 Task: Personal: Travel Itinerary Template.
Action: Mouse scrolled (598, 245) with delta (32, 137)
Screenshot: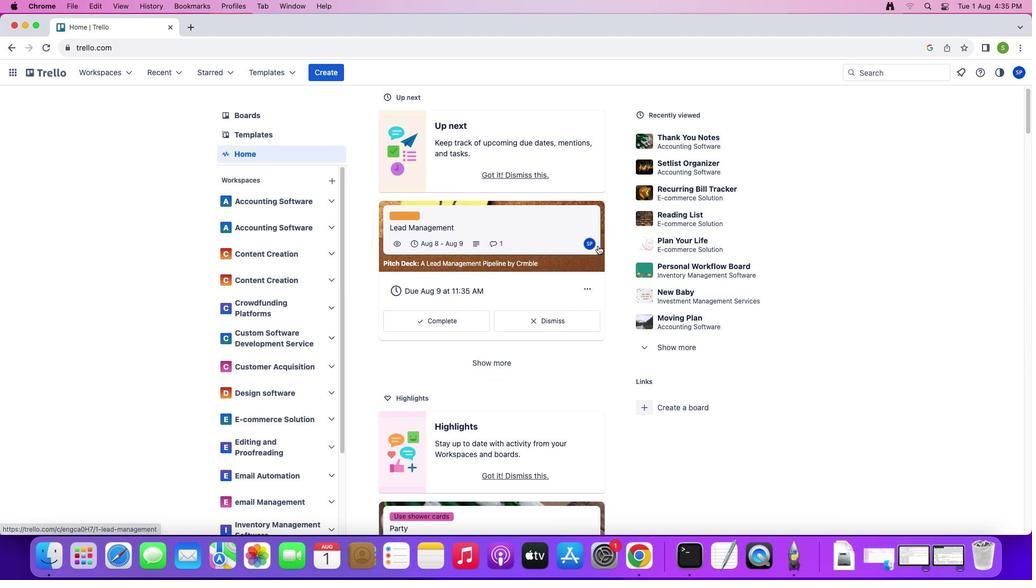 
Action: Mouse scrolled (598, 245) with delta (32, 137)
Screenshot: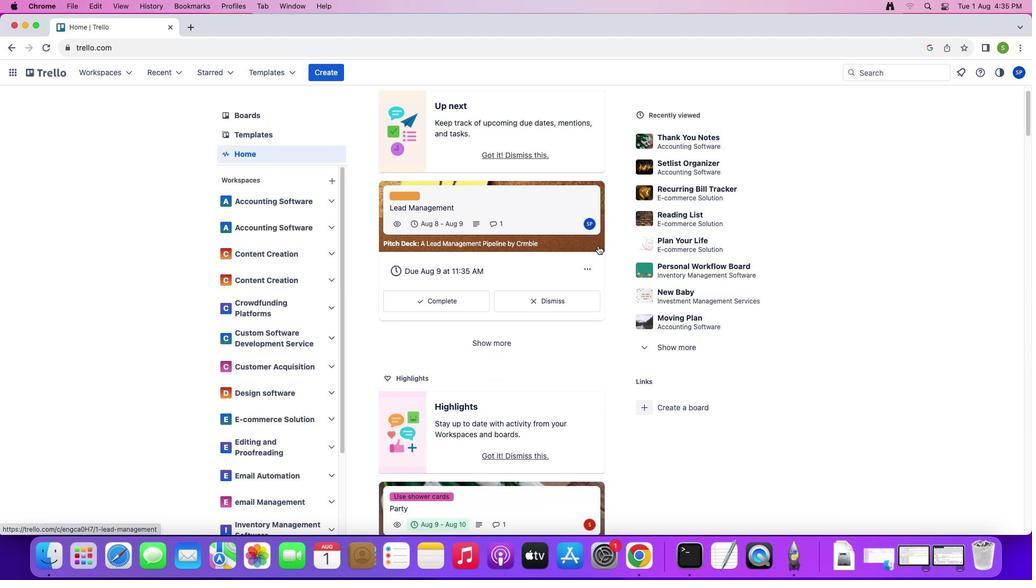 
Action: Mouse scrolled (598, 245) with delta (32, 137)
Screenshot: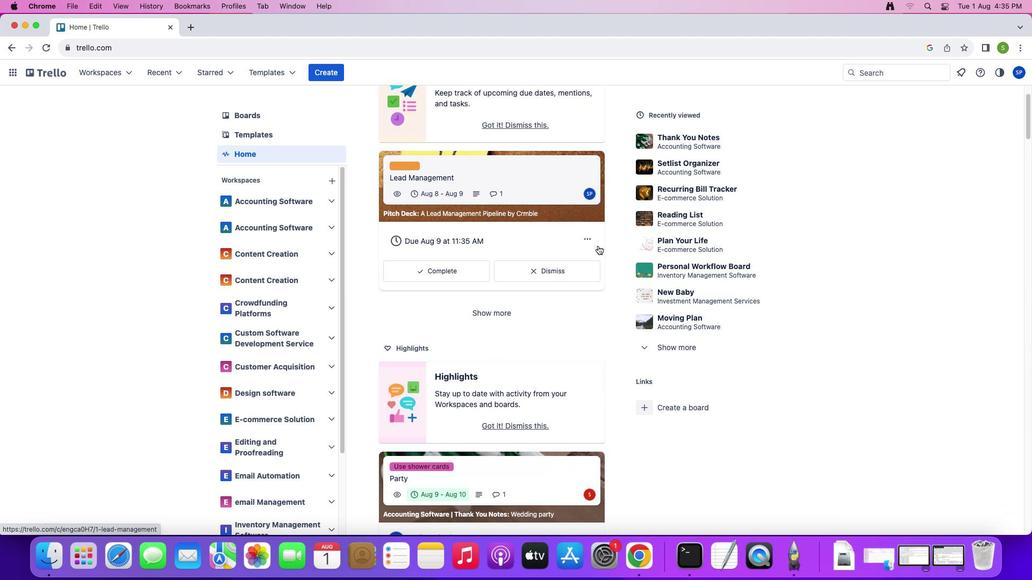 
Action: Mouse scrolled (598, 245) with delta (32, 138)
Screenshot: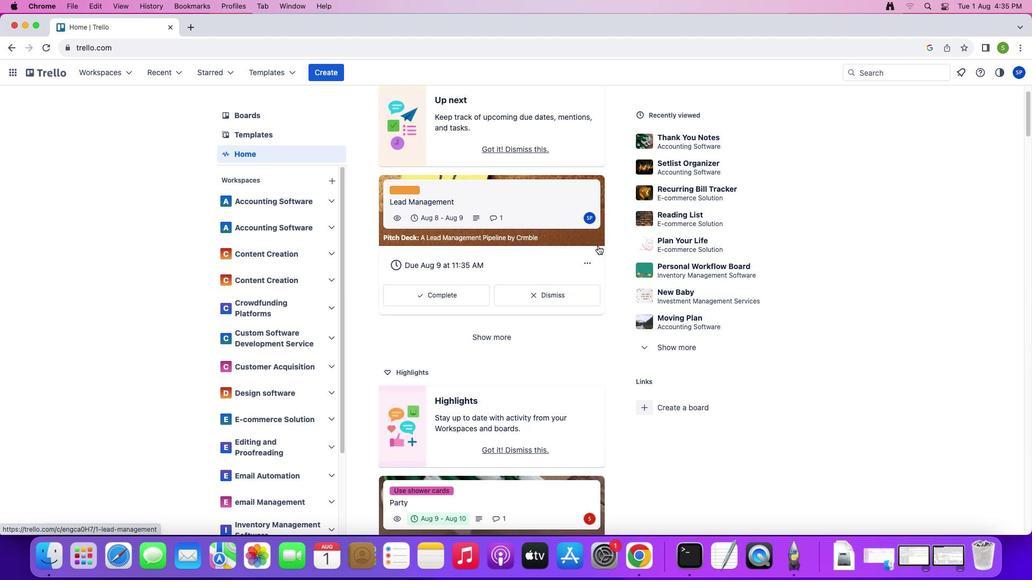 
Action: Mouse scrolled (598, 245) with delta (32, 138)
Screenshot: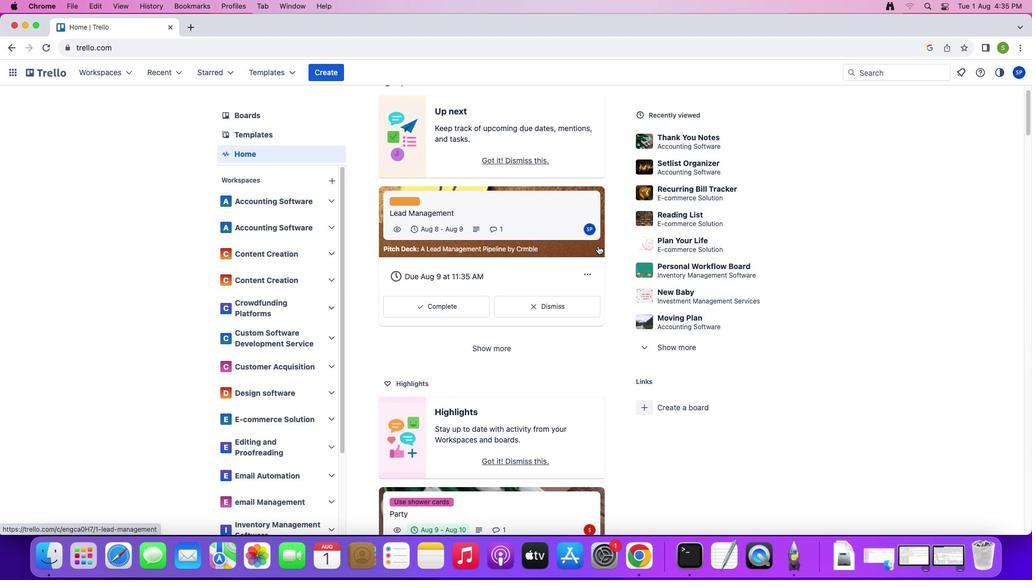 
Action: Mouse scrolled (598, 245) with delta (32, 138)
Screenshot: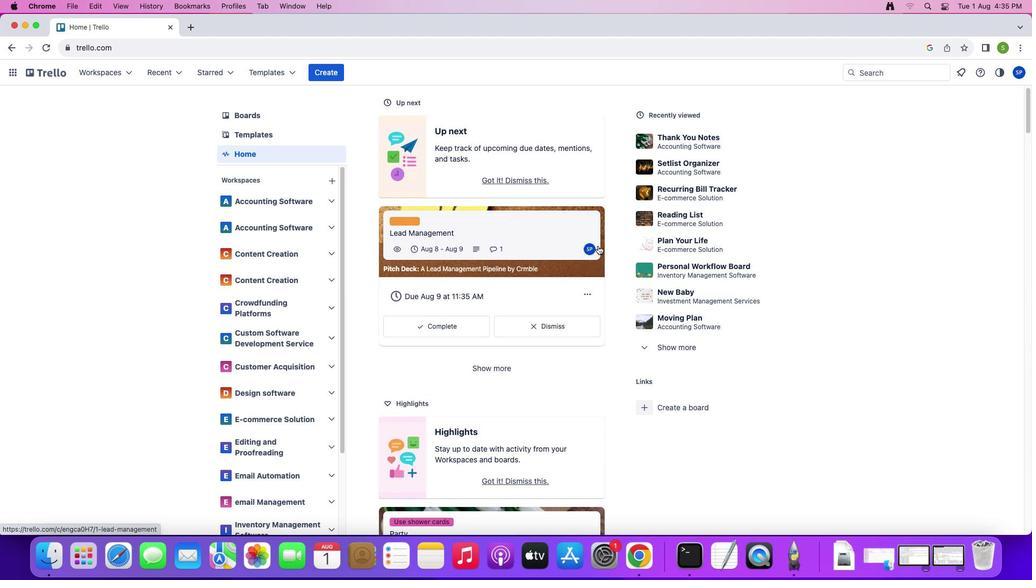 
Action: Mouse scrolled (598, 245) with delta (32, 138)
Screenshot: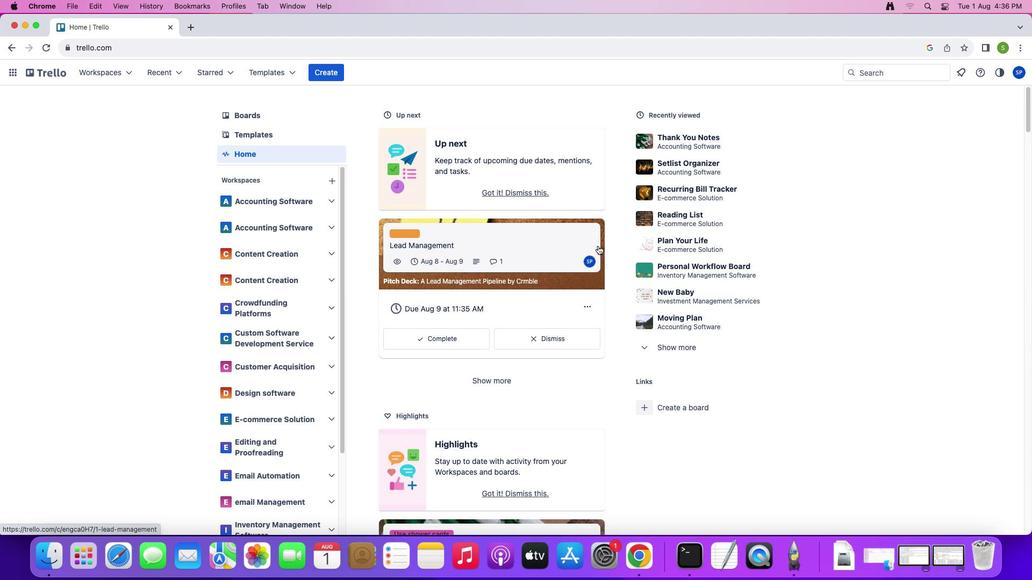
Action: Mouse scrolled (598, 245) with delta (32, 138)
Screenshot: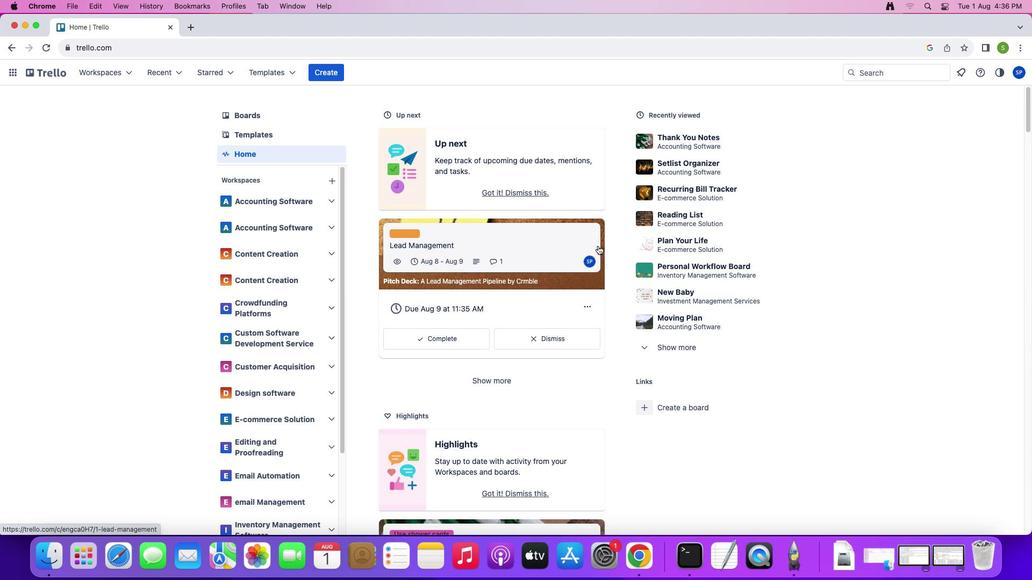 
Action: Mouse moved to (276, 197)
Screenshot: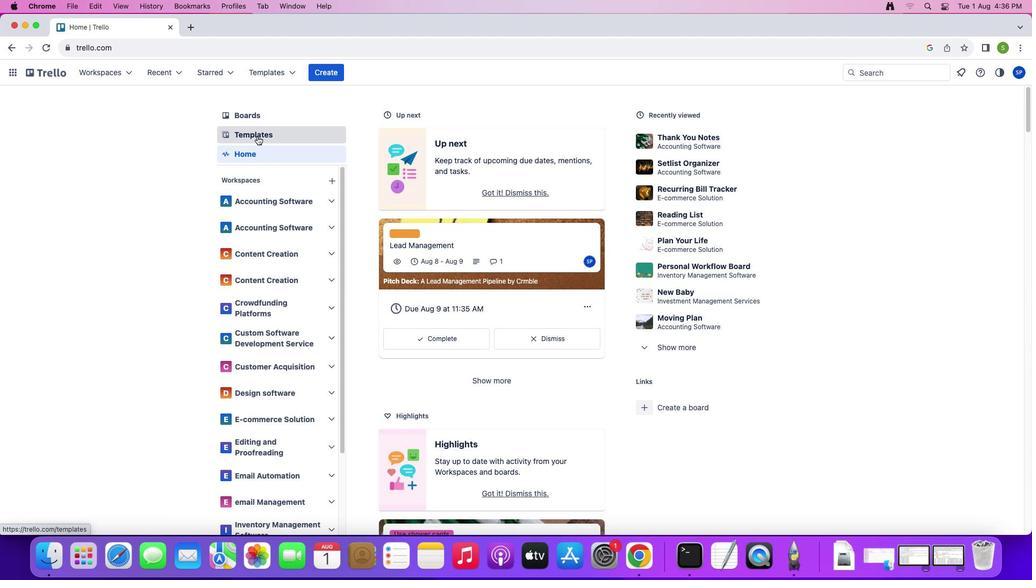 
Action: Mouse pressed left at (276, 197)
Screenshot: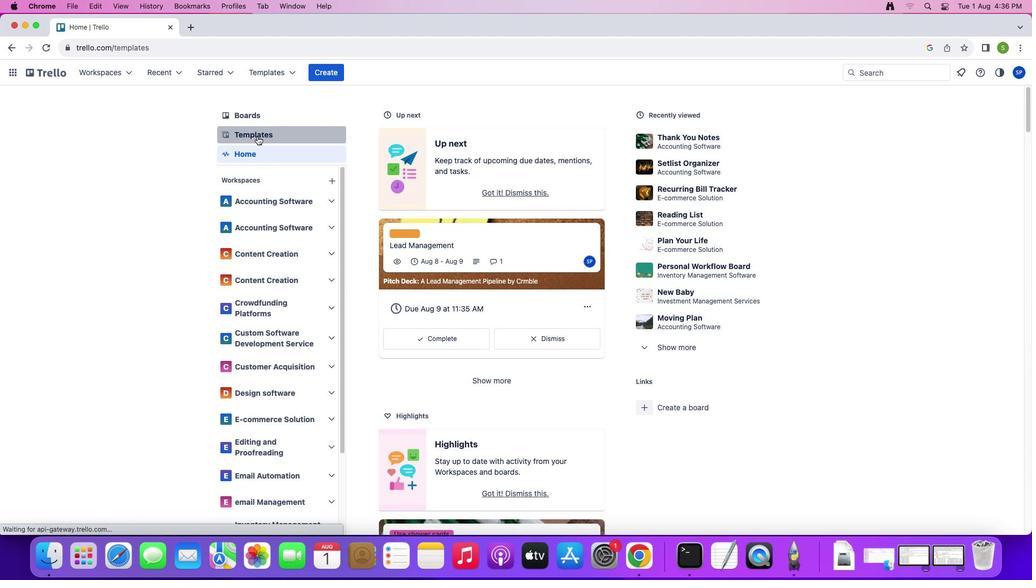 
Action: Mouse moved to (283, 261)
Screenshot: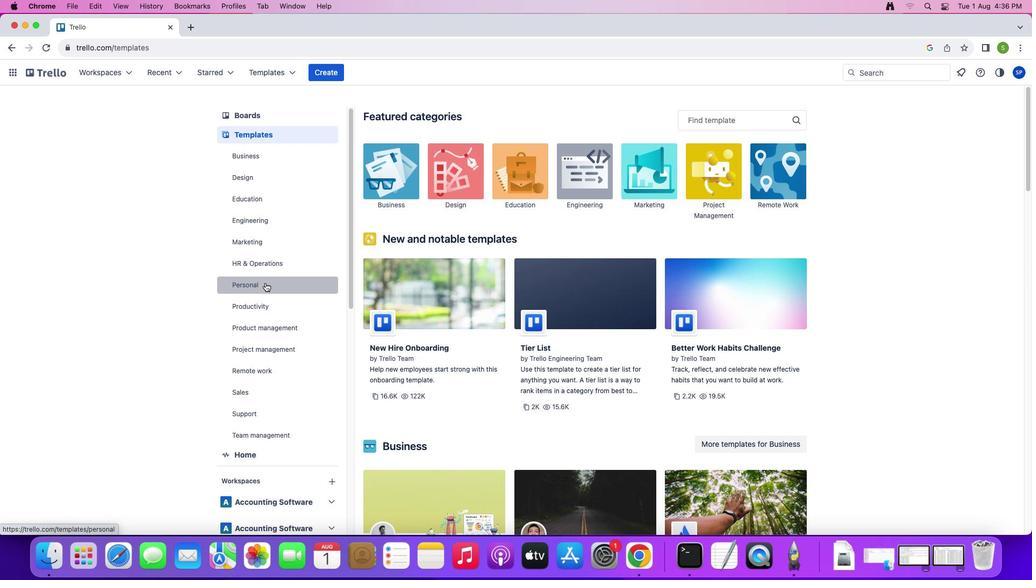 
Action: Mouse pressed left at (283, 261)
Screenshot: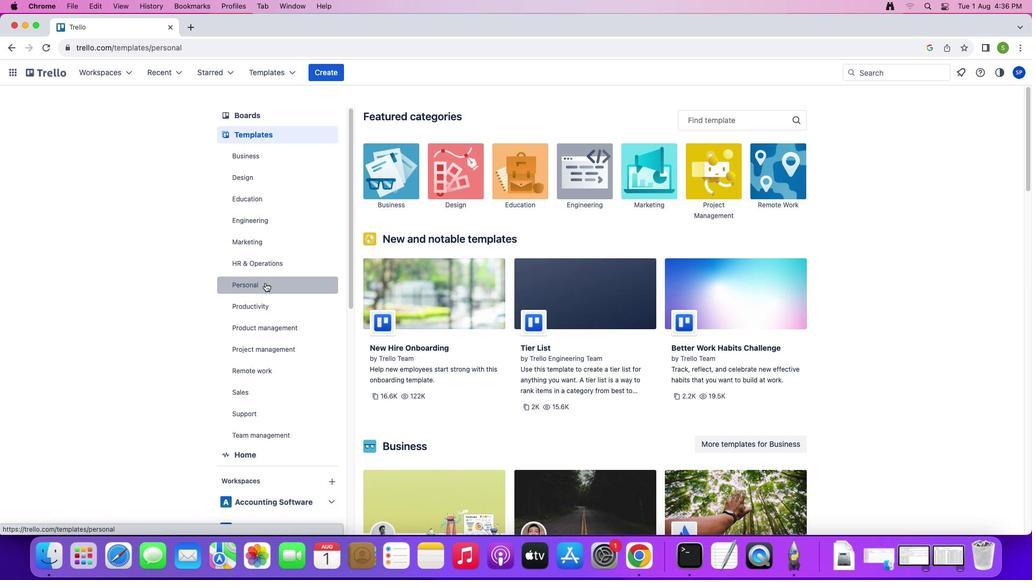 
Action: Mouse moved to (712, 188)
Screenshot: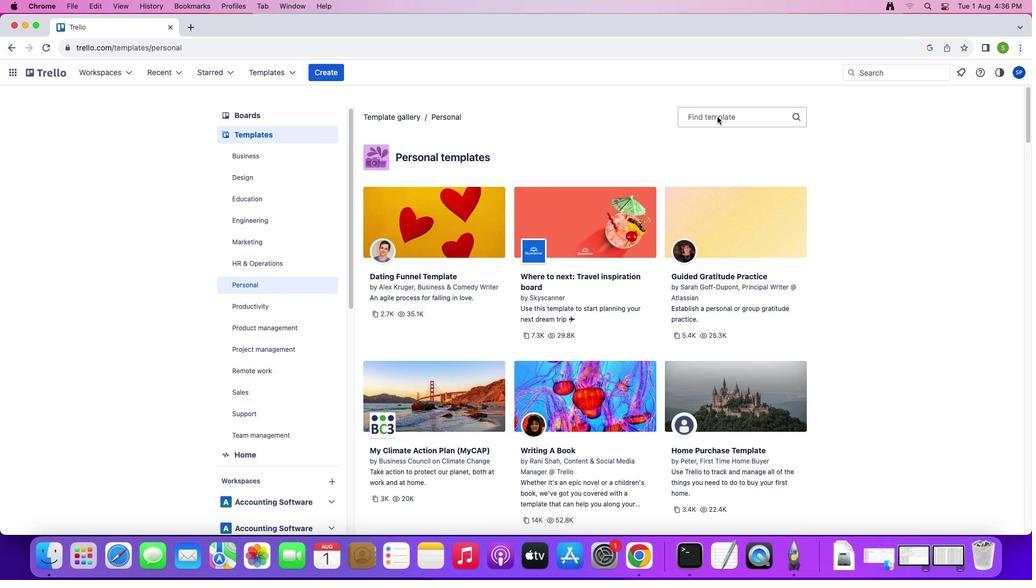 
Action: Mouse pressed left at (712, 188)
Screenshot: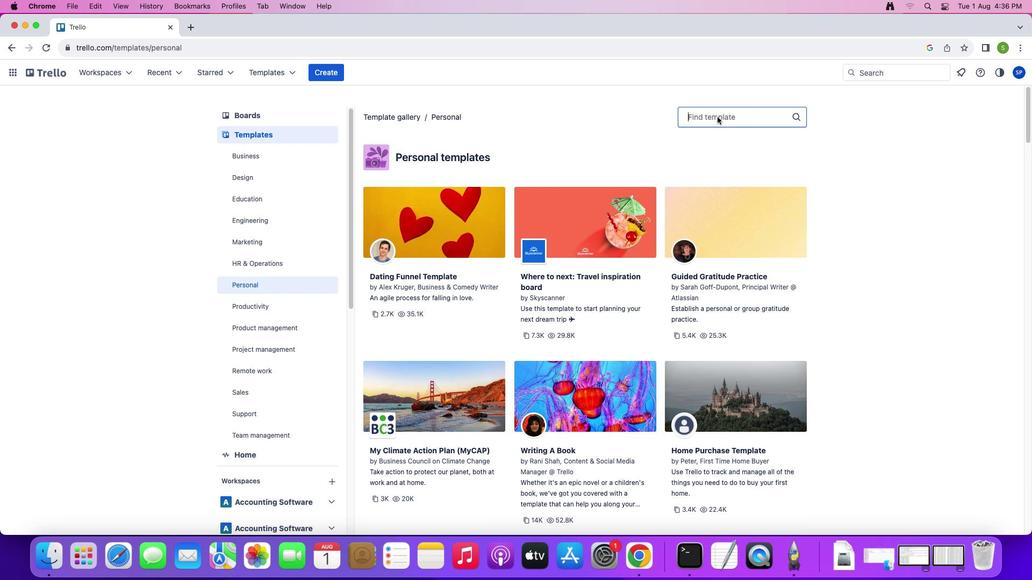 
Action: Mouse moved to (712, 188)
Screenshot: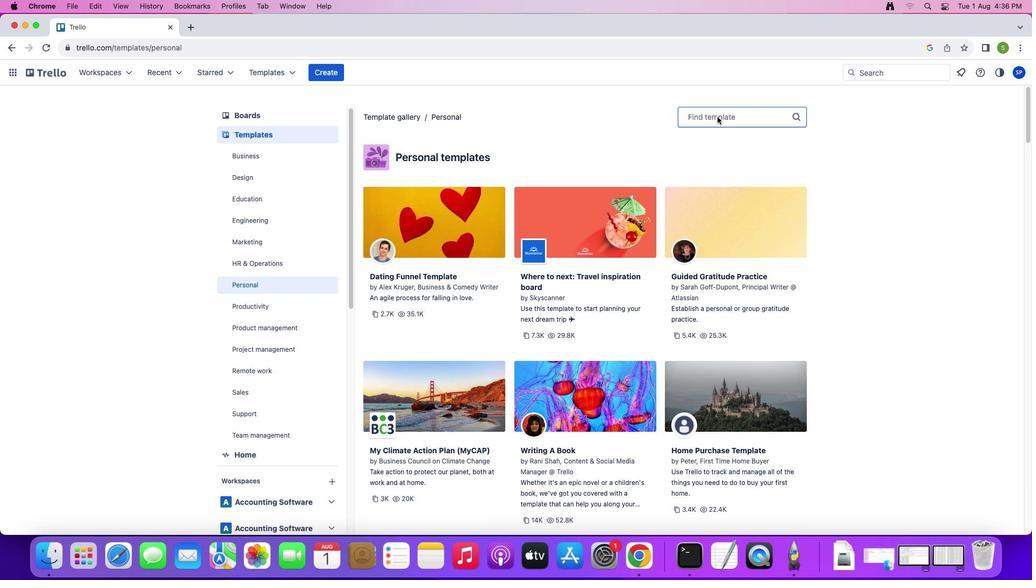 
Action: Key pressed 'T'Key.caps_lock'r''a''v''e''l'Key.spaceKey.shift'I''t''i''n''e''r''a''r''y'Key.spaceKey.shift'T''e''m''p''l''a''t''e'
Screenshot: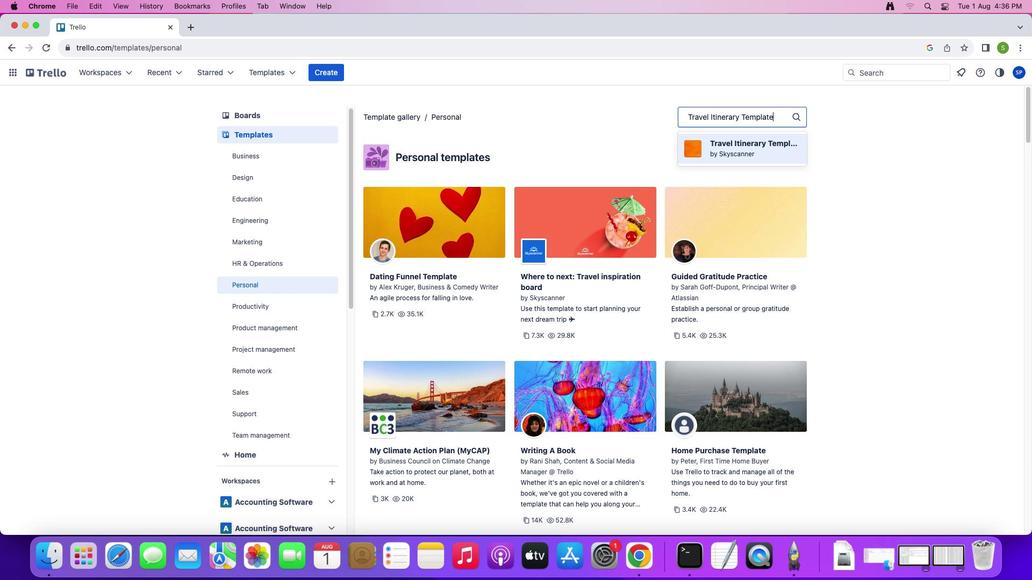 
Action: Mouse moved to (721, 201)
Screenshot: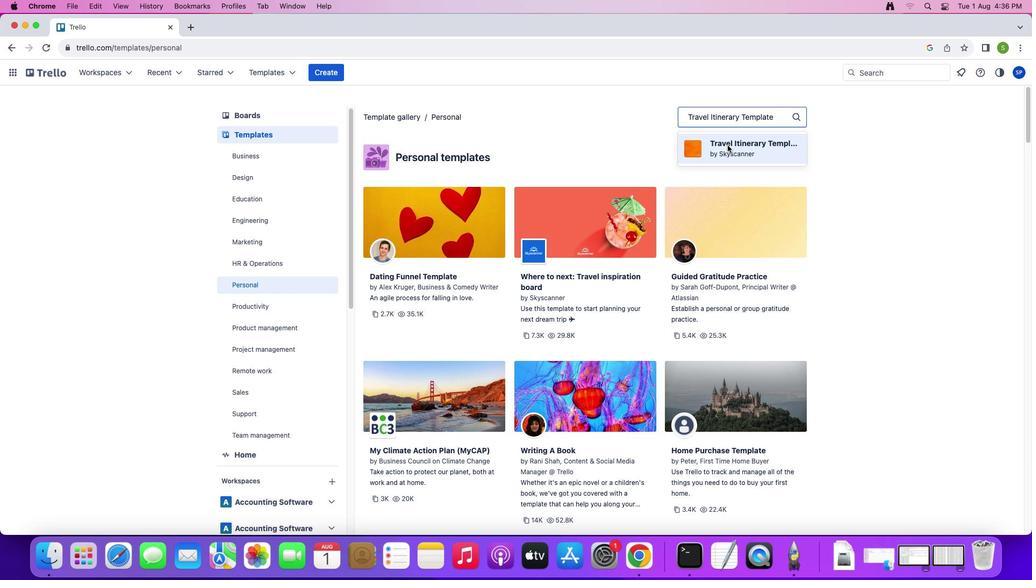 
Action: Mouse pressed left at (721, 201)
Screenshot: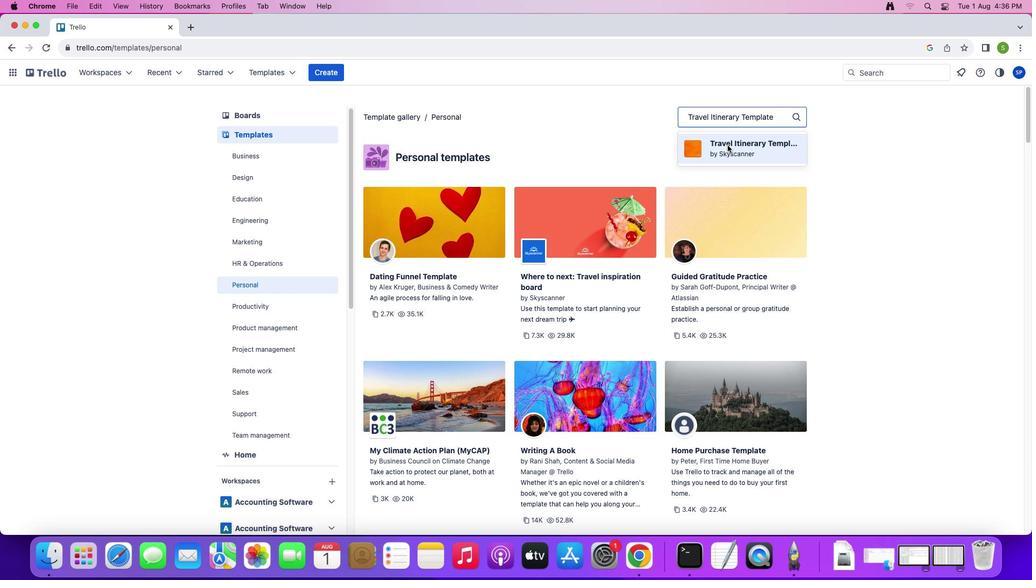 
Action: Mouse moved to (766, 206)
Screenshot: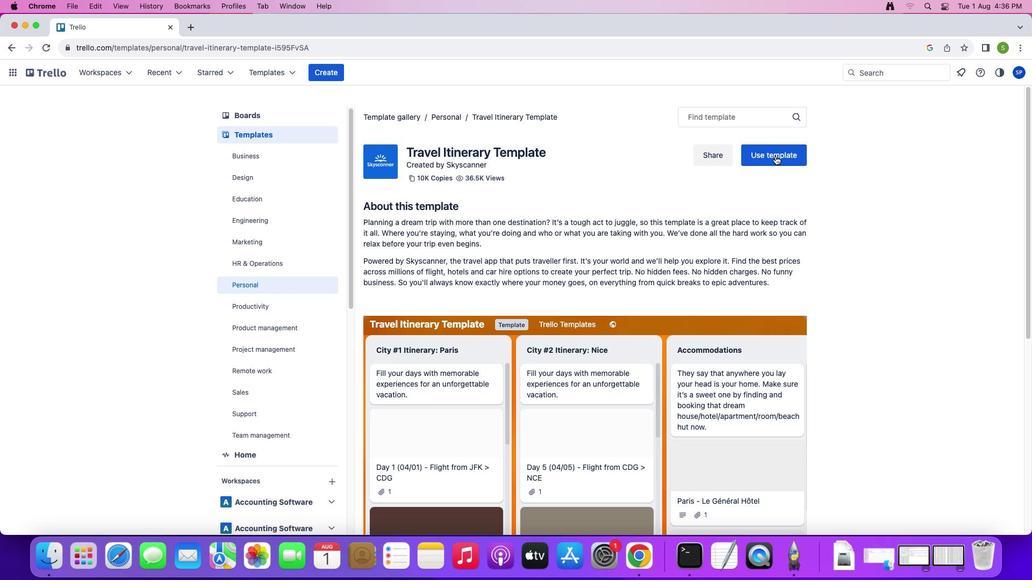 
Action: Mouse pressed left at (766, 206)
Screenshot: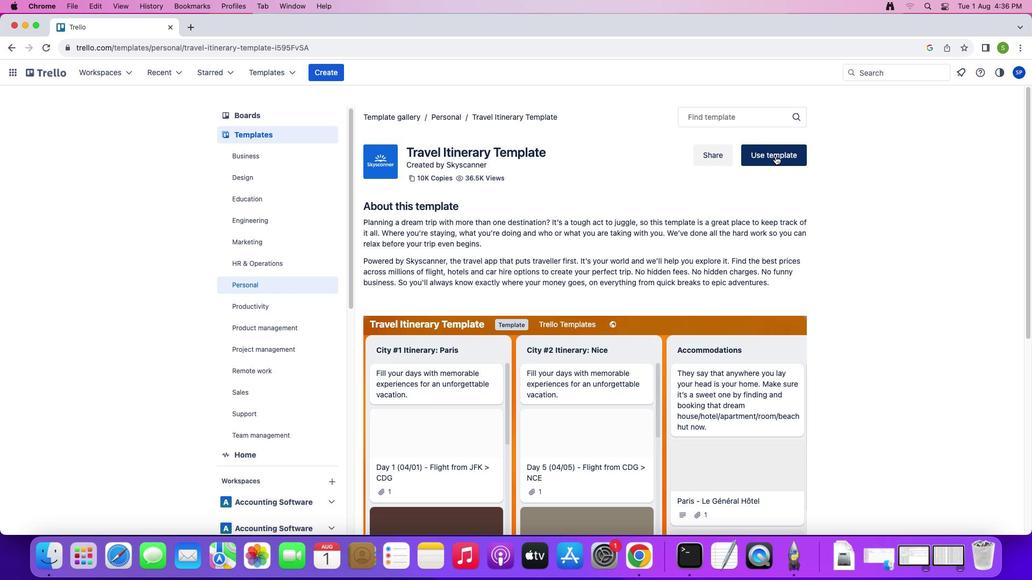 
Action: Mouse moved to (764, 311)
Screenshot: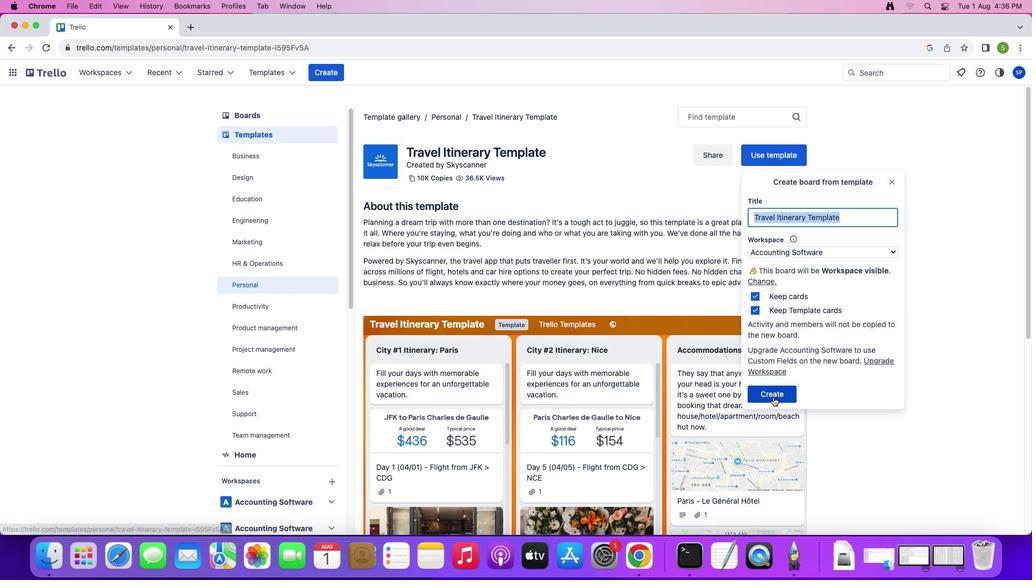 
Action: Mouse pressed left at (764, 311)
Screenshot: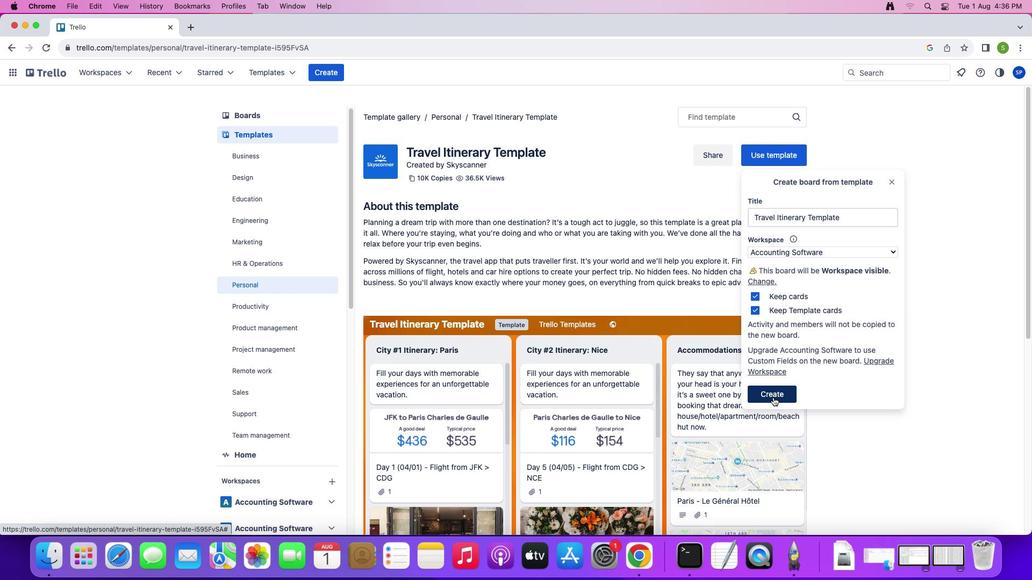 
Action: Mouse moved to (520, 368)
Screenshot: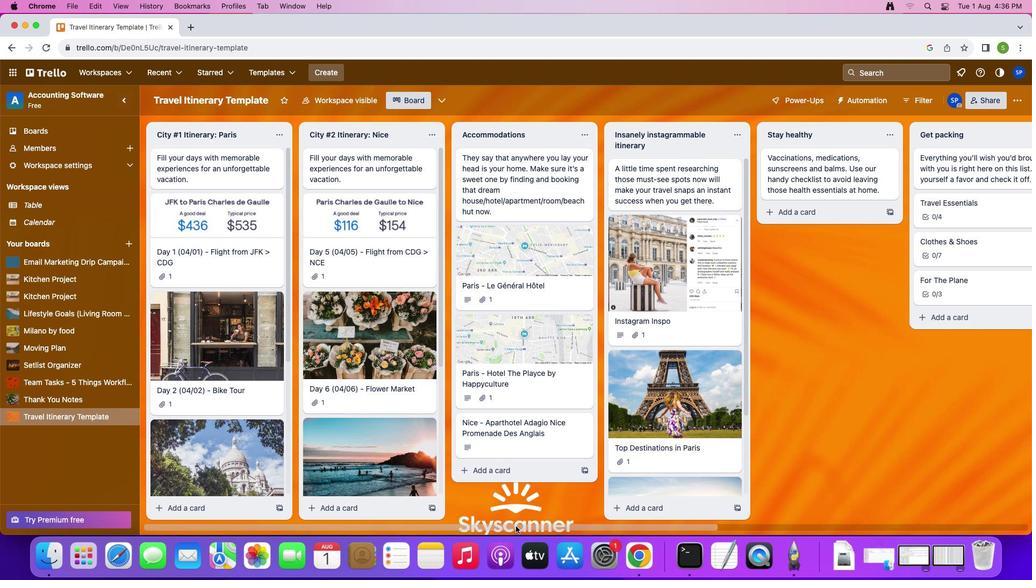 
Action: Mouse pressed left at (520, 368)
Screenshot: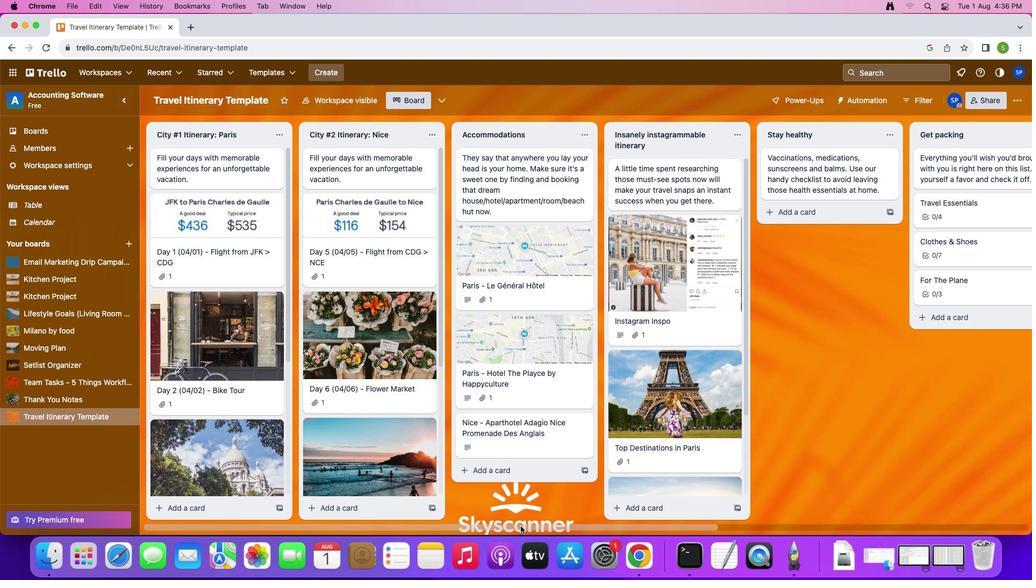 
Action: Mouse moved to (930, 197)
Screenshot: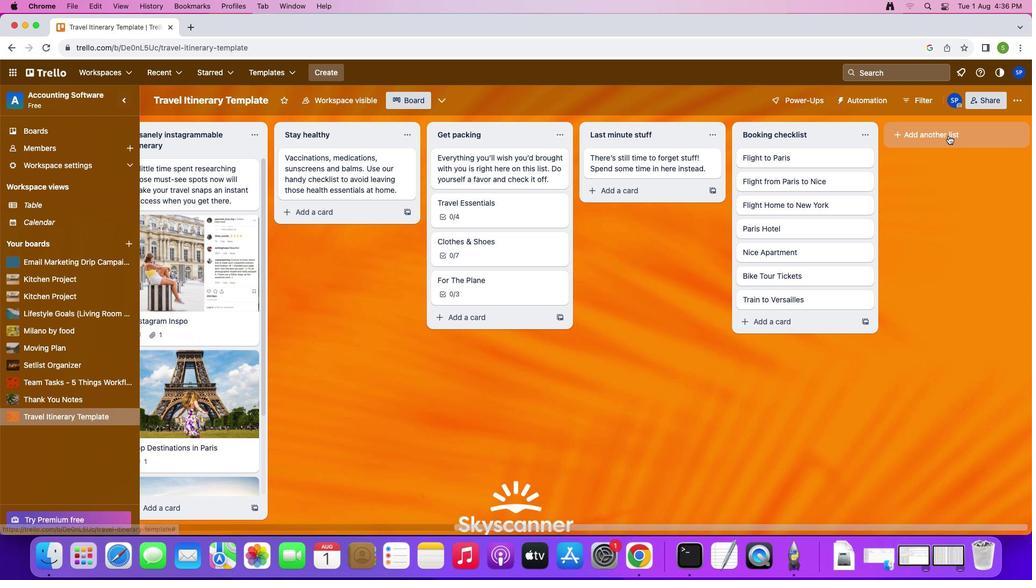 
Action: Mouse pressed left at (930, 197)
Screenshot: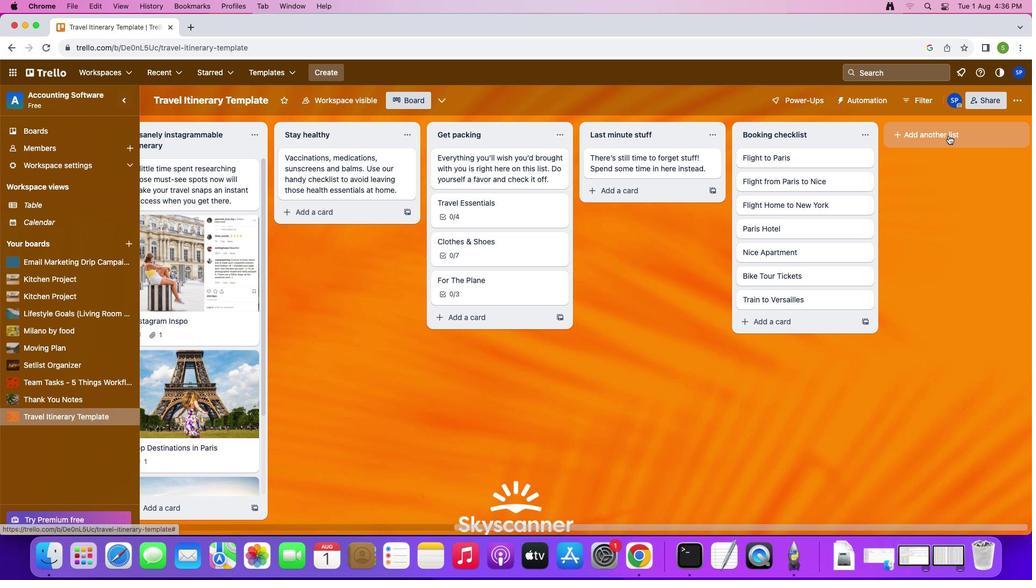 
Action: Mouse moved to (936, 203)
Screenshot: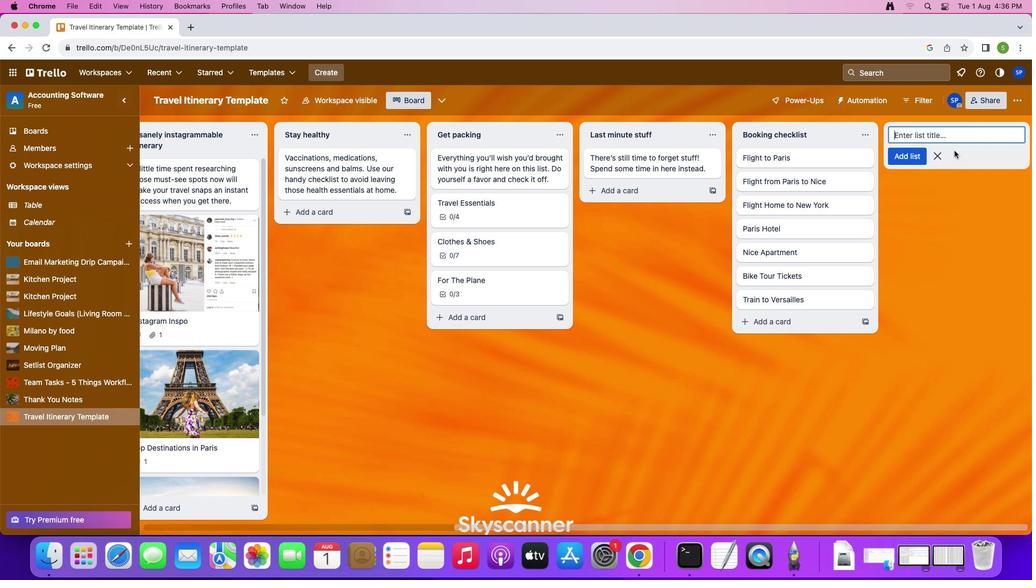 
Action: Key pressed Key.shift'W''h''e''r''e'Key.space't''o'Key.space'n''e''x''t'Key.shift_r':'Key.spaceKey.shift'T''r''a''v''e''l'Key.space'i''n''s''p''i''r''a''t''i''o''n'Key.space'b''o''a''r''d'Key.enter'4'Key.spaceKey.shift'L''s'Key.spaceKey.shift'E''x''e''r''c''i''s''e'Key.enterKey.shift'D''i''s''c''o''v''e''r'Key.space't''h''e'Key.space'b''e''s''t'Key.space'o''f'Key.space'n''e''w'Key.space'y''o''r''k'Key.space'c''i''t''y'Key.space'i''n'Key.space'4''8'Key.space'h''o''u''r''s'Key.enter
Screenshot: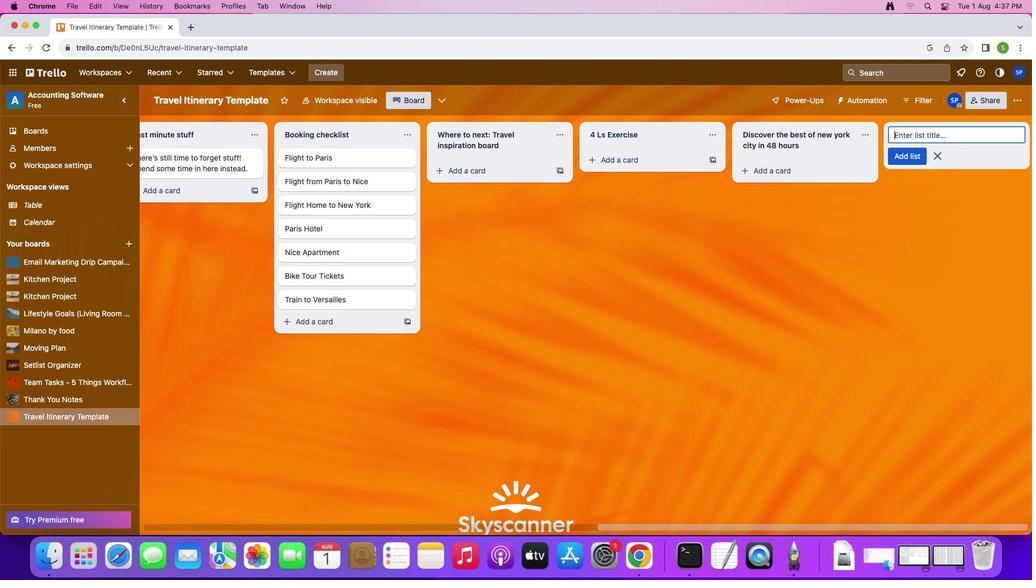 
Action: Mouse moved to (519, 215)
Screenshot: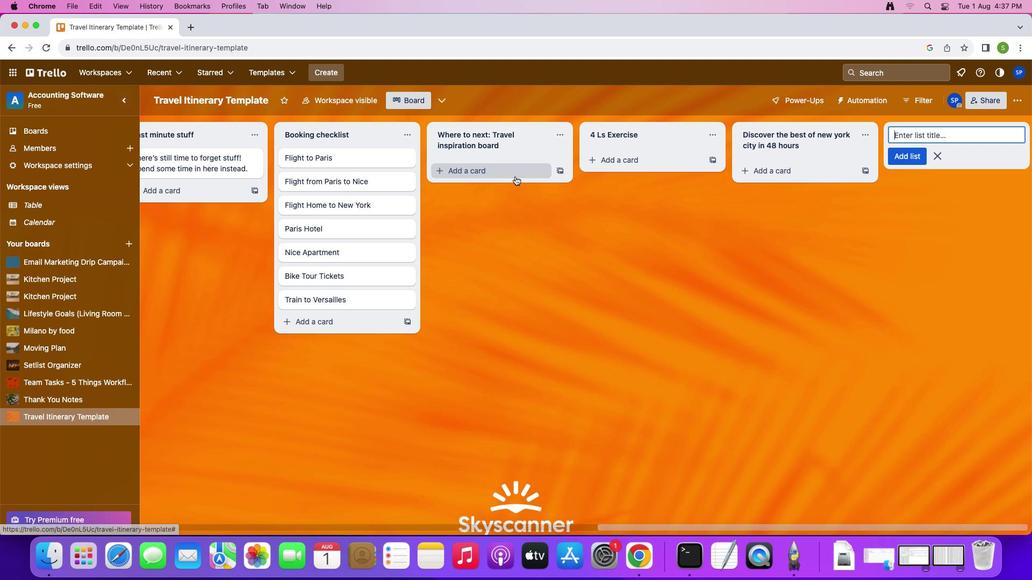 
Action: Mouse pressed left at (519, 215)
Screenshot: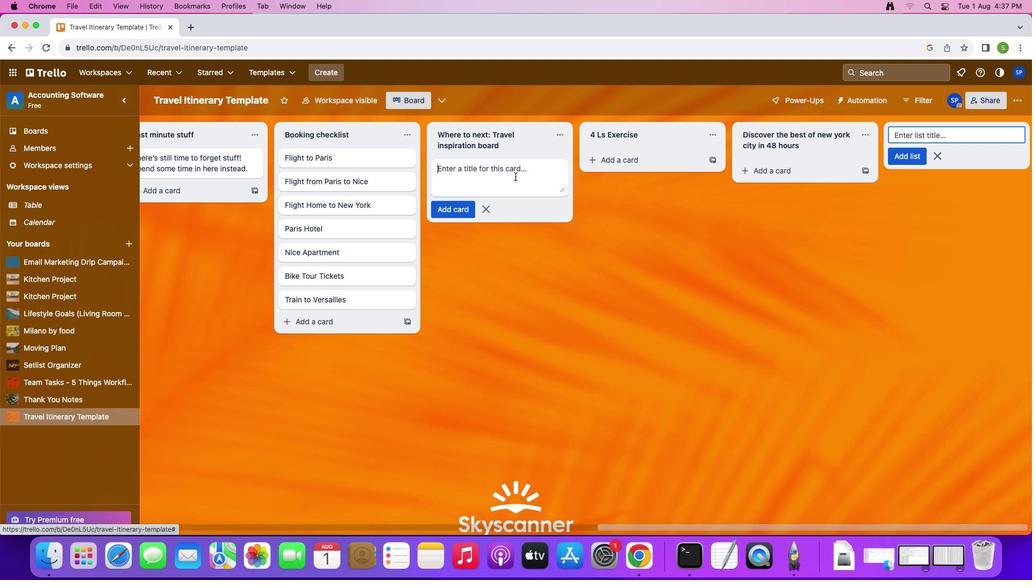 
Action: Mouse moved to (519, 215)
Screenshot: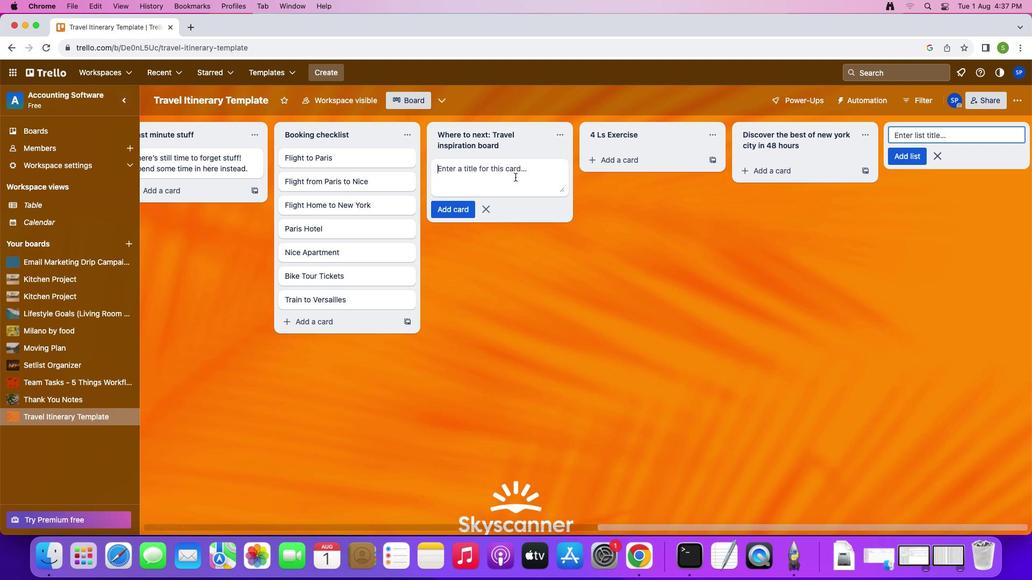 
Action: Key pressed Key.shift'I''n''s''p''i''r''a''t''i''o''n'Key.spaceKey.shift'B''o''a''r''d'Key.enter
Screenshot: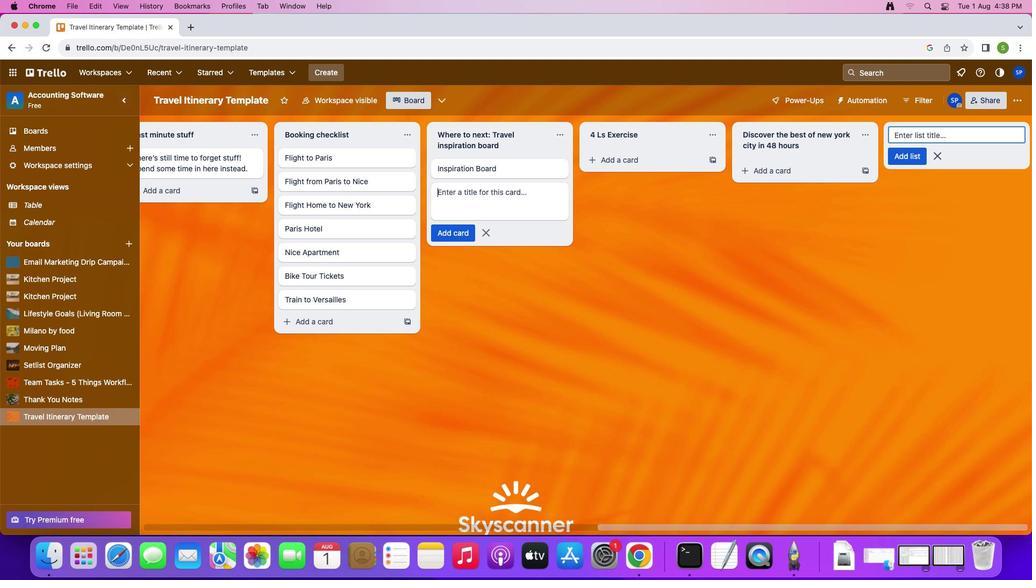 
Action: Mouse moved to (631, 209)
Screenshot: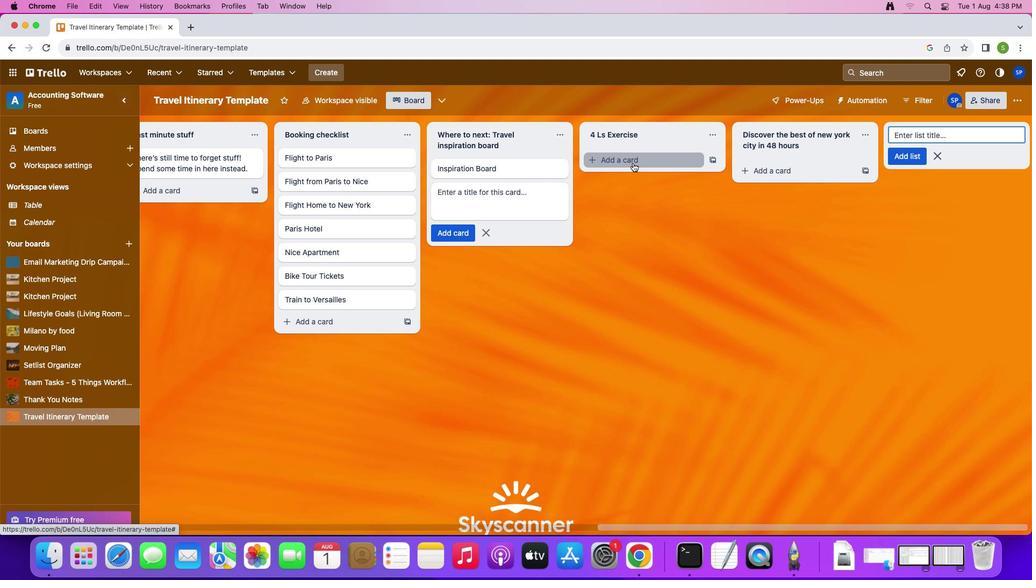 
Action: Mouse pressed left at (631, 209)
Screenshot: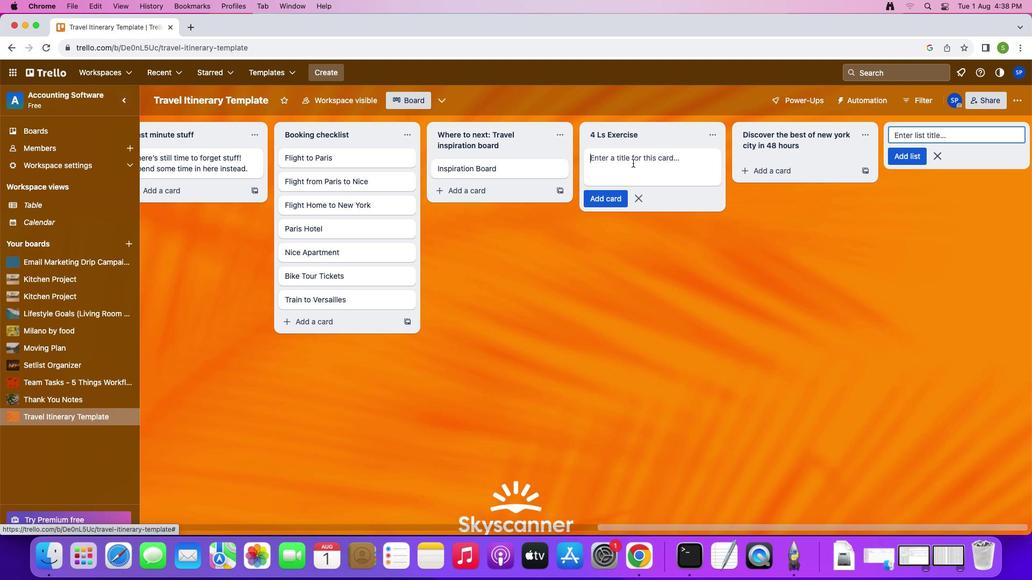 
Action: Key pressed Key.shift'E''x''e''r''c''i''s''e'Key.enter
Screenshot: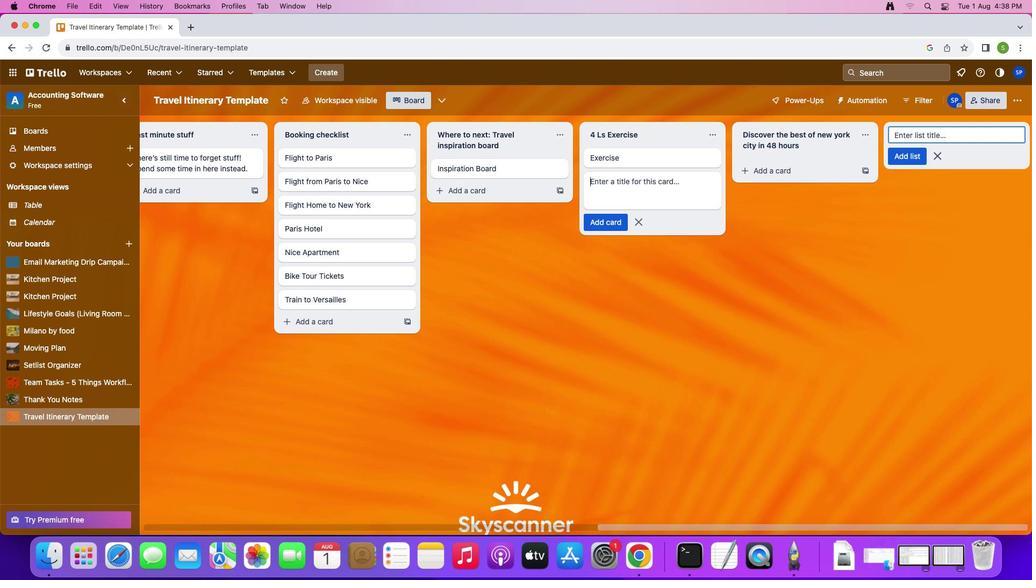
Action: Mouse moved to (749, 210)
Screenshot: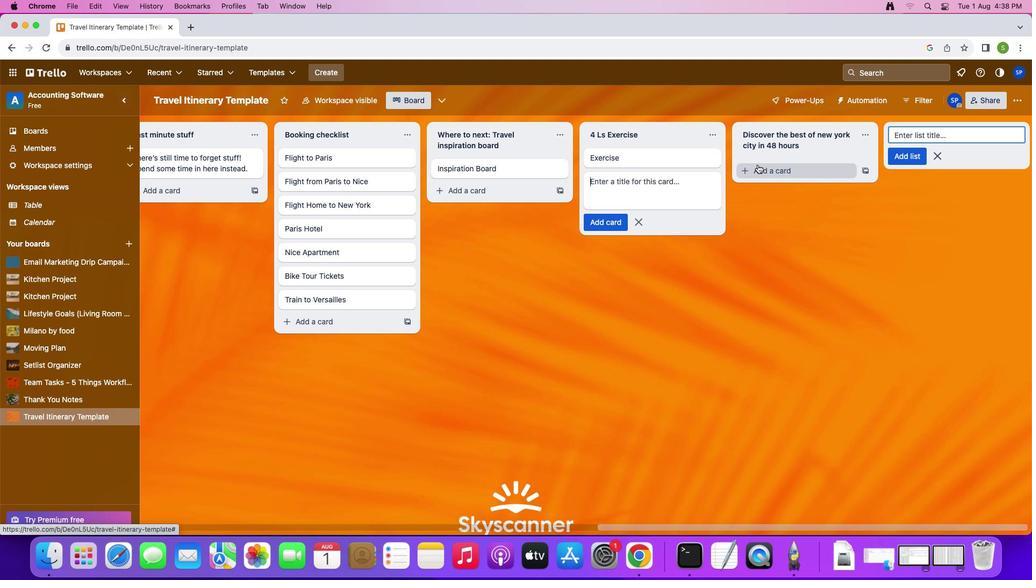 
Action: Mouse pressed left at (749, 210)
Screenshot: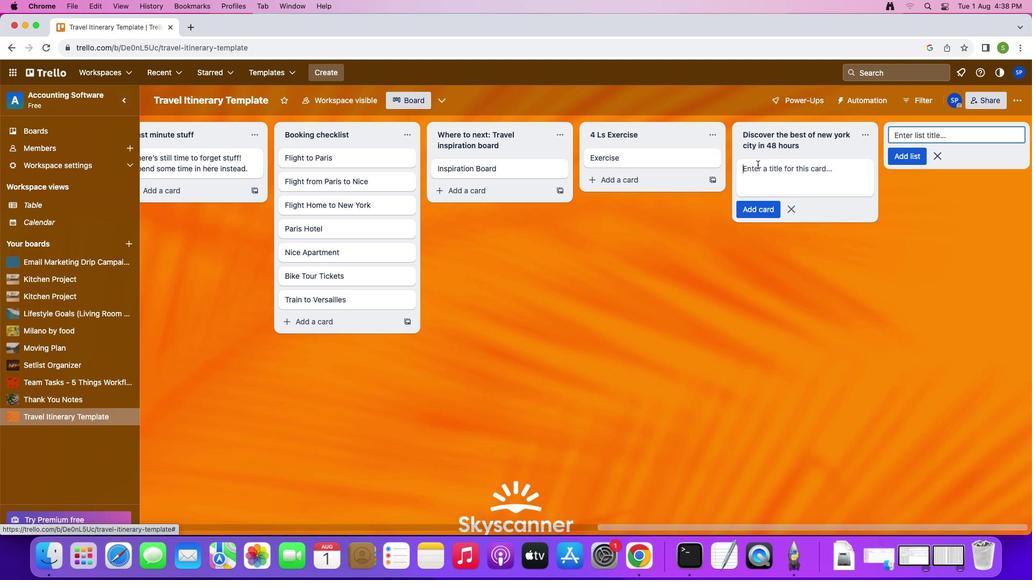 
Action: Key pressed Key.shift'N''e''w'Key.spaceKey.shift'Y''o''r''k'Key.enter
Screenshot: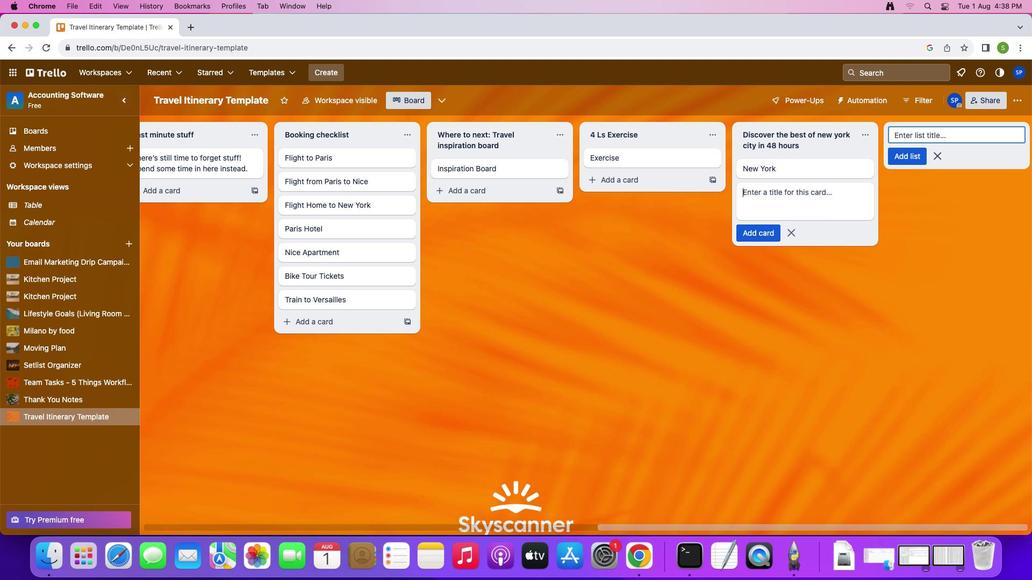 
Action: Mouse moved to (530, 208)
Screenshot: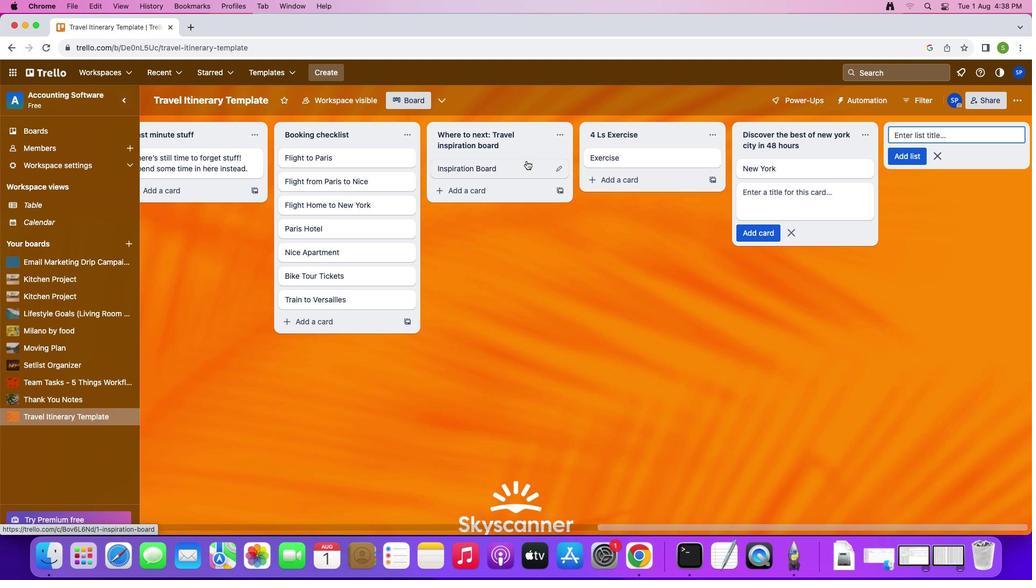 
Action: Mouse pressed left at (530, 208)
Screenshot: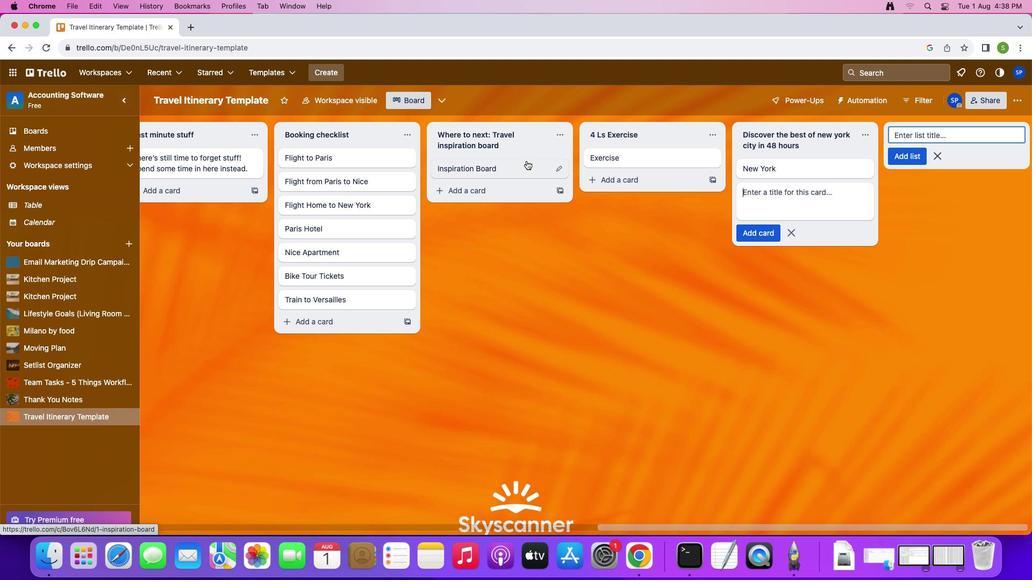 
Action: Mouse moved to (927, 205)
Screenshot: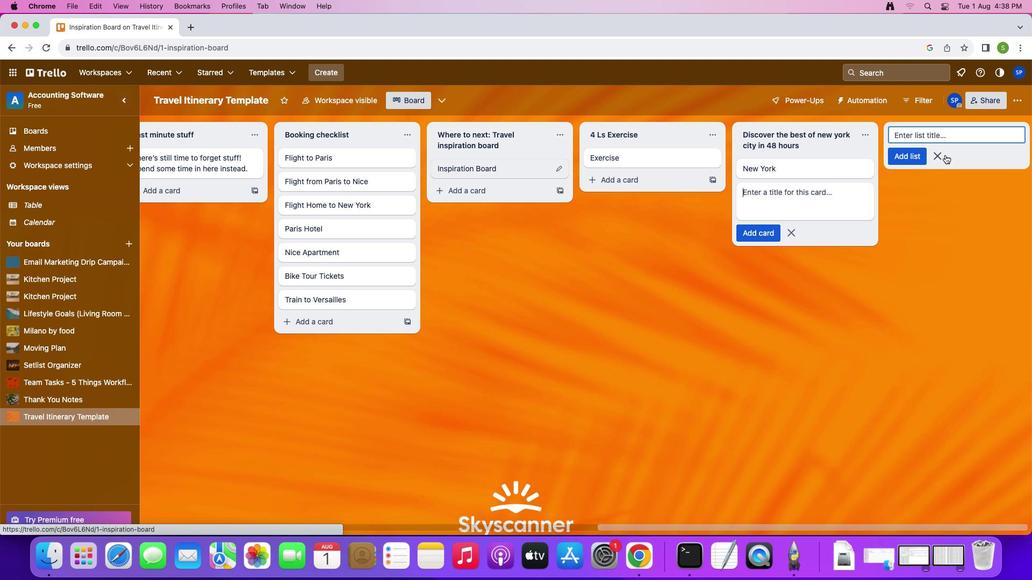 
Action: Mouse pressed left at (927, 205)
Screenshot: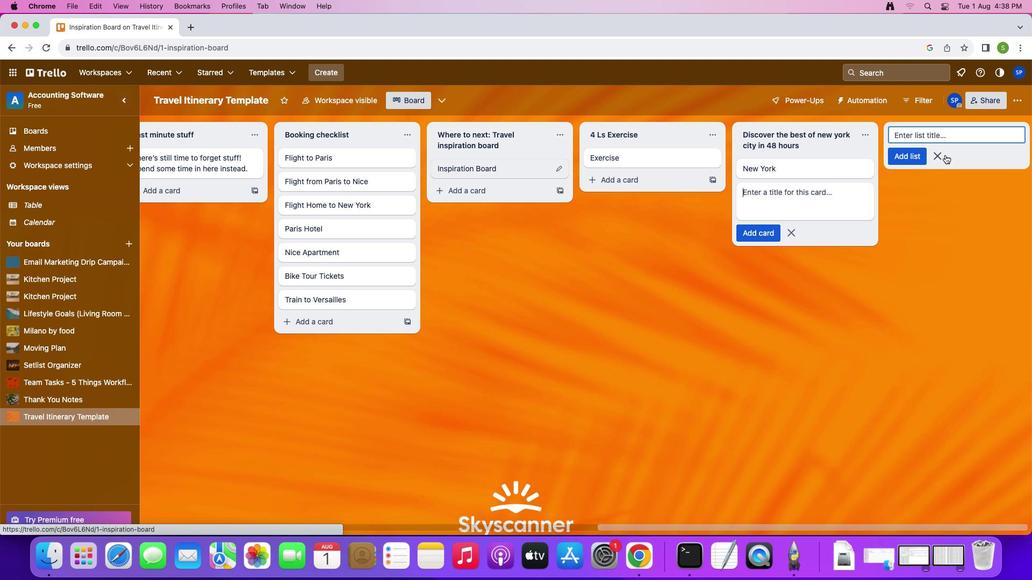 
Action: Mouse moved to (675, 204)
Screenshot: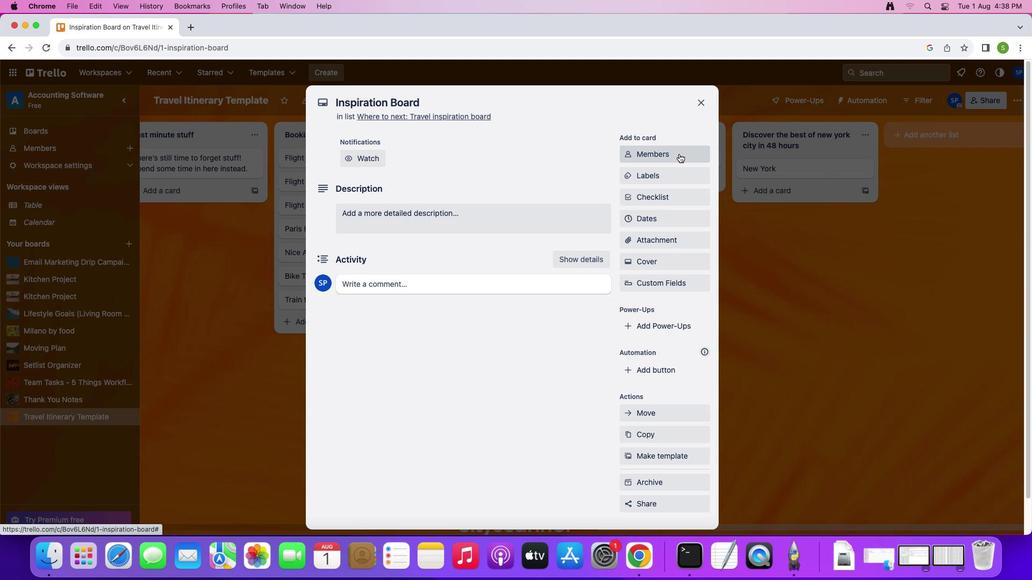 
Action: Mouse pressed left at (675, 204)
Screenshot: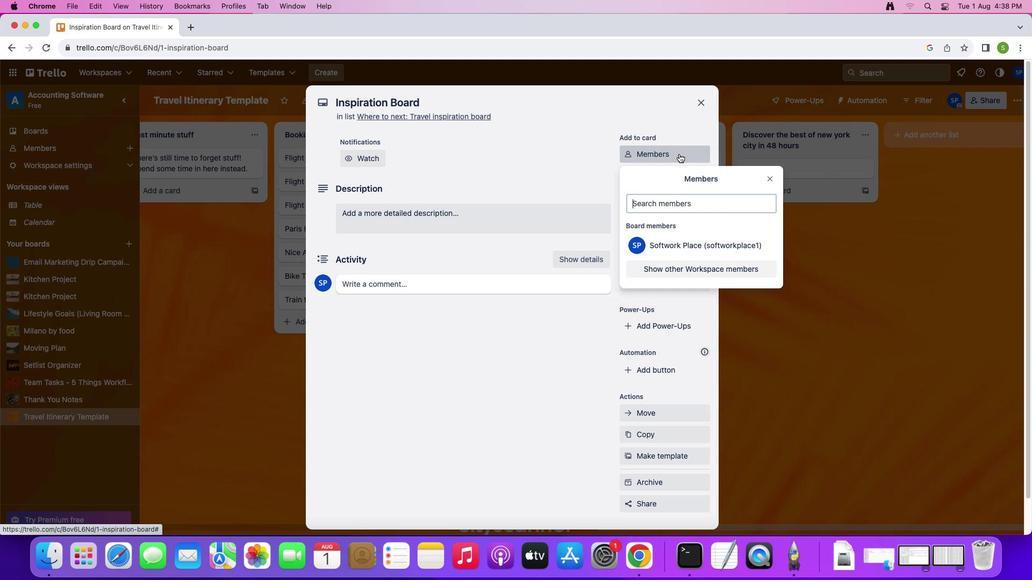 
Action: Mouse moved to (673, 223)
Screenshot: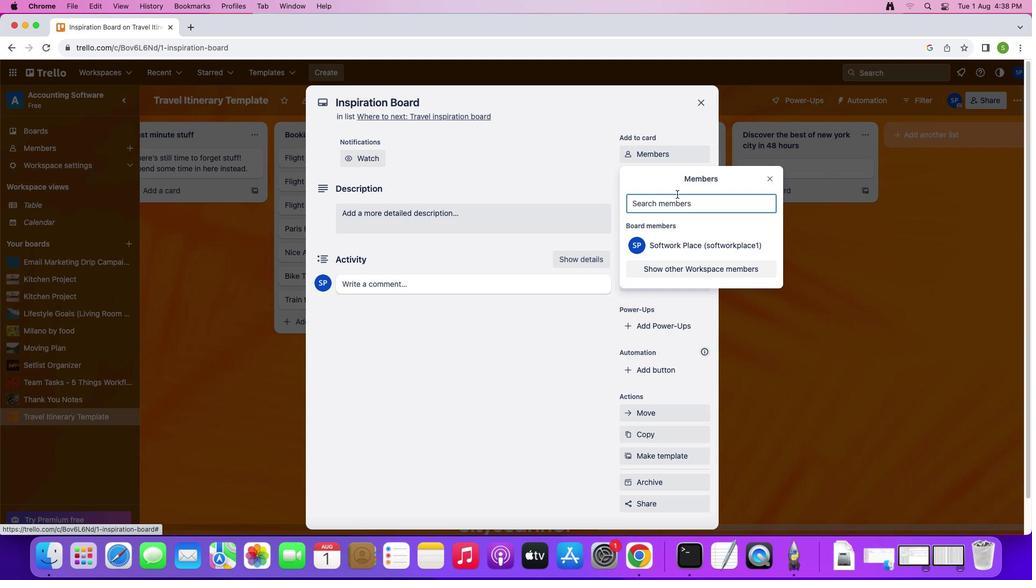 
Action: Key pressed 's''o''f''t''a''g''e''.''2'Key.shift'@''s''o''f''t''a''g''e''.''n''e''t'
Screenshot: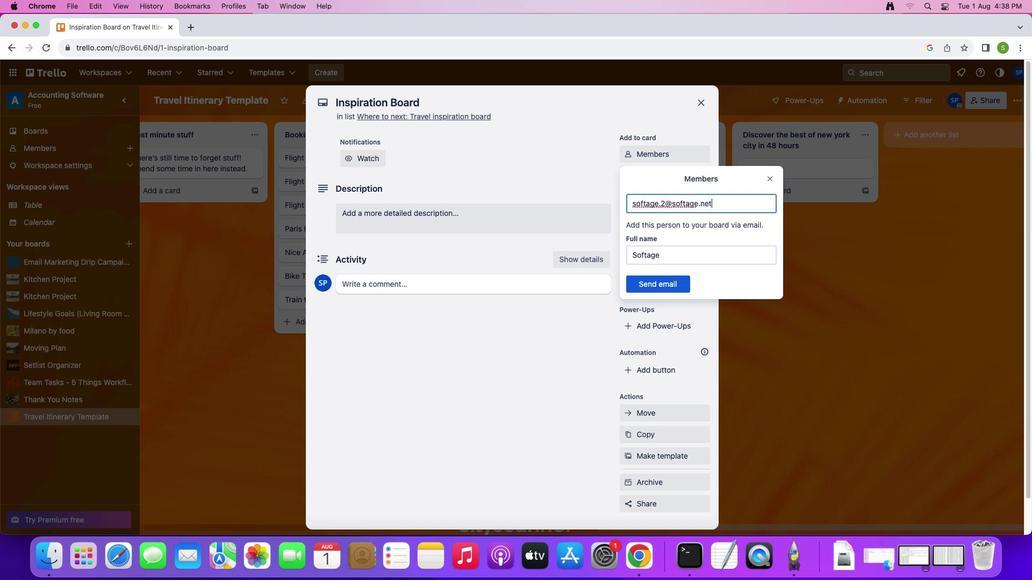 
Action: Mouse moved to (641, 262)
Screenshot: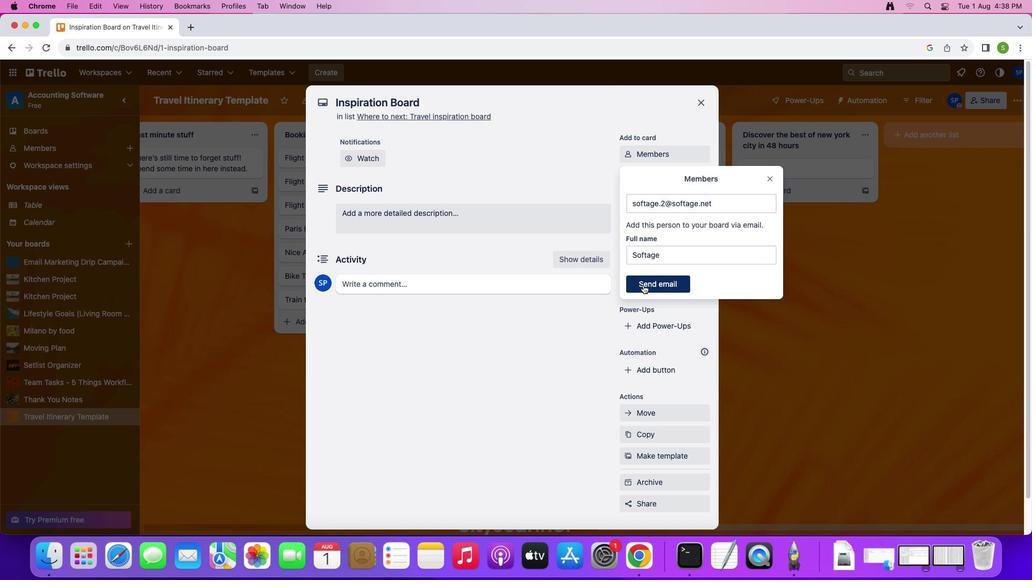 
Action: Mouse pressed left at (641, 262)
Screenshot: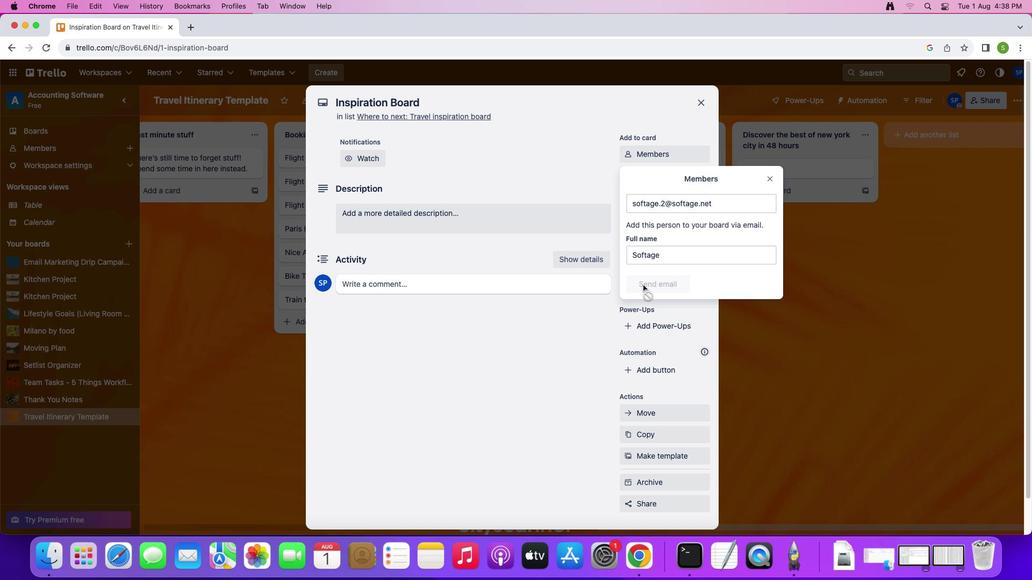 
Action: Mouse moved to (656, 232)
Screenshot: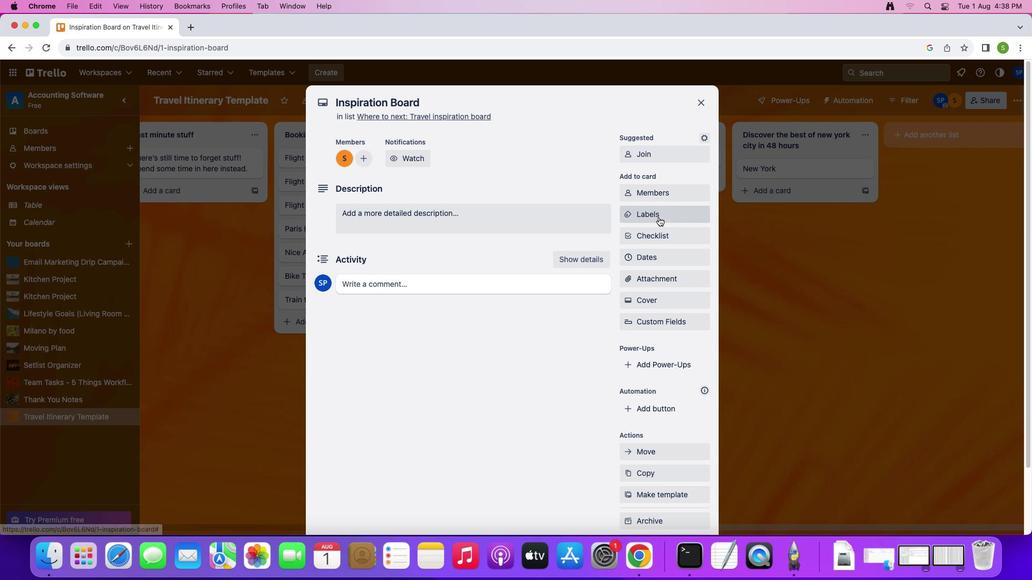 
Action: Mouse pressed left at (656, 232)
Screenshot: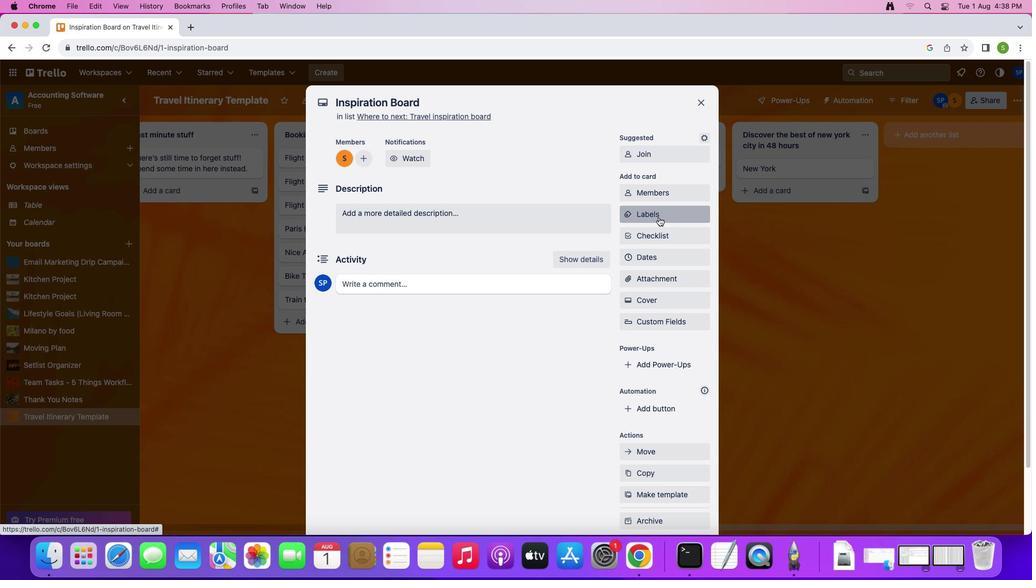 
Action: Mouse moved to (683, 304)
Screenshot: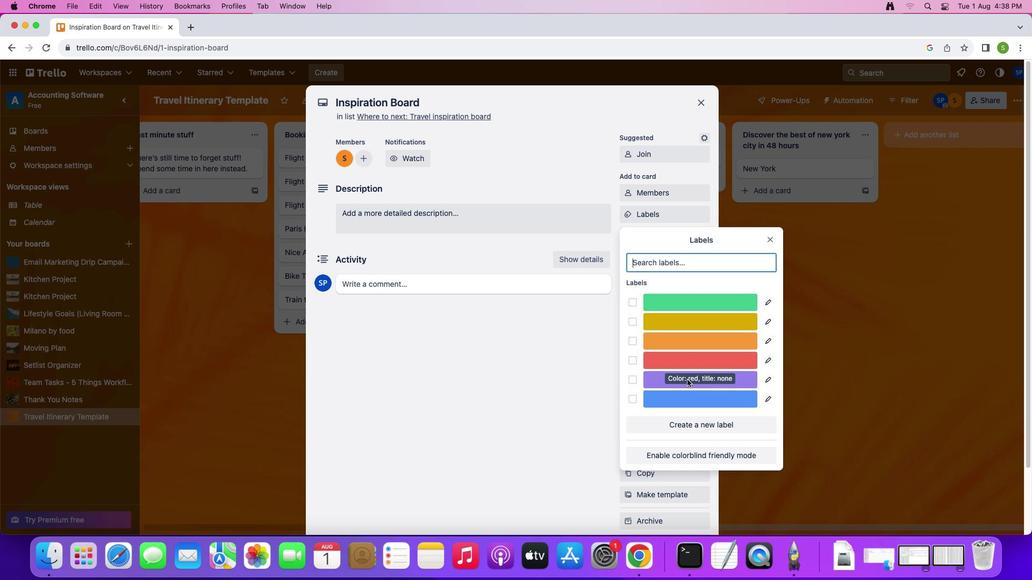 
Action: Mouse pressed left at (683, 304)
Screenshot: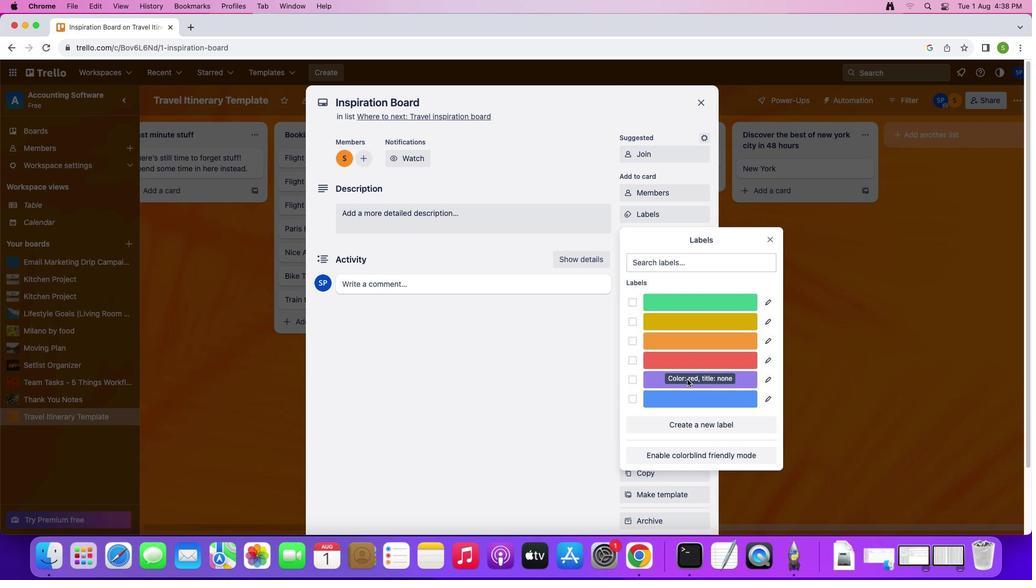 
Action: Mouse moved to (654, 305)
Screenshot: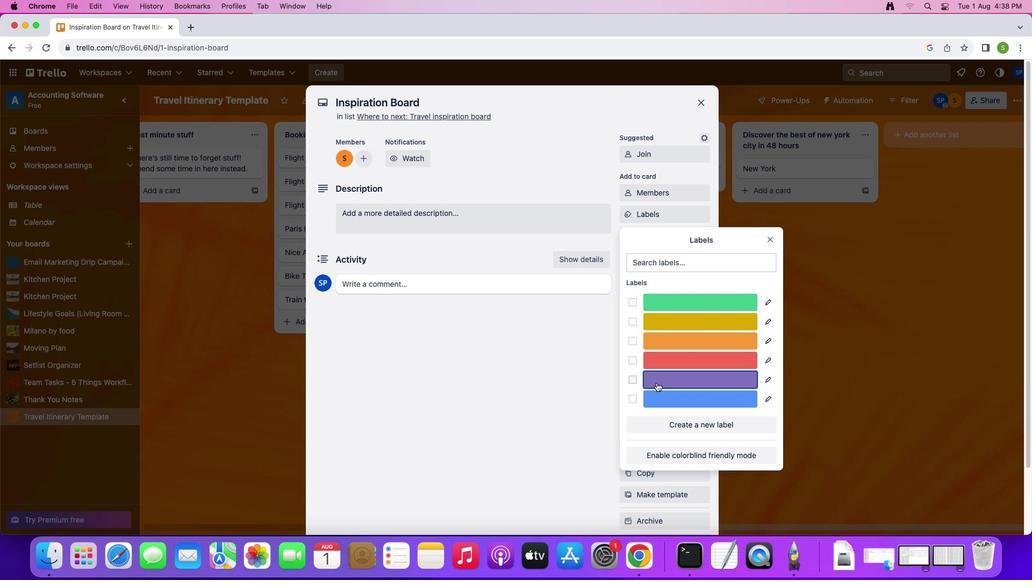 
Action: Mouse pressed left at (654, 305)
Screenshot: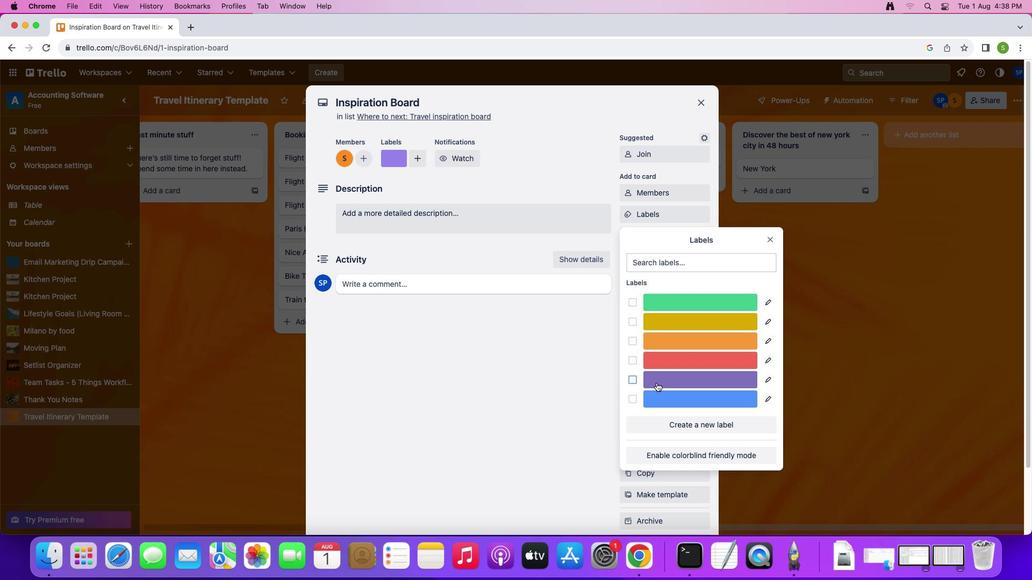 
Action: Mouse moved to (764, 242)
Screenshot: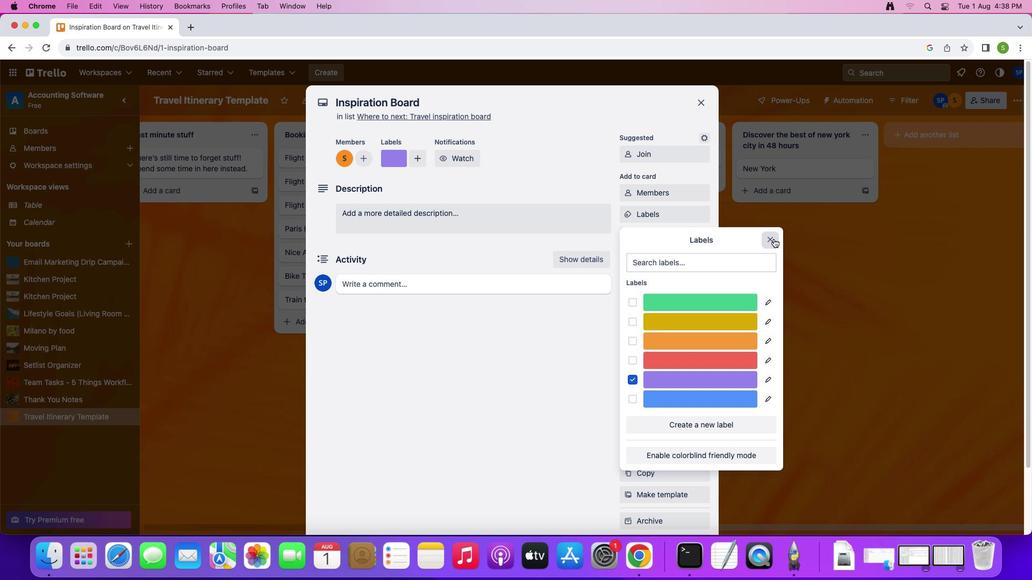
Action: Mouse pressed left at (764, 242)
Screenshot: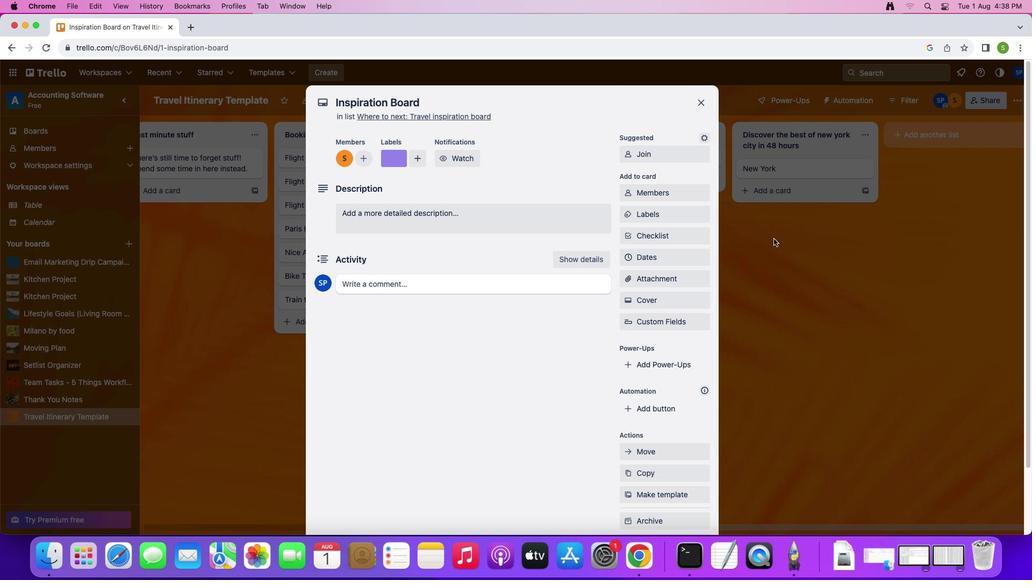
Action: Mouse moved to (665, 242)
Screenshot: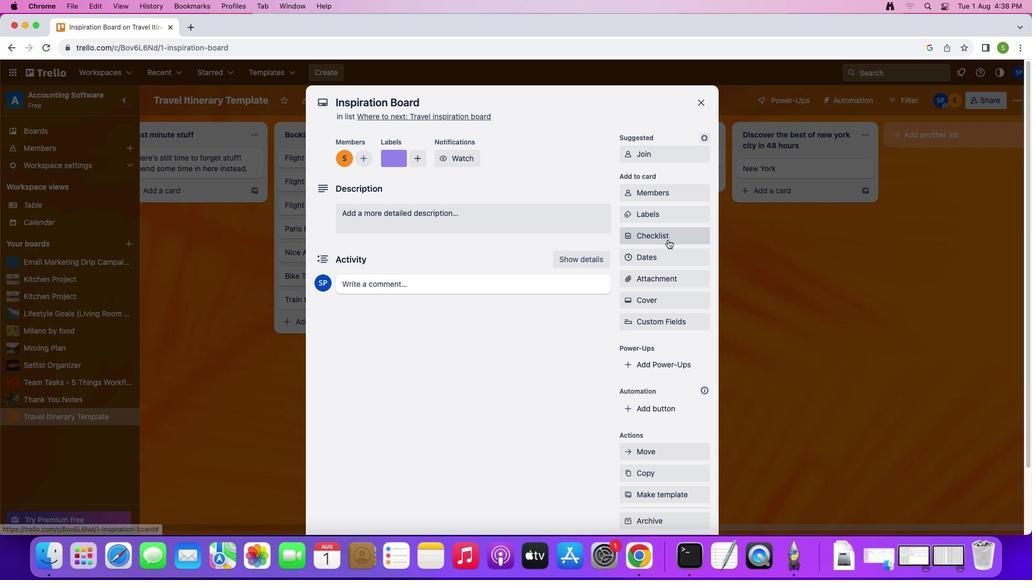 
Action: Mouse pressed left at (665, 242)
Screenshot: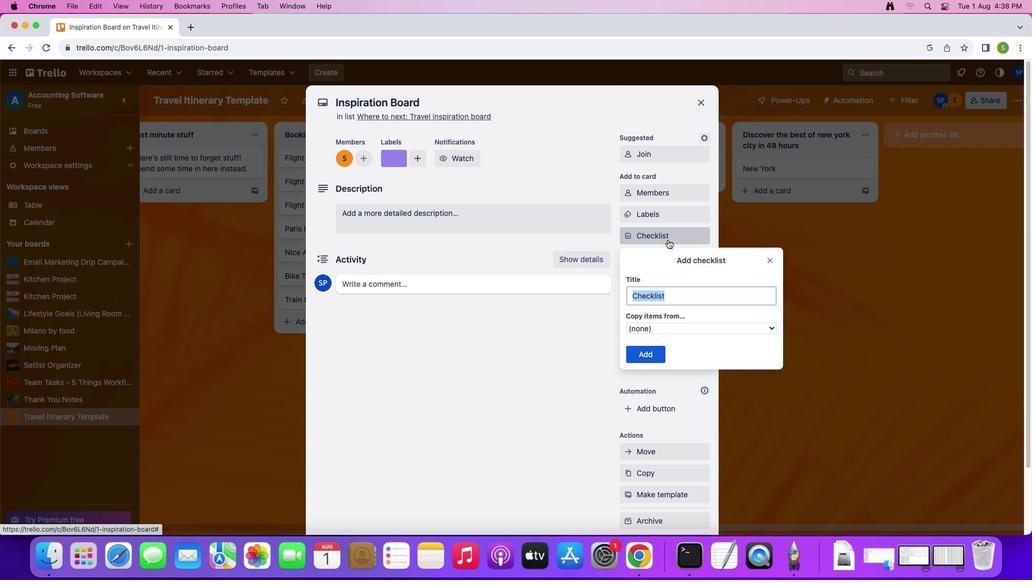 
Action: Mouse moved to (701, 260)
Screenshot: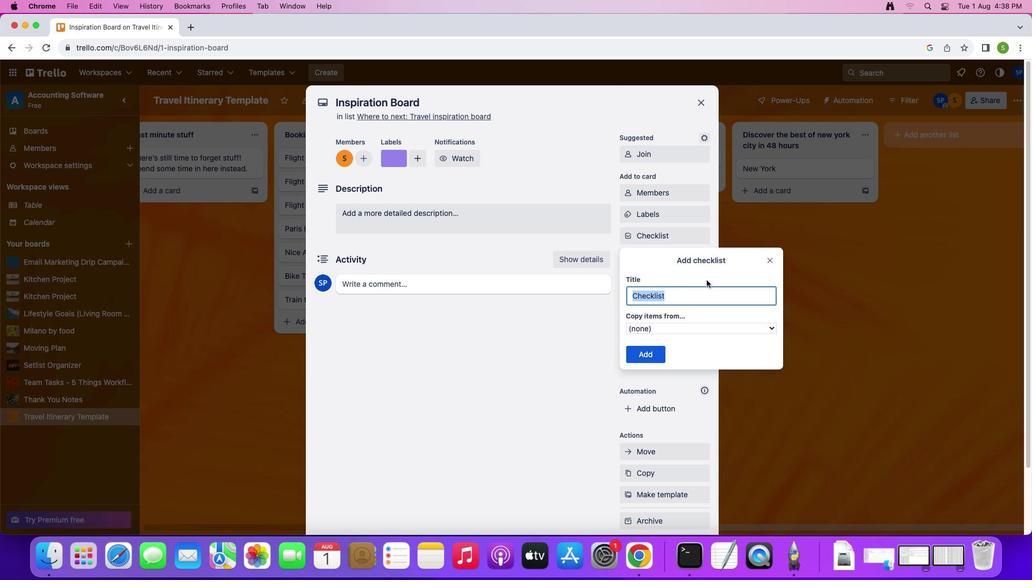 
Action: Key pressed Key.shift'N''e''w'Key.spaceKey.shift'Y''r''o'Key.backspaceKey.backspace'o''r''k'
Screenshot: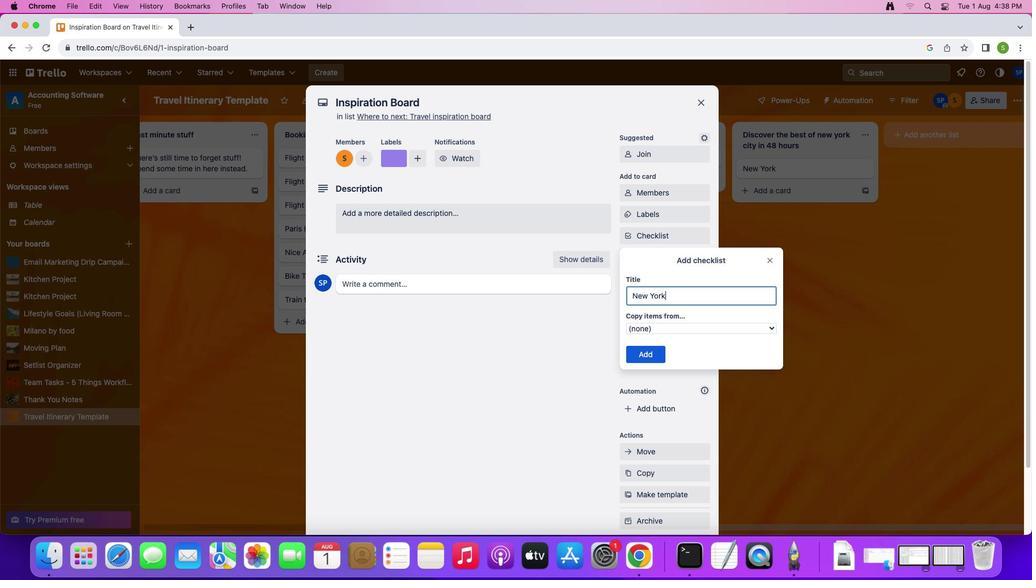 
Action: Mouse moved to (648, 291)
Screenshot: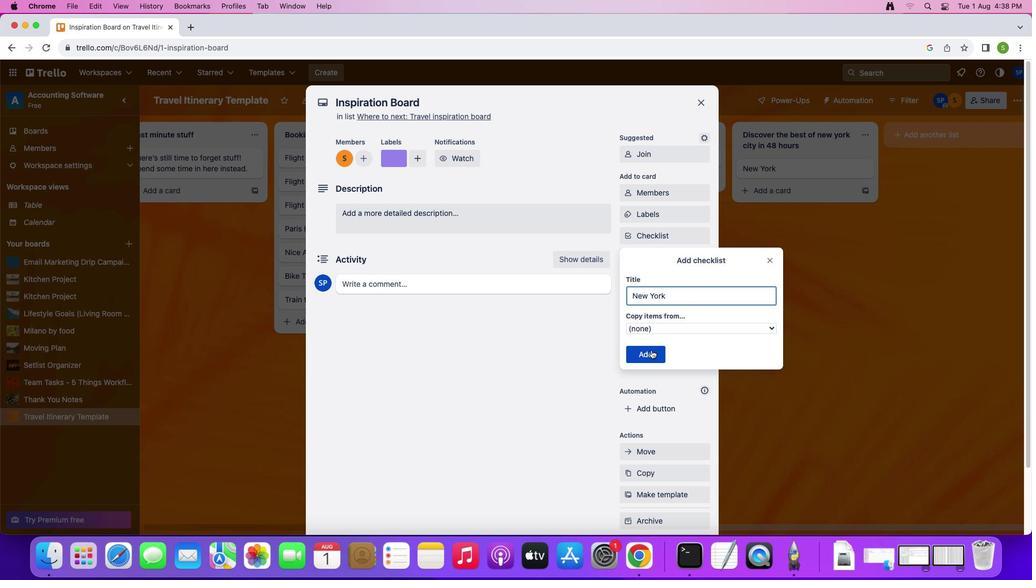 
Action: Mouse pressed left at (648, 291)
Screenshot: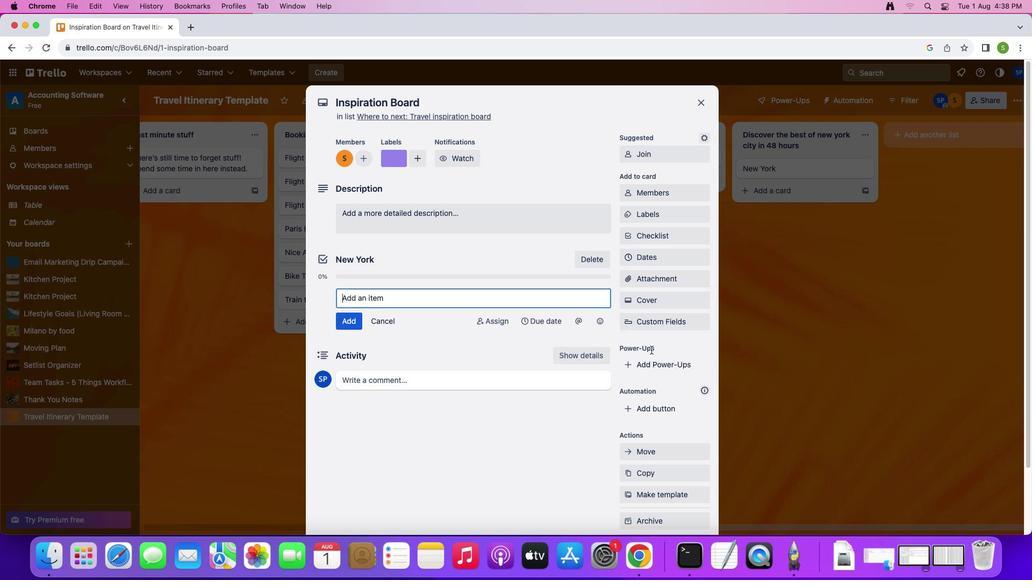 
Action: Mouse moved to (661, 250)
Screenshot: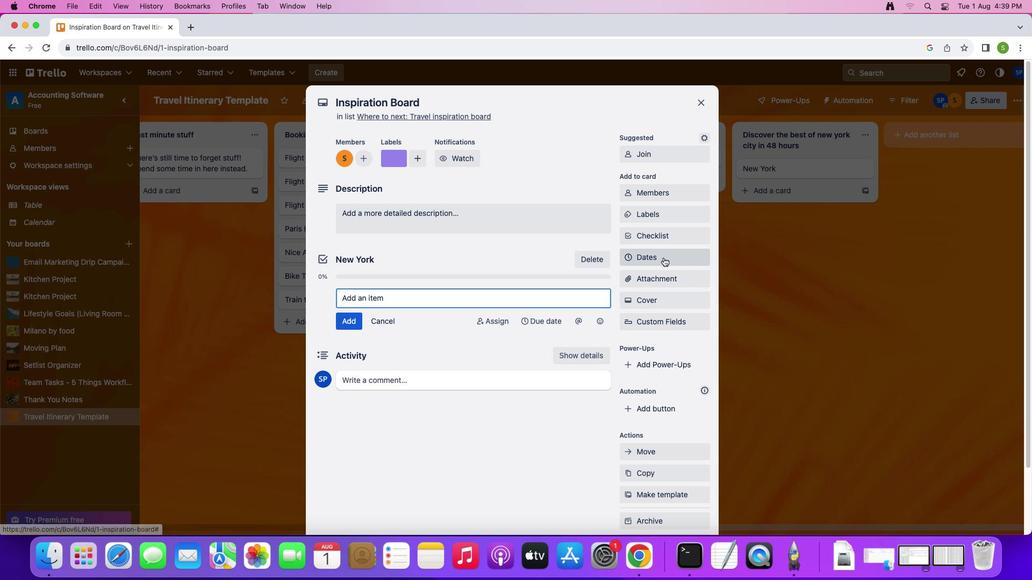 
Action: Mouse pressed left at (661, 250)
Screenshot: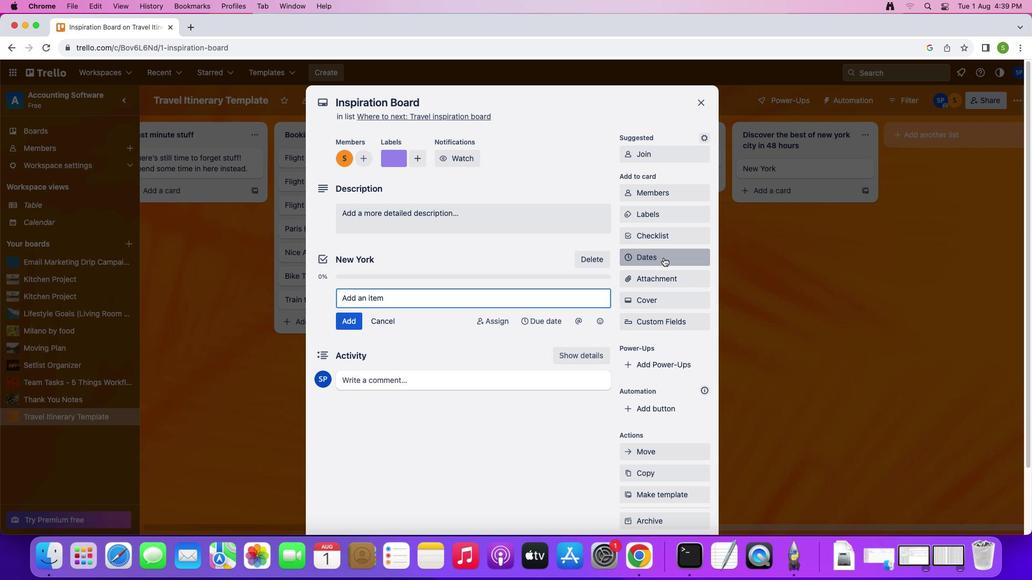 
Action: Mouse moved to (692, 233)
Screenshot: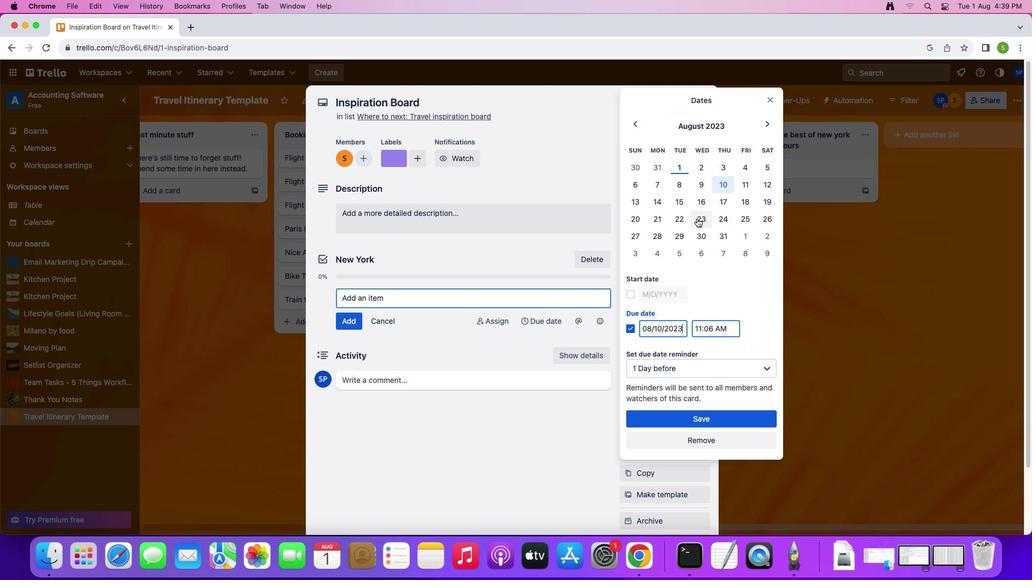 
Action: Mouse pressed left at (692, 233)
Screenshot: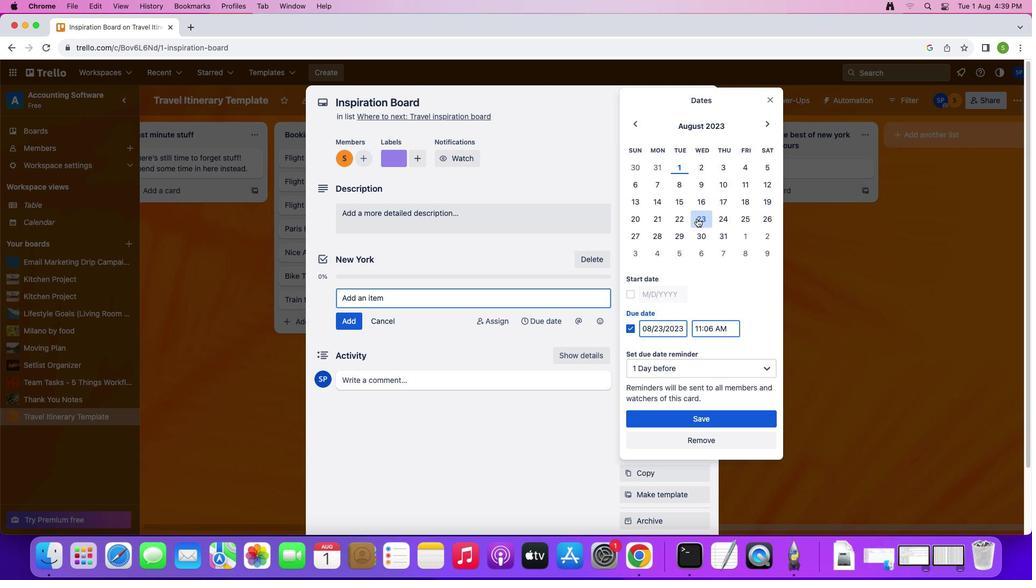 
Action: Mouse moved to (630, 266)
Screenshot: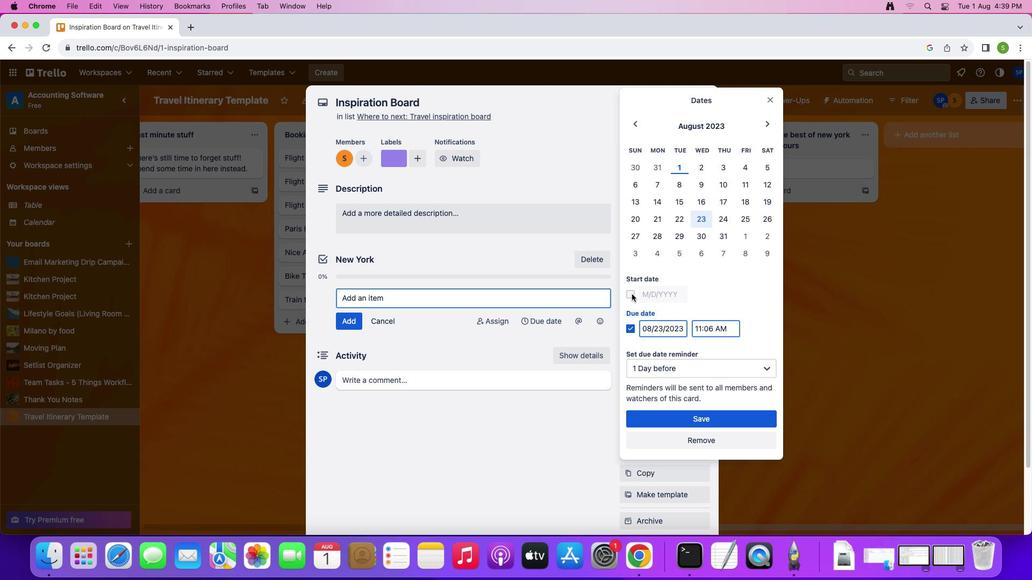 
Action: Mouse pressed left at (630, 266)
Screenshot: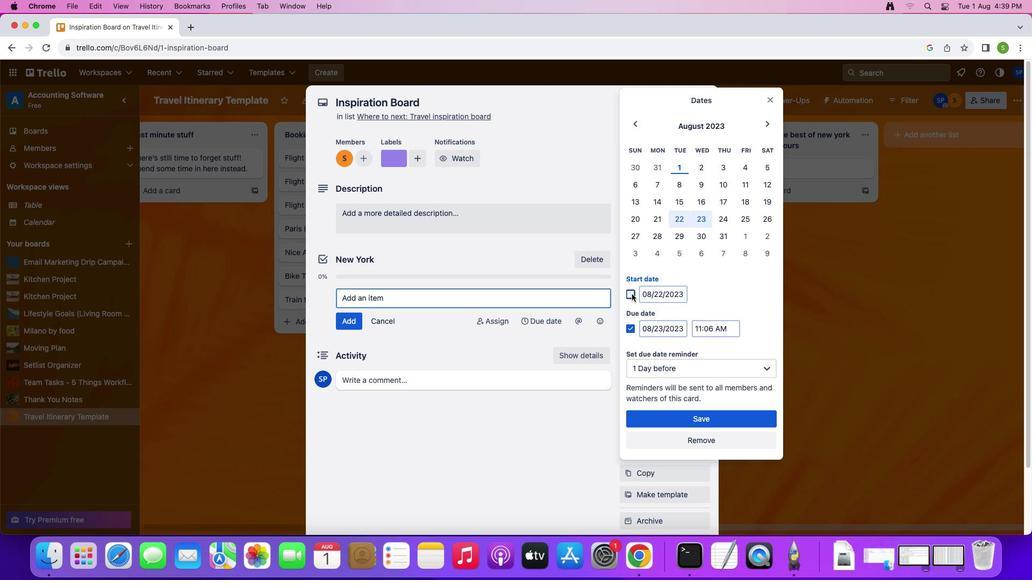 
Action: Mouse moved to (683, 319)
Screenshot: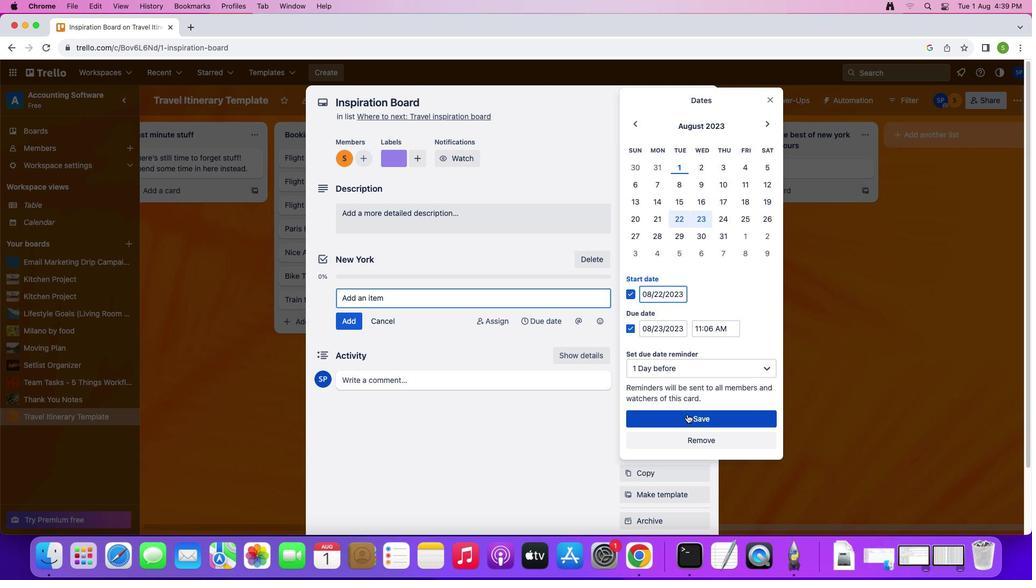 
Action: Mouse pressed left at (683, 319)
Screenshot: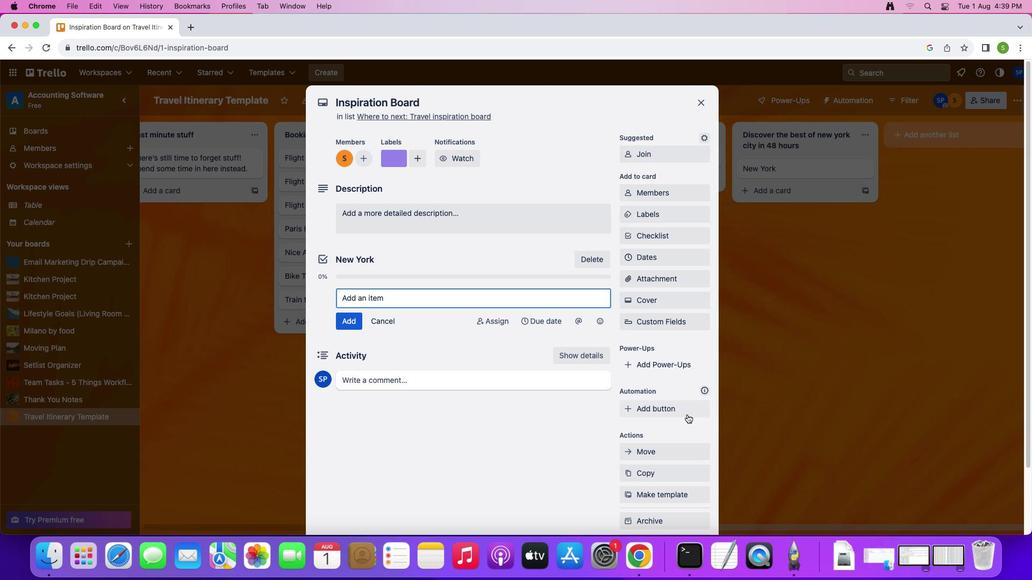 
Action: Mouse moved to (660, 269)
Screenshot: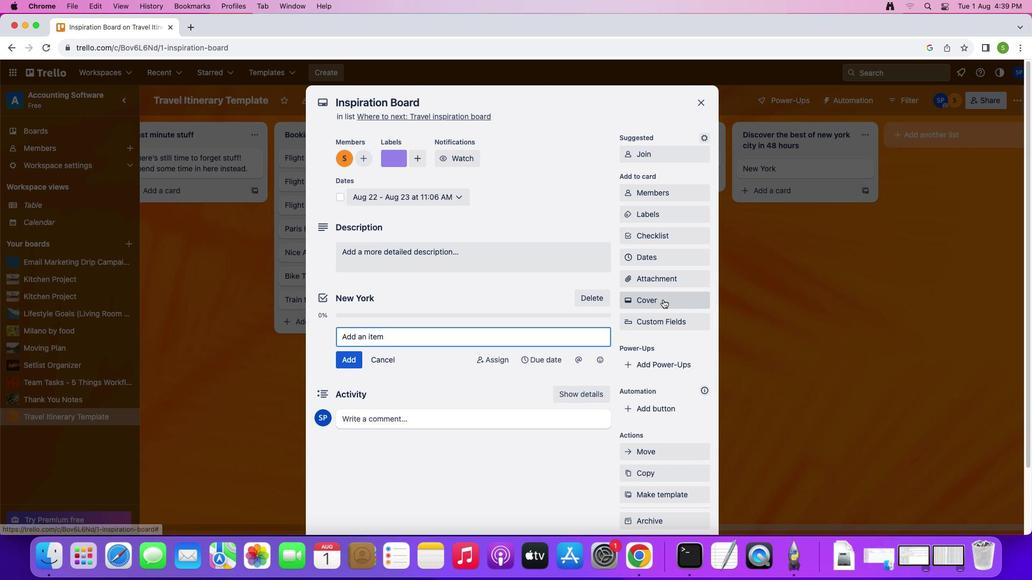 
Action: Mouse pressed left at (660, 269)
Screenshot: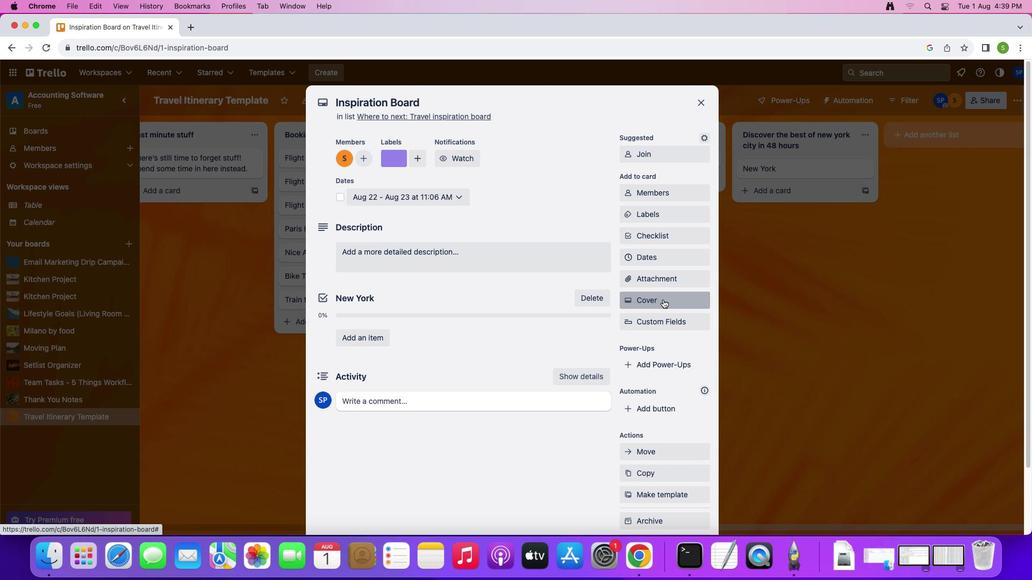 
Action: Mouse moved to (696, 280)
Screenshot: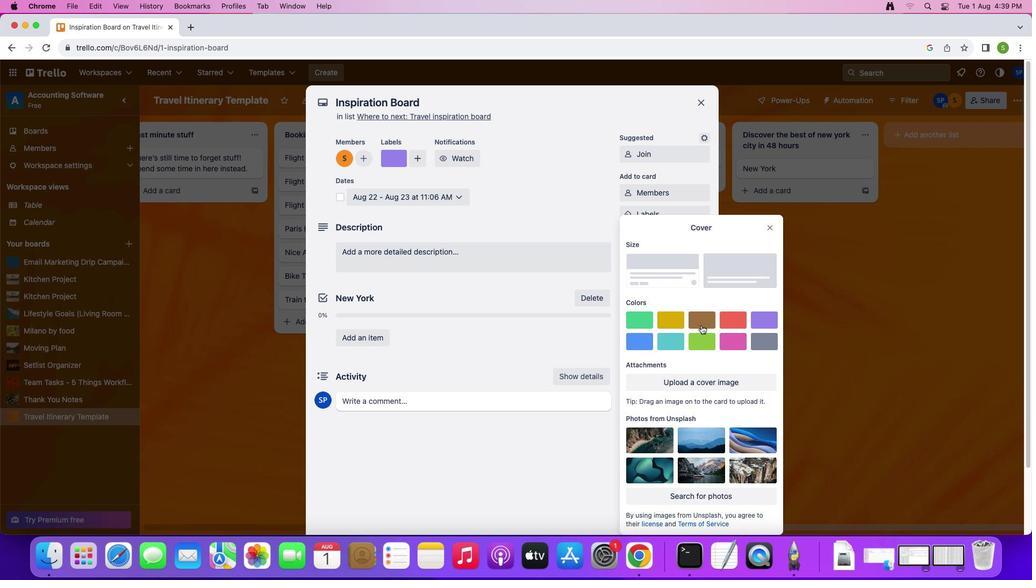 
Action: Mouse pressed left at (696, 280)
Screenshot: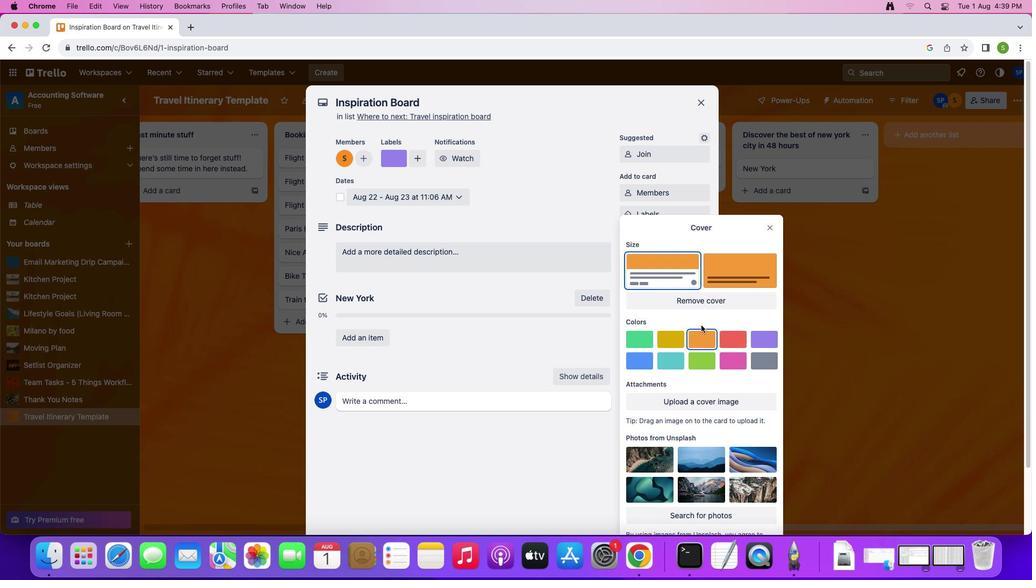 
Action: Mouse moved to (763, 230)
Screenshot: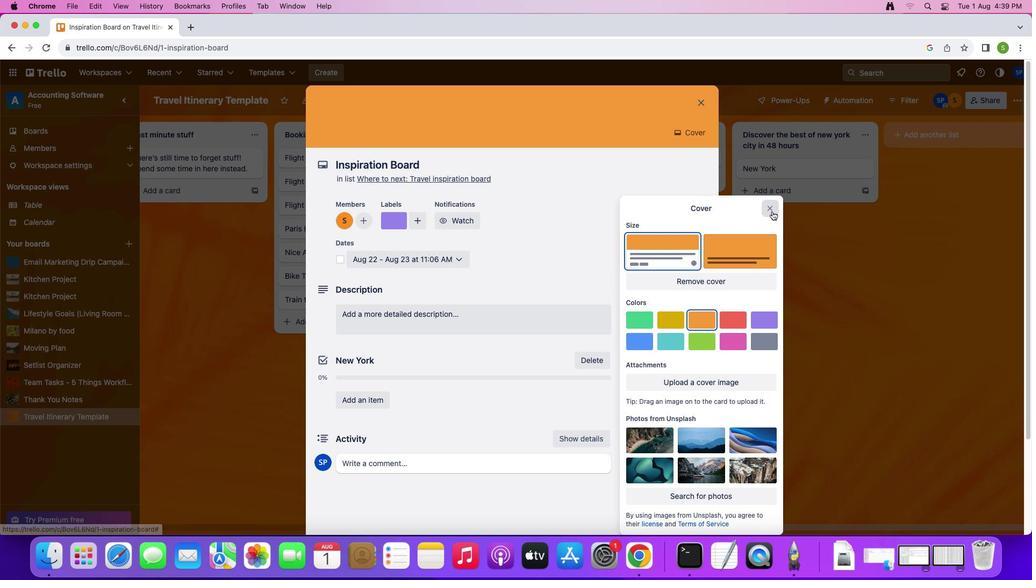 
Action: Mouse pressed left at (763, 230)
Screenshot: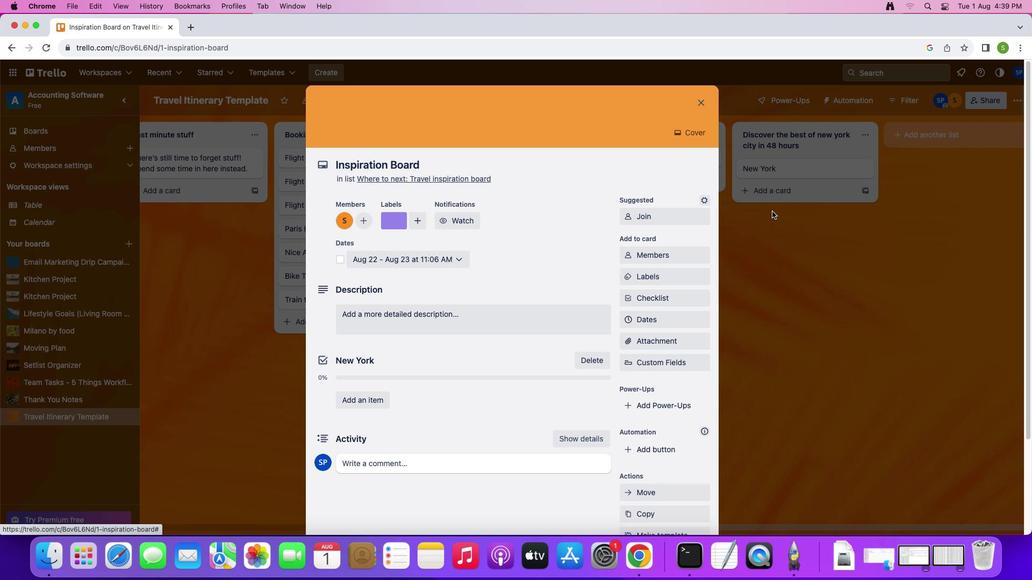 
Action: Mouse moved to (359, 251)
Screenshot: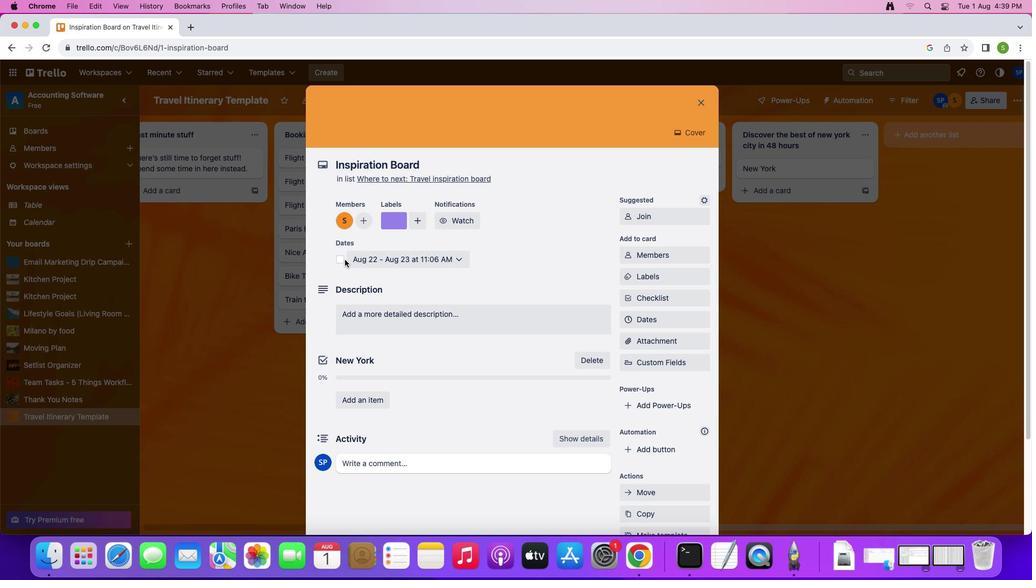 
Action: Mouse pressed left at (359, 251)
Screenshot: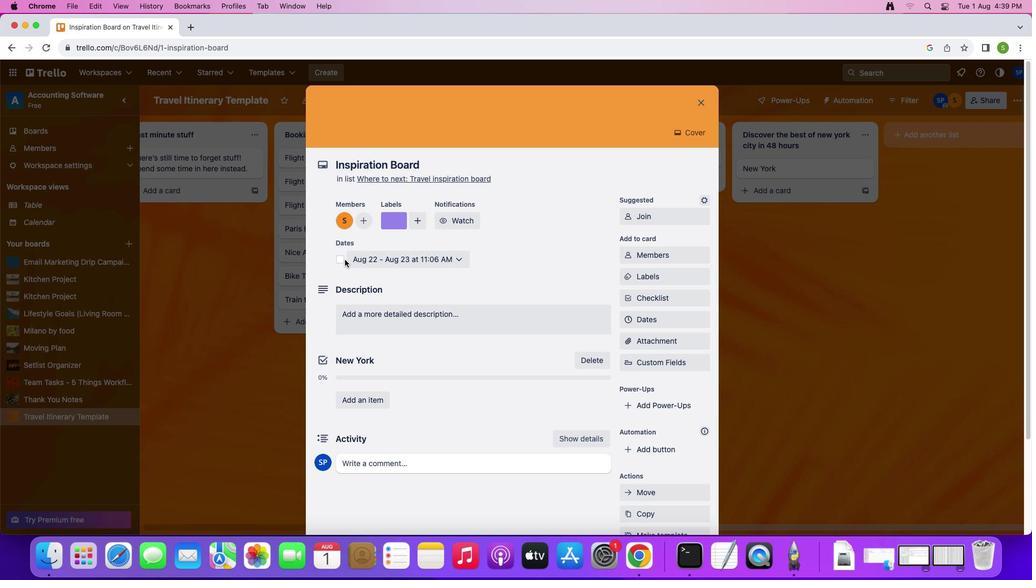 
Action: Mouse moved to (353, 251)
Screenshot: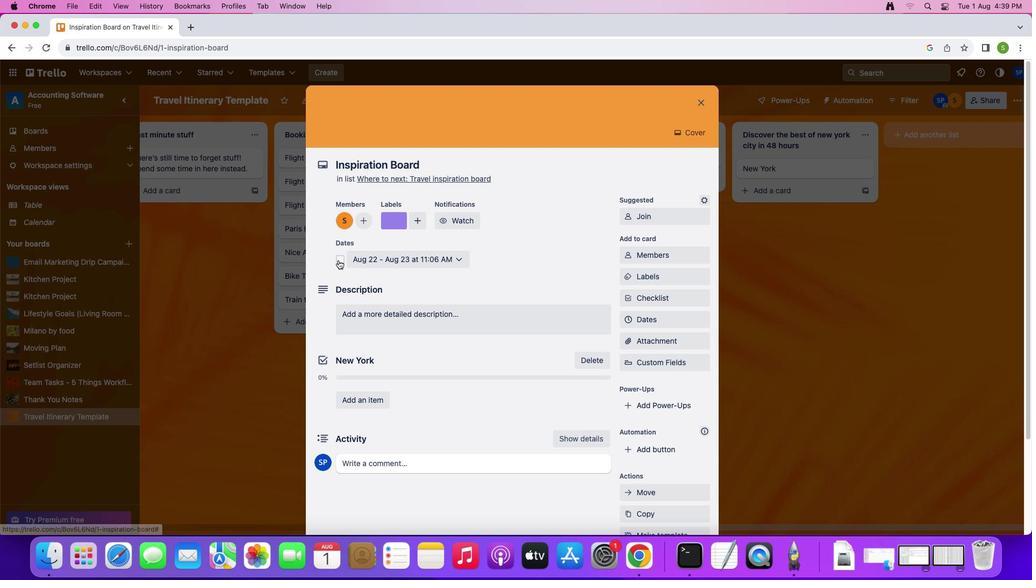 
Action: Mouse pressed left at (353, 251)
Screenshot: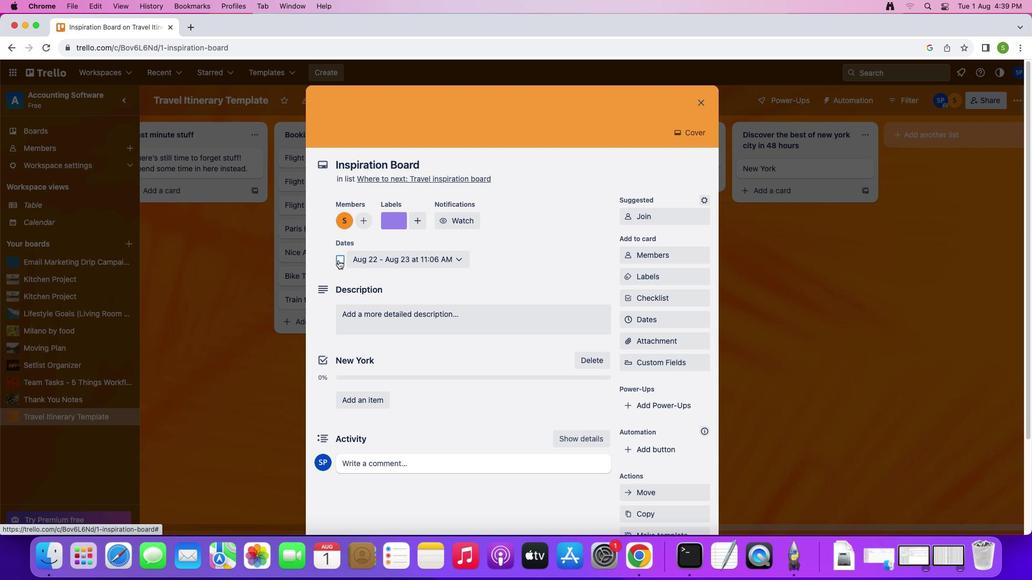 
Action: Mouse moved to (475, 234)
Screenshot: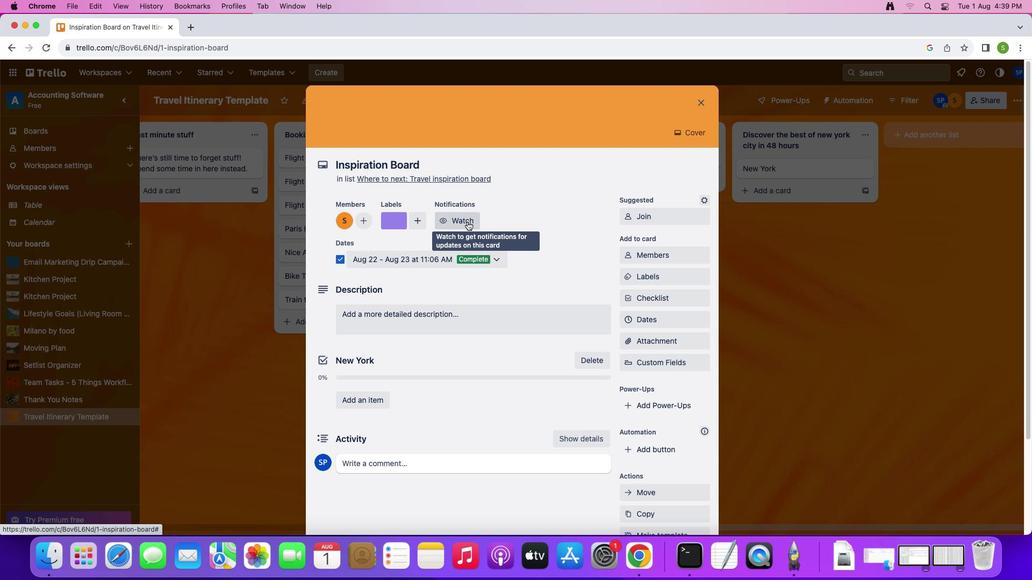 
Action: Mouse pressed left at (475, 234)
Screenshot: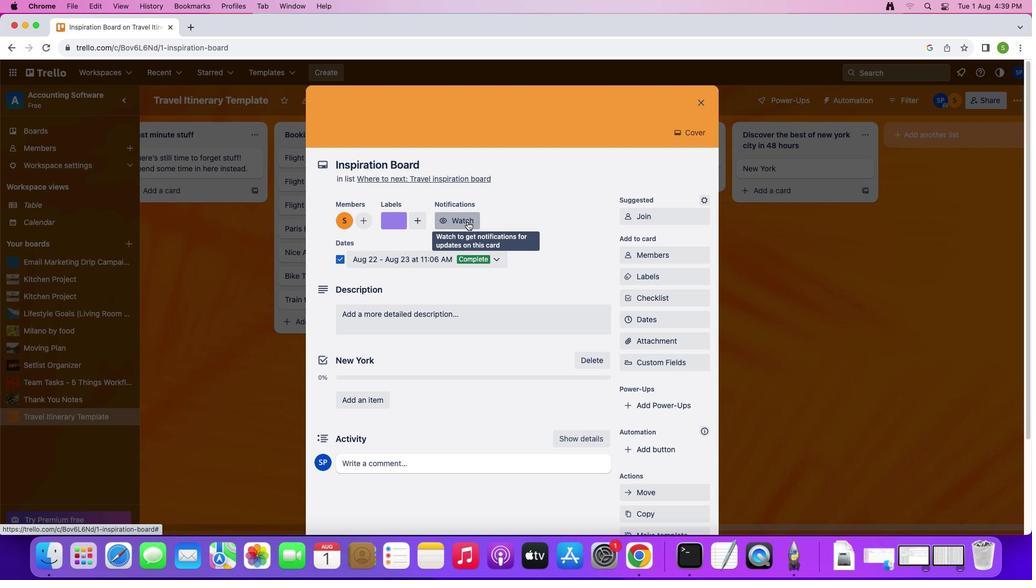 
Action: Mouse moved to (448, 276)
Screenshot: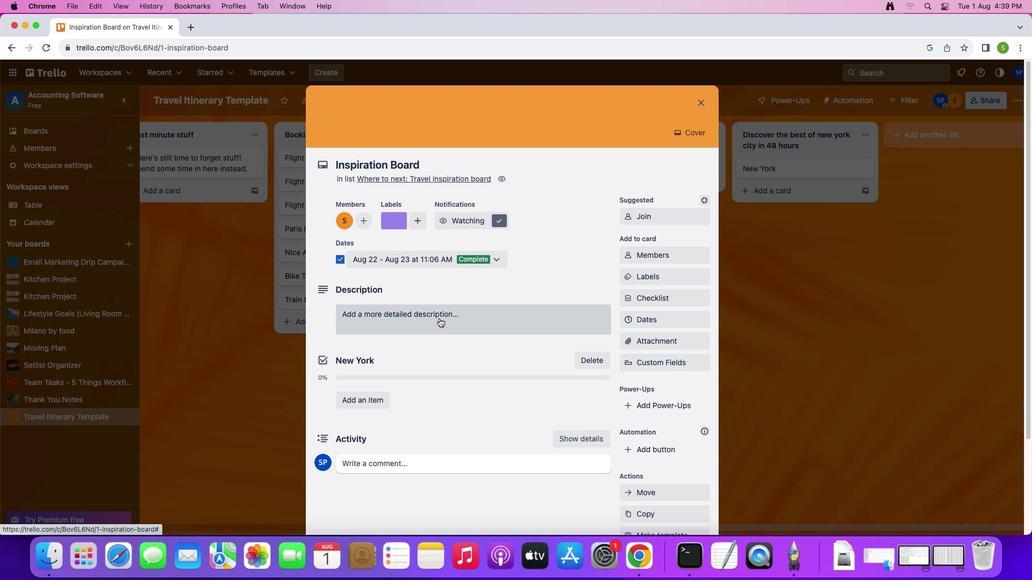 
Action: Mouse pressed left at (448, 276)
Screenshot: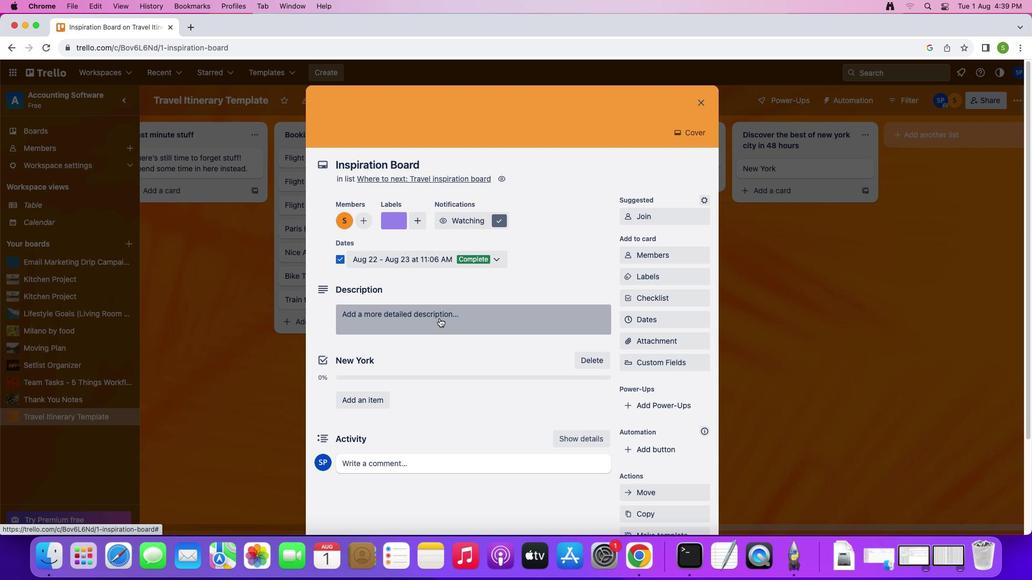 
Action: Mouse moved to (498, 297)
Screenshot: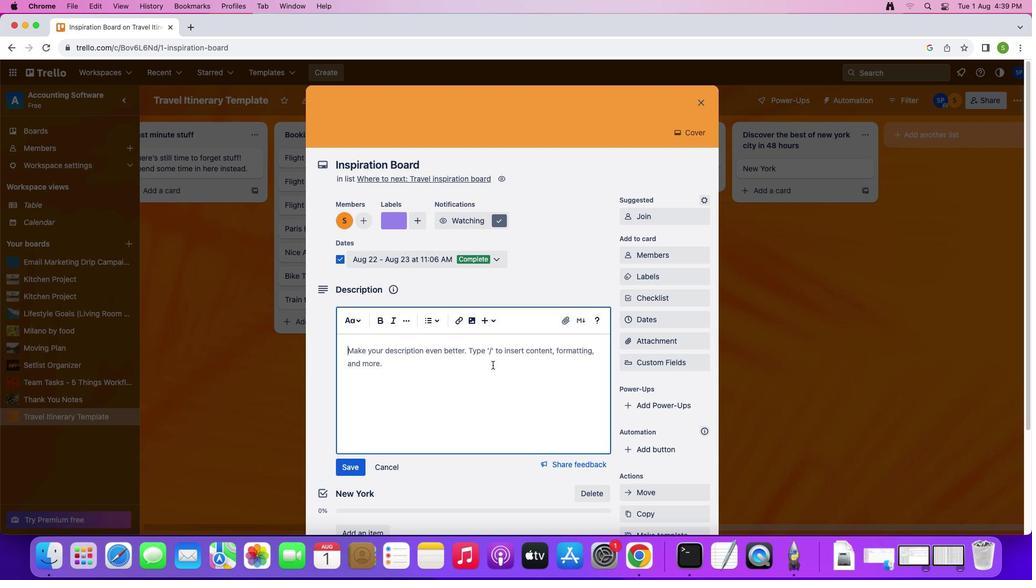 
Action: Key pressed Key.shift'U''s''e'Key.space't''h''i''s'Key.space't''e''m''p''l''a''t''e'Key.space't''o'Key.space's''t''a''r''t'Key.space'p''l''a''n''n''i''n''g'Key.space'y''o''u''r'Key.space'n''e''x''t'Key.space'd''r''e''a''m'Key.space't''r''i''p'
Screenshot: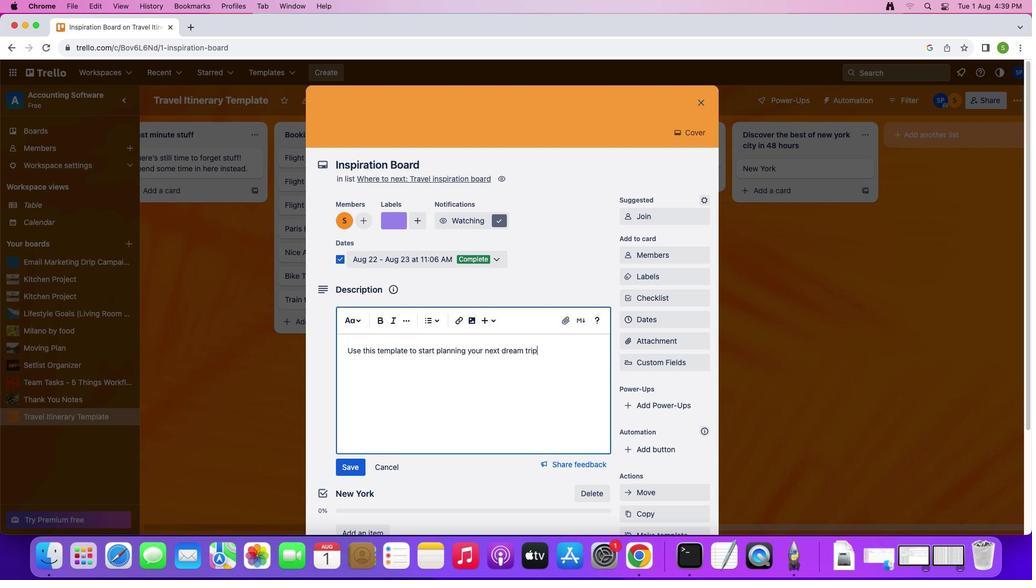 
Action: Mouse moved to (367, 341)
Screenshot: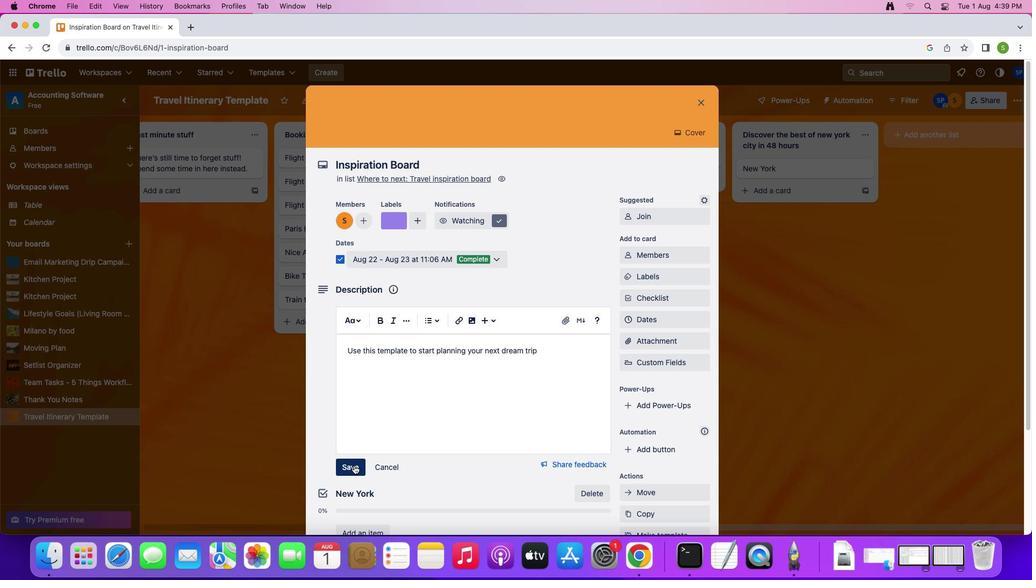 
Action: Mouse pressed left at (367, 341)
Screenshot: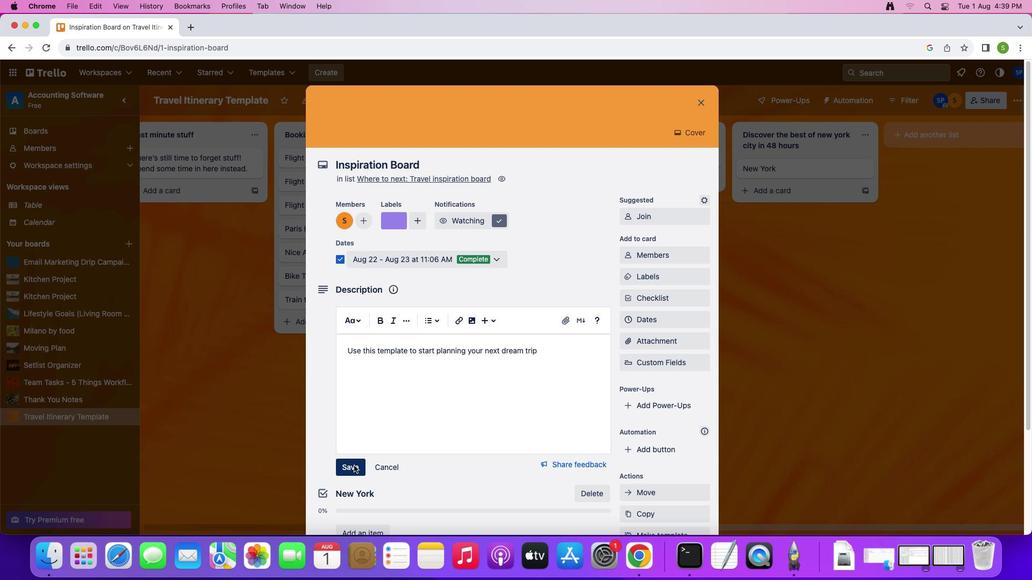 
Action: Mouse moved to (412, 331)
Screenshot: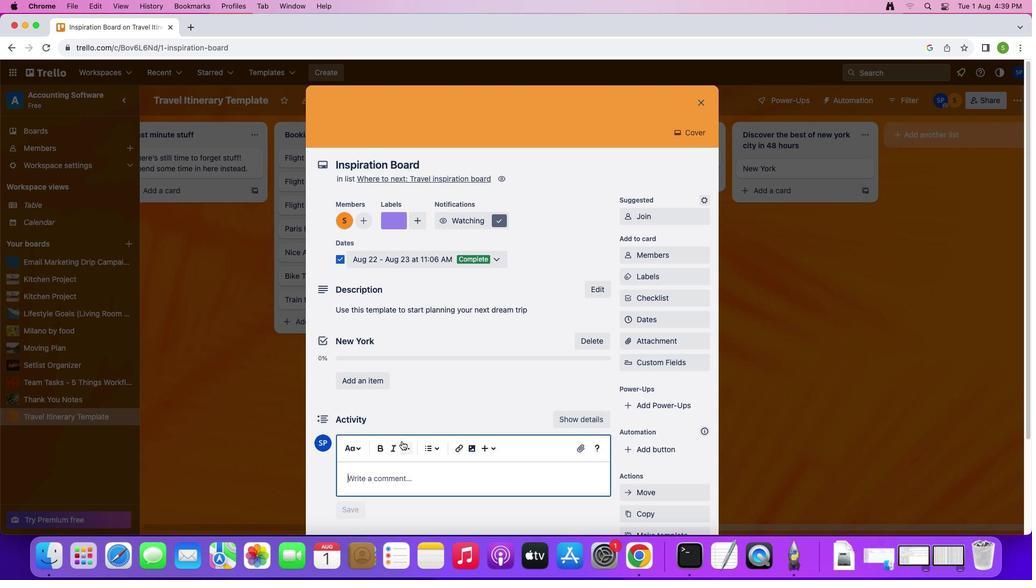 
Action: Mouse pressed left at (412, 331)
Screenshot: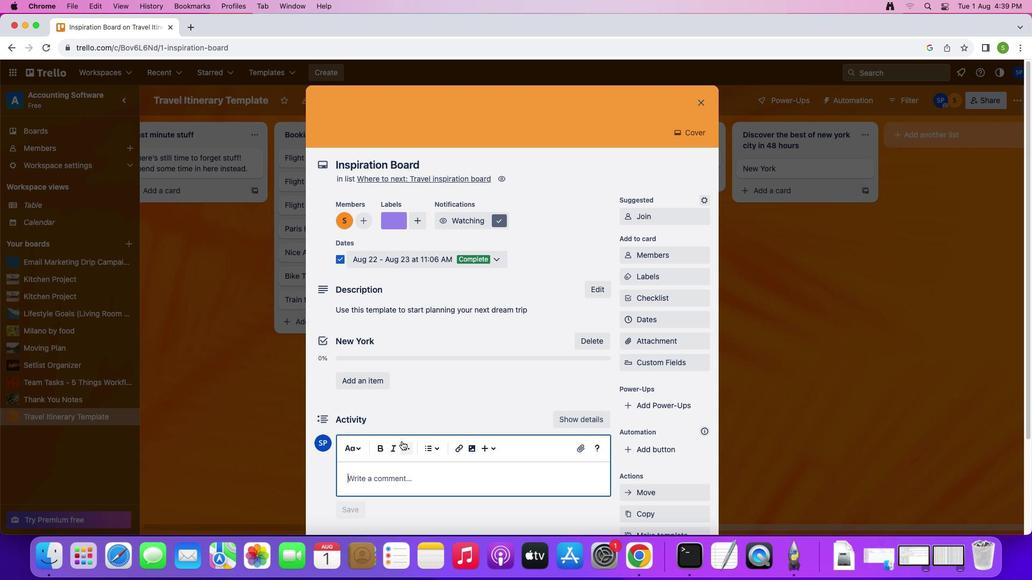 
Action: Mouse moved to (534, 314)
Screenshot: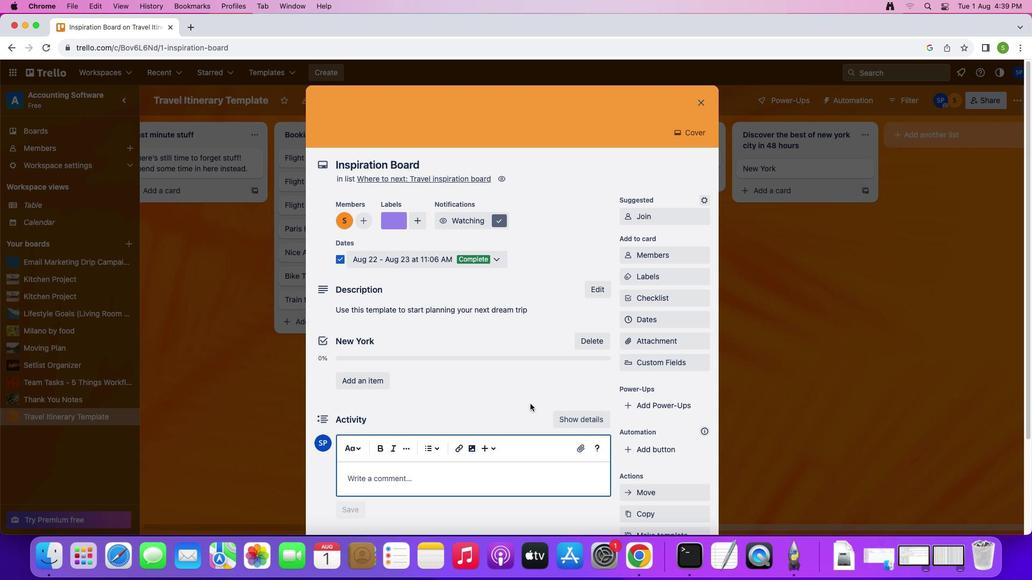 
Action: Key pressed Key.shift'T''r''i''p'
Screenshot: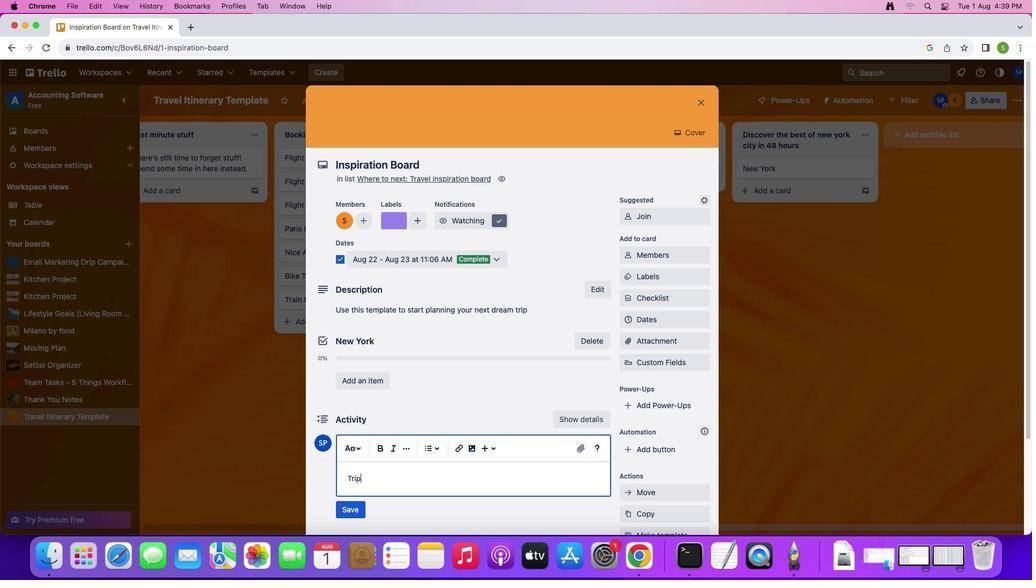 
Action: Mouse moved to (375, 361)
Screenshot: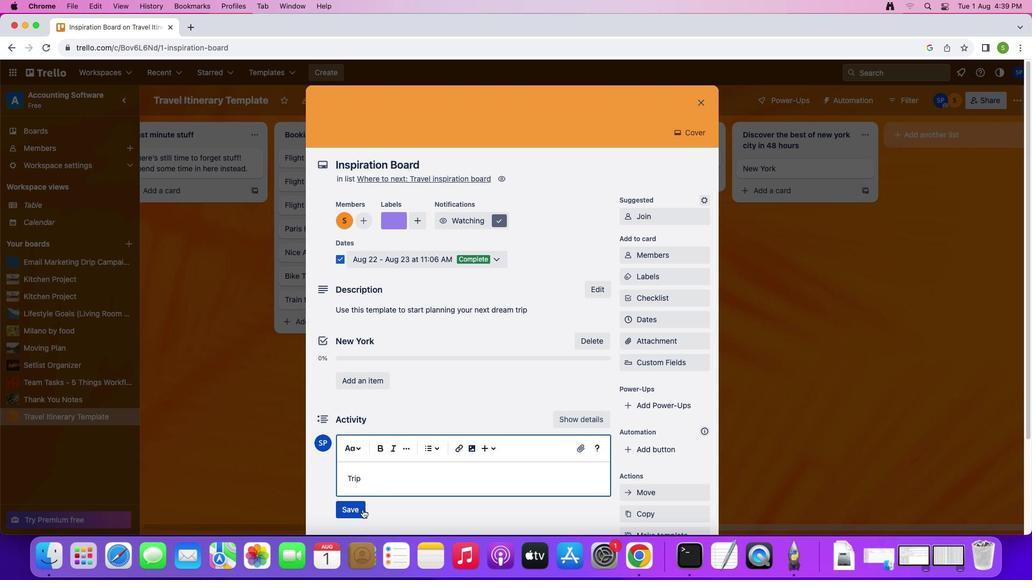 
Action: Mouse pressed left at (375, 361)
Screenshot: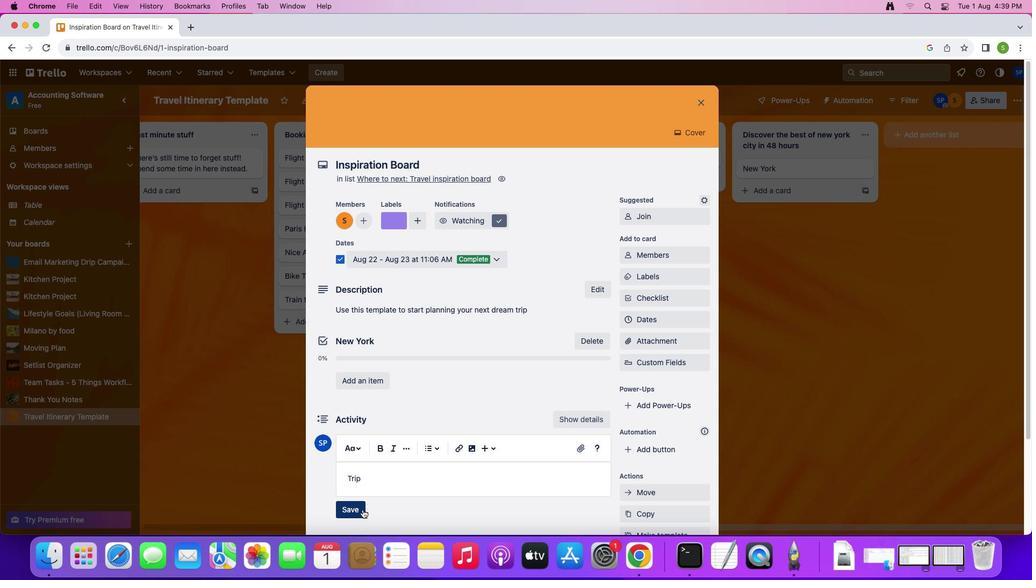 
Action: Mouse moved to (695, 183)
Screenshot: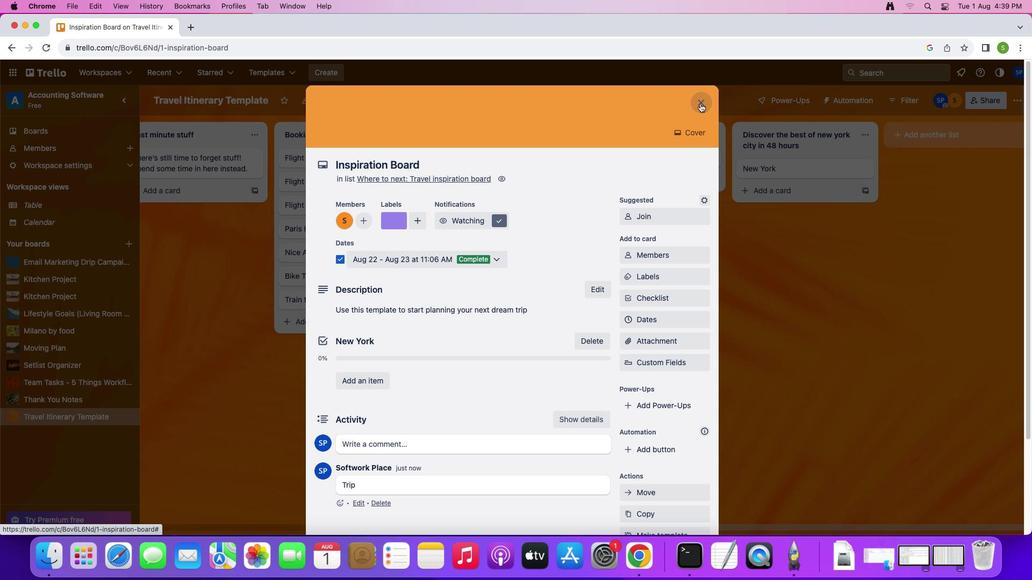 
Action: Mouse pressed left at (695, 183)
Screenshot: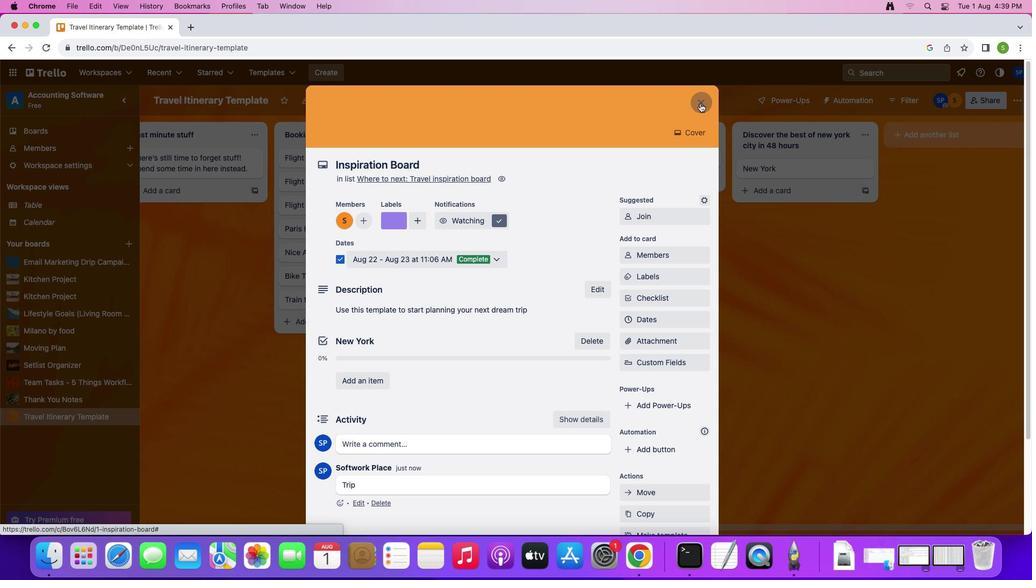 
Action: Mouse moved to (647, 206)
Screenshot: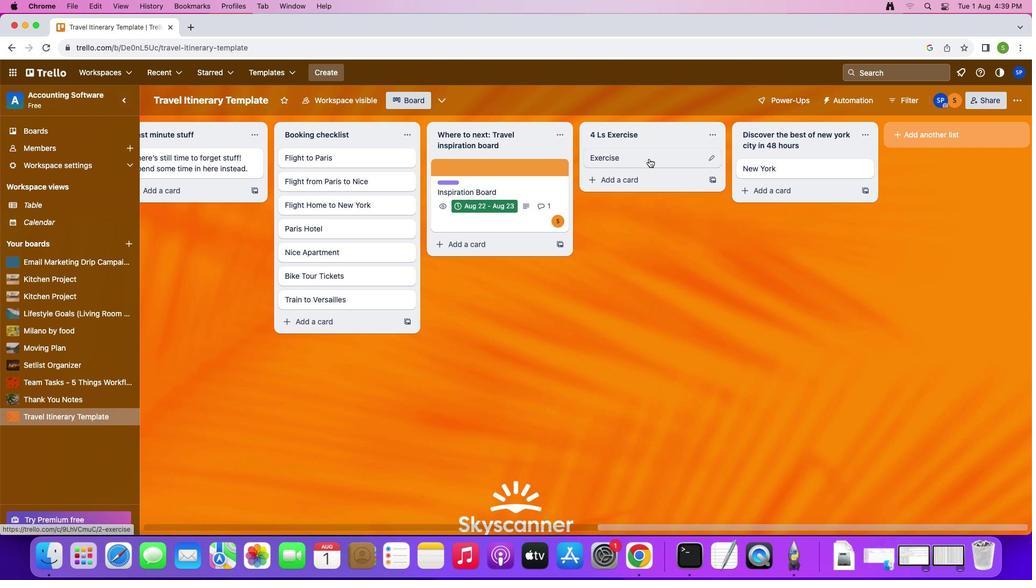 
Action: Mouse pressed left at (647, 206)
Screenshot: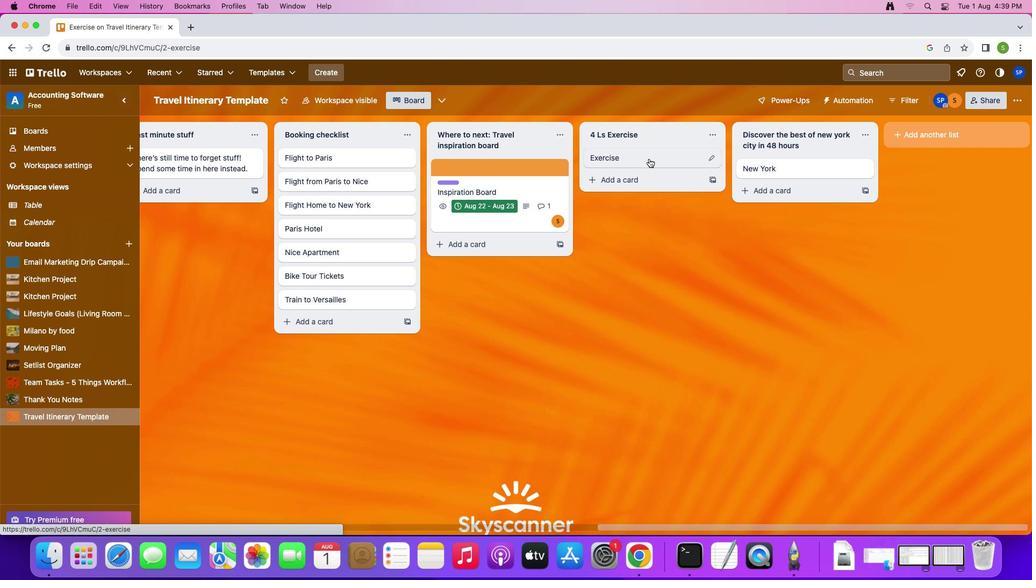 
Action: Mouse moved to (649, 222)
Screenshot: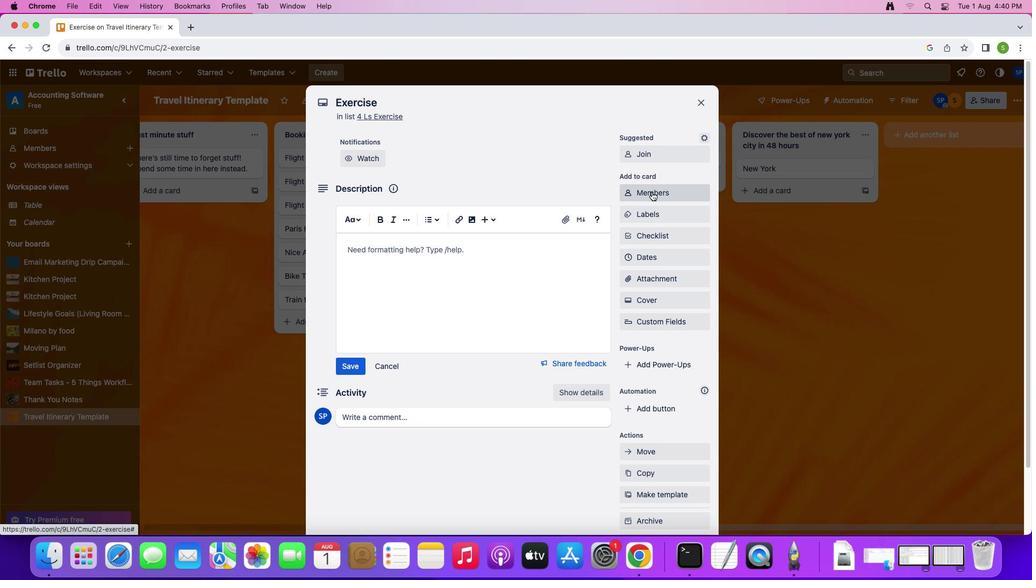 
Action: Mouse pressed left at (649, 222)
Screenshot: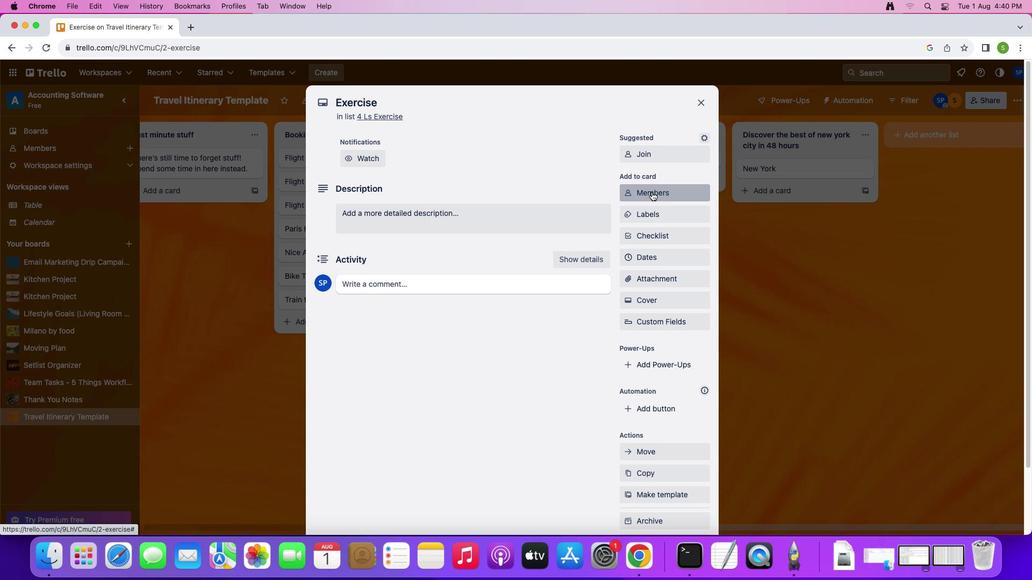 
Action: Mouse moved to (684, 220)
Screenshot: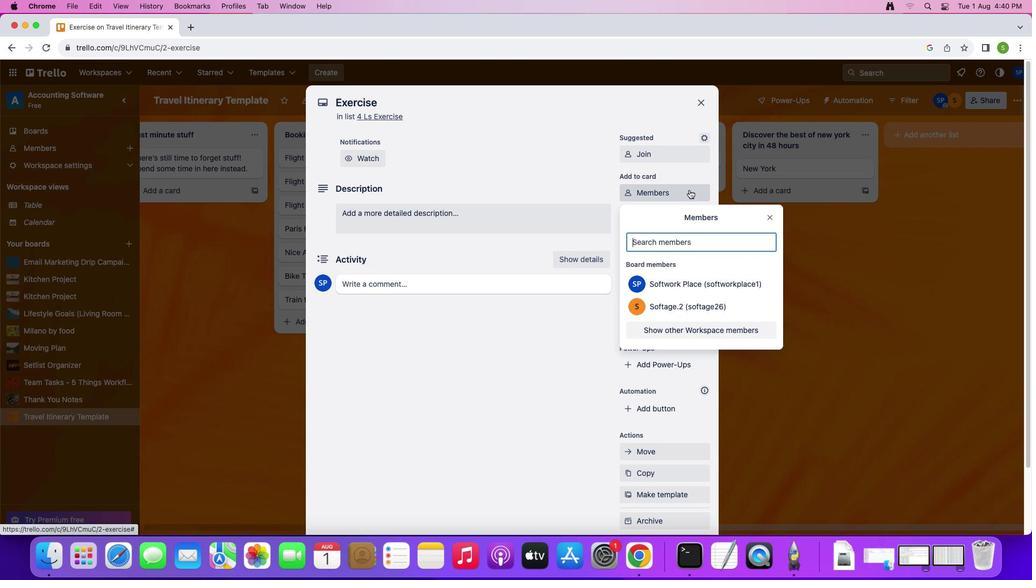 
Action: Key pressed 's''o''f''t''a''g''e''.''3'Key.shift'@''s''o''f''t''a''g''e''.''n''e''t'
Screenshot: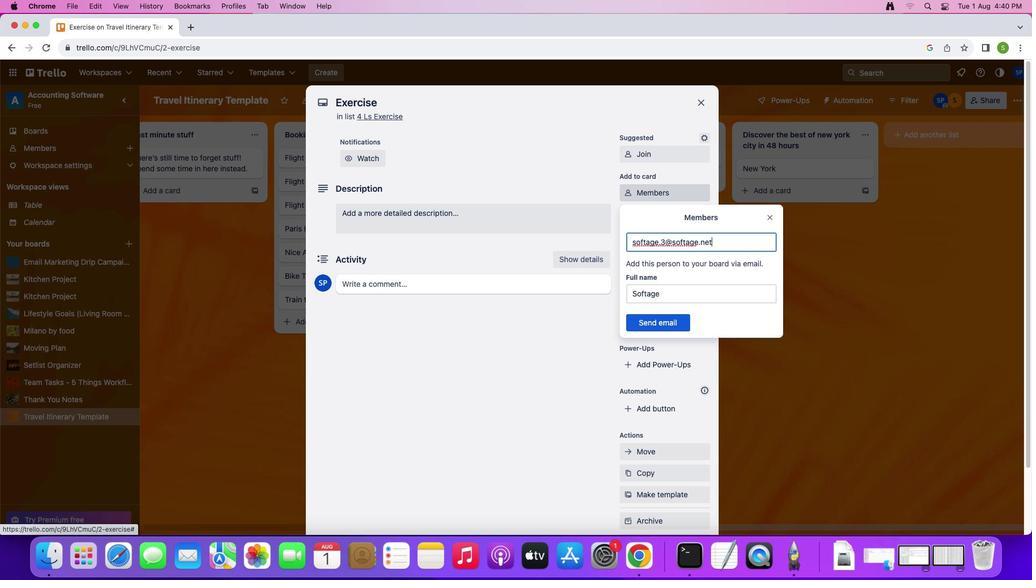 
Action: Mouse moved to (641, 279)
Screenshot: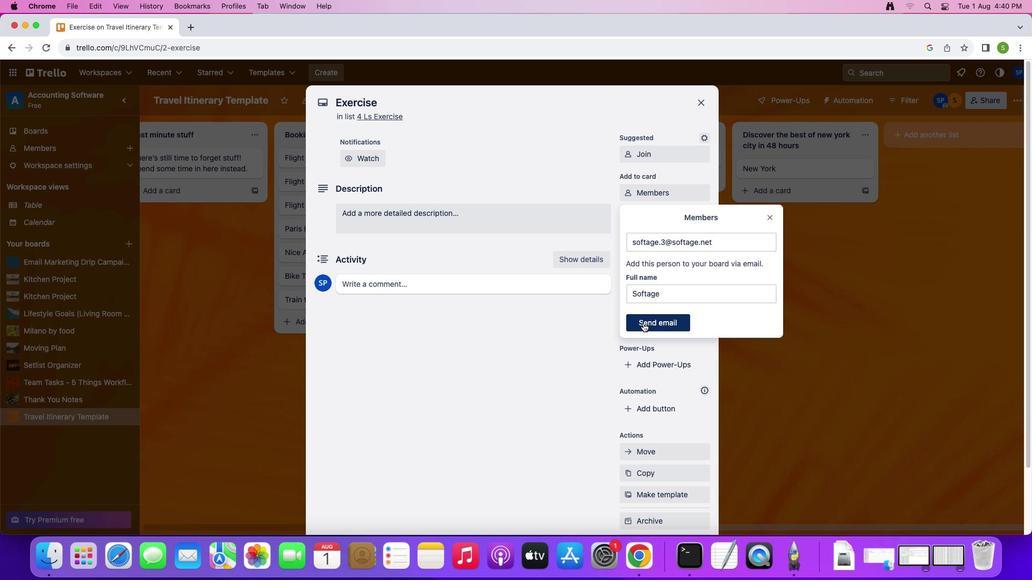 
Action: Mouse pressed left at (641, 279)
Screenshot: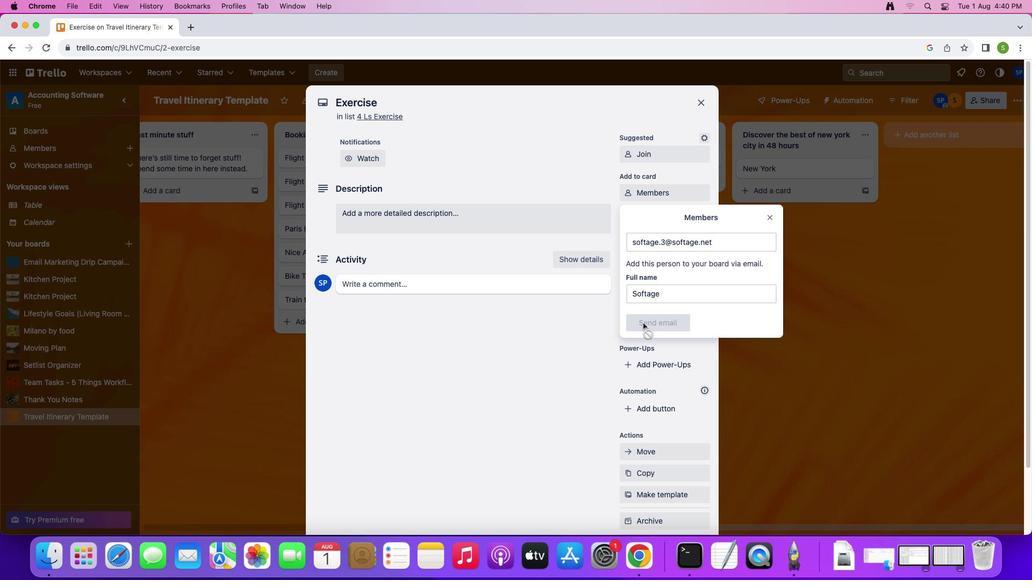 
Action: Mouse moved to (668, 232)
Screenshot: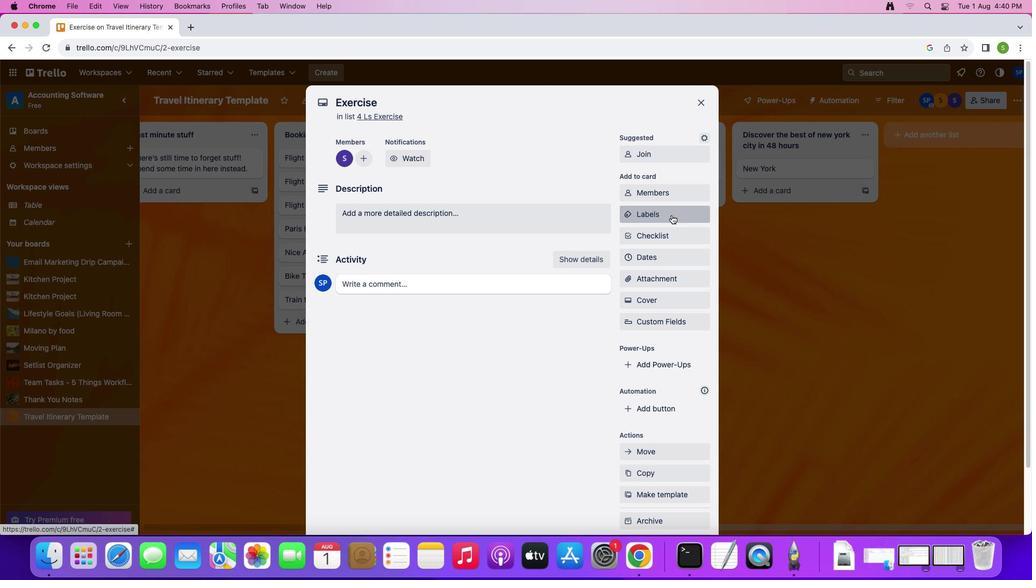 
Action: Mouse pressed left at (668, 232)
Screenshot: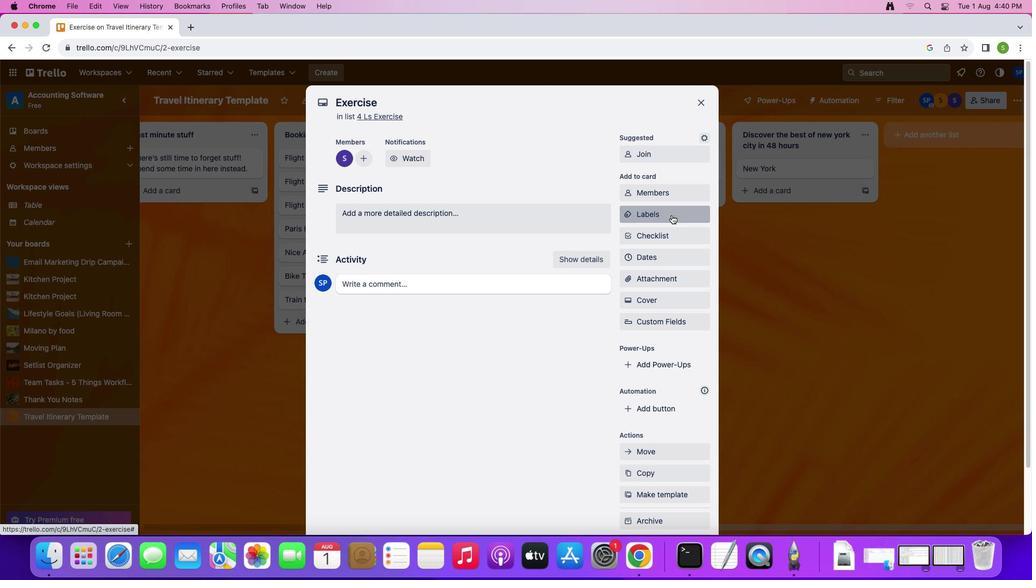 
Action: Mouse moved to (696, 272)
Screenshot: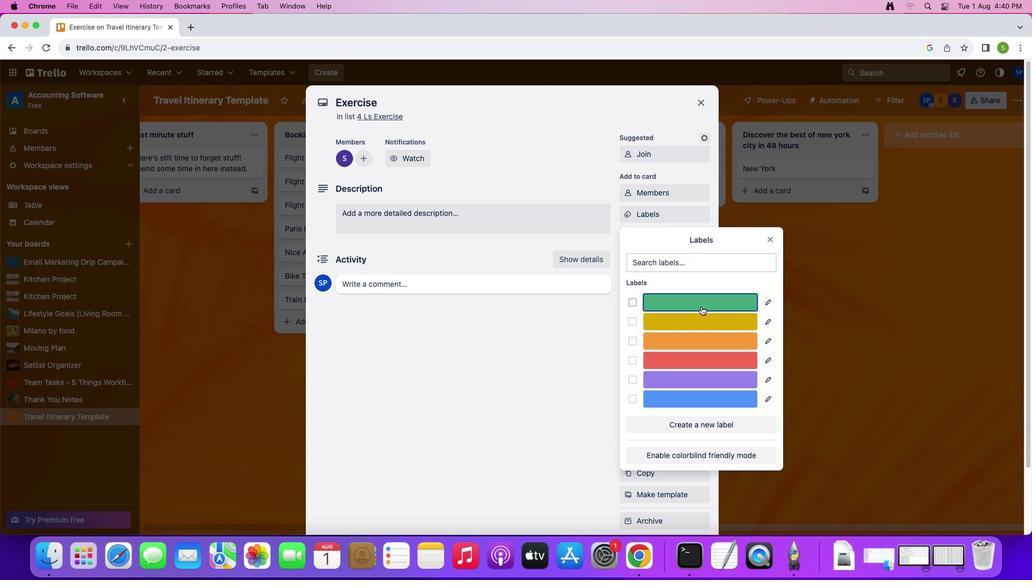 
Action: Mouse pressed left at (696, 272)
Screenshot: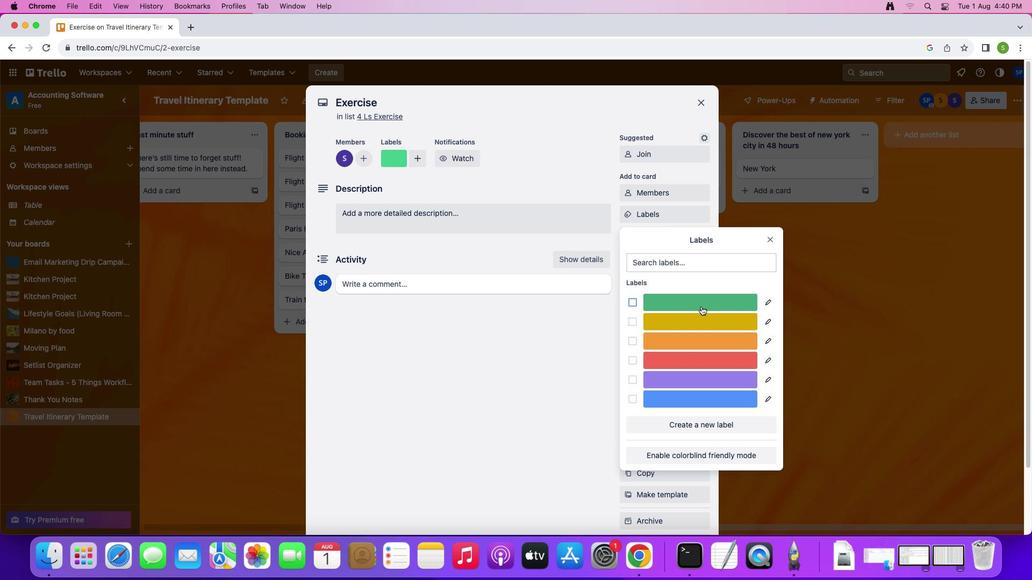 
Action: Mouse moved to (761, 240)
Screenshot: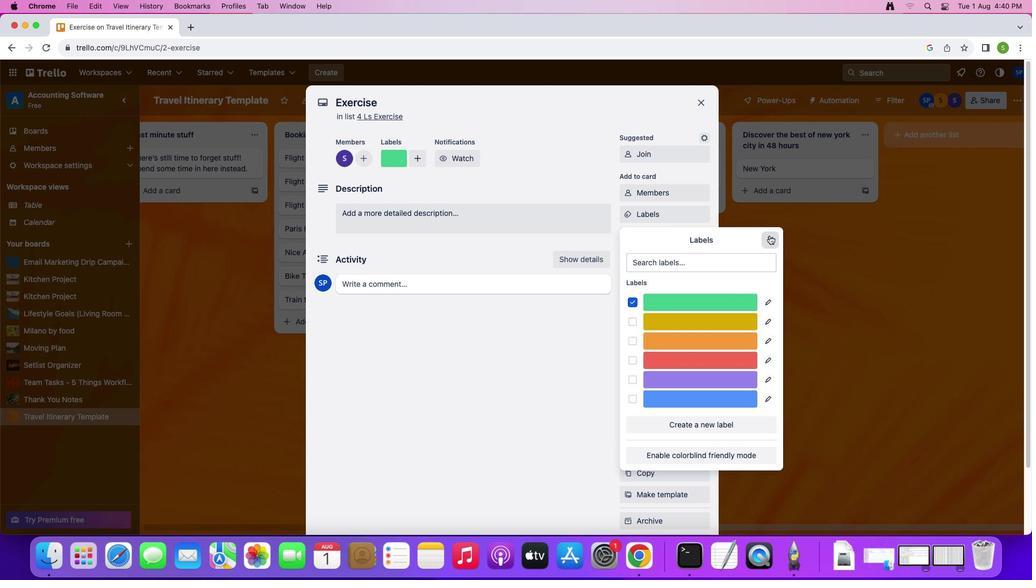 
Action: Mouse pressed left at (761, 240)
Screenshot: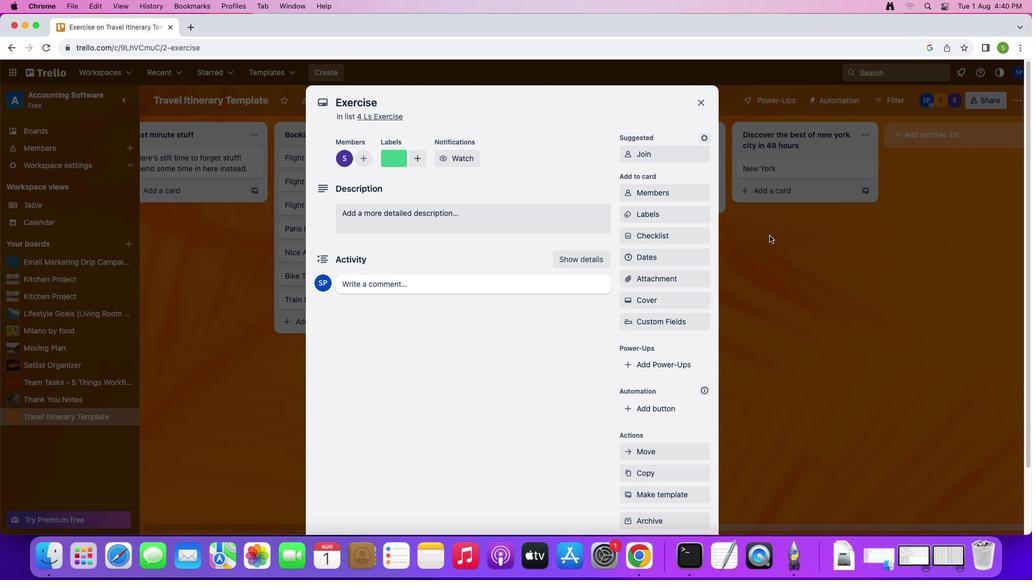 
Action: Mouse moved to (668, 242)
Screenshot: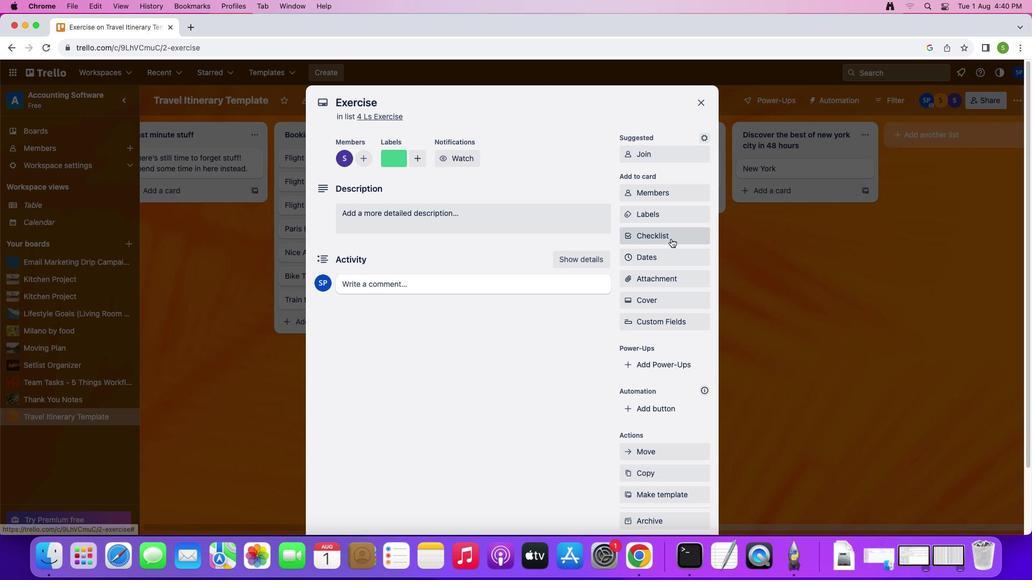 
Action: Mouse pressed left at (668, 242)
Screenshot: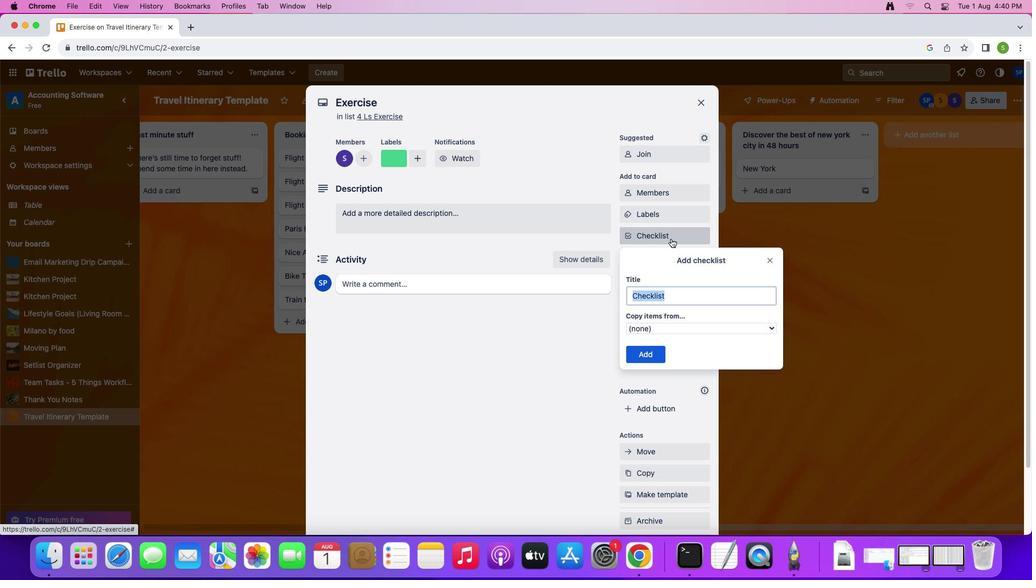 
Action: Mouse moved to (700, 257)
Screenshot: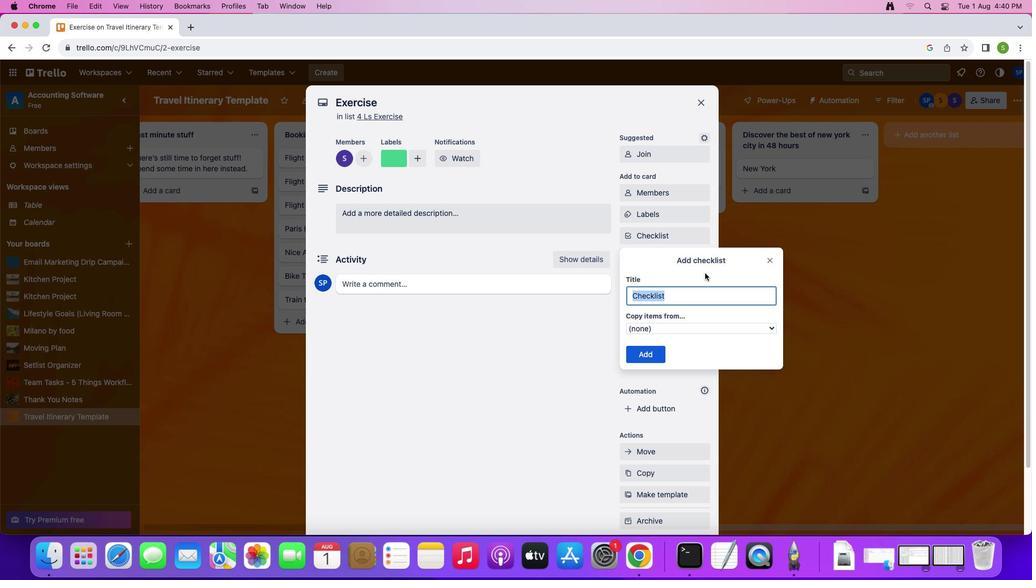 
Action: Key pressed Key.shift'L''e''a''d''e''r'
Screenshot: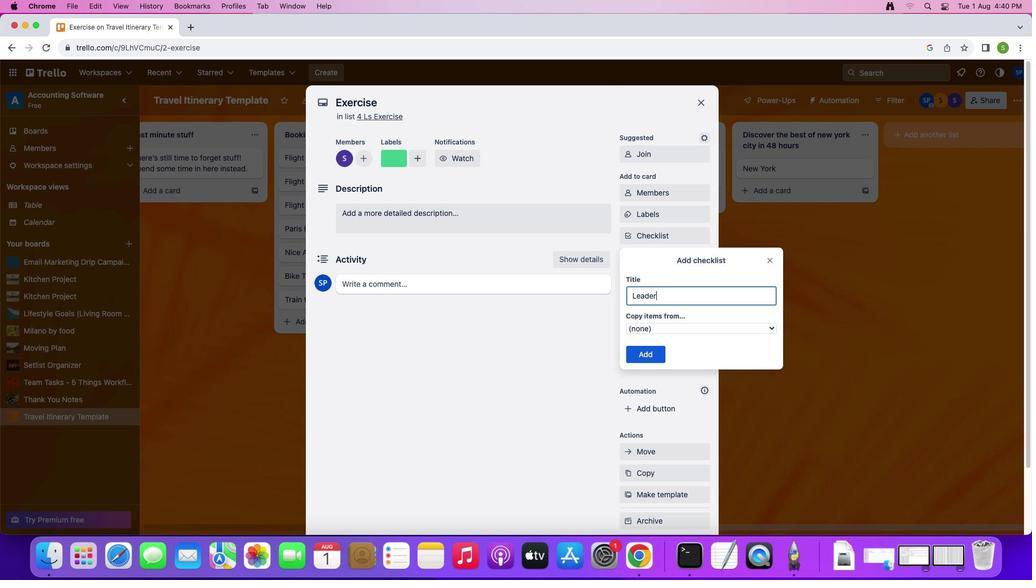 
Action: Mouse moved to (650, 289)
Screenshot: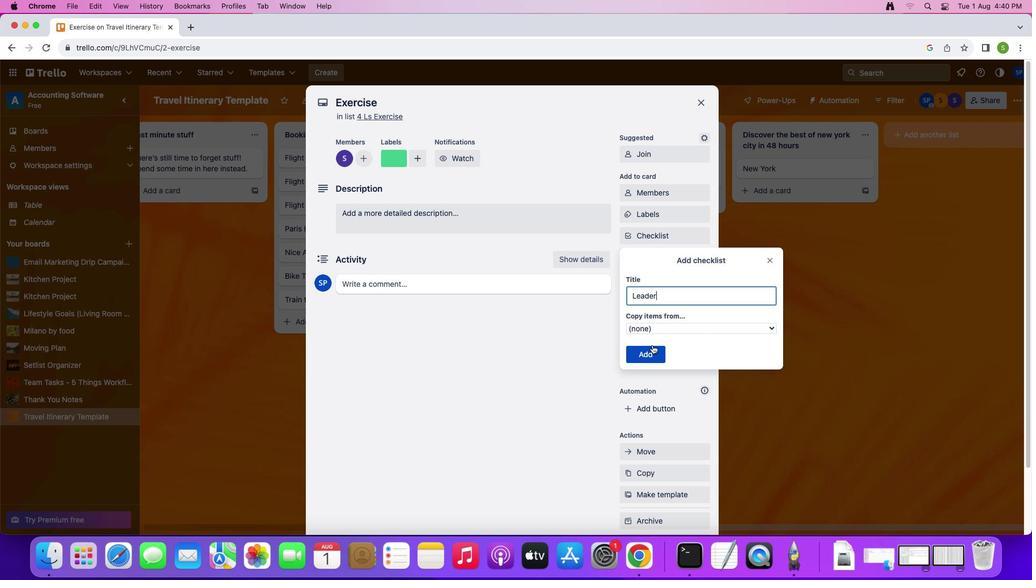 
Action: Mouse pressed left at (650, 289)
Screenshot: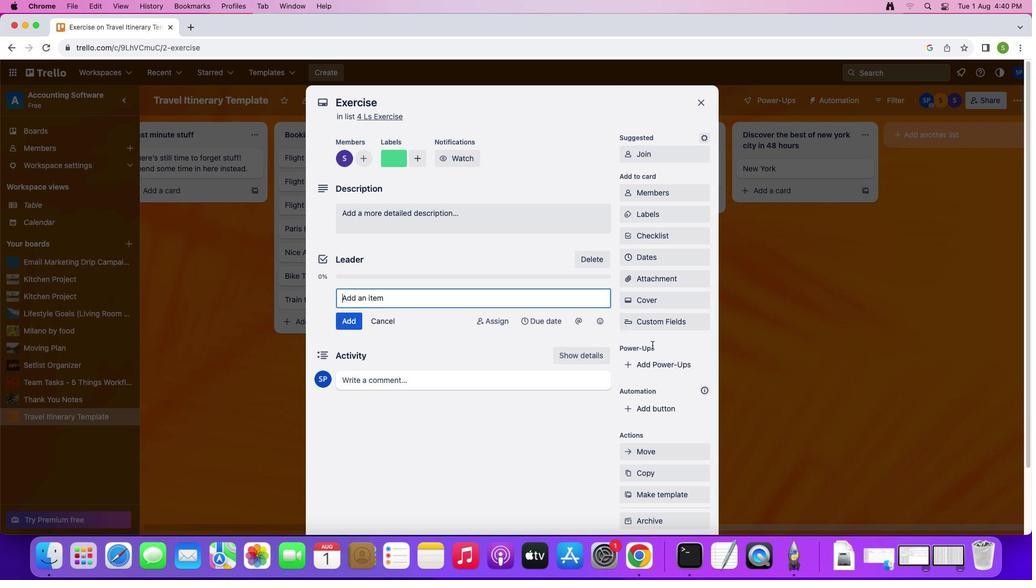 
Action: Mouse moved to (660, 250)
Screenshot: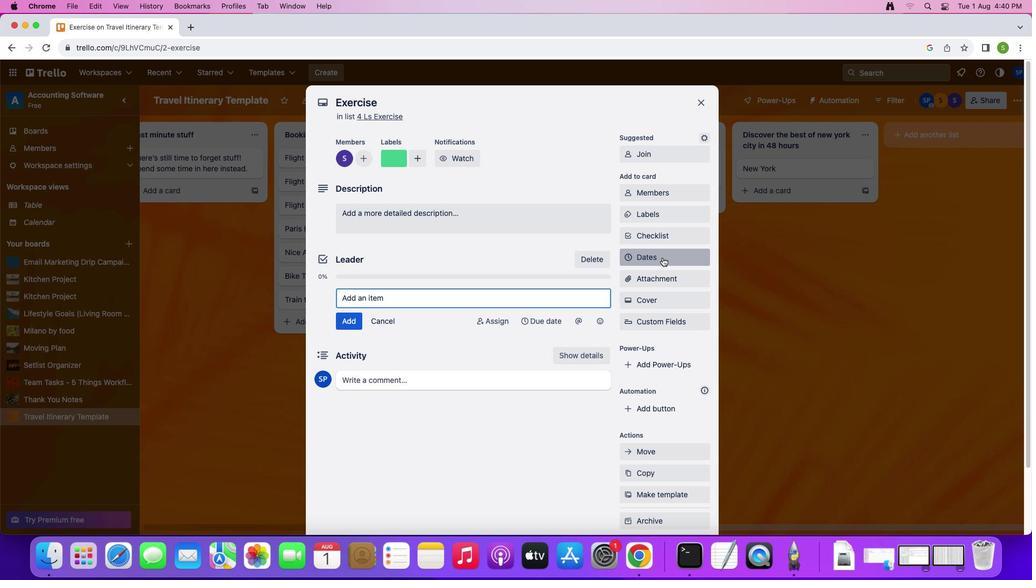 
Action: Mouse pressed left at (660, 250)
Screenshot: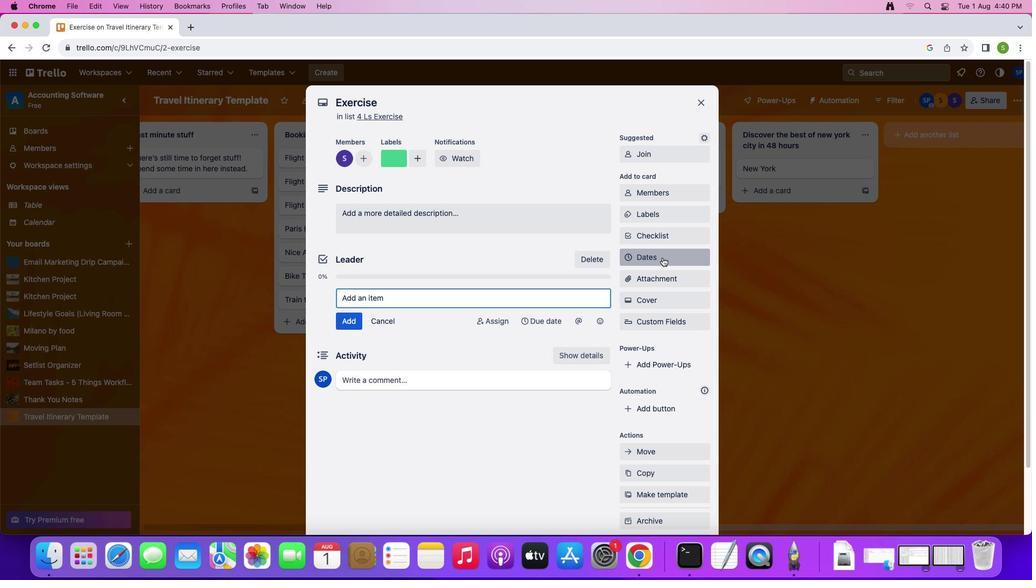 
Action: Mouse moved to (737, 223)
Screenshot: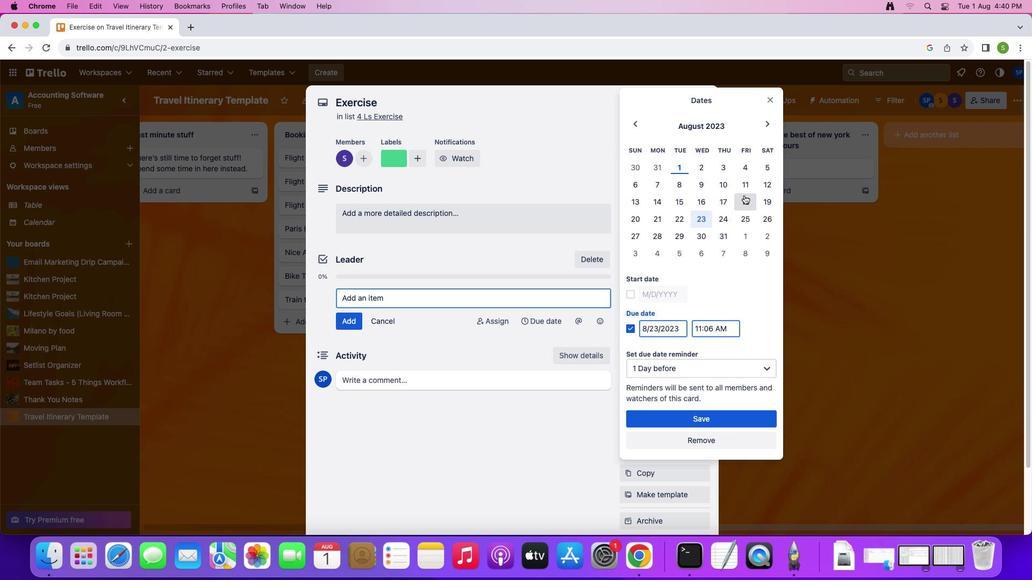 
Action: Mouse pressed left at (737, 223)
Screenshot: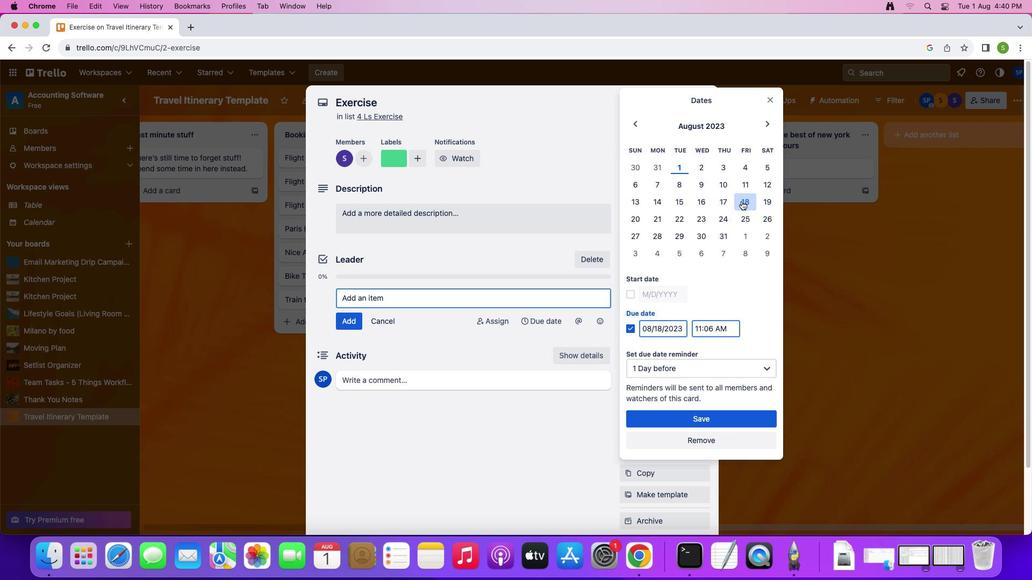 
Action: Mouse moved to (628, 266)
Screenshot: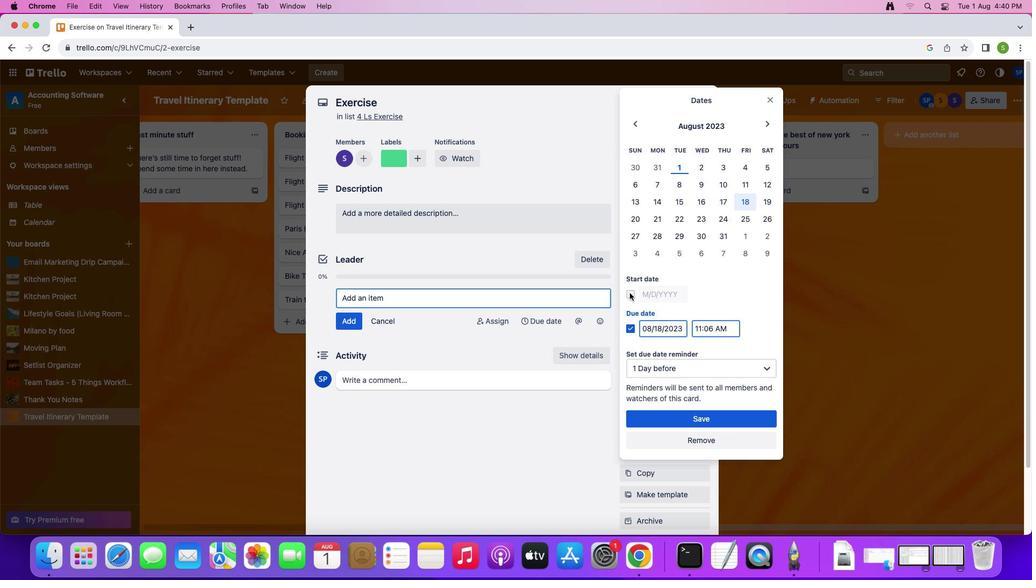 
Action: Mouse pressed left at (628, 266)
Screenshot: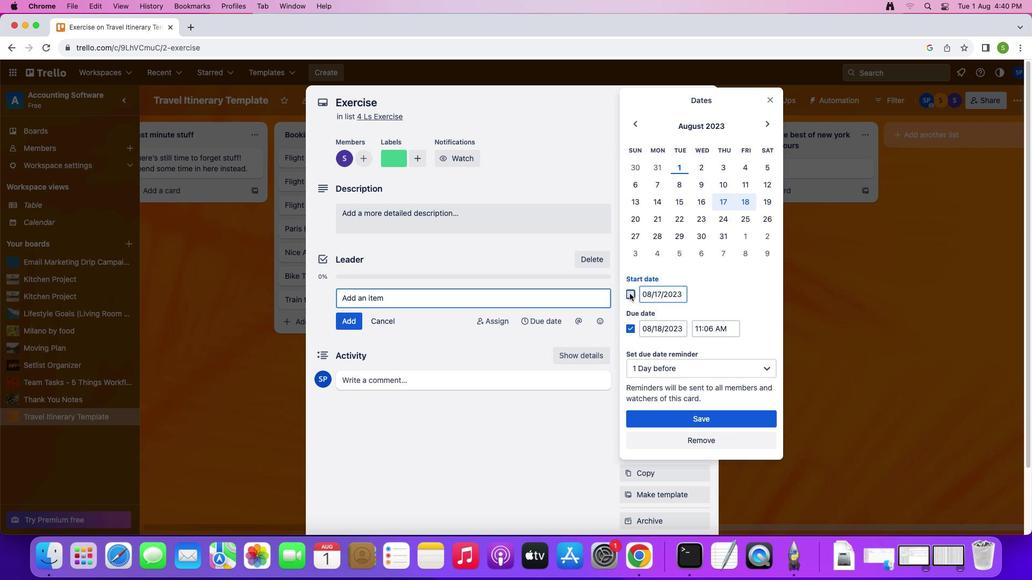 
Action: Mouse moved to (684, 323)
Screenshot: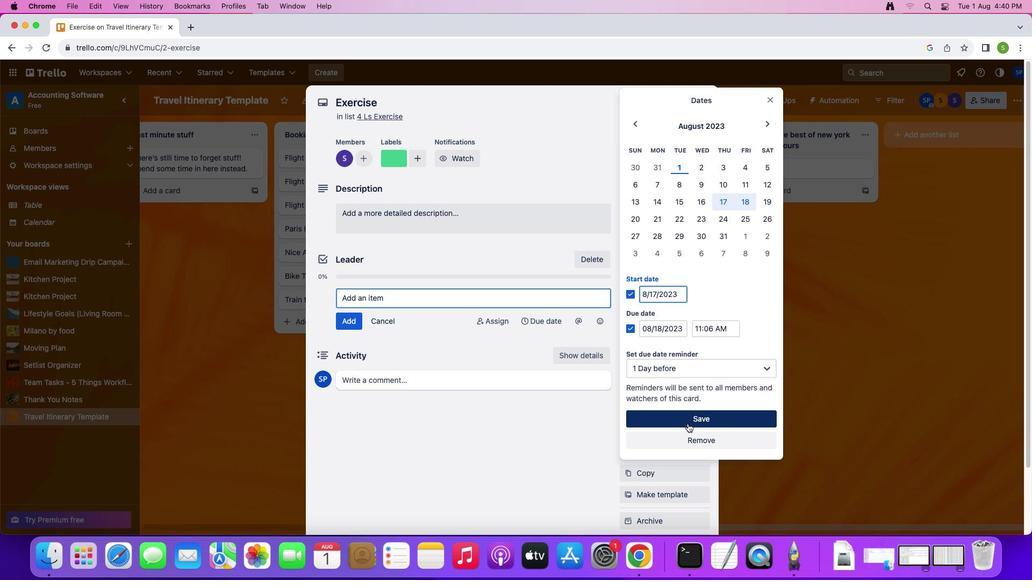 
Action: Mouse pressed left at (684, 323)
Screenshot: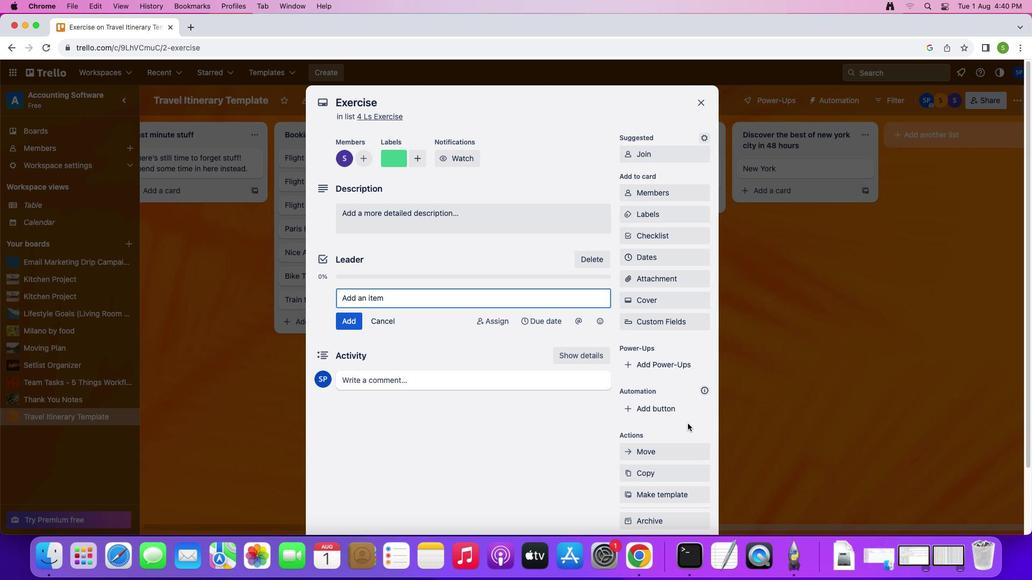 
Action: Mouse moved to (659, 267)
Screenshot: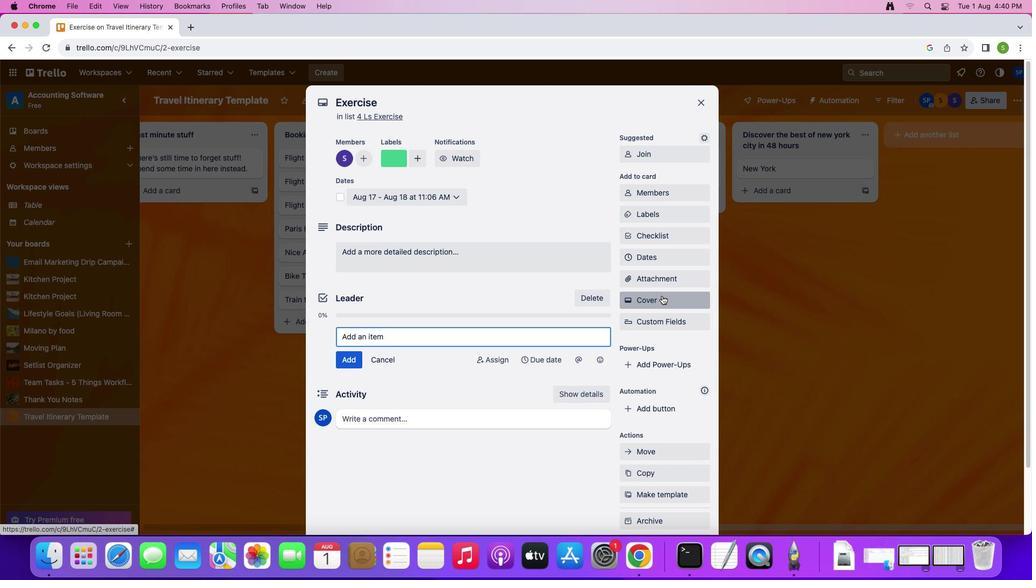 
Action: Mouse pressed left at (659, 267)
Screenshot: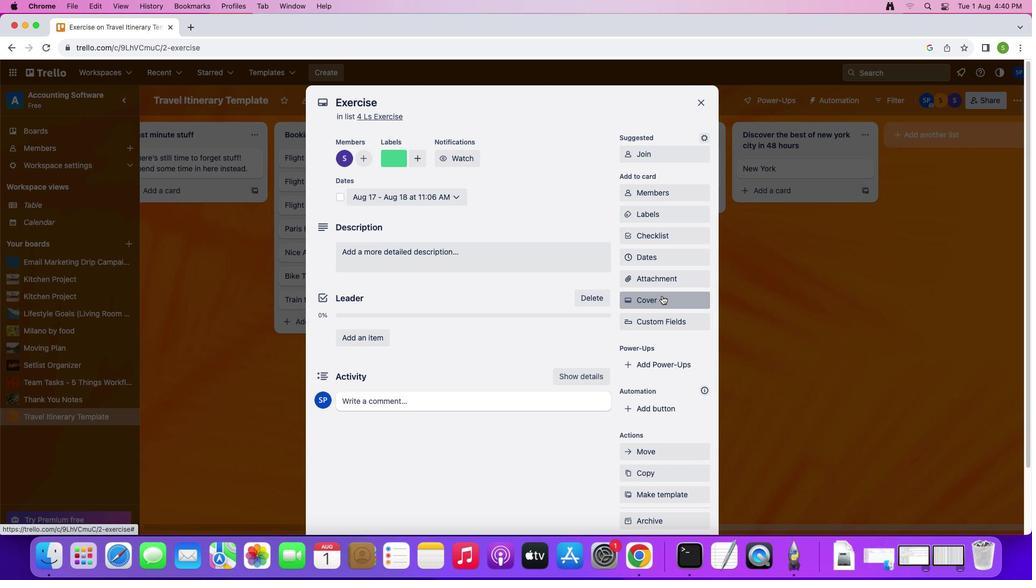 
Action: Mouse moved to (708, 277)
Screenshot: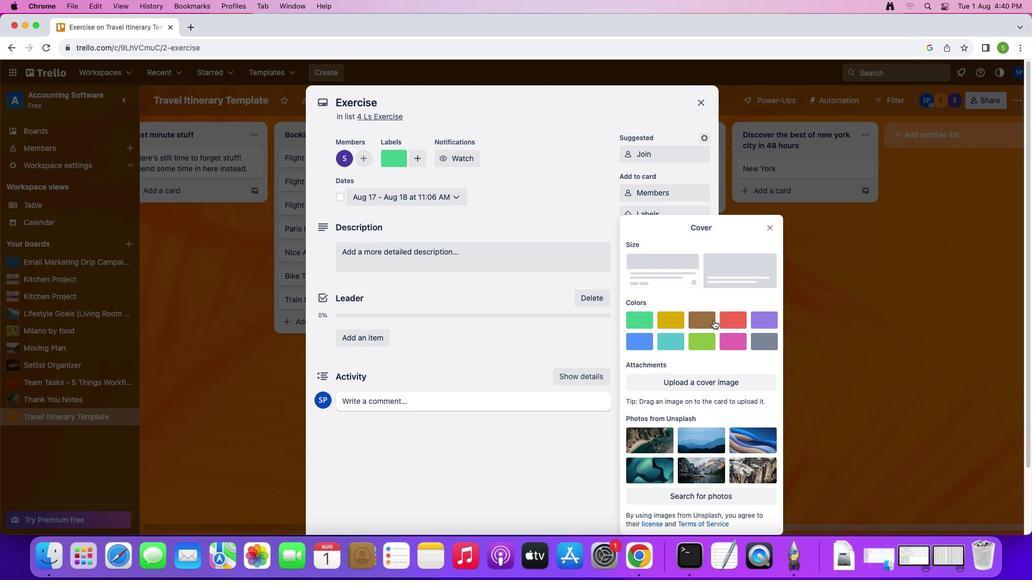 
Action: Mouse pressed left at (708, 277)
Screenshot: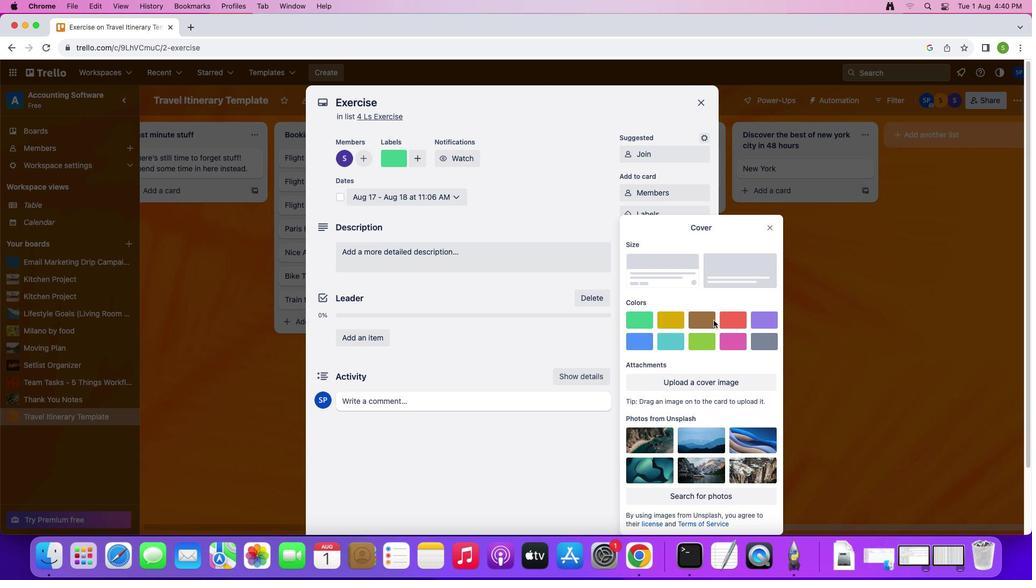 
Action: Mouse moved to (736, 280)
Screenshot: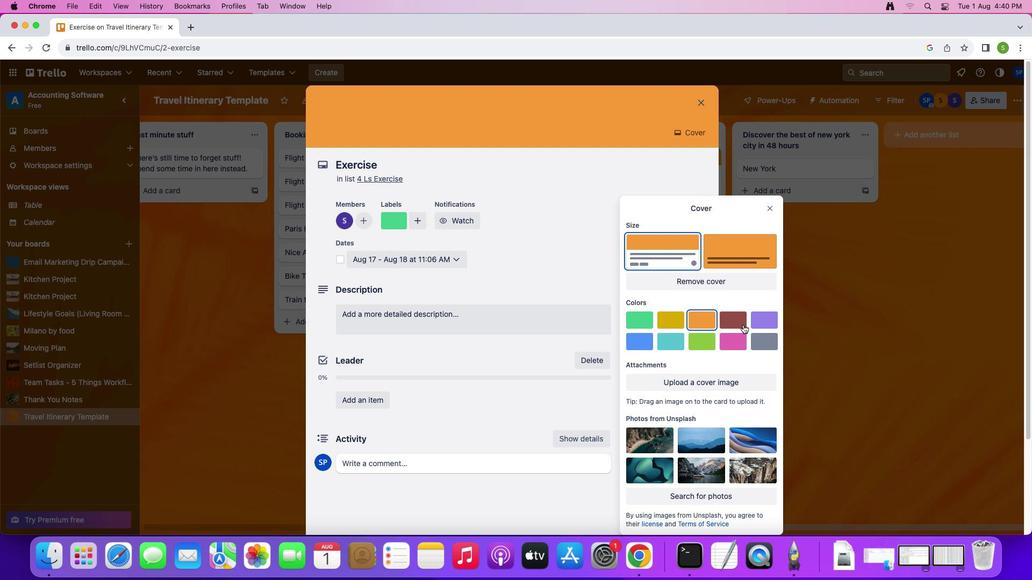 
Action: Mouse pressed left at (736, 280)
Screenshot: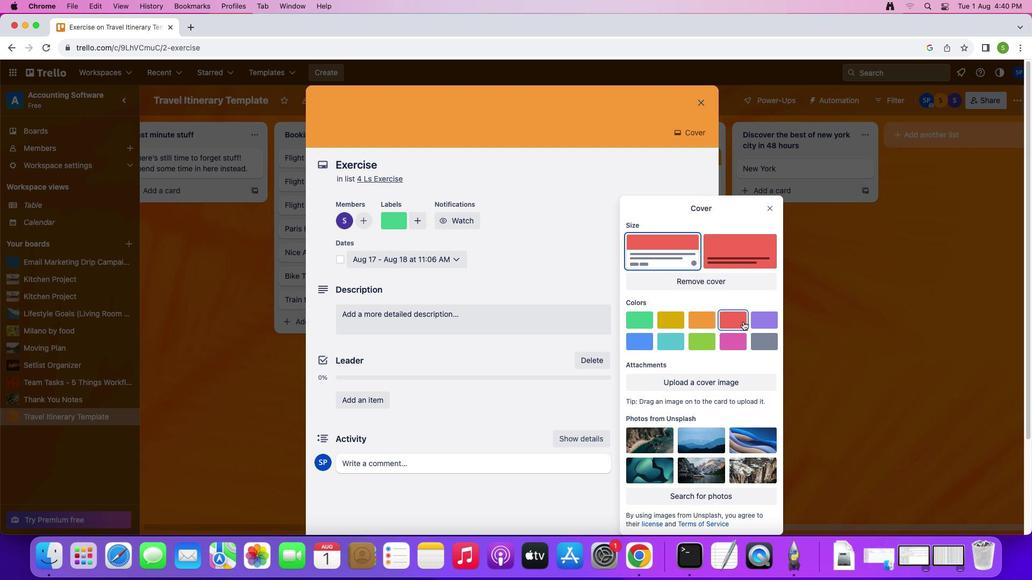 
Action: Mouse moved to (766, 229)
Screenshot: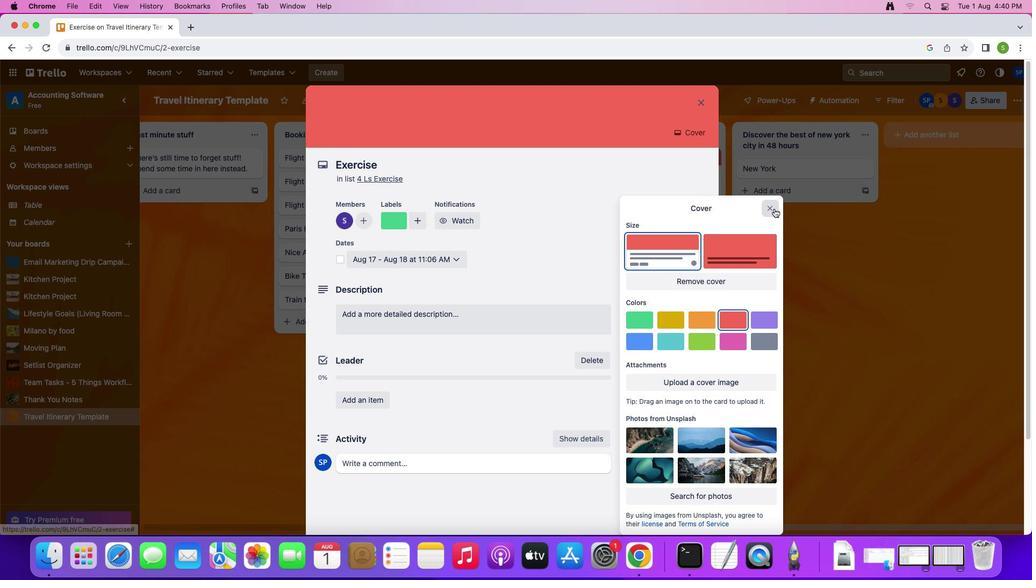 
Action: Mouse pressed left at (766, 229)
Screenshot: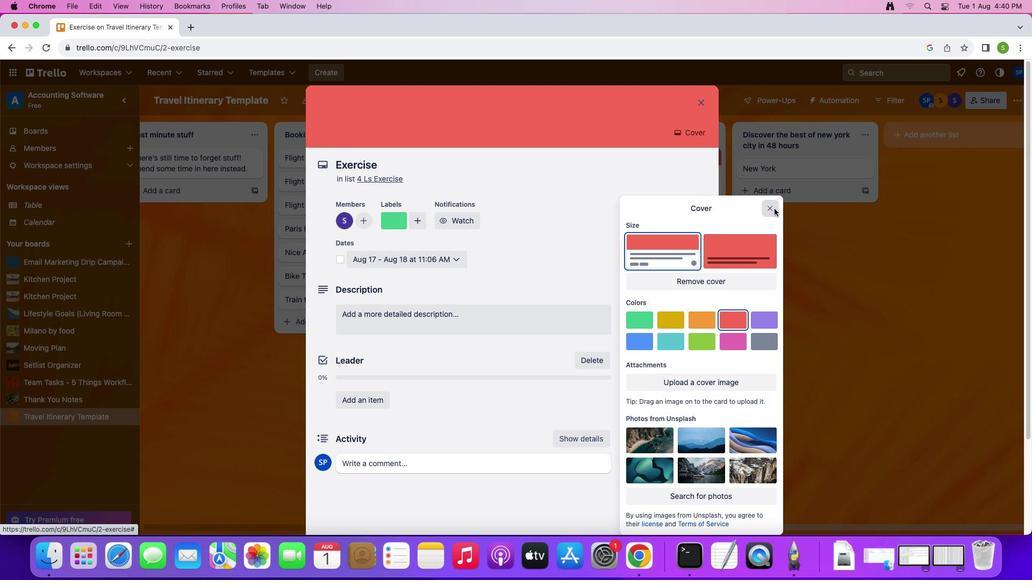 
Action: Mouse moved to (350, 250)
Screenshot: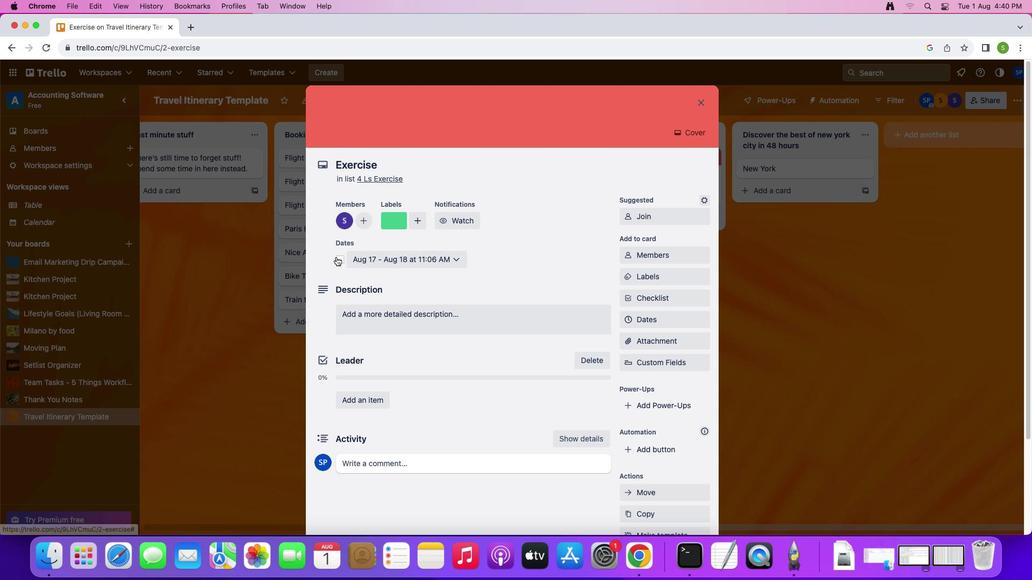 
Action: Mouse pressed left at (350, 250)
Screenshot: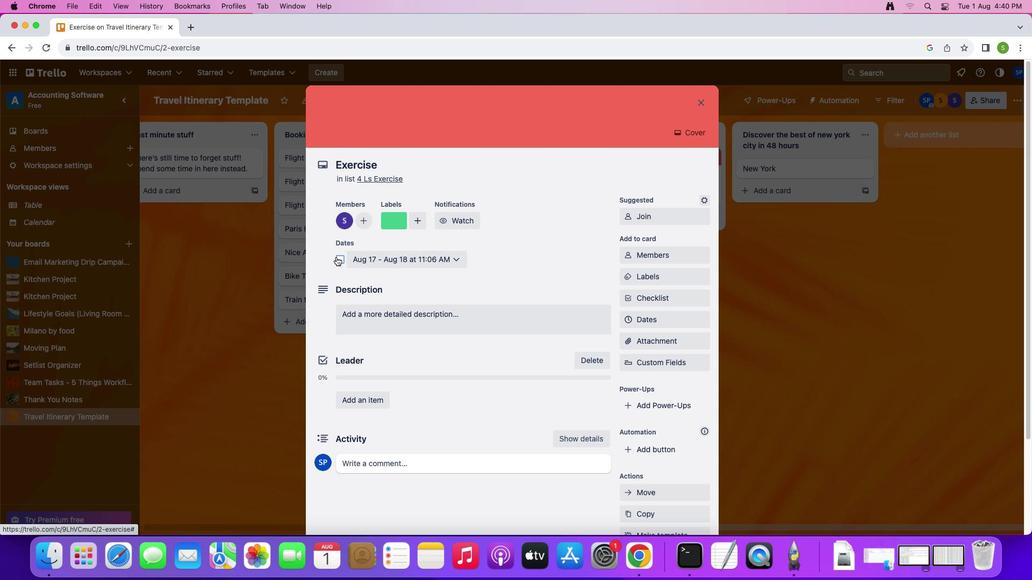 
Action: Mouse moved to (452, 234)
Screenshot: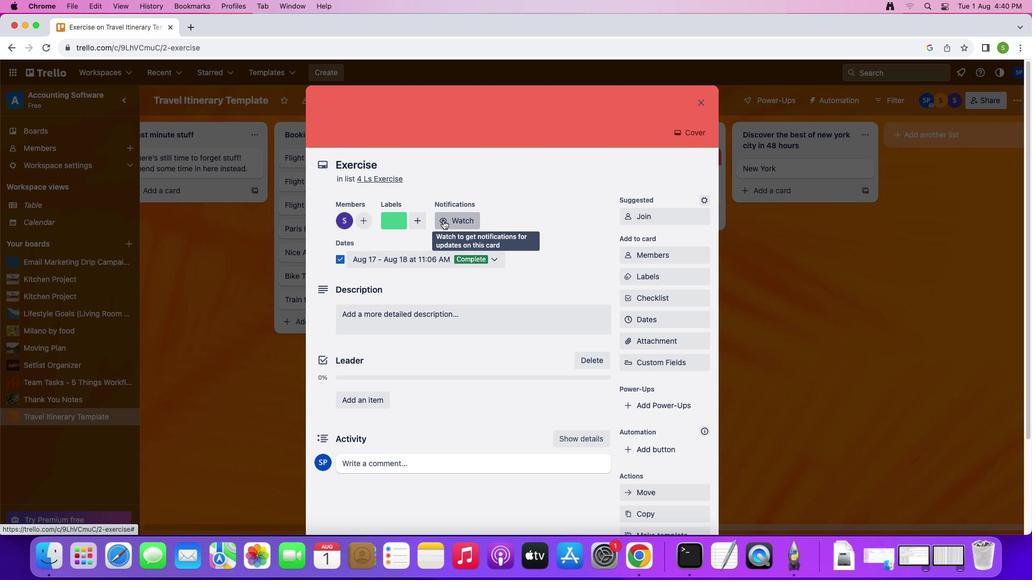 
Action: Mouse pressed left at (452, 234)
Screenshot: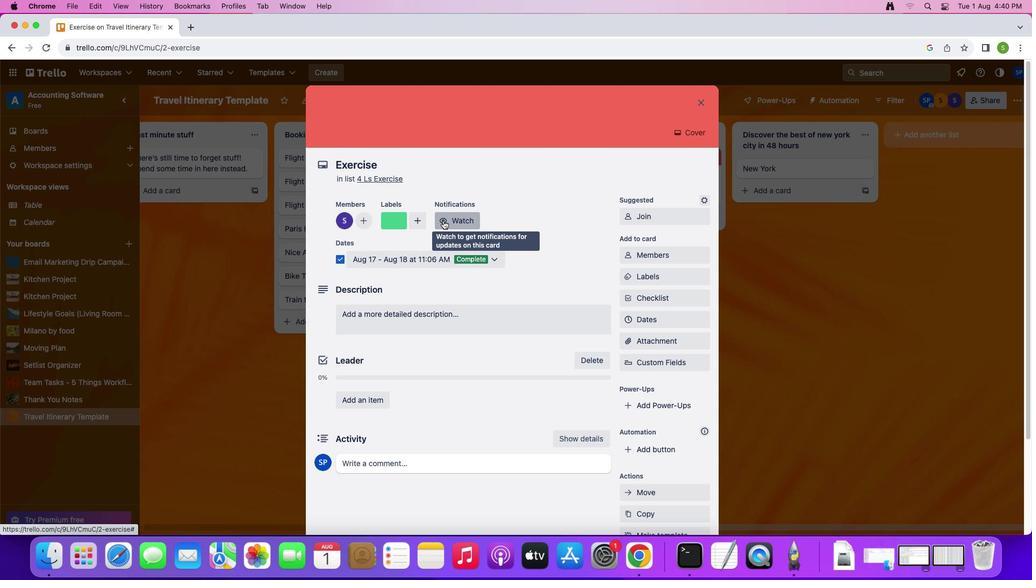 
Action: Mouse moved to (389, 277)
Screenshot: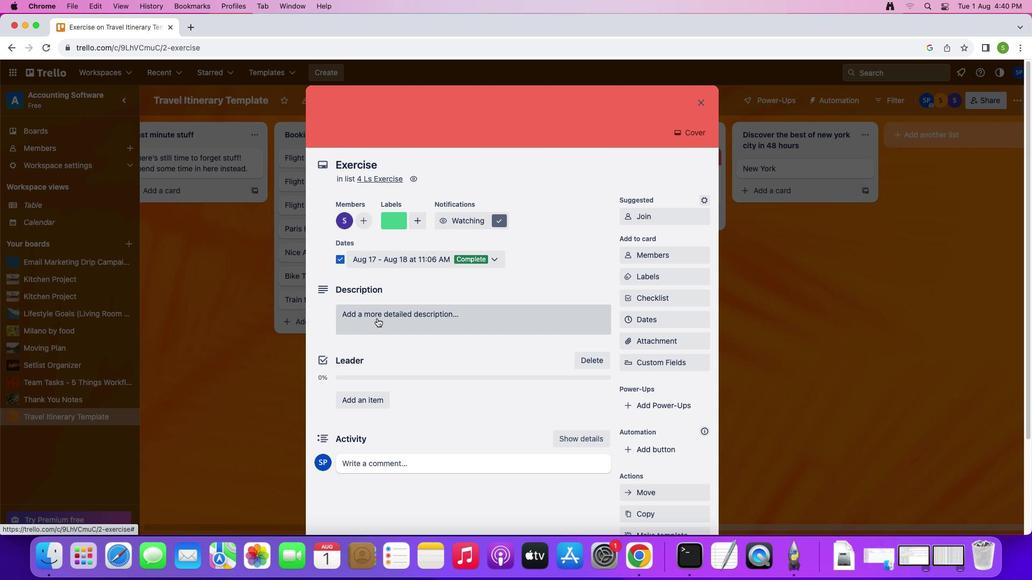 
Action: Mouse pressed left at (389, 277)
Screenshot: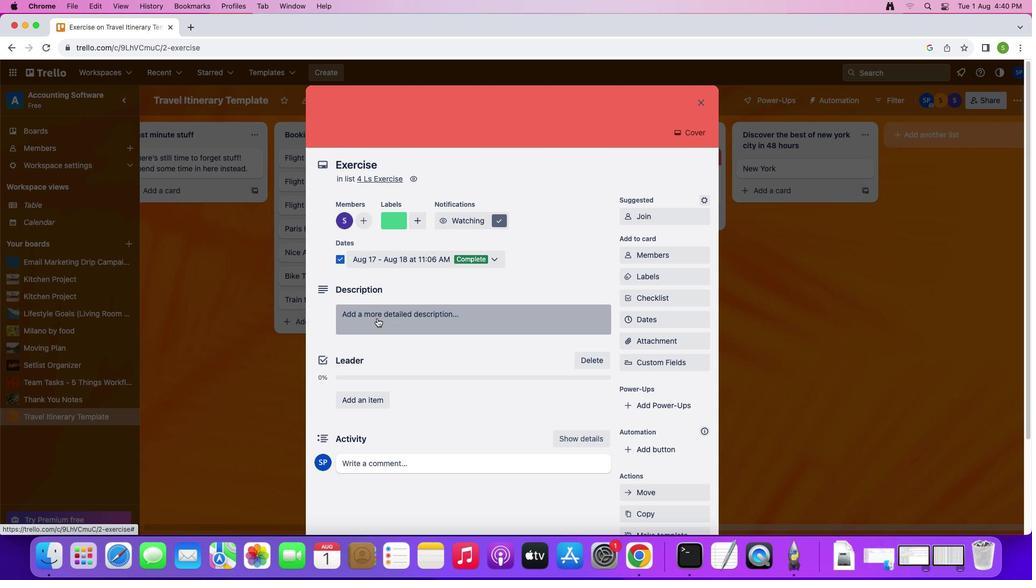 
Action: Mouse moved to (518, 290)
Screenshot: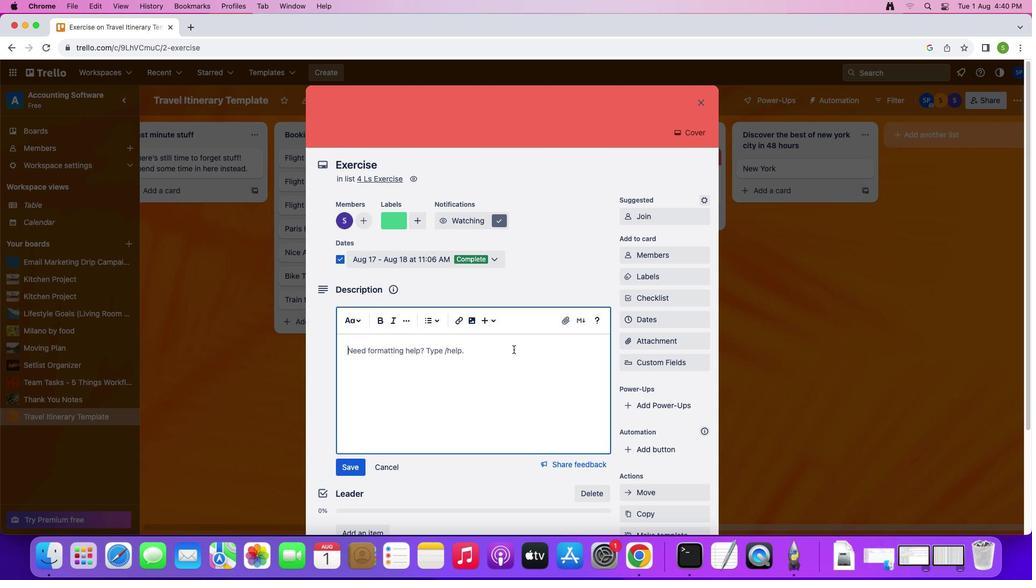 
Action: Key pressed Key.shift'H''o''w'Key.space'd''o'Key.space'y''o''u'Key.space'b''e'Key.space't''h''e'Key.space'b''e''s''t'Key.space'v''e''r''s''i''o''n'Key.space'o''f'Key.space'y''o''u'Key.shift_r'?'Key.spaceKey.shift'T''h''e'Key.space'4'Key.spaceKey.shift'L'"'"'s'Key.space'e''x''e''r''c''i''s''e'Key.space'i''s'Key.space'd''e''s''i''g''n''e''d'Key.space'f''o''r'Key.space'y''o''u'Key.space'a''s'Key.space'a'Key.space'l''e''a''d''e''r''/''r''o''l''e'Key.space'm''o''d''e''l''.'
Screenshot: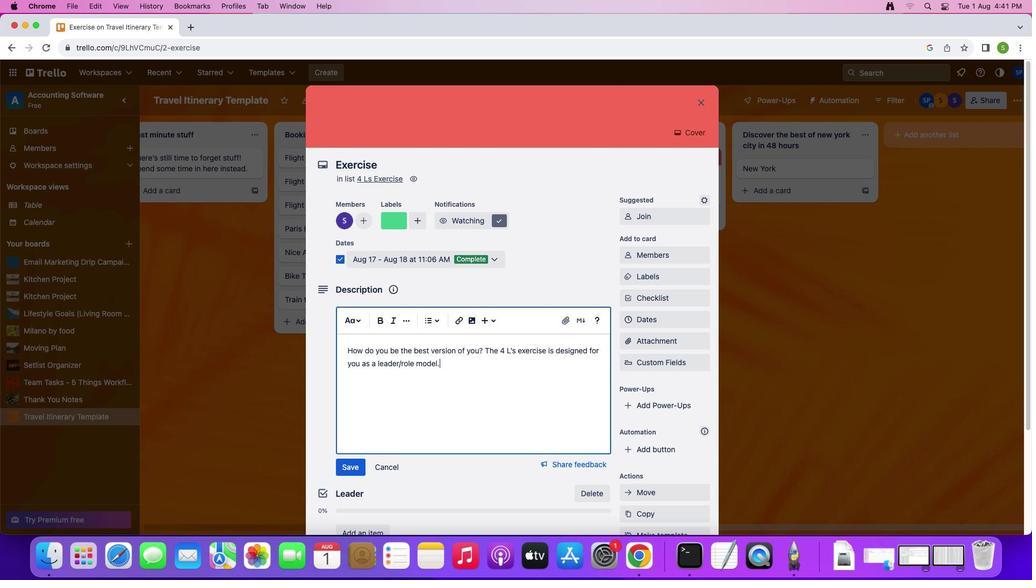 
Action: Mouse moved to (365, 341)
Screenshot: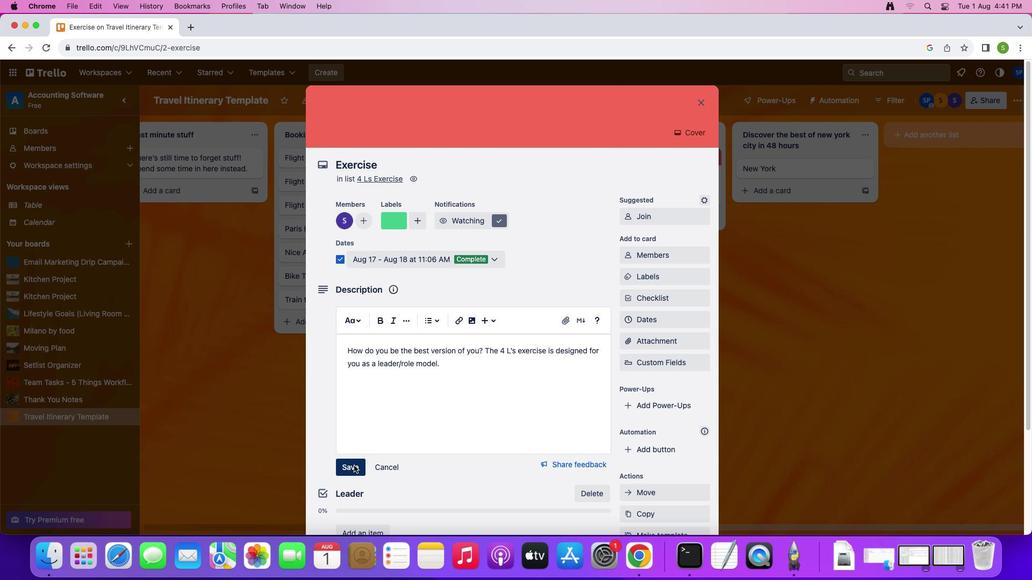 
Action: Mouse pressed left at (365, 341)
Screenshot: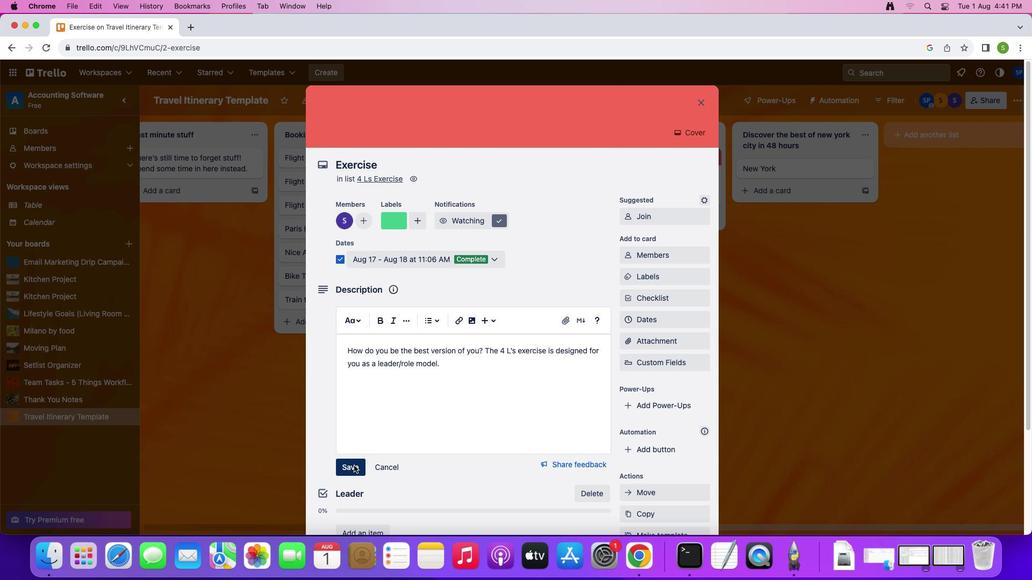 
Action: Mouse moved to (492, 311)
Screenshot: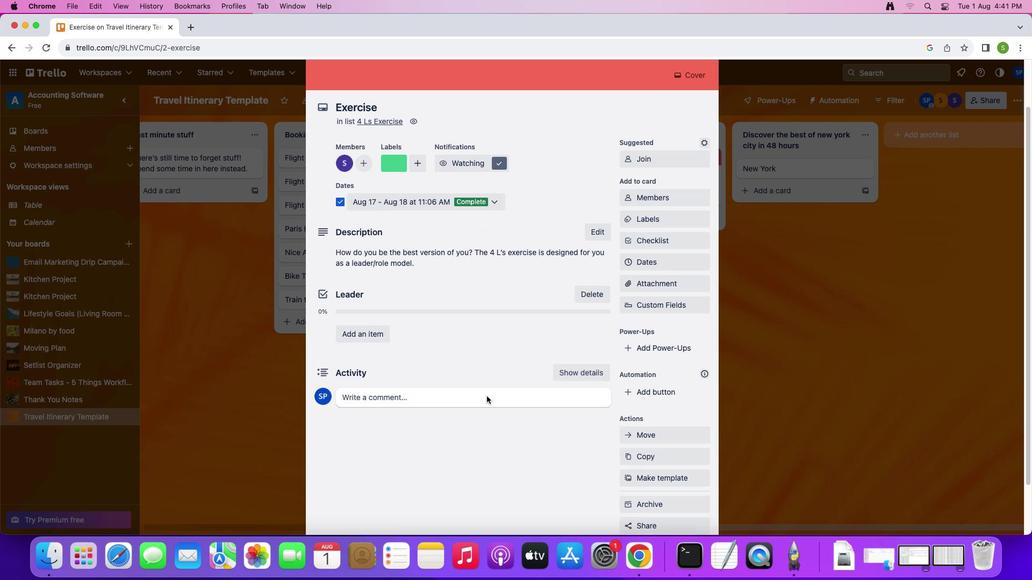 
Action: Mouse scrolled (492, 311) with delta (32, 137)
Screenshot: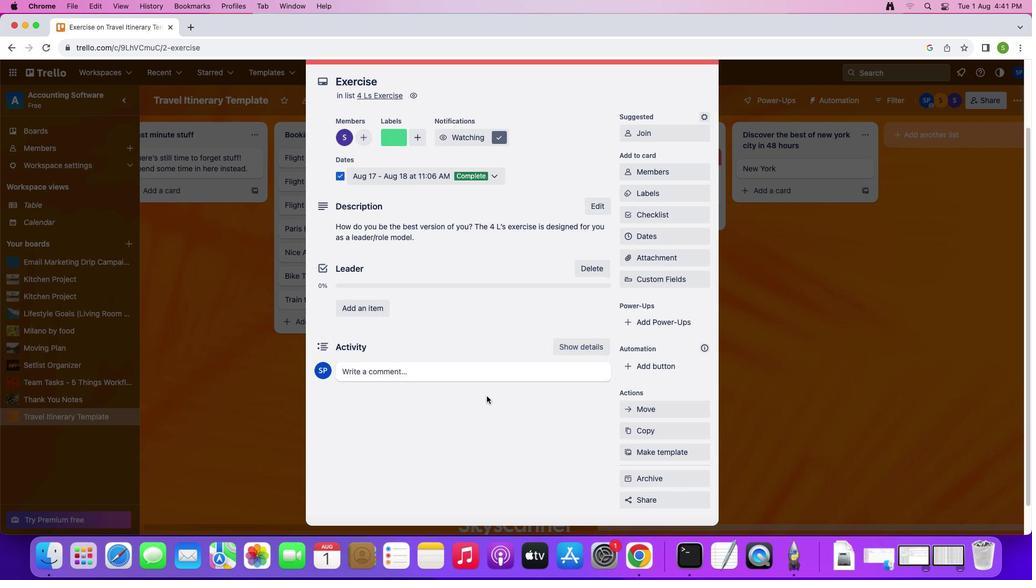 
Action: Mouse scrolled (492, 311) with delta (32, 137)
Screenshot: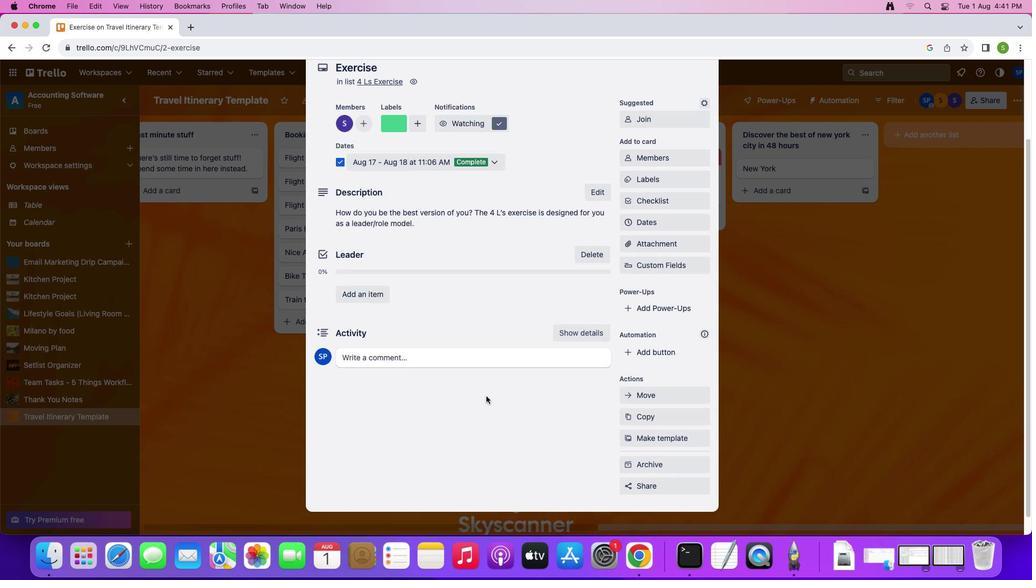 
Action: Mouse scrolled (492, 311) with delta (32, 137)
Screenshot: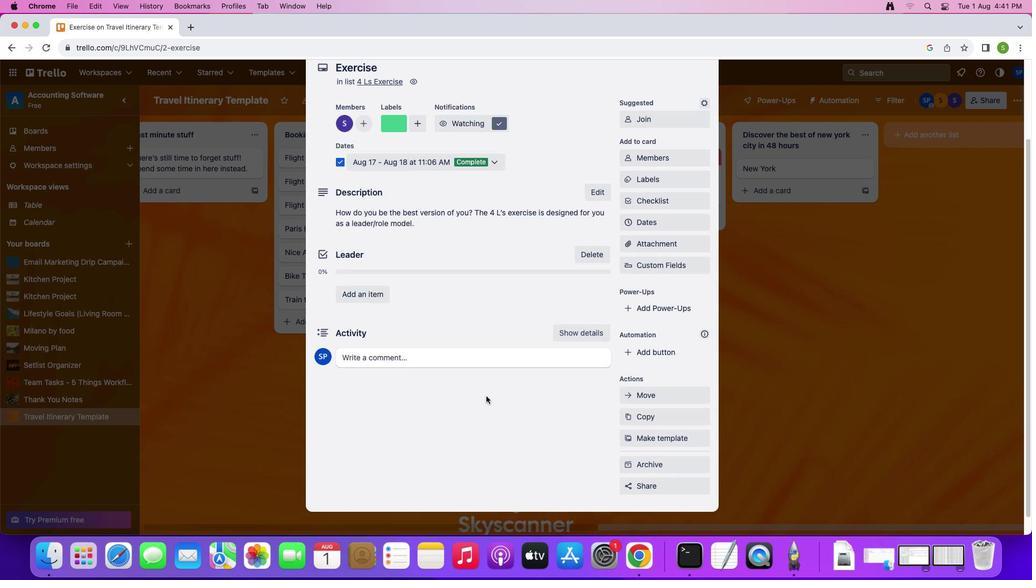 
Action: Mouse moved to (453, 295)
Screenshot: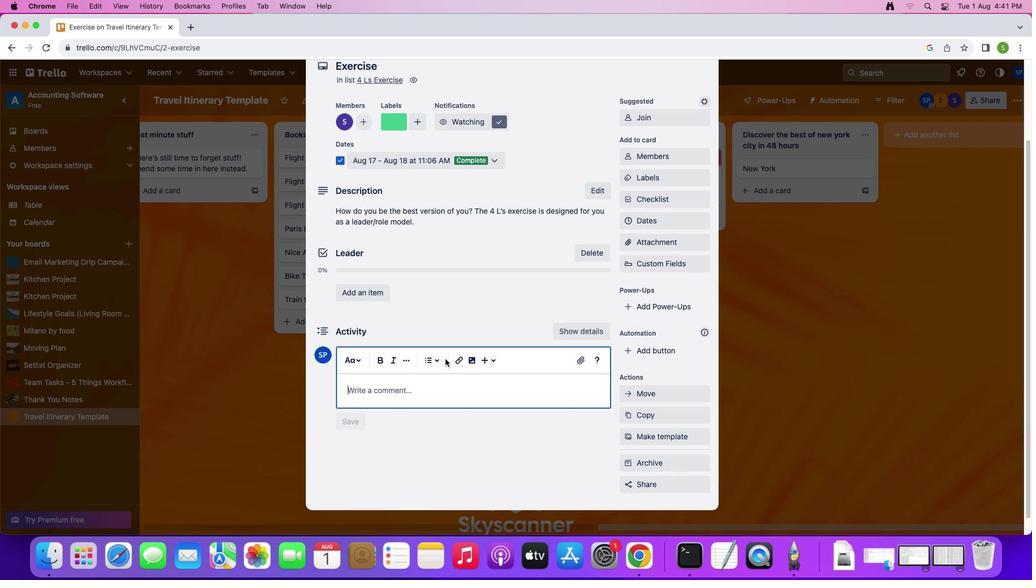 
Action: Mouse pressed left at (453, 295)
Screenshot: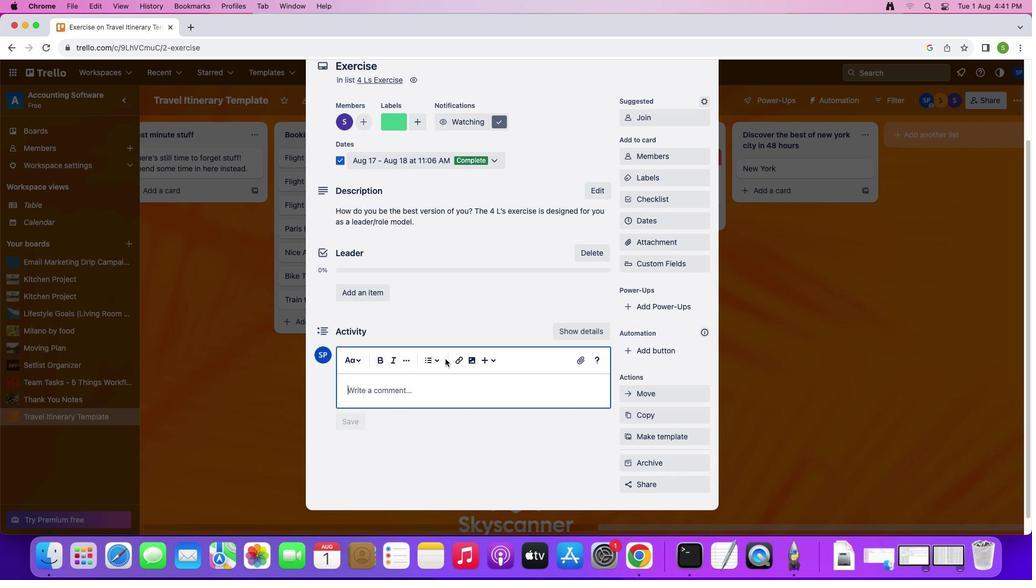 
Action: Mouse moved to (516, 294)
Screenshot: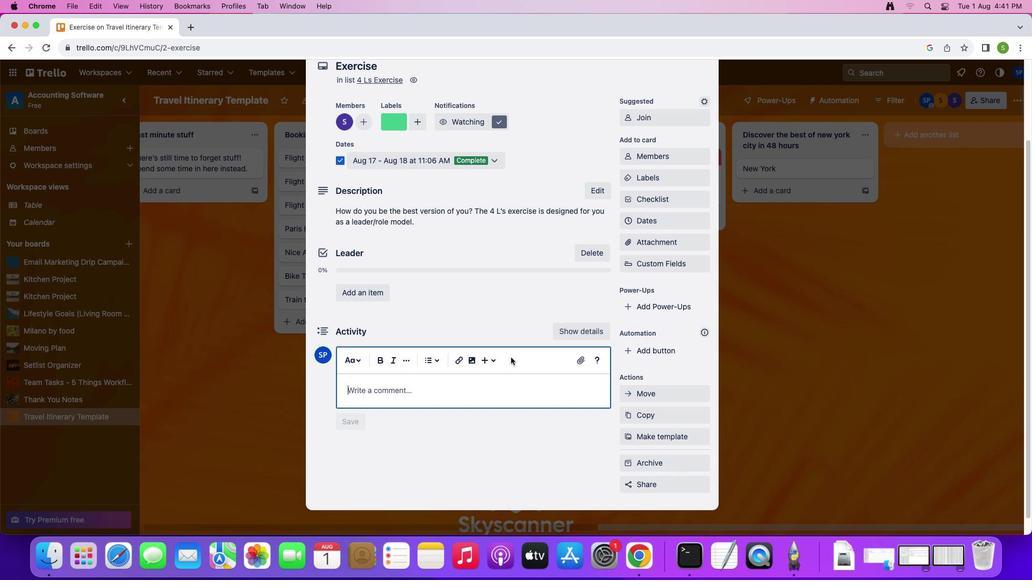 
Action: Key pressed Key.shift'L''e''a''d''e''r'
Screenshot: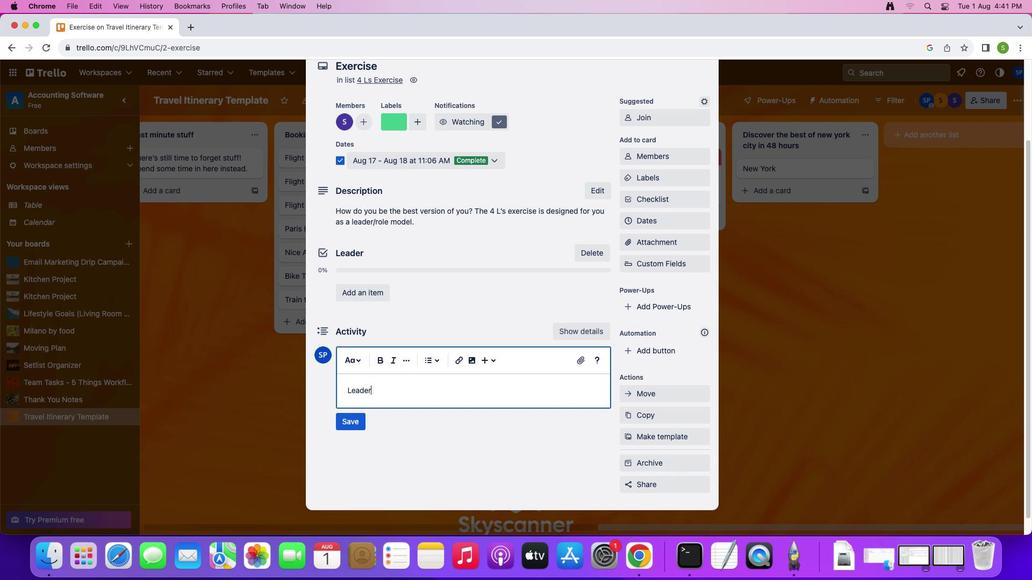 
Action: Mouse moved to (373, 324)
Screenshot: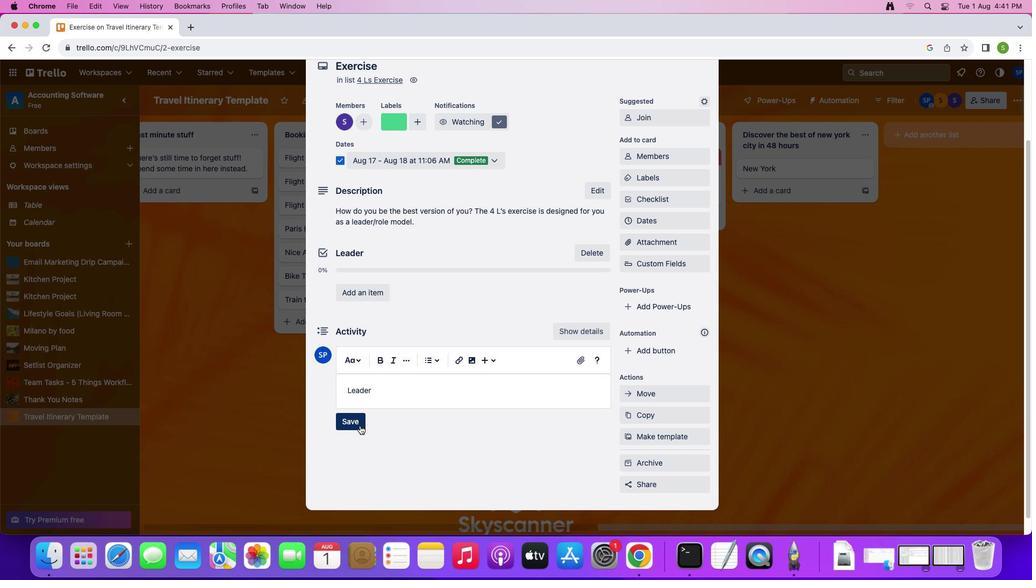 
Action: Mouse pressed left at (373, 324)
Screenshot: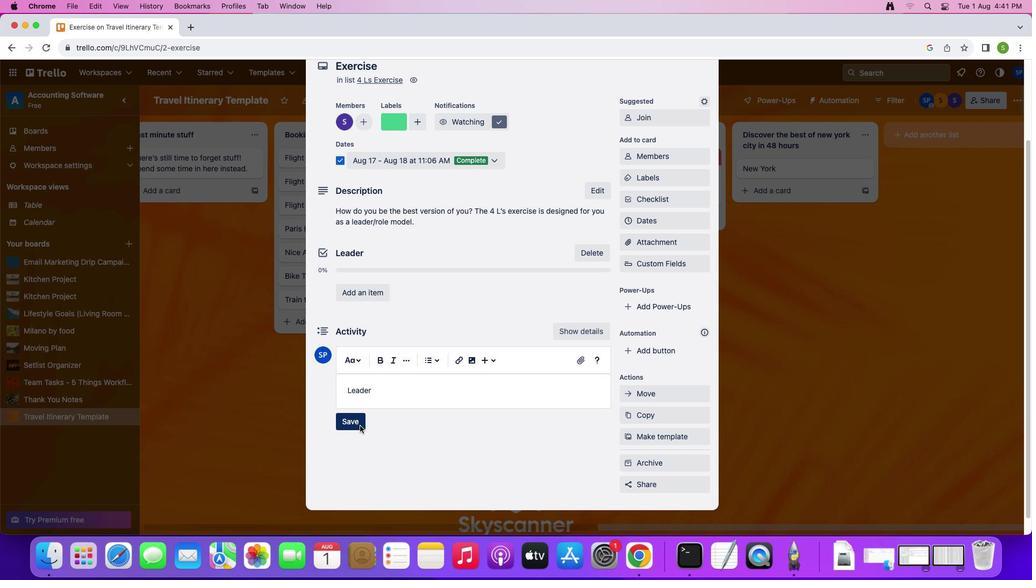 
Action: Mouse moved to (577, 205)
Screenshot: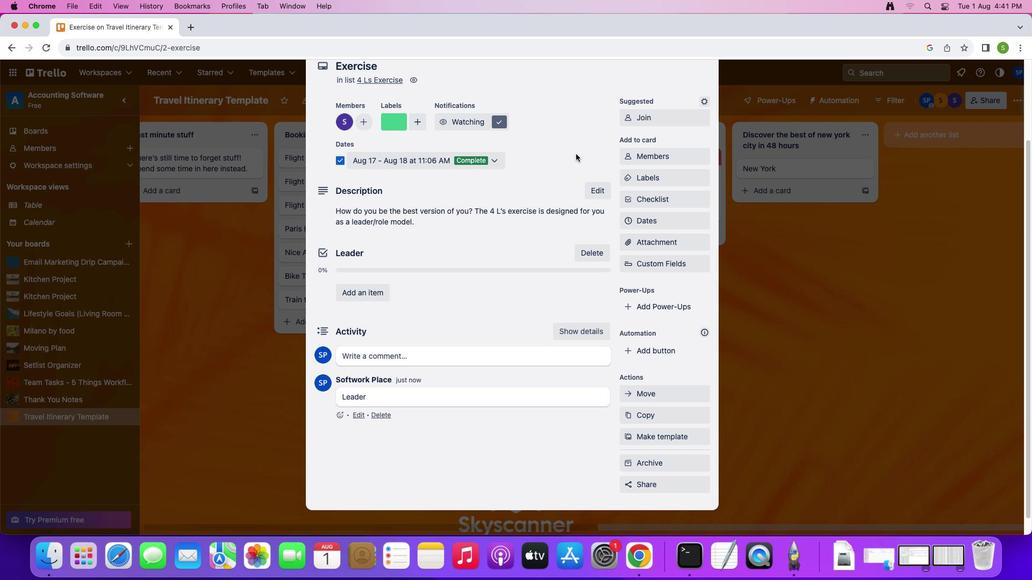 
Action: Mouse scrolled (577, 205) with delta (32, 138)
Screenshot: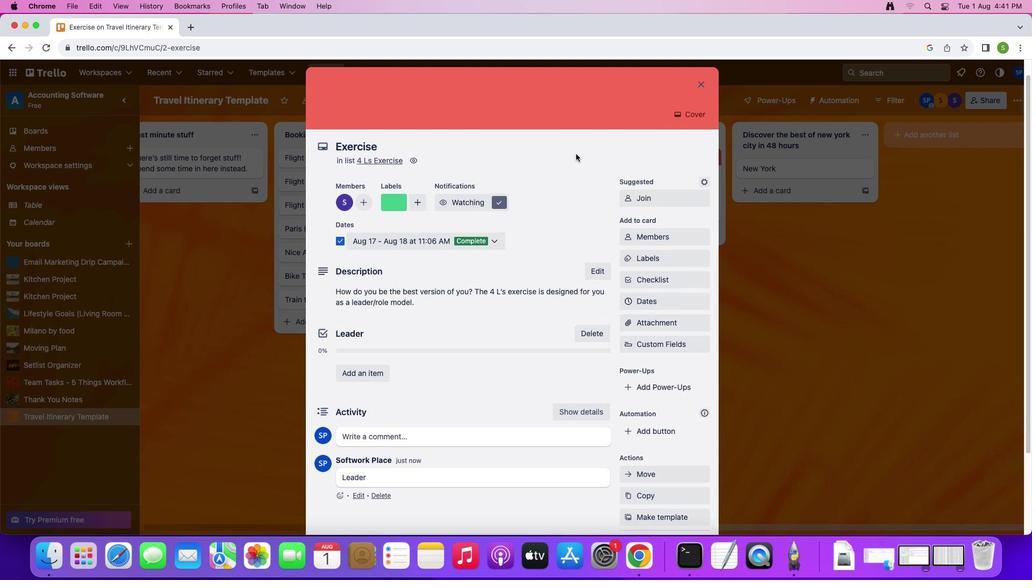
Action: Mouse scrolled (577, 205) with delta (32, 138)
Screenshot: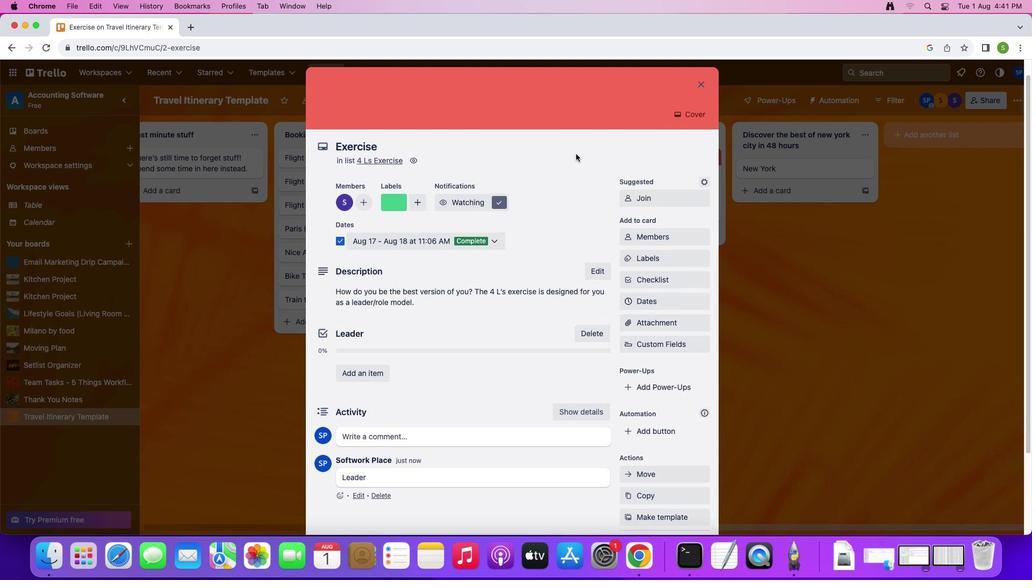
Action: Mouse scrolled (577, 205) with delta (32, 138)
Screenshot: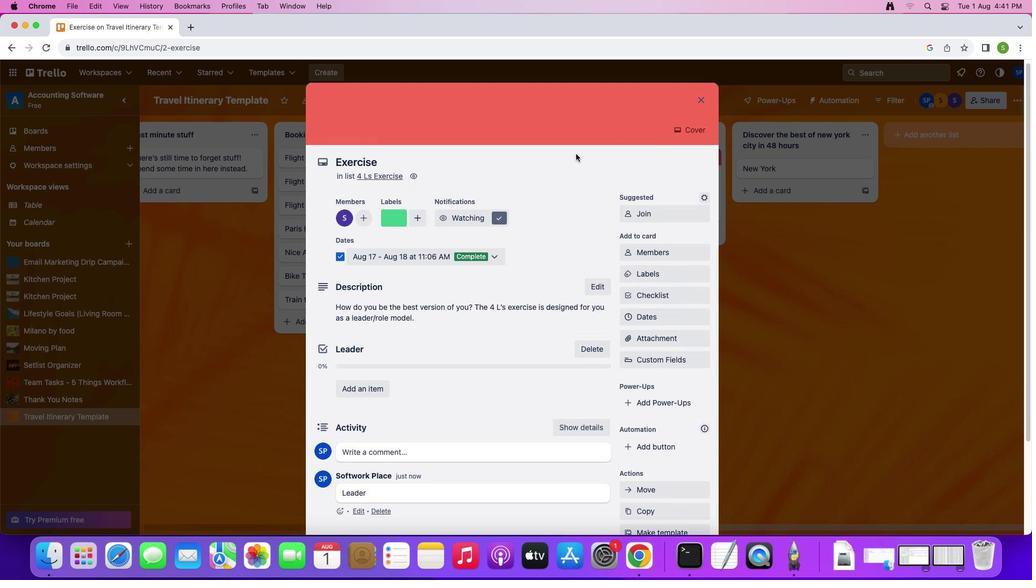 
Action: Mouse scrolled (577, 205) with delta (32, 138)
Screenshot: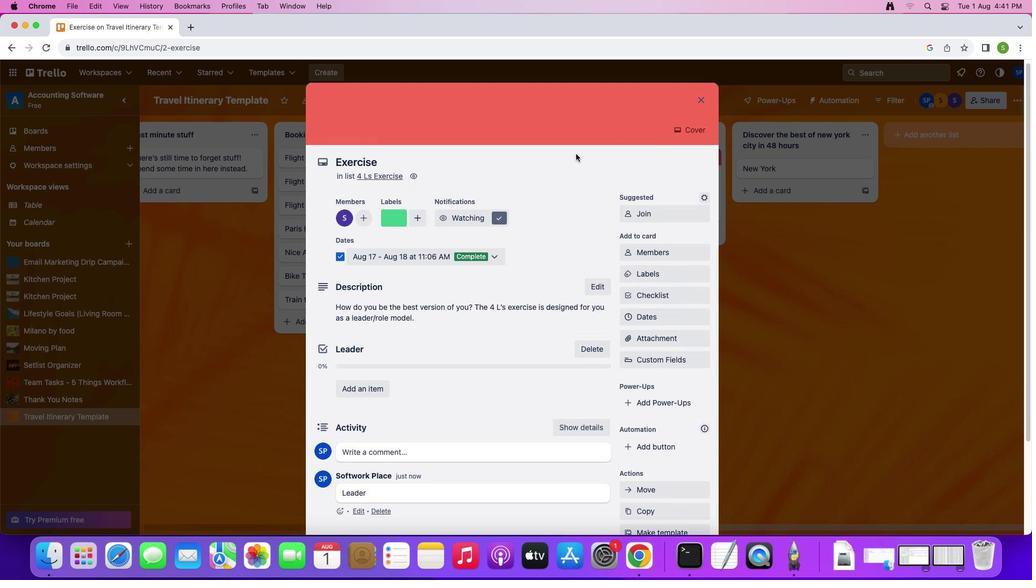 
Action: Mouse moved to (688, 182)
Screenshot: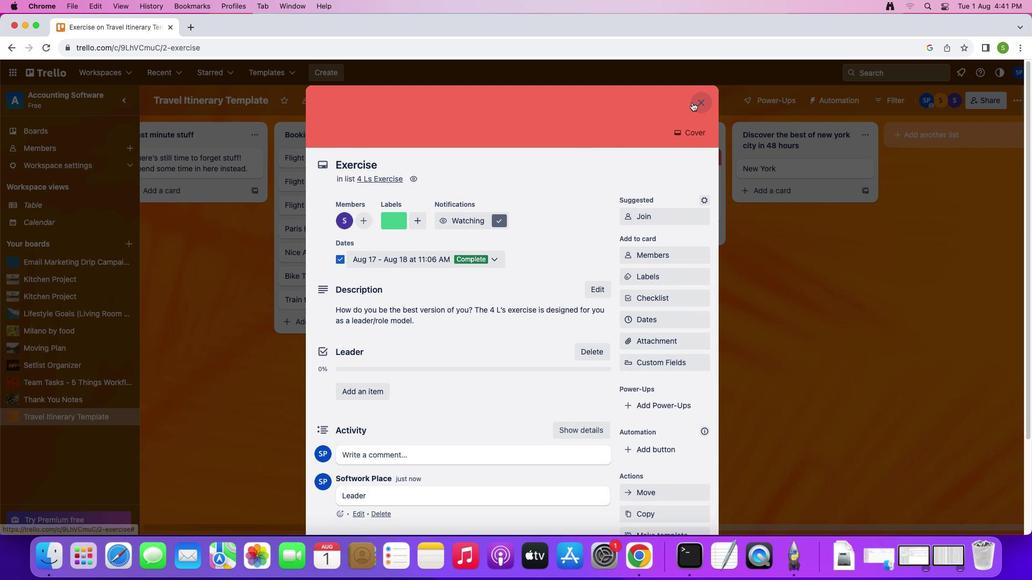
Action: Mouse pressed left at (688, 182)
Screenshot: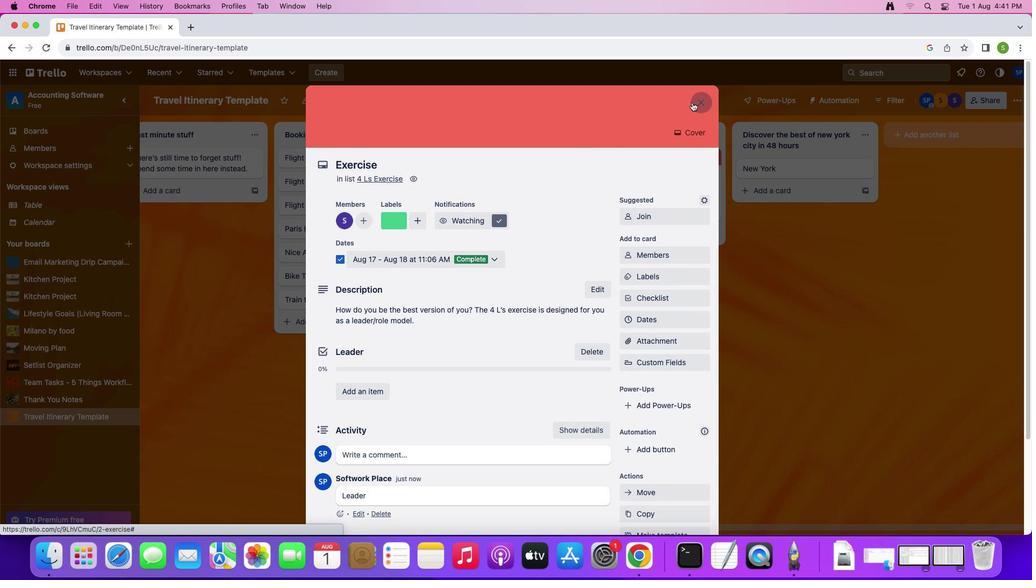 
Action: Mouse moved to (758, 210)
Screenshot: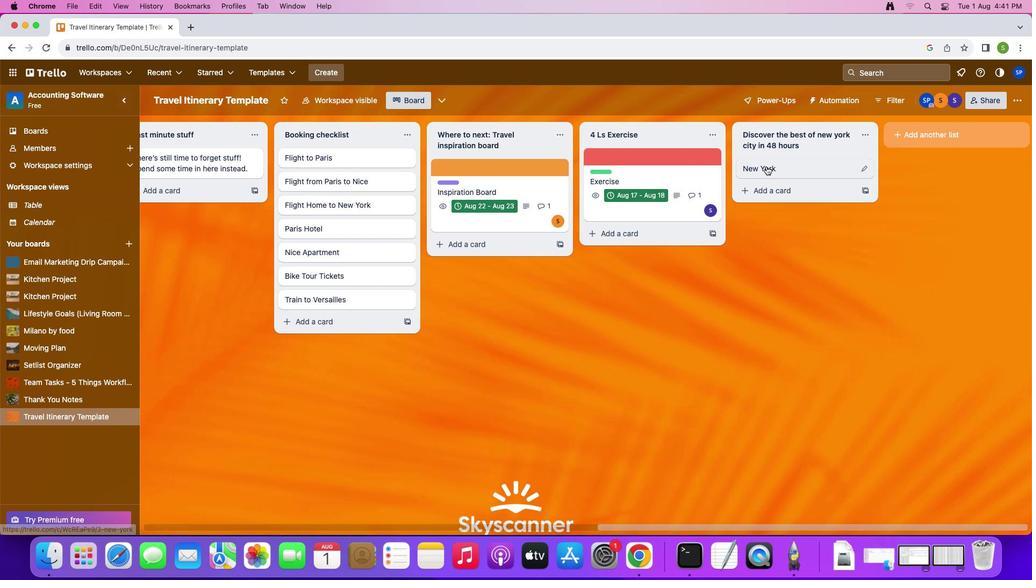 
Action: Mouse pressed left at (758, 210)
Screenshot: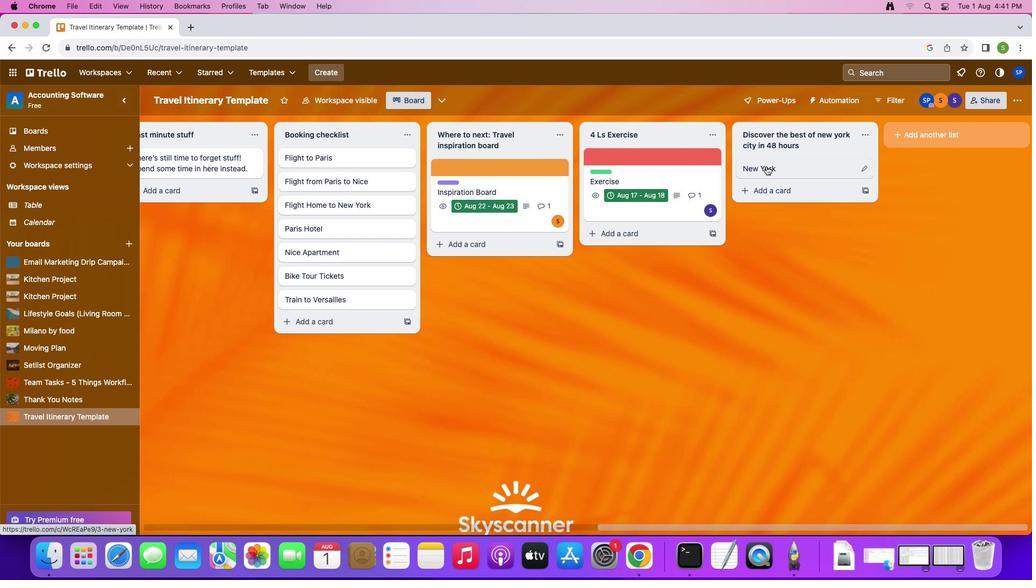 
Action: Mouse moved to (645, 222)
Screenshot: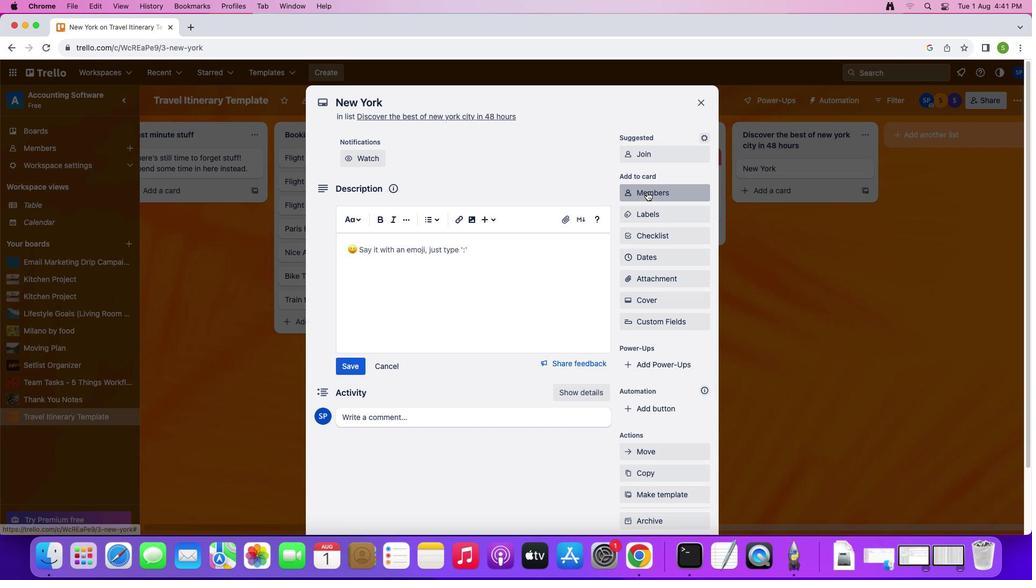 
Action: Mouse pressed left at (645, 222)
Screenshot: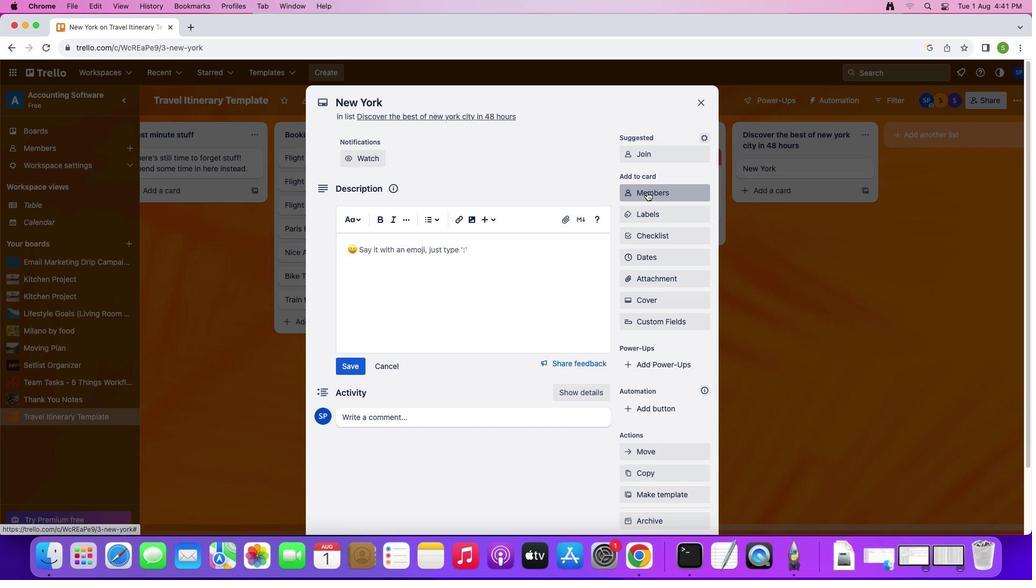 
Action: Mouse moved to (722, 229)
Screenshot: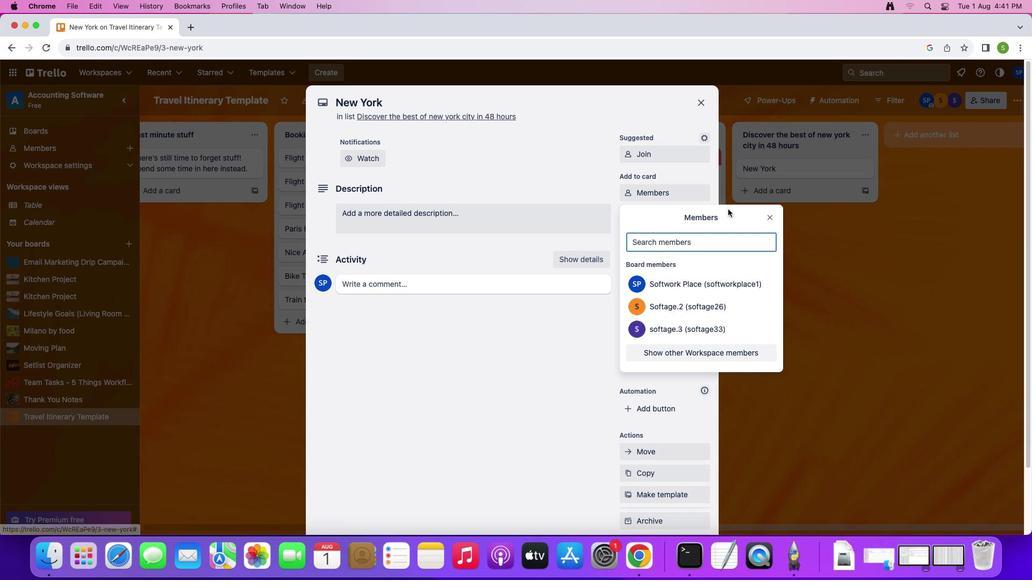 
Action: Key pressed 's''o''f''t''a''g''e''.''2'Key.shift'@''s''o''f''t''a''g''e''.''n''e''t'
Screenshot: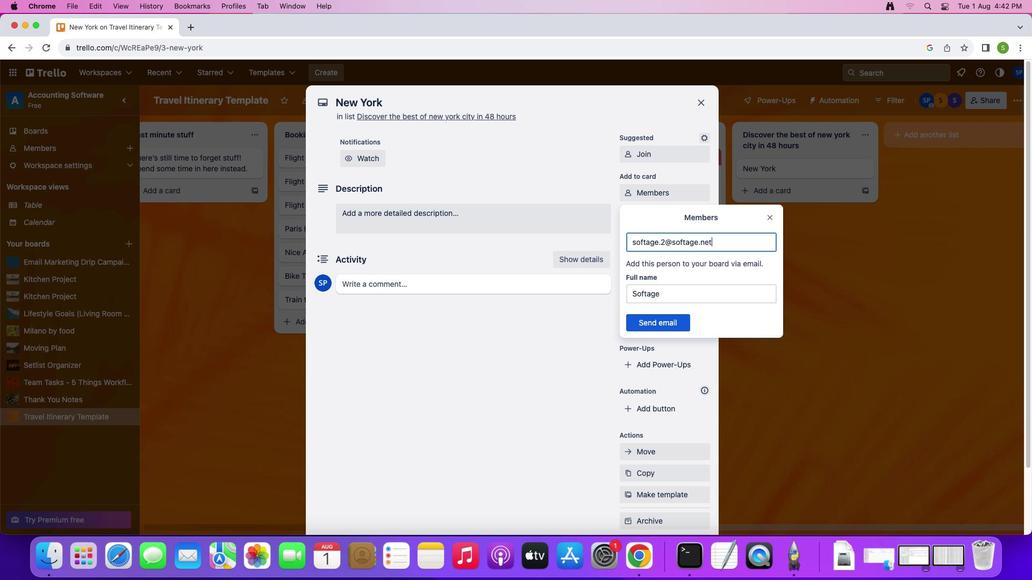 
Action: Mouse moved to (652, 277)
Screenshot: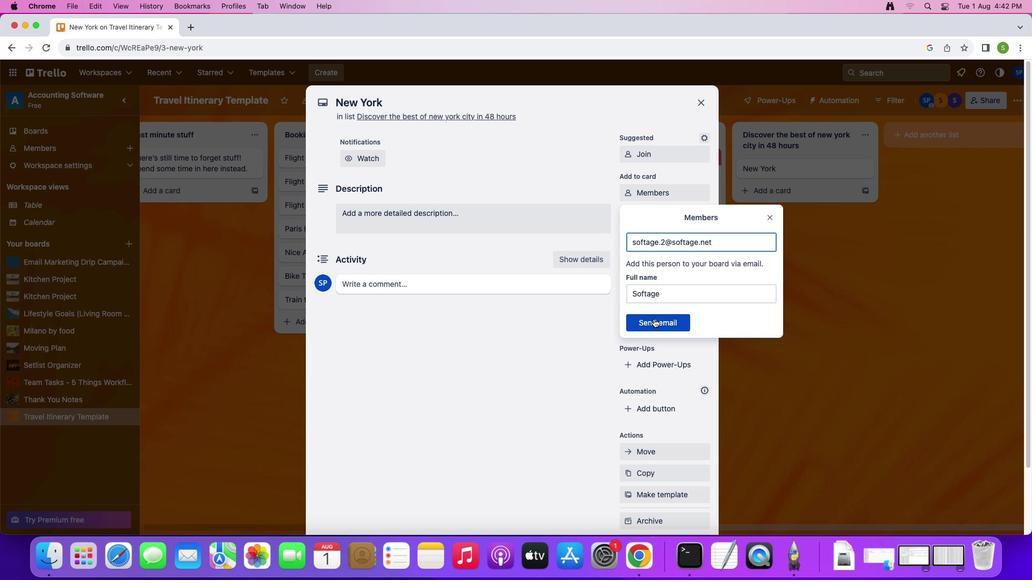 
Action: Mouse pressed left at (652, 277)
Screenshot: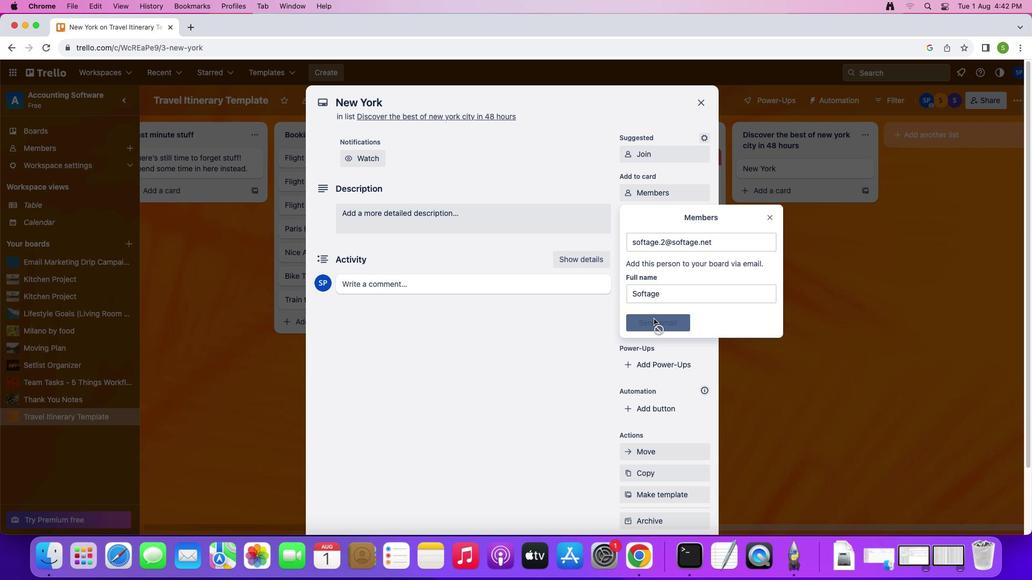 
Action: Mouse moved to (659, 230)
Screenshot: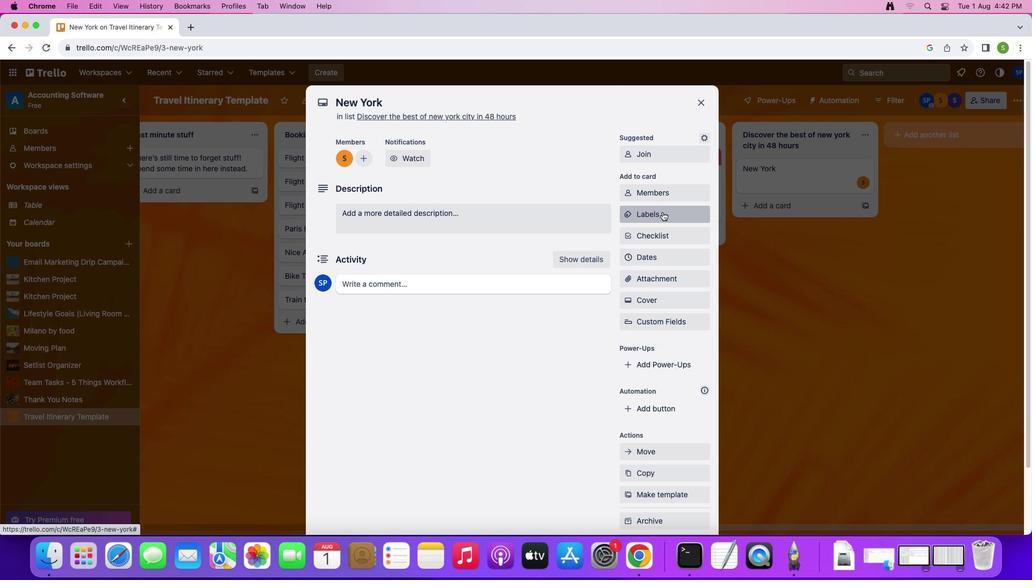 
Action: Mouse pressed left at (659, 230)
Screenshot: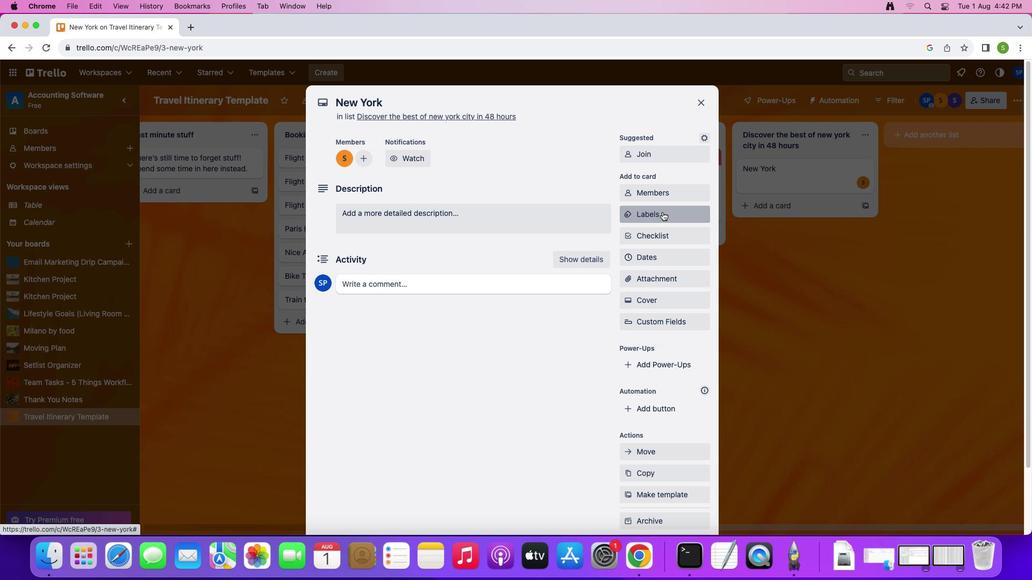 
Action: Mouse moved to (674, 277)
Screenshot: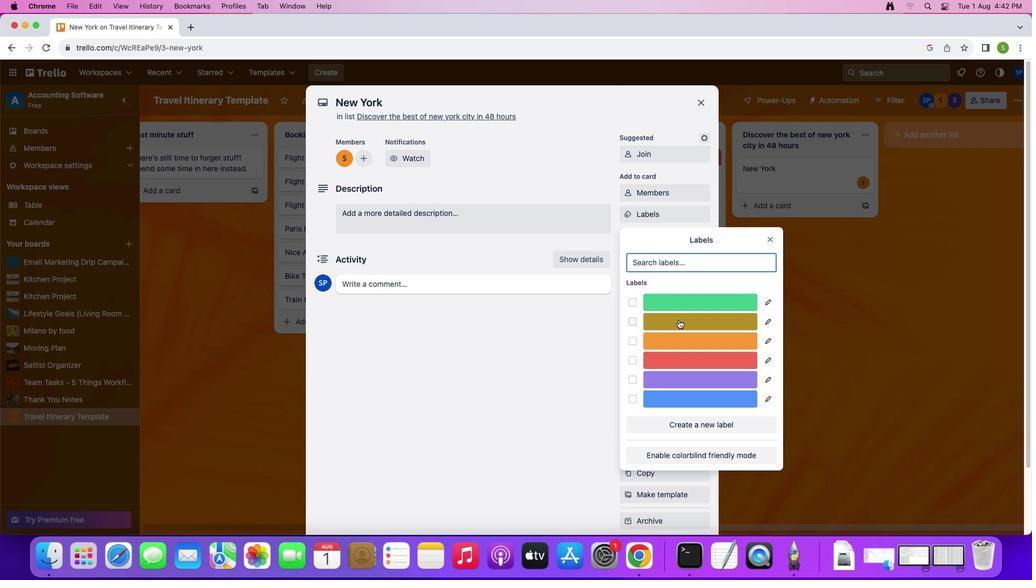 
Action: Mouse pressed left at (674, 277)
Screenshot: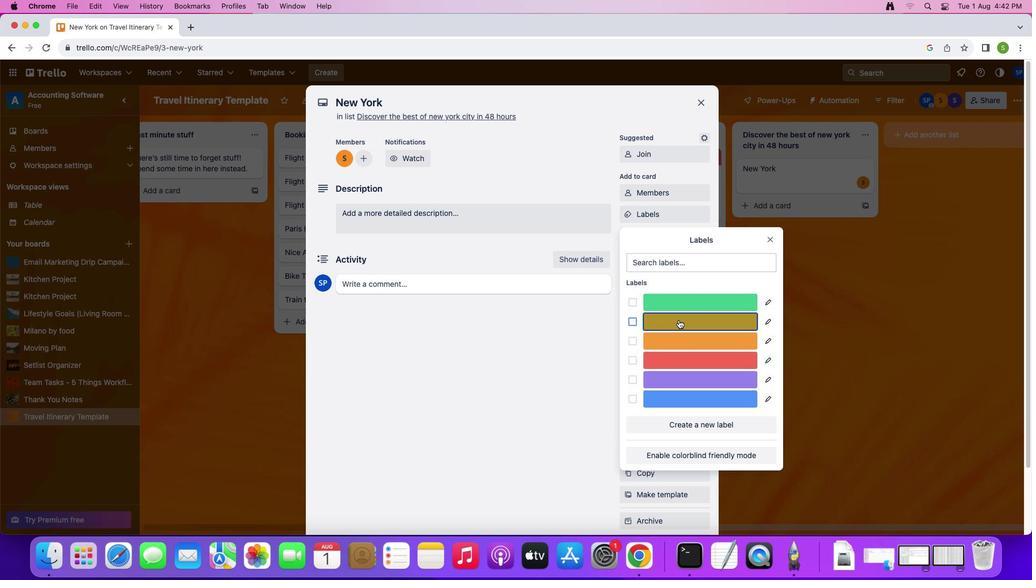 
Action: Mouse moved to (760, 241)
Screenshot: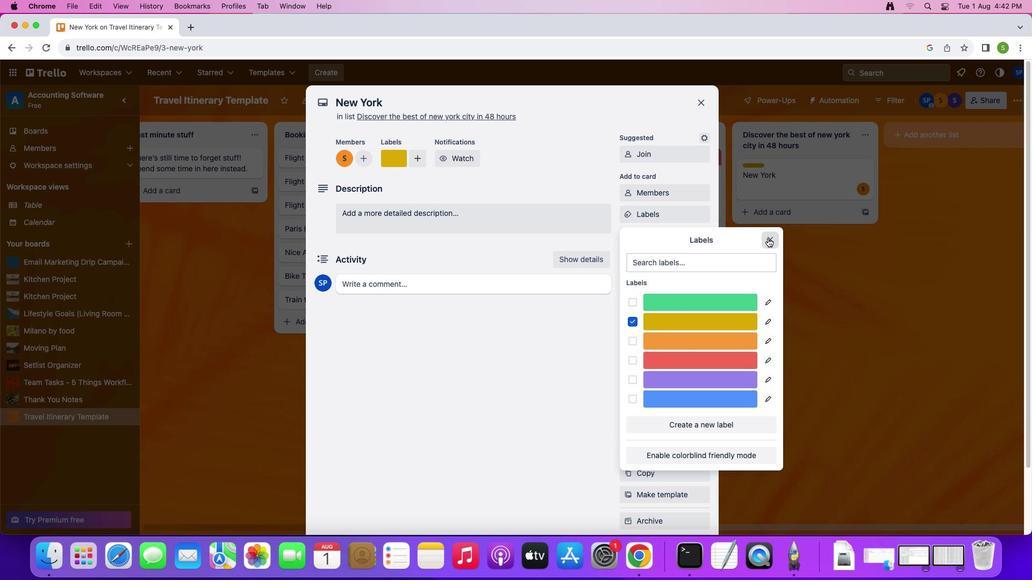 
Action: Mouse pressed left at (760, 241)
Screenshot: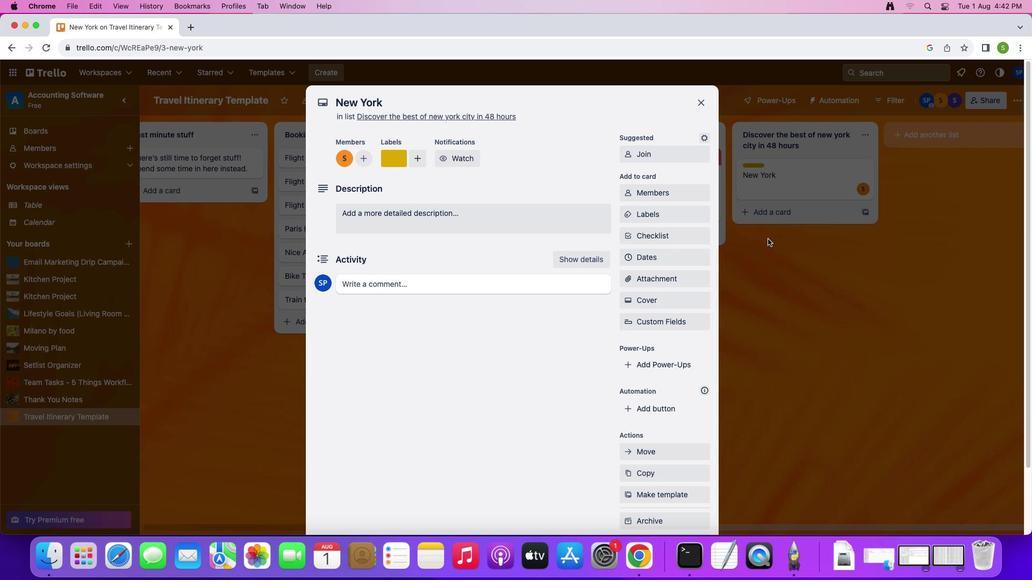 
Action: Mouse moved to (636, 242)
Screenshot: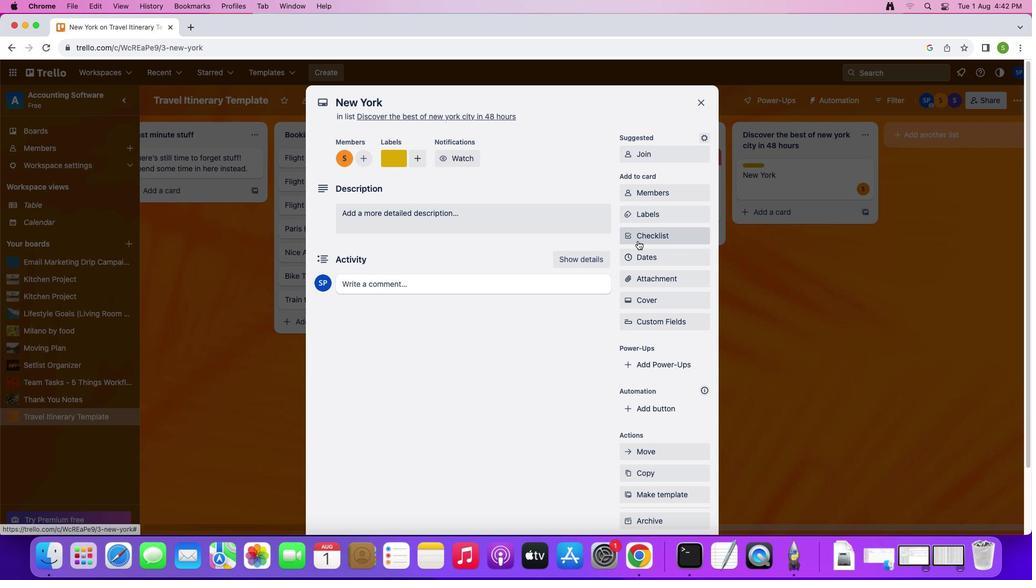 
Action: Mouse pressed left at (636, 242)
Screenshot: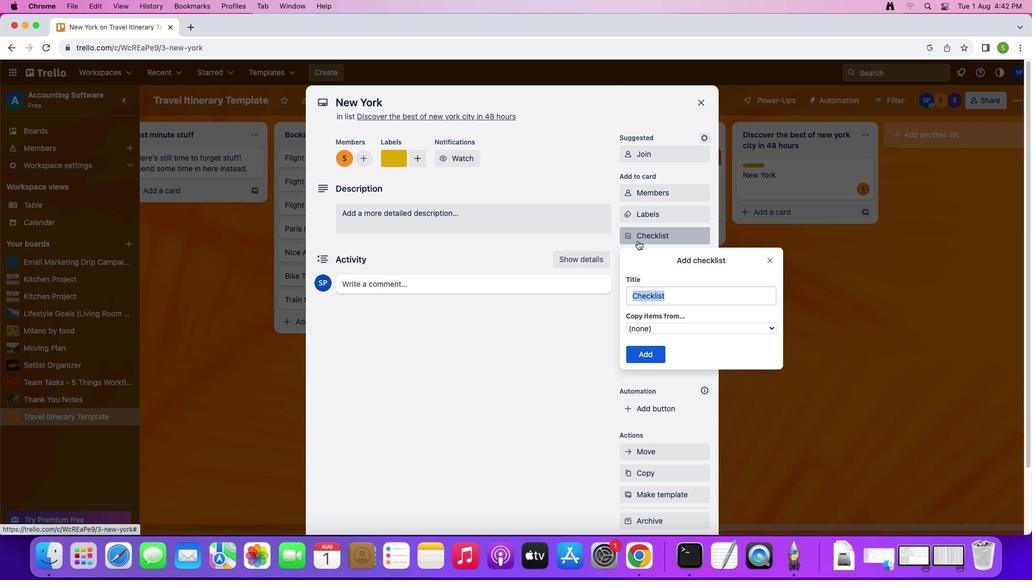 
Action: Mouse moved to (671, 267)
Screenshot: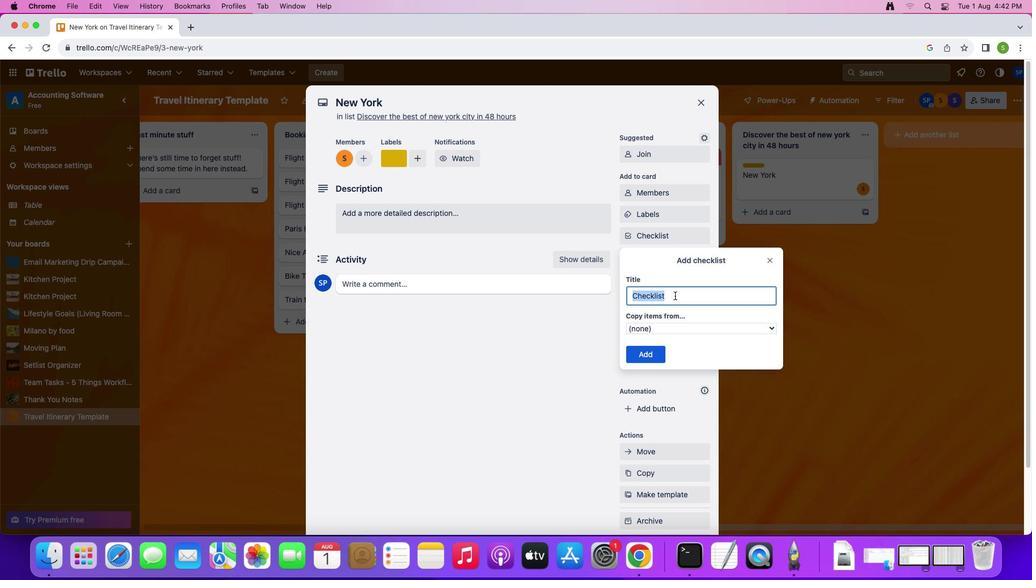 
Action: Key pressed Key.shift'N''e''w'
Screenshot: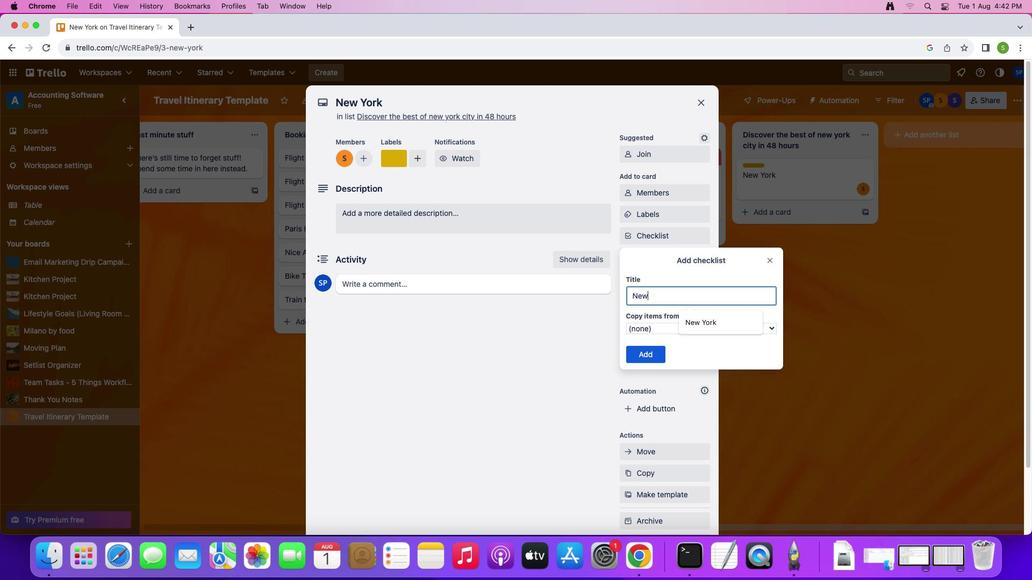 
Action: Mouse moved to (651, 292)
Screenshot: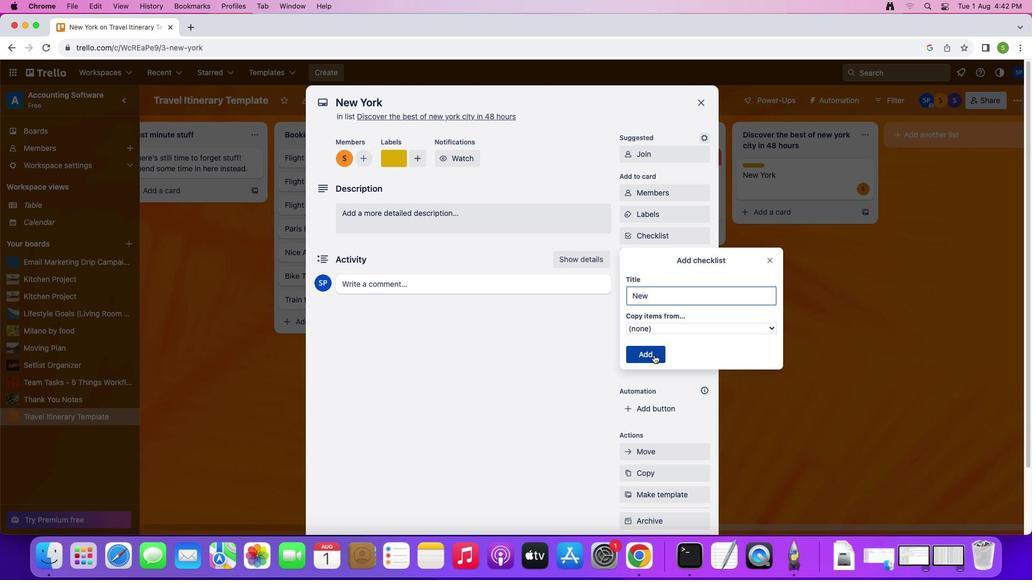 
Action: Mouse pressed left at (651, 292)
Screenshot: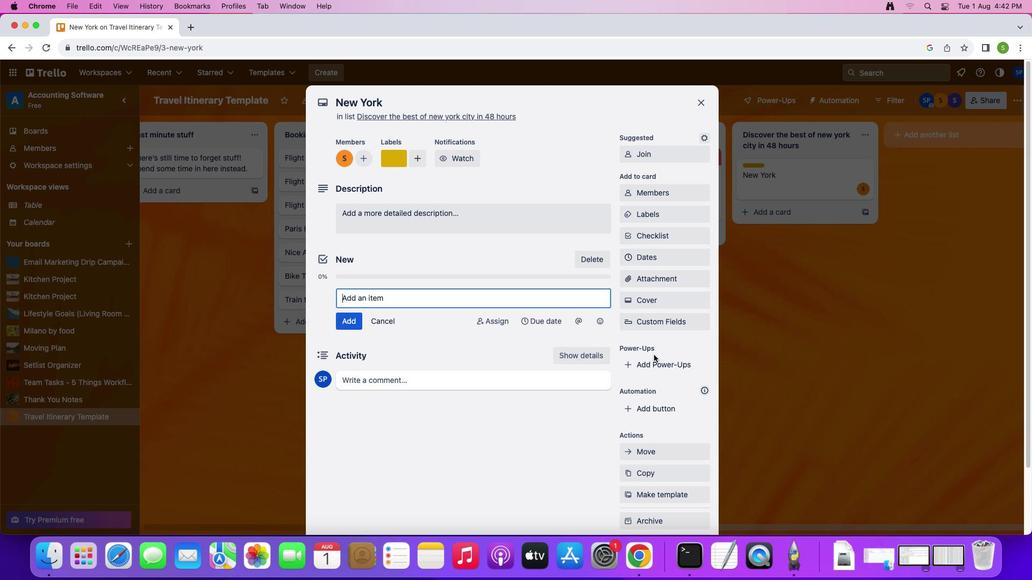 
Action: Mouse moved to (656, 247)
Screenshot: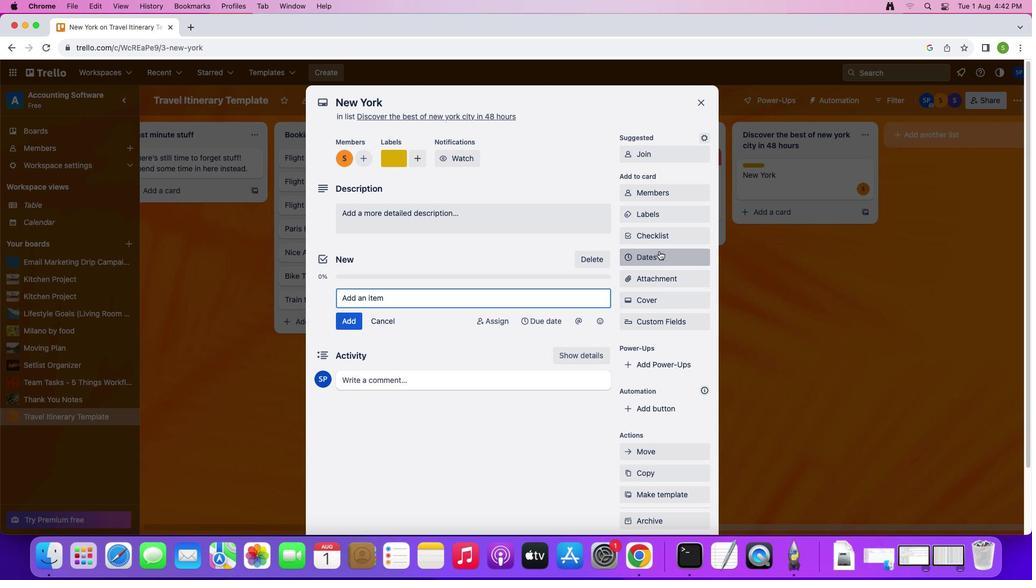 
Action: Mouse pressed left at (656, 247)
Screenshot: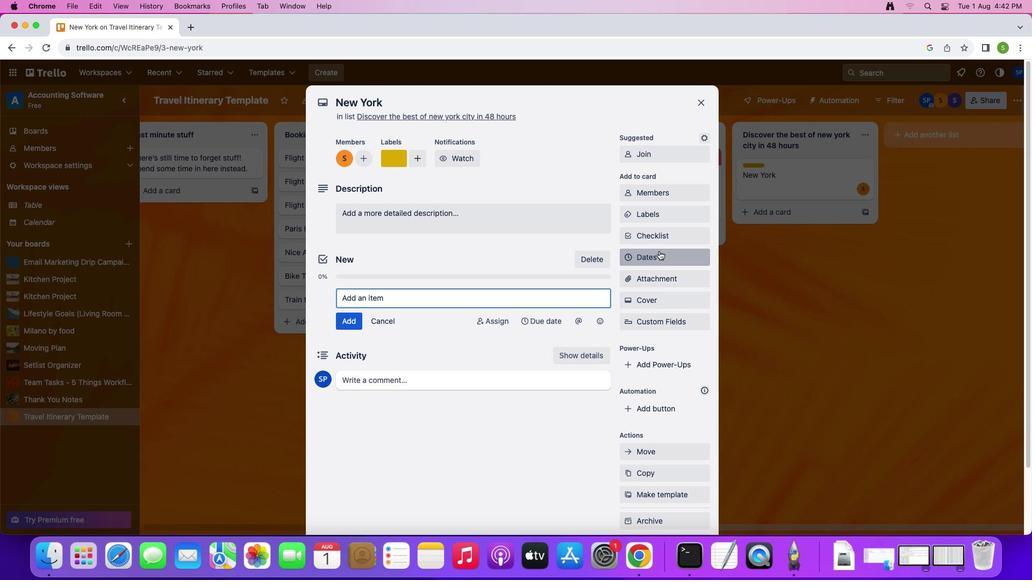 
Action: Mouse moved to (702, 232)
Screenshot: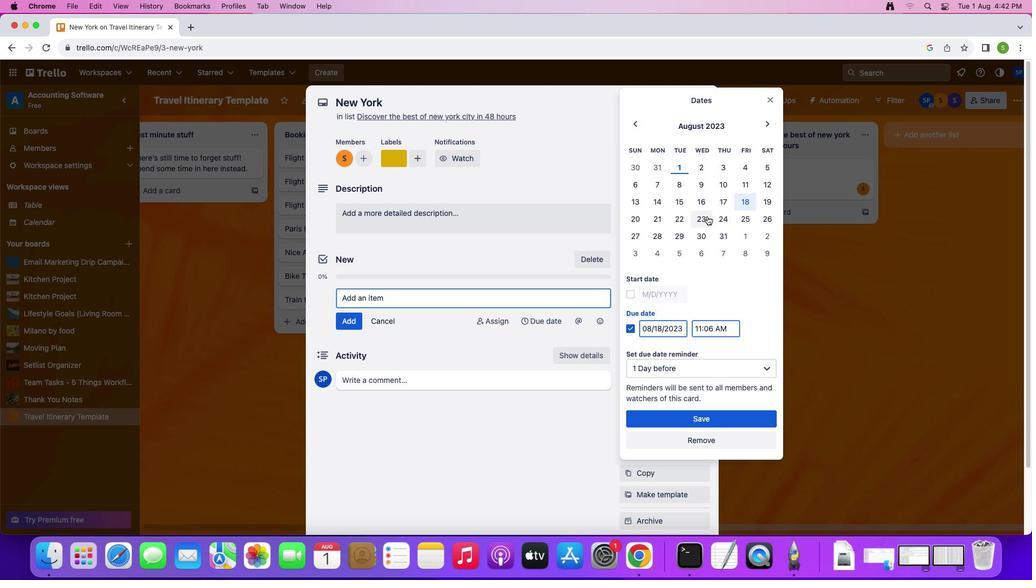 
Action: Mouse pressed left at (702, 232)
Screenshot: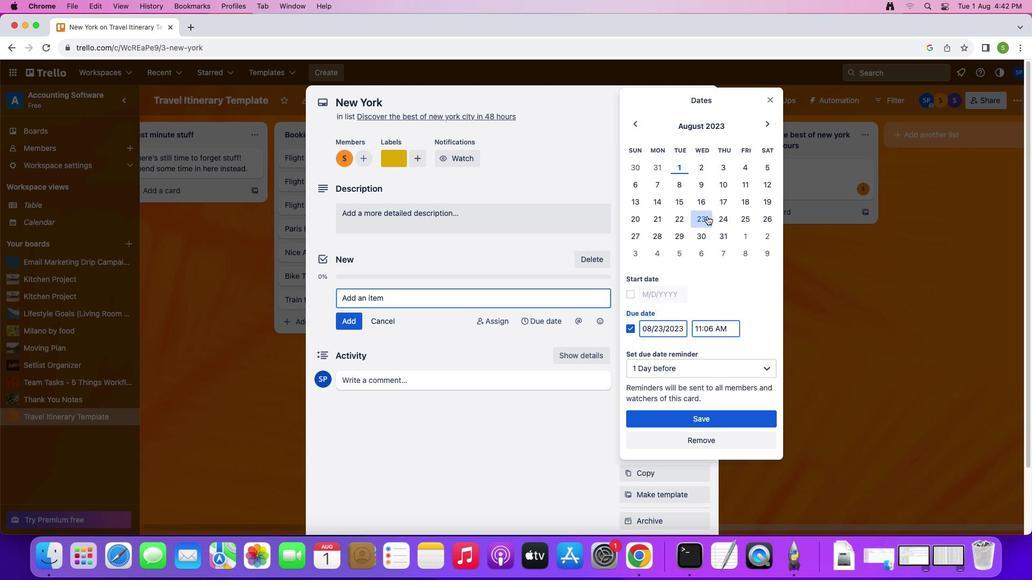 
Action: Mouse moved to (631, 267)
Screenshot: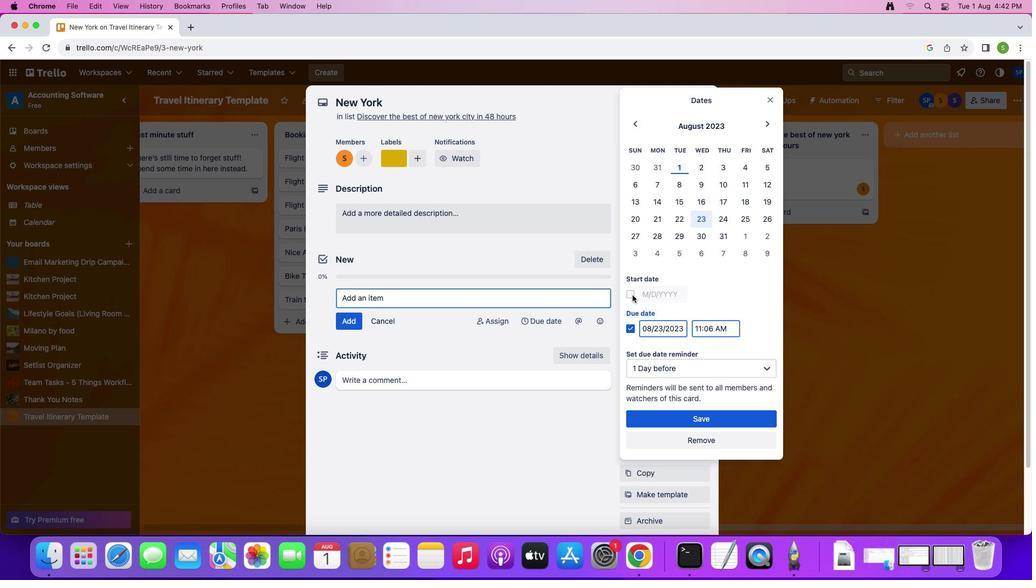 
Action: Mouse pressed left at (631, 267)
Screenshot: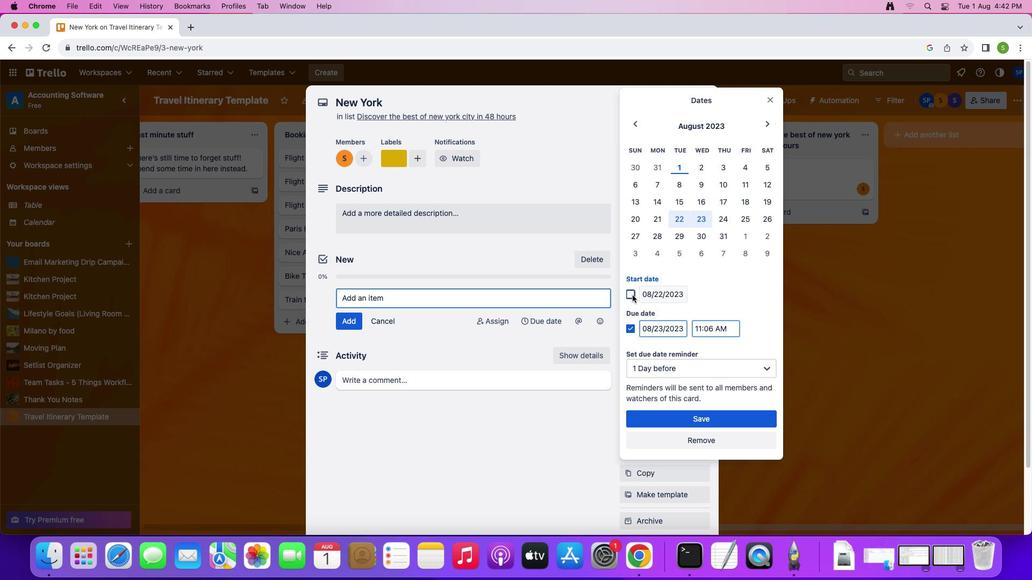 
Action: Mouse moved to (680, 320)
Screenshot: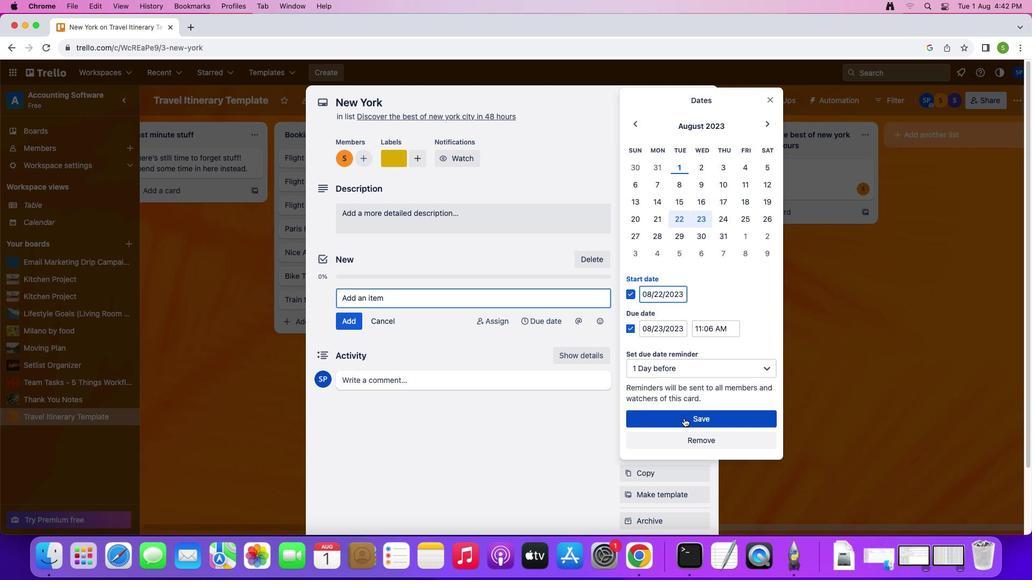 
Action: Mouse pressed left at (680, 320)
Screenshot: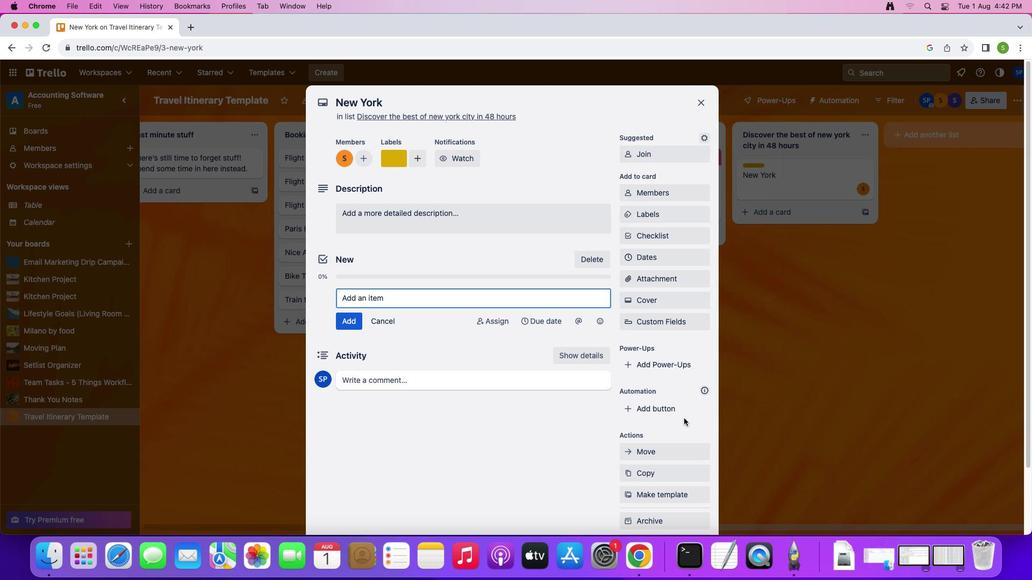 
Action: Mouse moved to (657, 269)
Screenshot: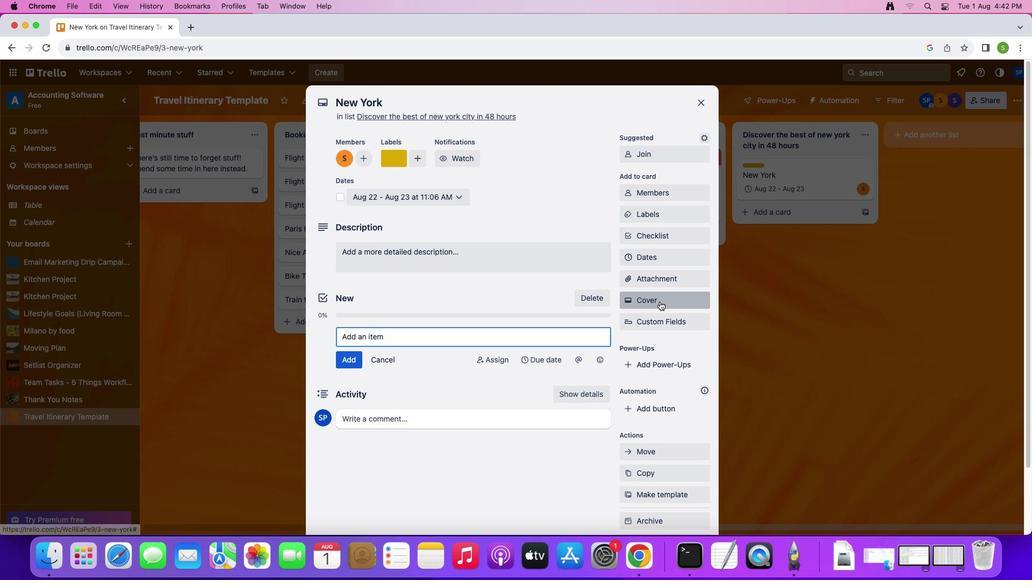 
Action: Mouse pressed left at (657, 269)
Screenshot: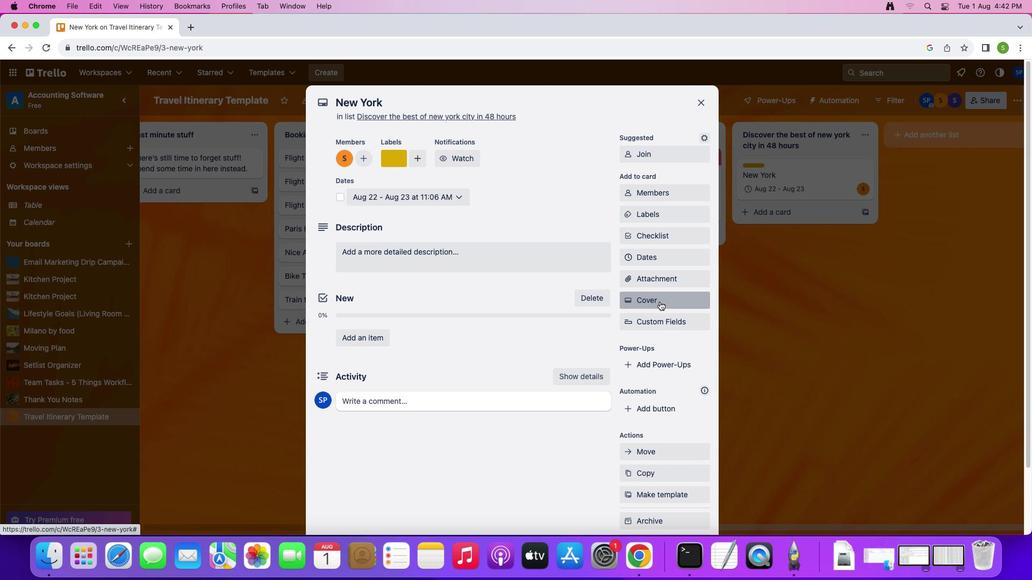 
Action: Mouse moved to (759, 276)
Screenshot: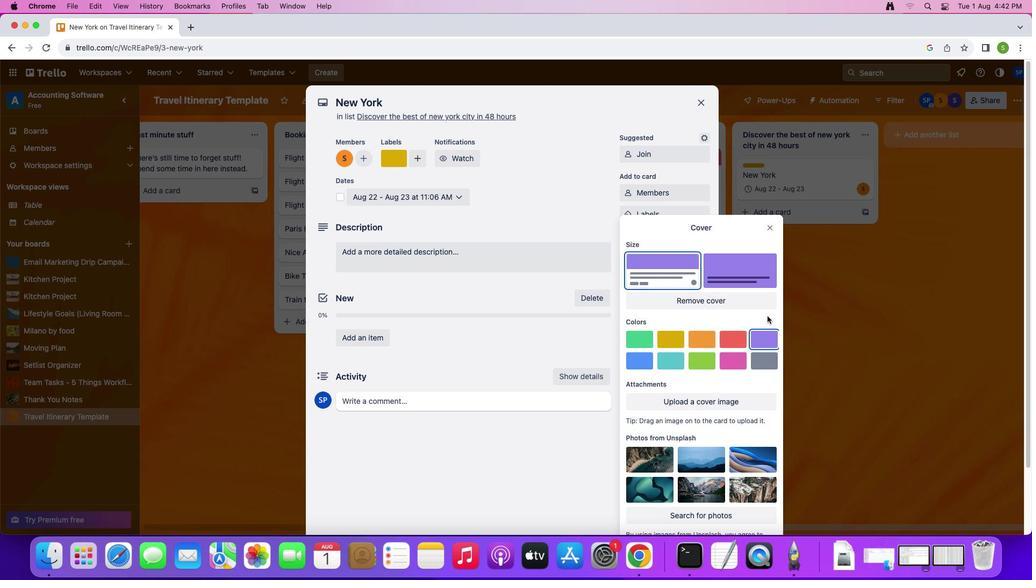 
Action: Mouse pressed left at (759, 276)
Screenshot: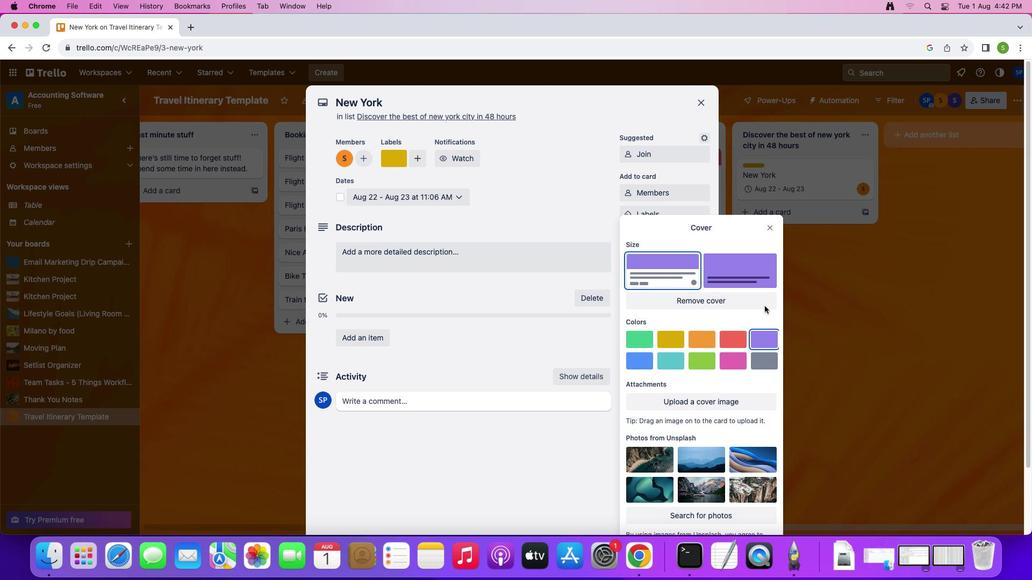 
Action: Mouse moved to (764, 229)
Screenshot: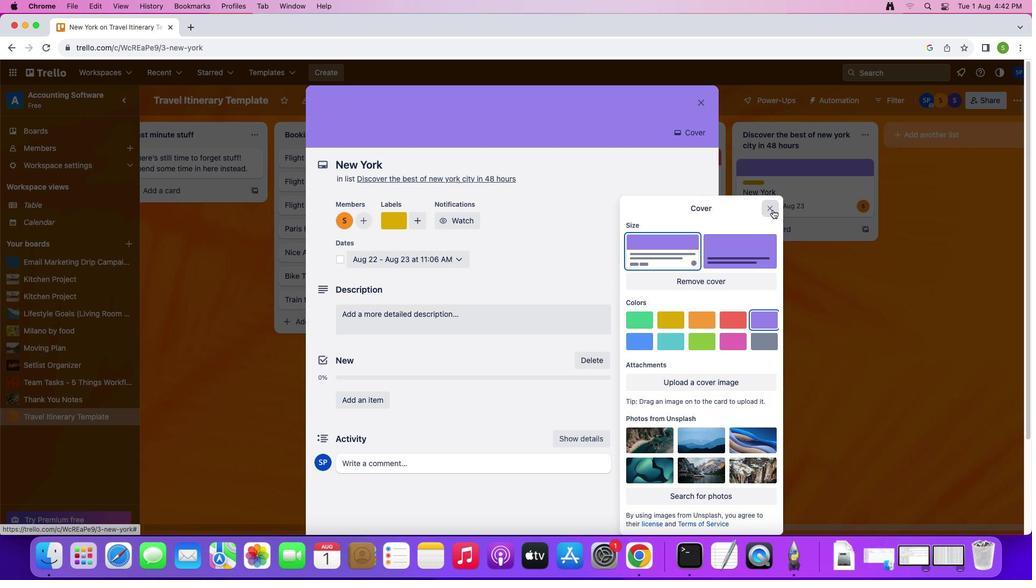 
Action: Mouse pressed left at (764, 229)
Screenshot: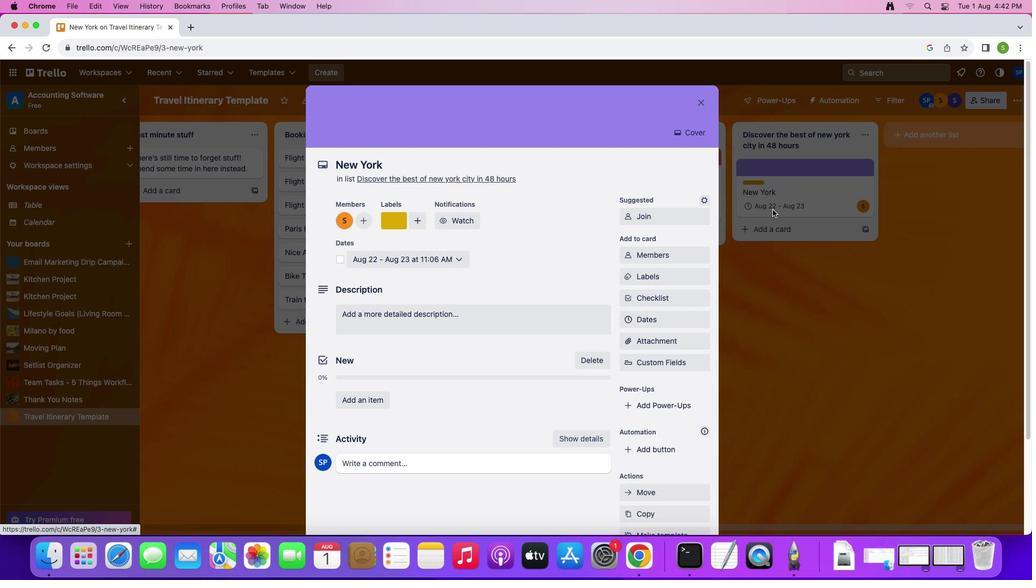 
Action: Mouse moved to (665, 276)
Screenshot: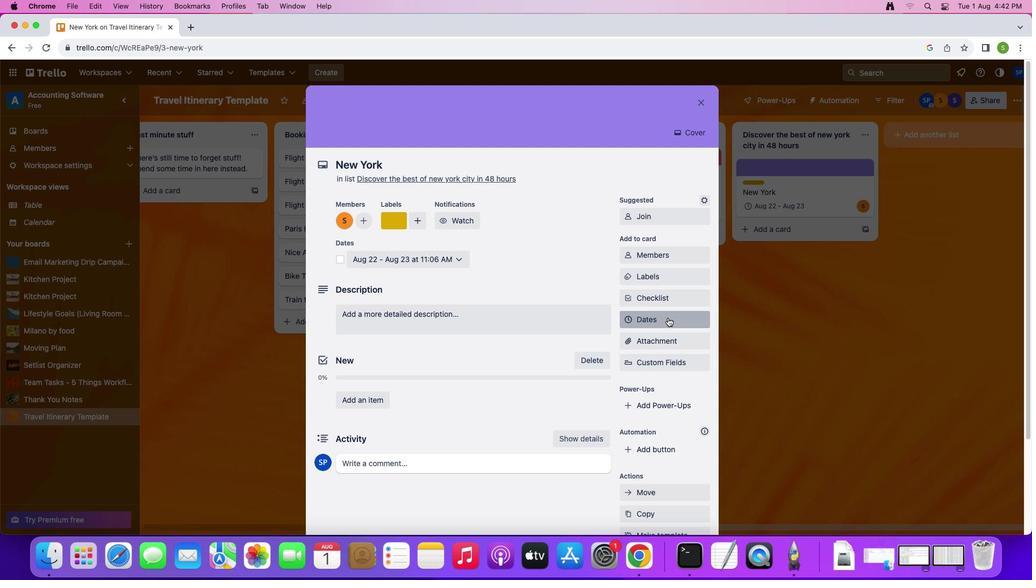 
Action: Mouse pressed left at (665, 276)
Screenshot: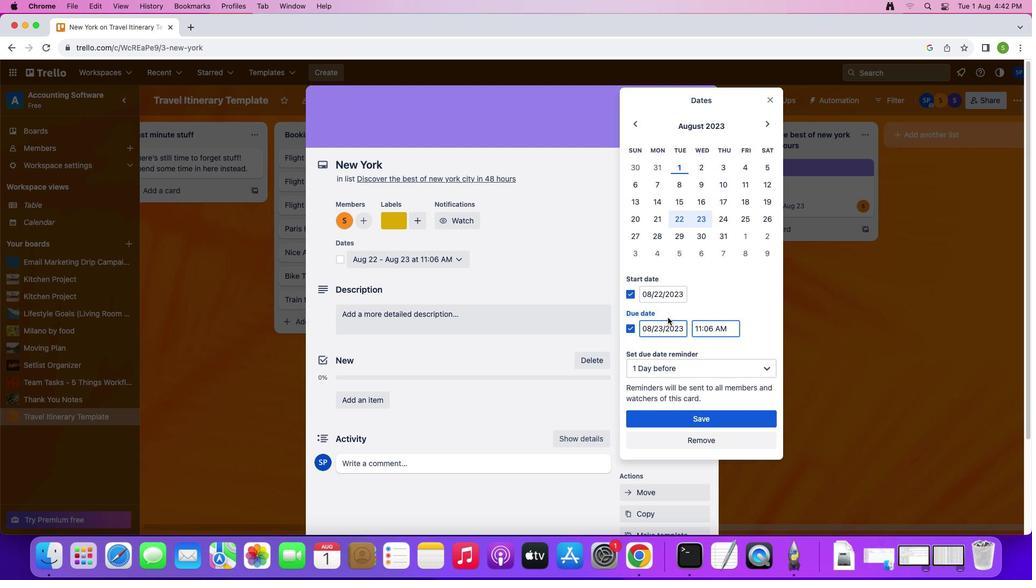 
Action: Mouse moved to (767, 180)
Screenshot: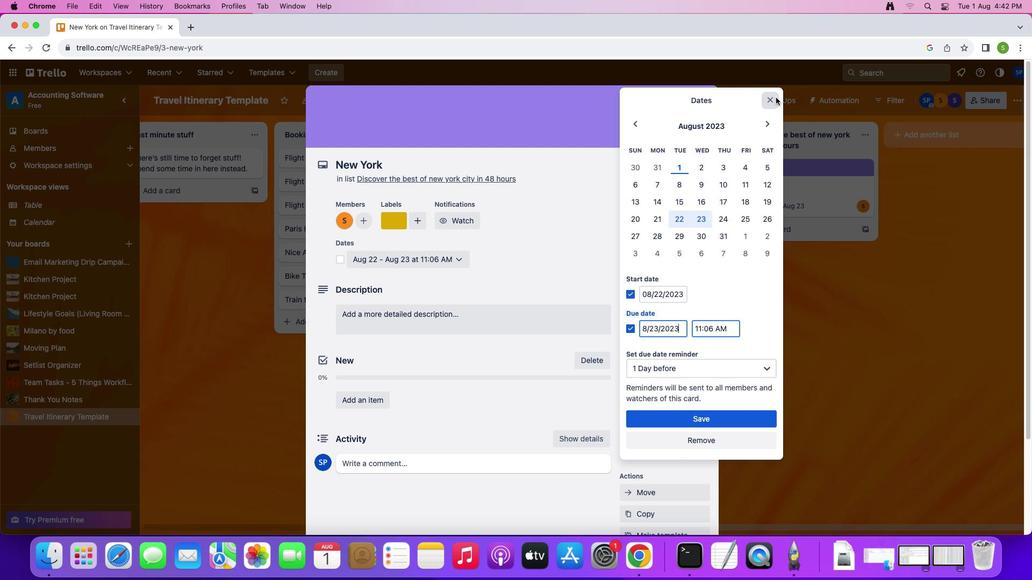 
Action: Mouse pressed left at (767, 180)
Screenshot: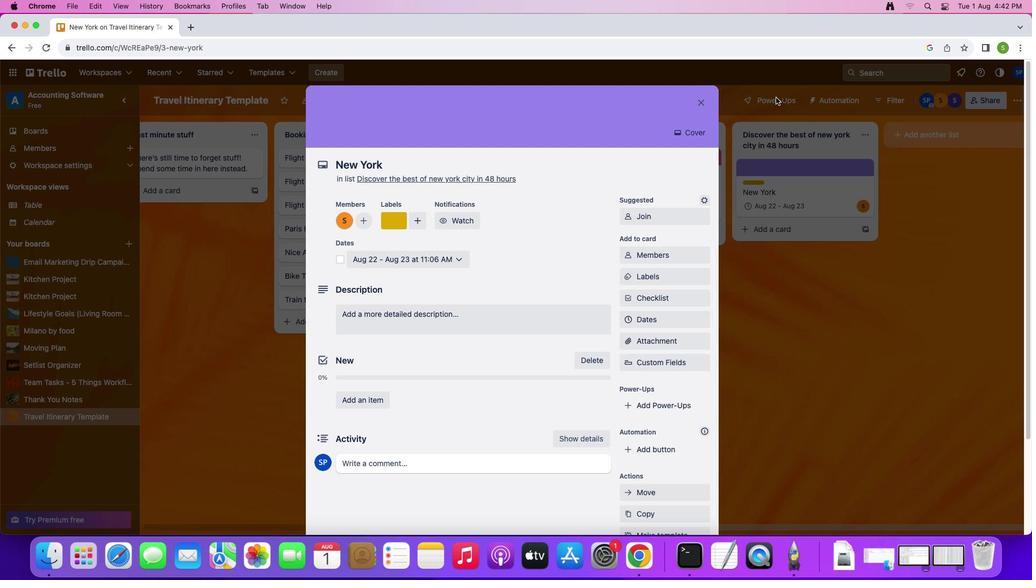 
Action: Mouse moved to (671, 297)
Screenshot: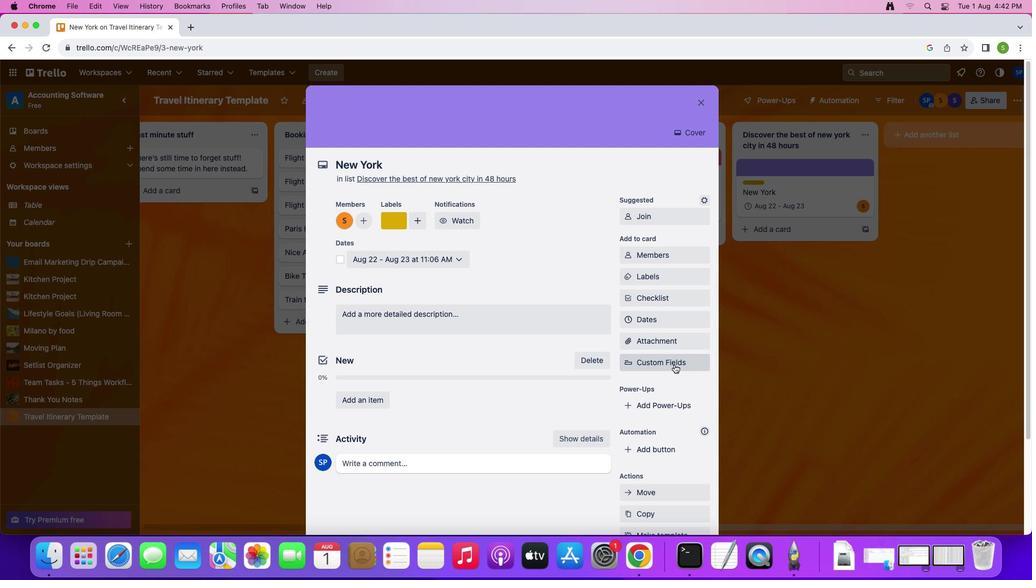 
Action: Mouse scrolled (671, 297) with delta (32, 137)
Screenshot: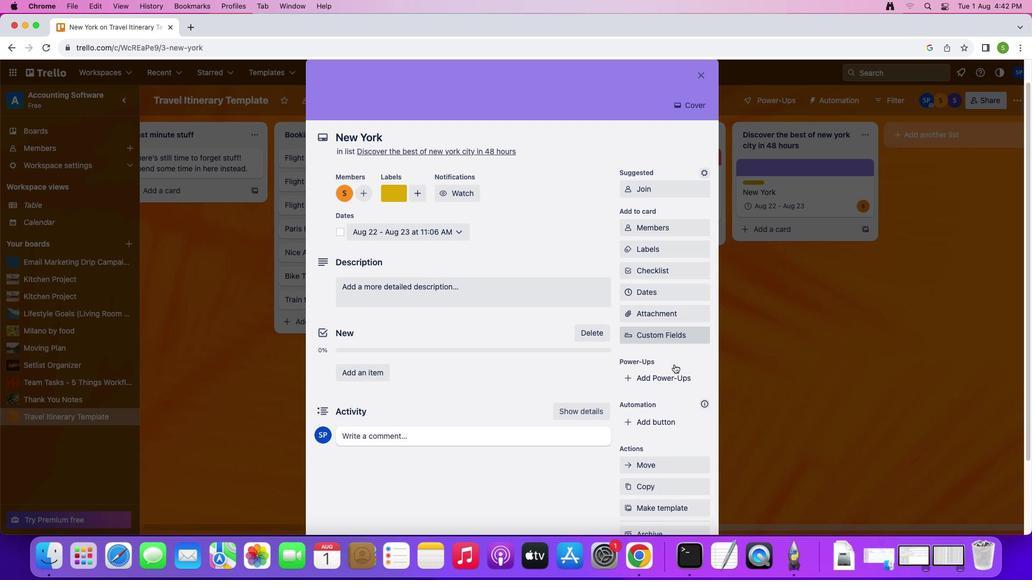 
Action: Mouse scrolled (671, 297) with delta (32, 137)
Screenshot: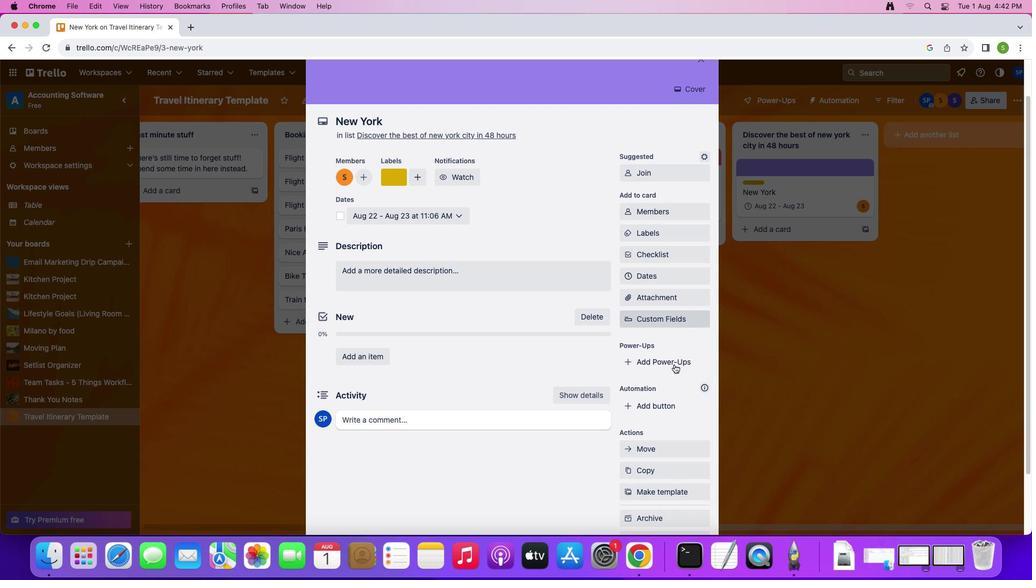 
Action: Mouse scrolled (671, 297) with delta (32, 137)
Screenshot: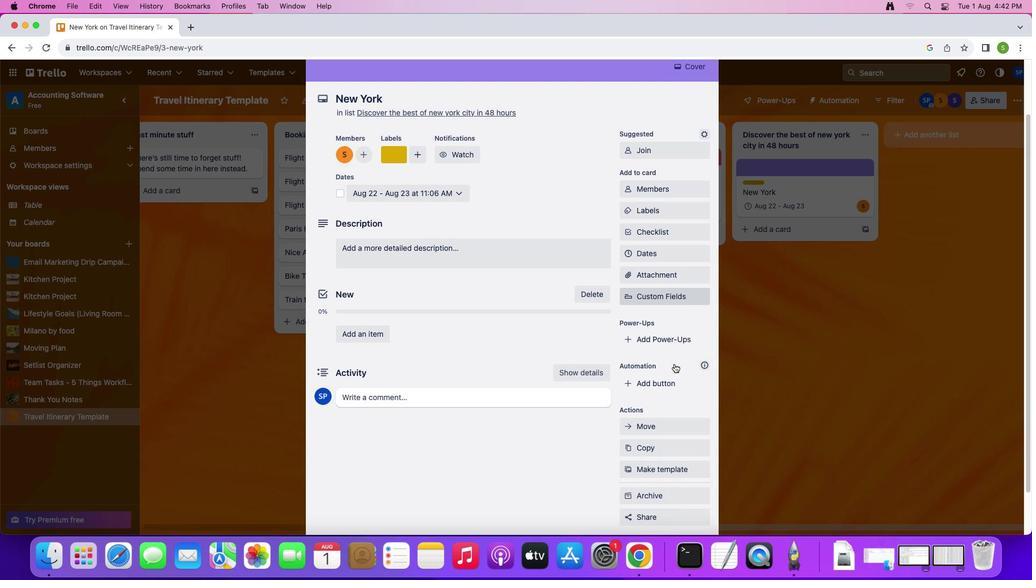 
Action: Mouse moved to (668, 291)
Screenshot: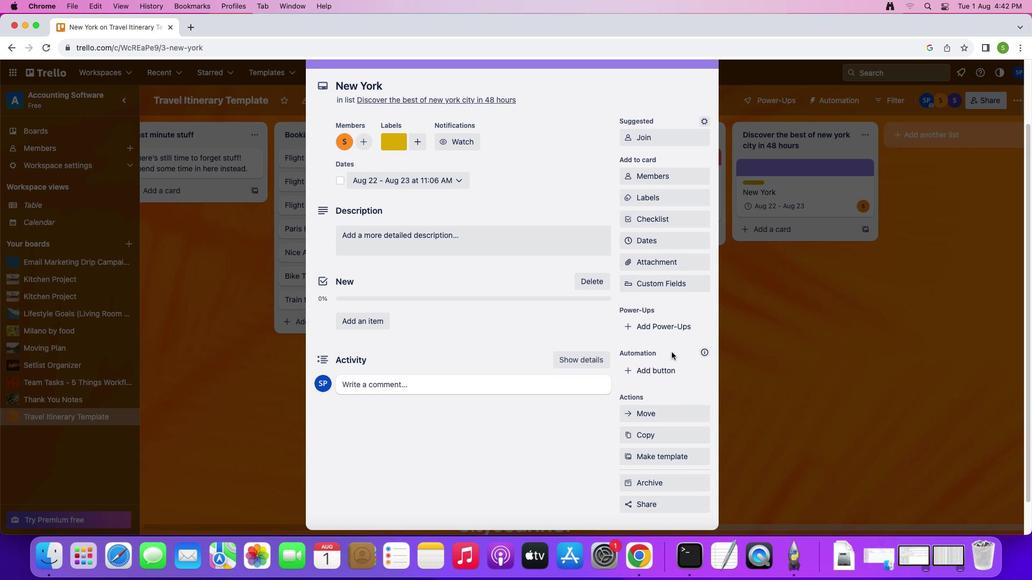
Action: Mouse scrolled (668, 291) with delta (32, 137)
Screenshot: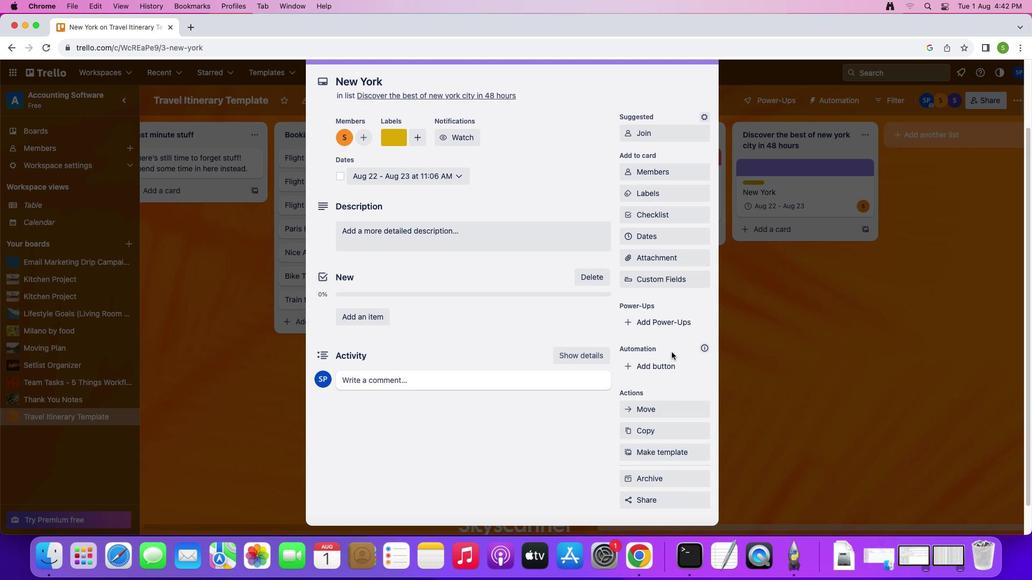 
Action: Mouse moved to (668, 291)
Screenshot: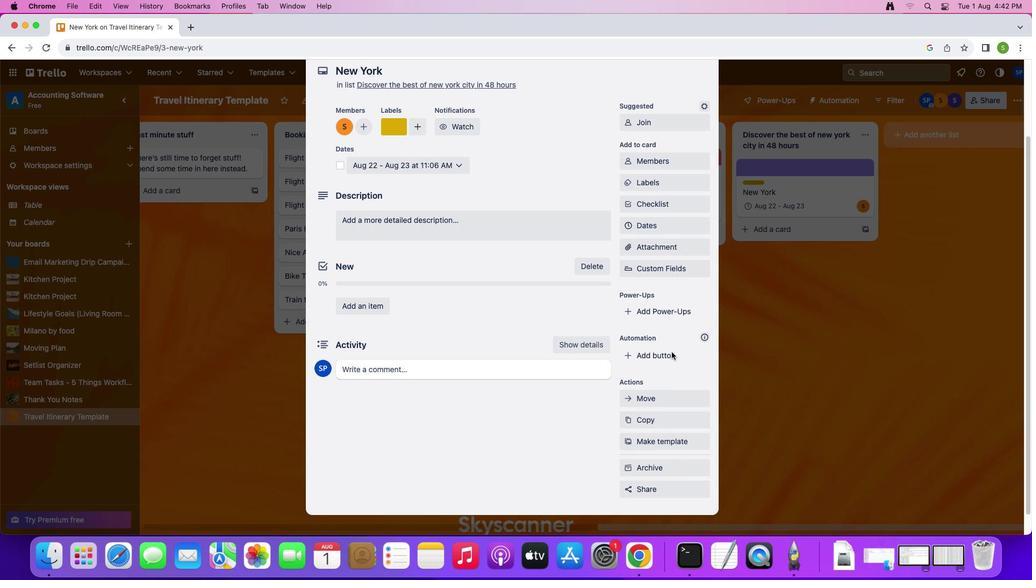 
Action: Mouse scrolled (668, 291) with delta (32, 137)
Screenshot: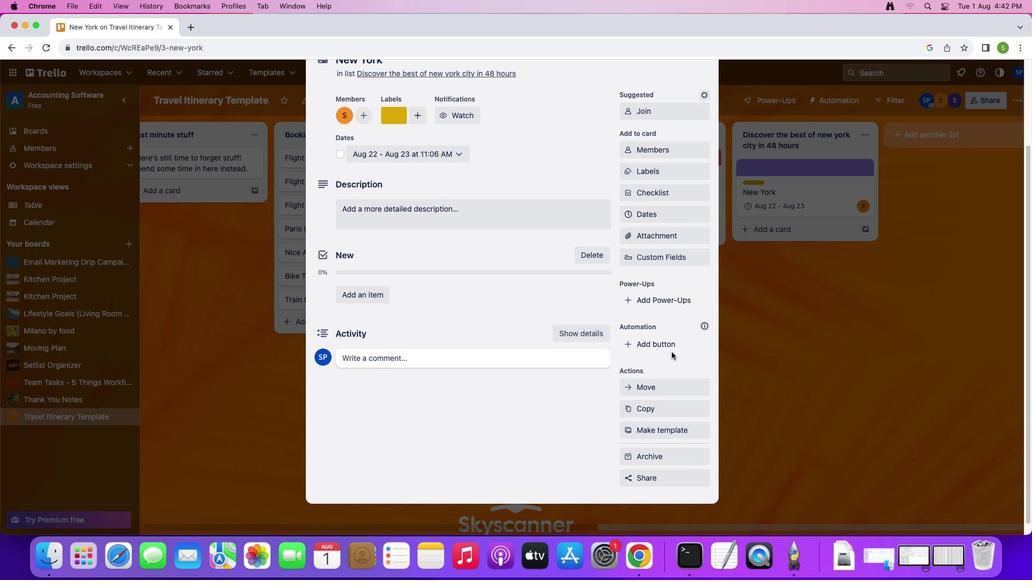 
Action: Mouse scrolled (668, 291) with delta (32, 137)
Screenshot: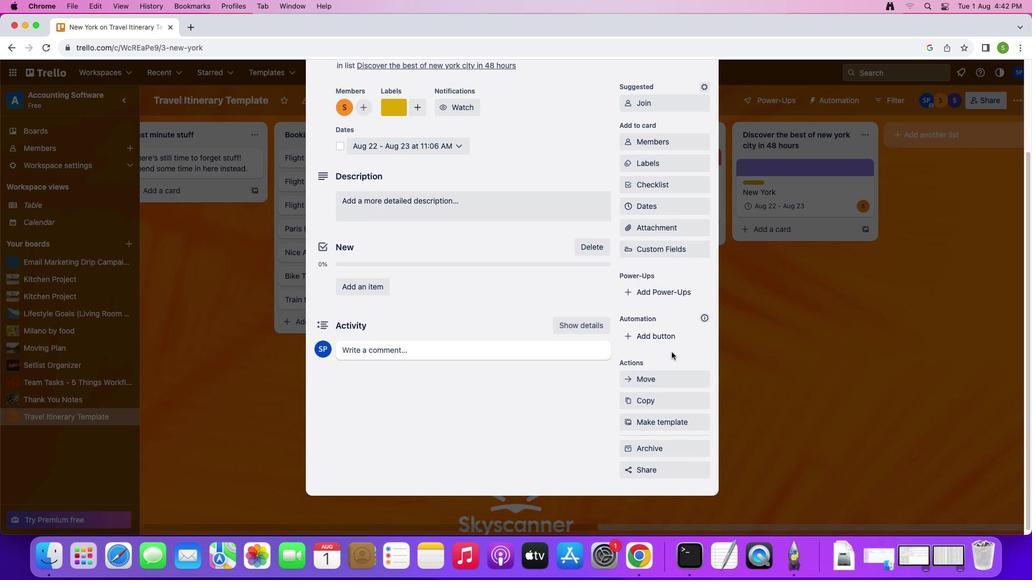 
Action: Mouse moved to (454, 224)
Screenshot: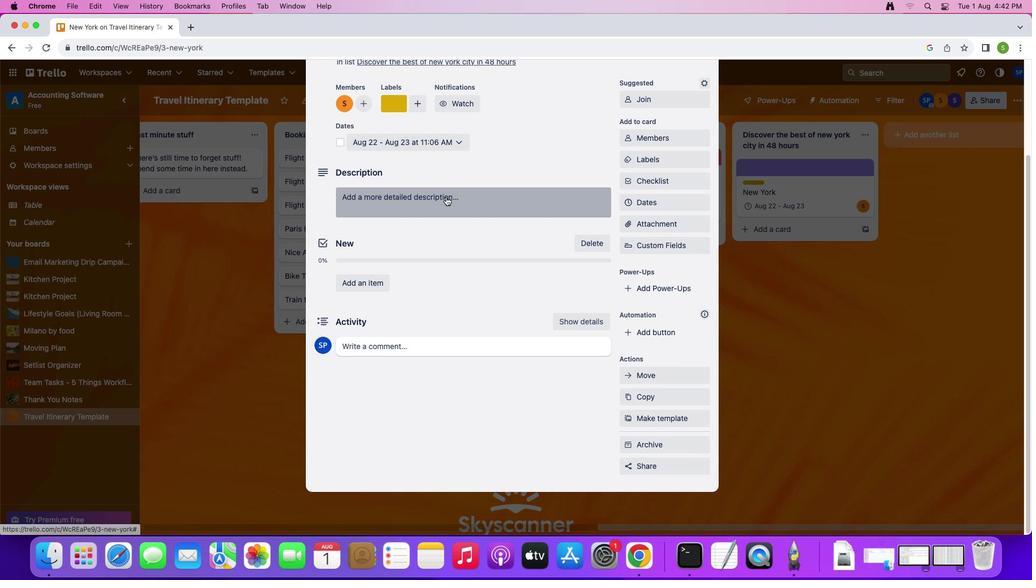 
Action: Mouse pressed left at (454, 224)
Screenshot: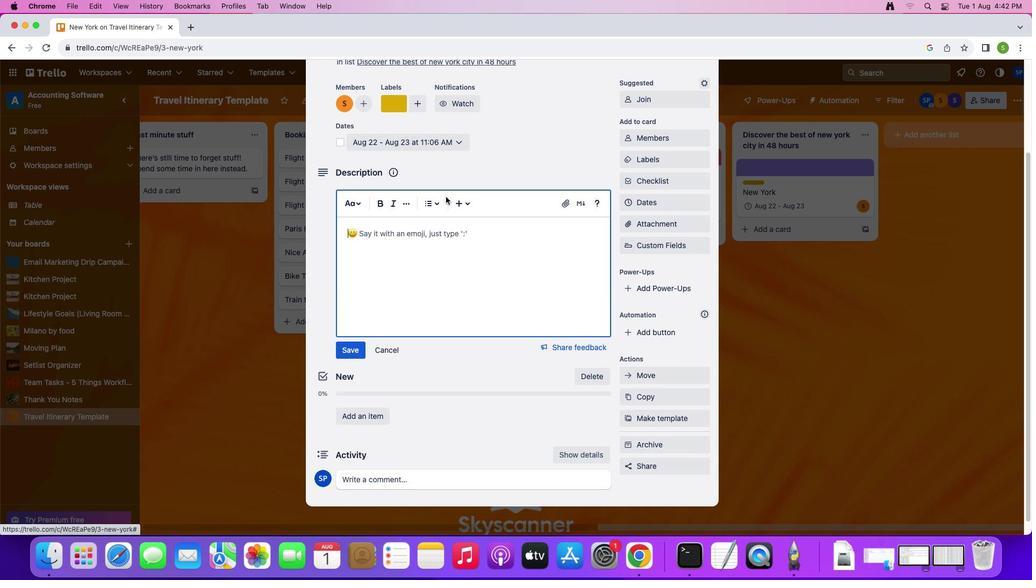 
Action: Mouse moved to (456, 183)
Screenshot: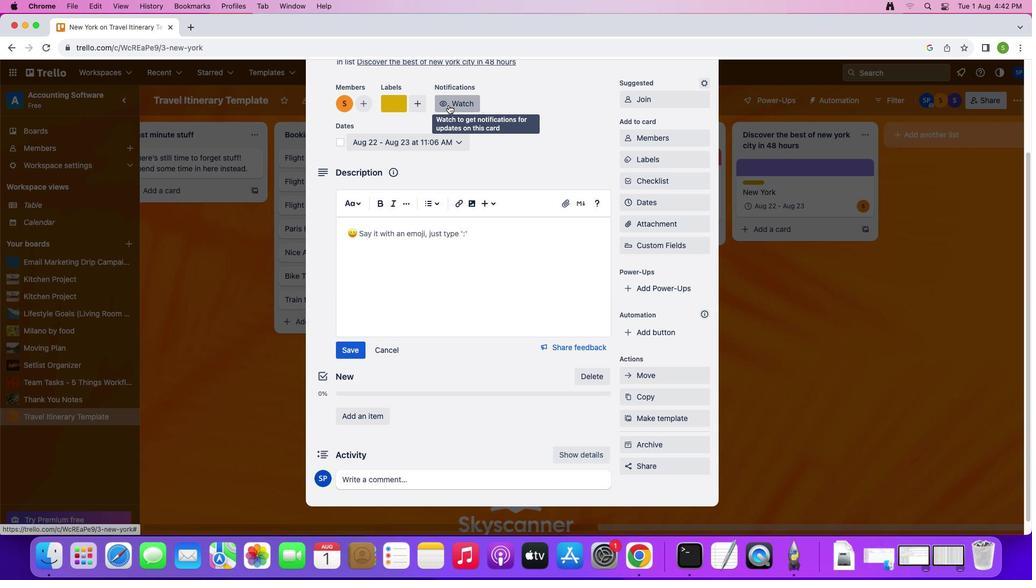 
Action: Mouse pressed left at (456, 183)
Screenshot: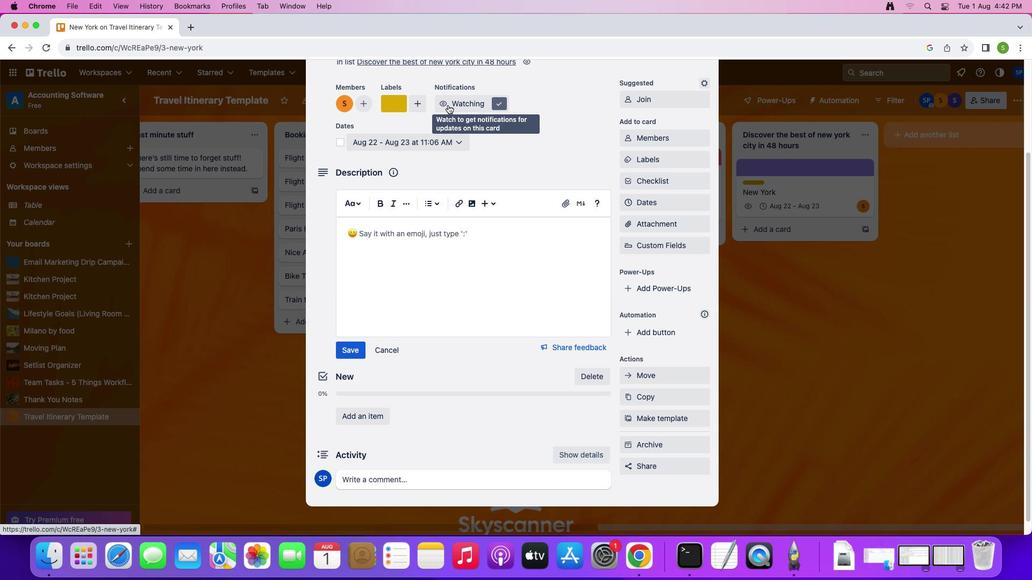 
Action: Mouse moved to (351, 200)
Screenshot: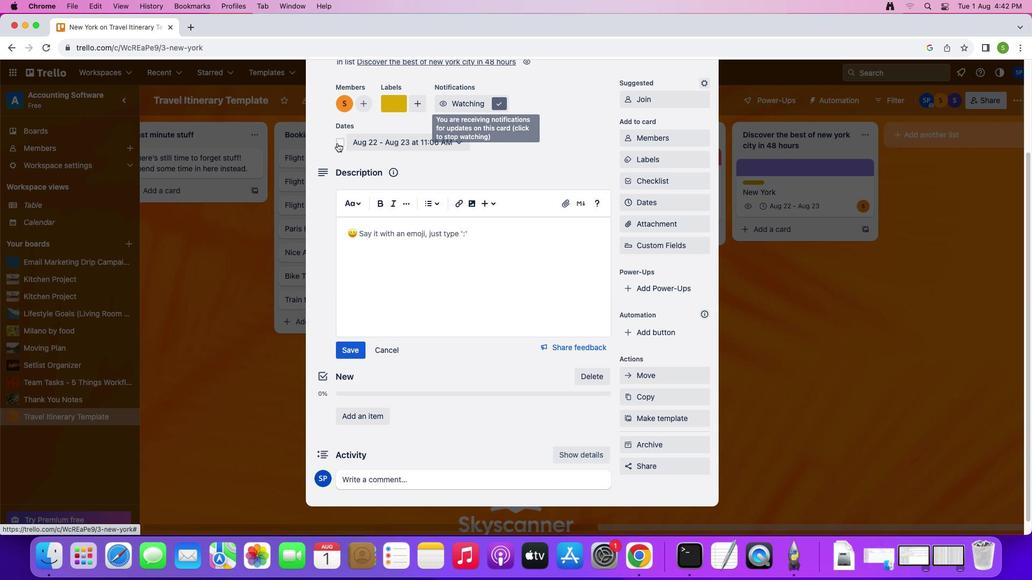
Action: Mouse pressed left at (351, 200)
Screenshot: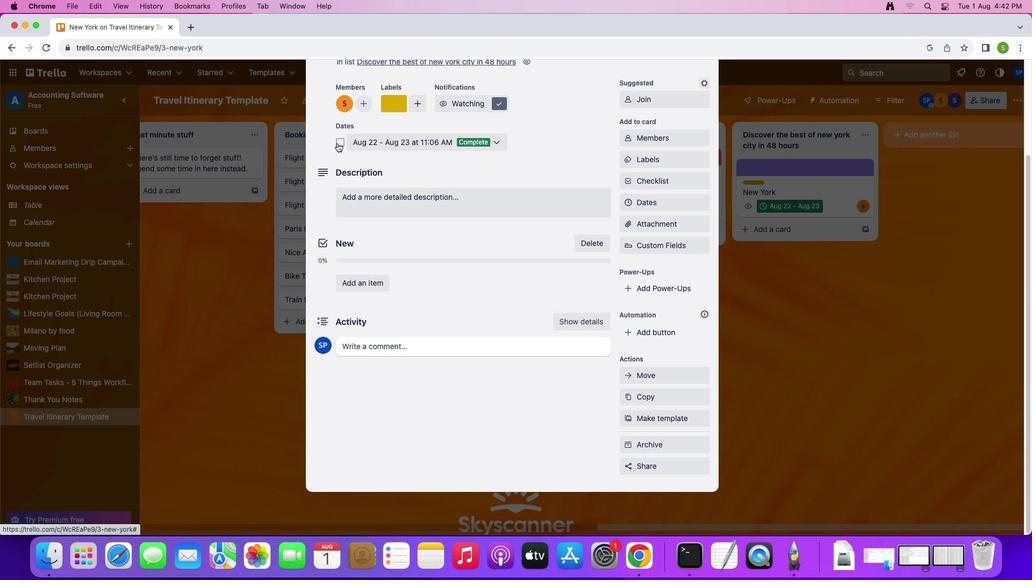 
Action: Mouse moved to (397, 229)
Screenshot: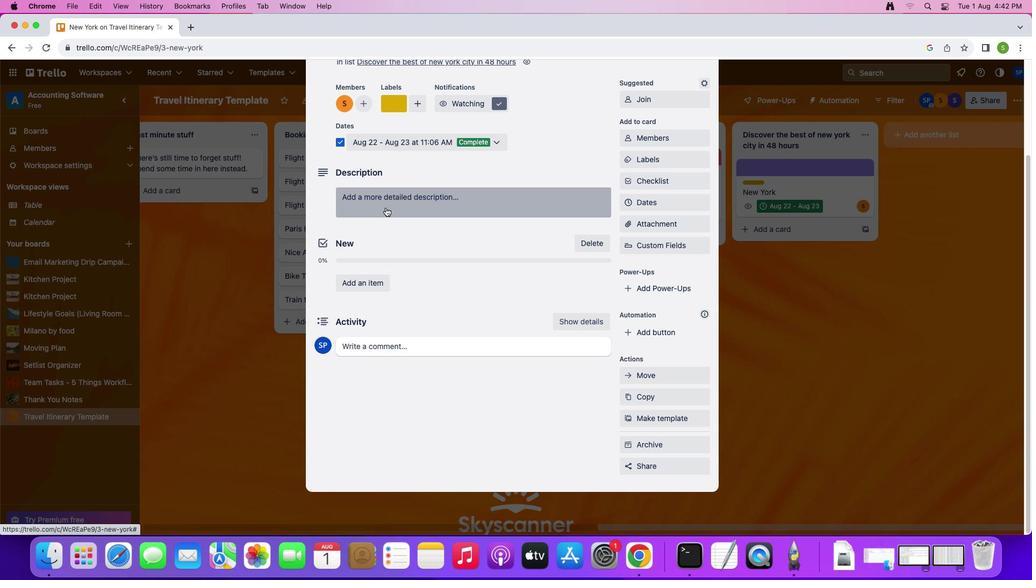 
Action: Mouse pressed left at (397, 229)
Screenshot: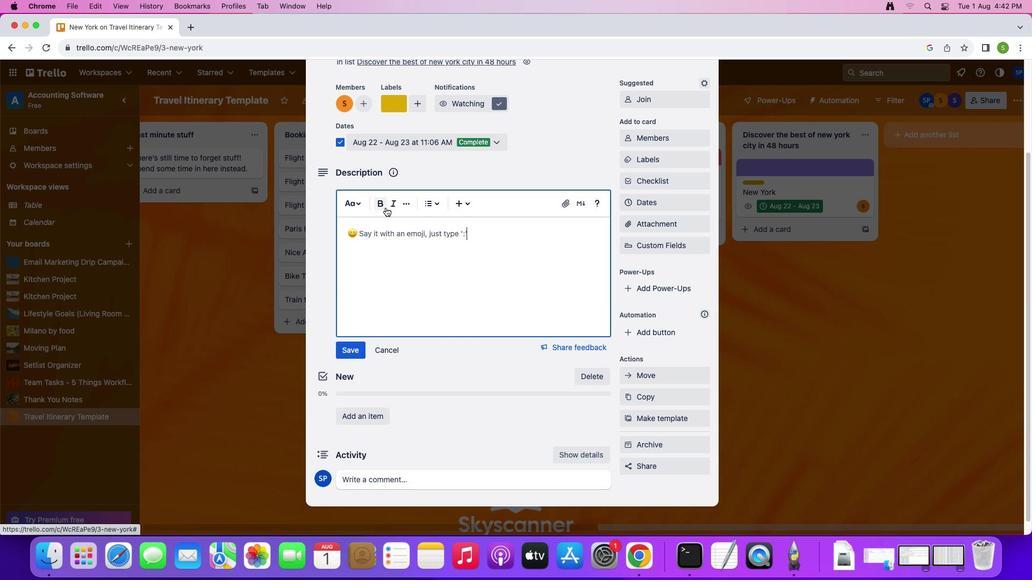 
Action: Mouse moved to (406, 246)
Screenshot: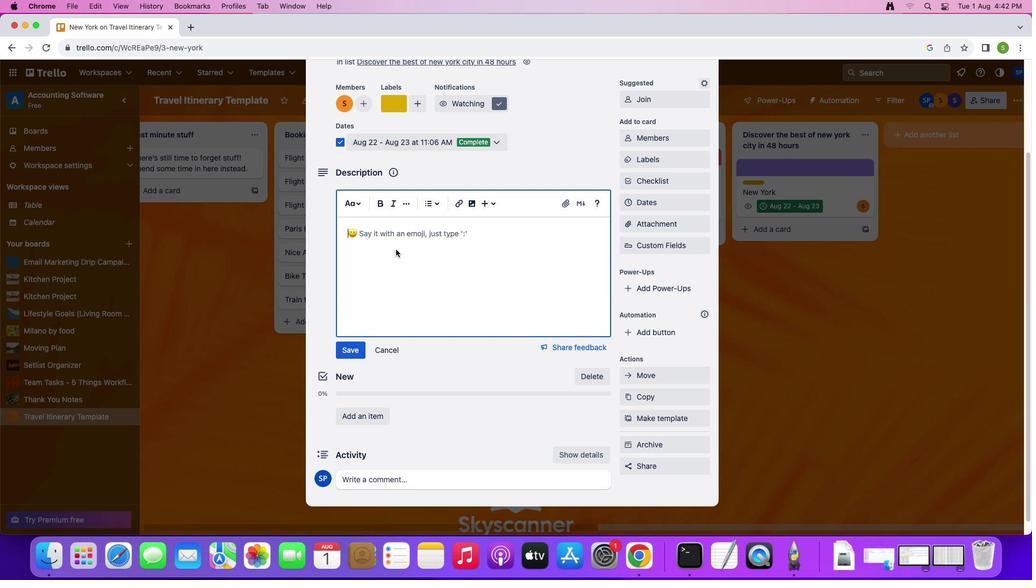 
Action: Key pressed Key.shift'C''h''e''c''k'Key.space'o''u''t'Key.space't''h''i''s'Key.space's''a''m''p''l''e'Key.space'i''t''i''n''e''r''a''r''y'Key.space'f''o''r'Key.space'e''x''p''l''o''r''i''n''g'Key.space't''h''e'Key.space'b''e''s''t'Key.spaceKey.shiftKey.shift'N''Y''C'Key.space'h''a''s'Key.space't''o'Key.space'o''f''t''e''n'Key.backspaceKey.backspaceKey.backspace'f''e''r'Key.space'i''n'Key.space'a'Key.space'm''e''r''e'Key.space'4''8'Key.space'h''o''u''r''s'
Screenshot: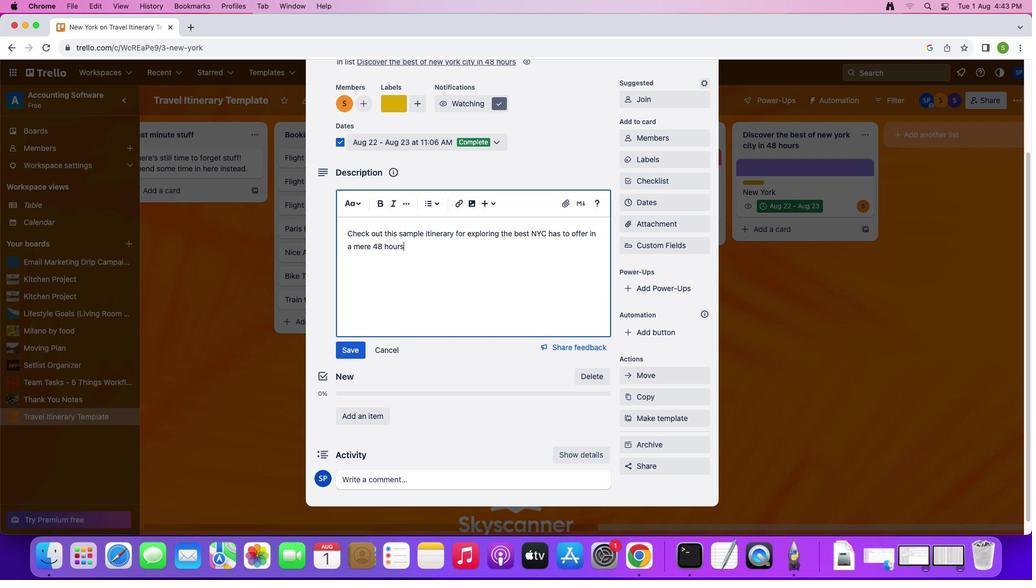 
Action: Mouse moved to (368, 290)
Screenshot: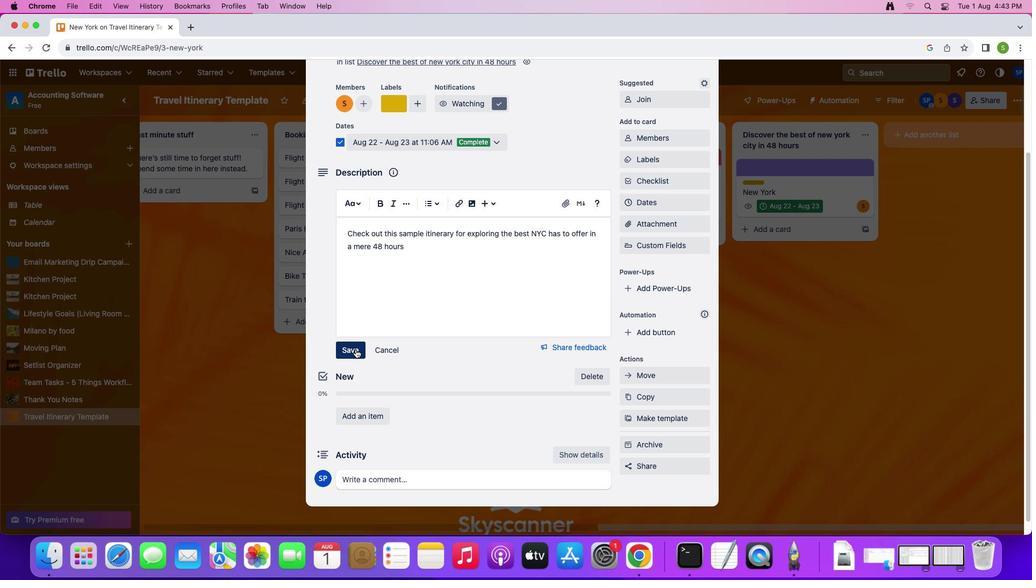 
Action: Mouse pressed left at (368, 290)
Screenshot: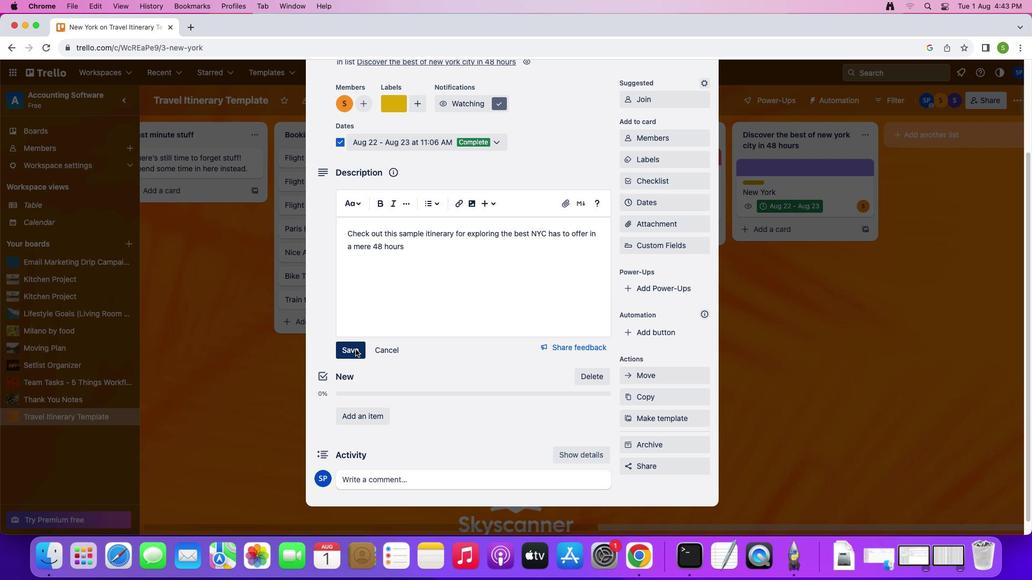 
Action: Mouse moved to (444, 286)
Screenshot: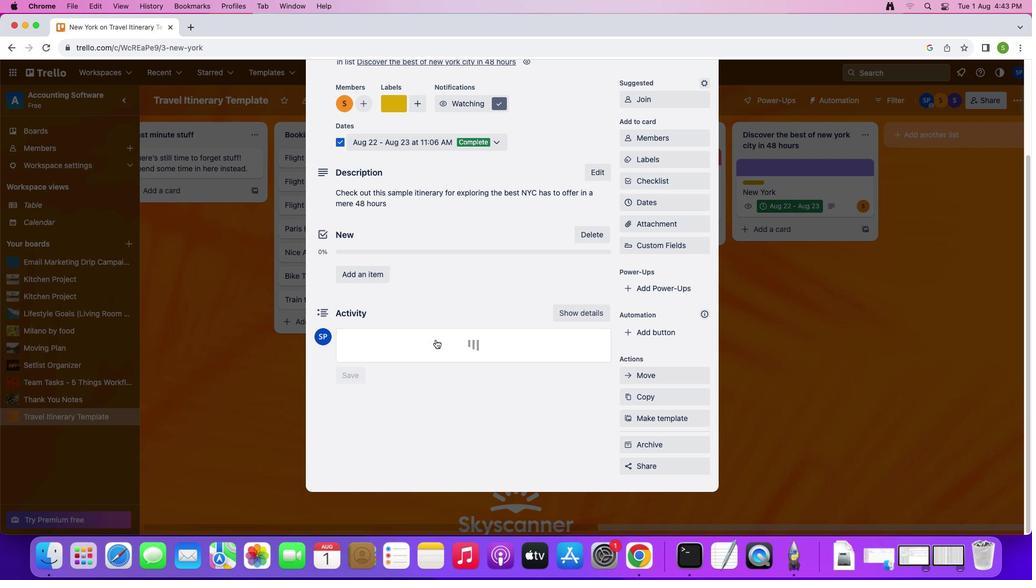 
Action: Mouse pressed left at (444, 286)
Screenshot: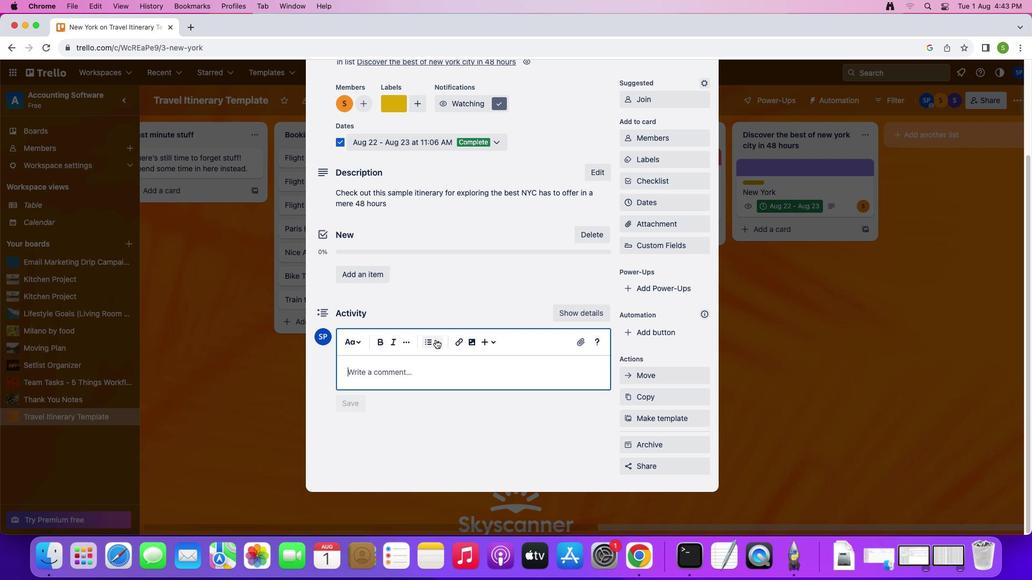 
Action: Mouse moved to (565, 246)
Screenshot: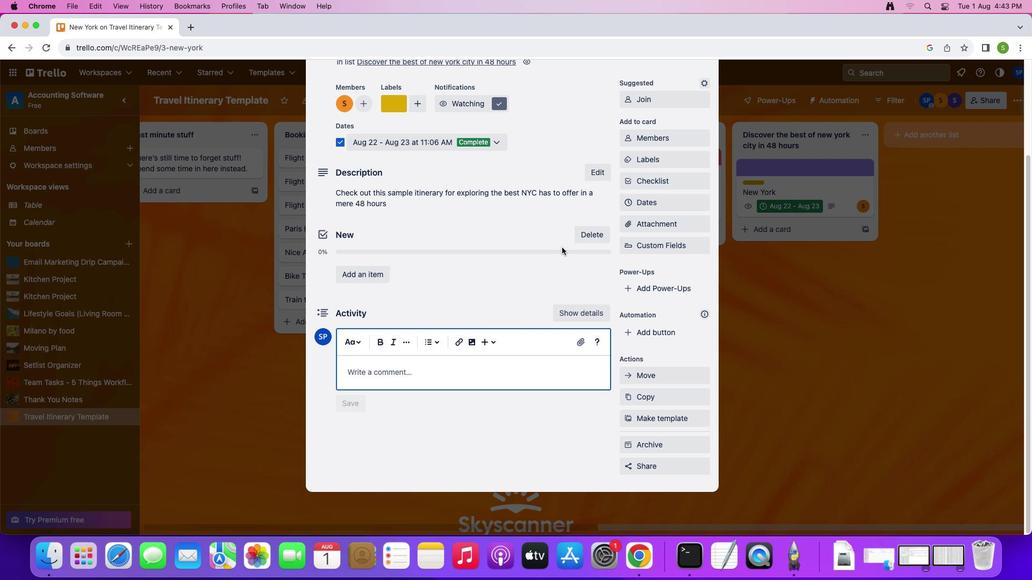 
Action: Key pressed Key.shift'H''o''u''r''s'
Screenshot: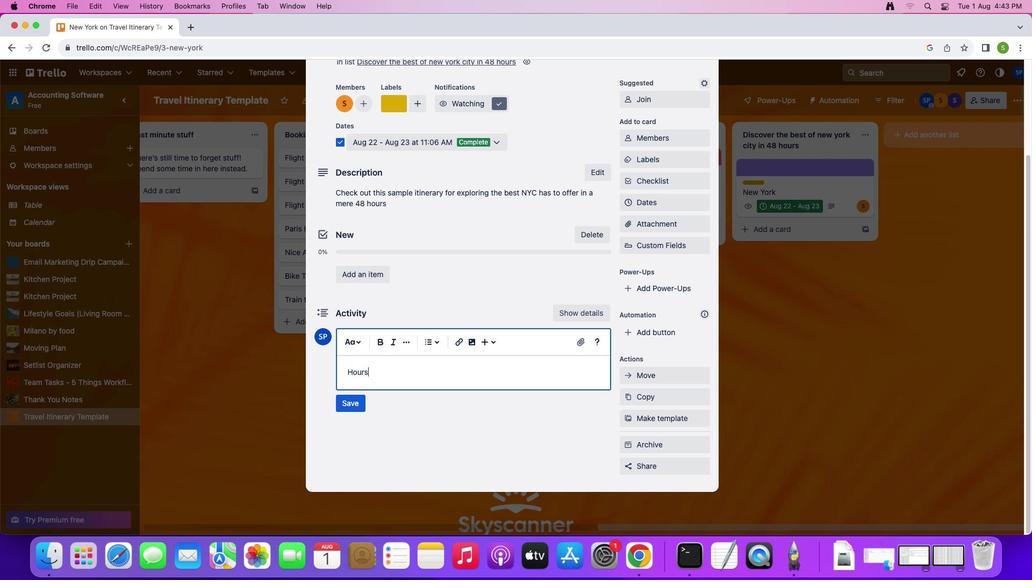 
Action: Mouse moved to (370, 313)
Screenshot: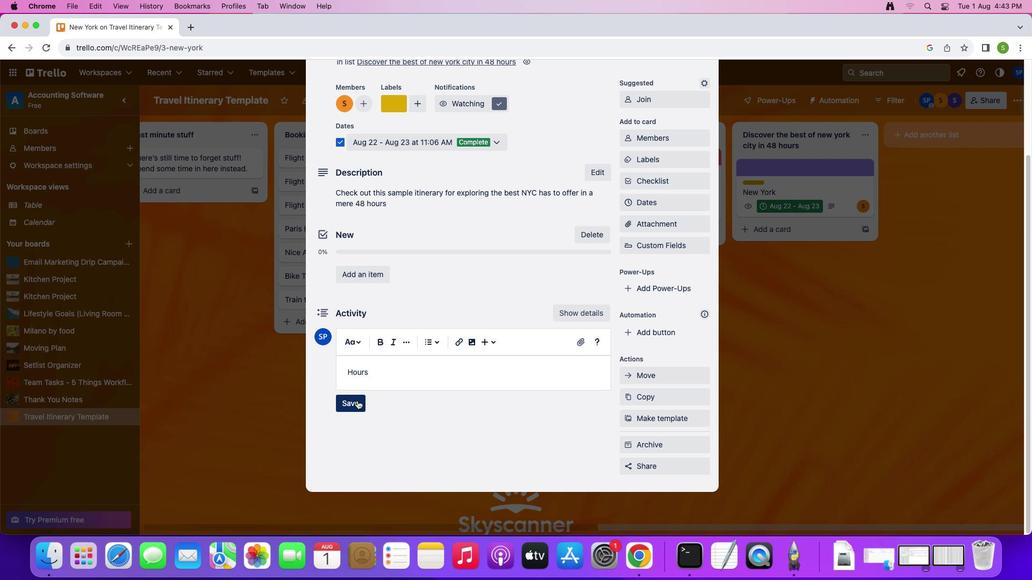 
Action: Mouse pressed left at (370, 313)
Screenshot: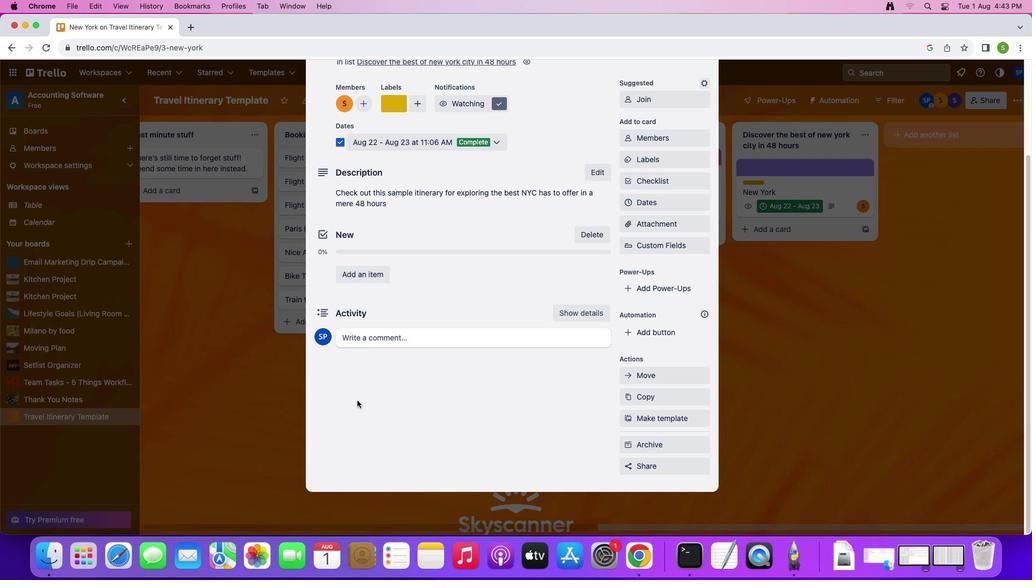 
Action: Mouse moved to (505, 282)
Screenshot: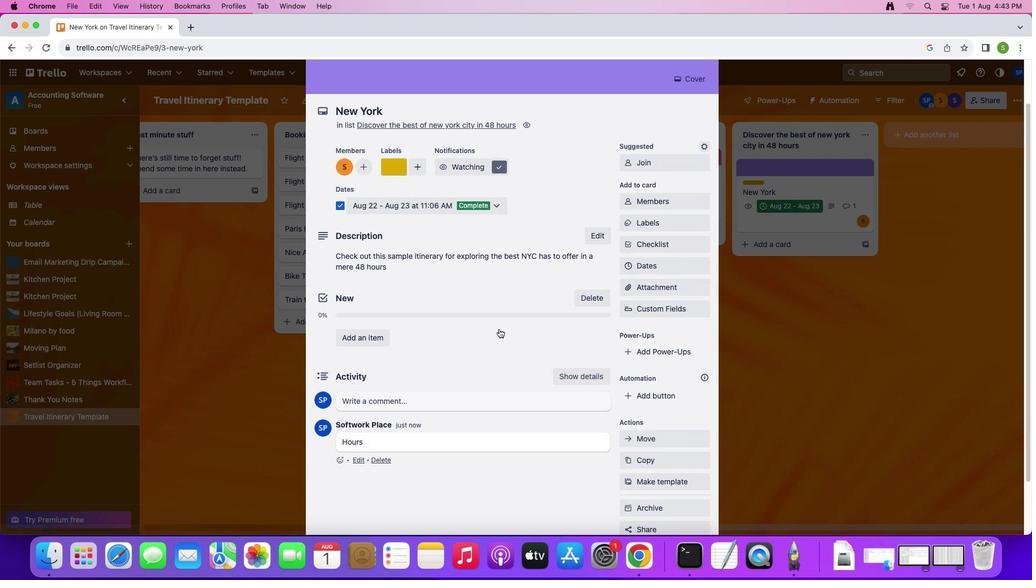 
Action: Mouse scrolled (505, 282) with delta (32, 138)
Screenshot: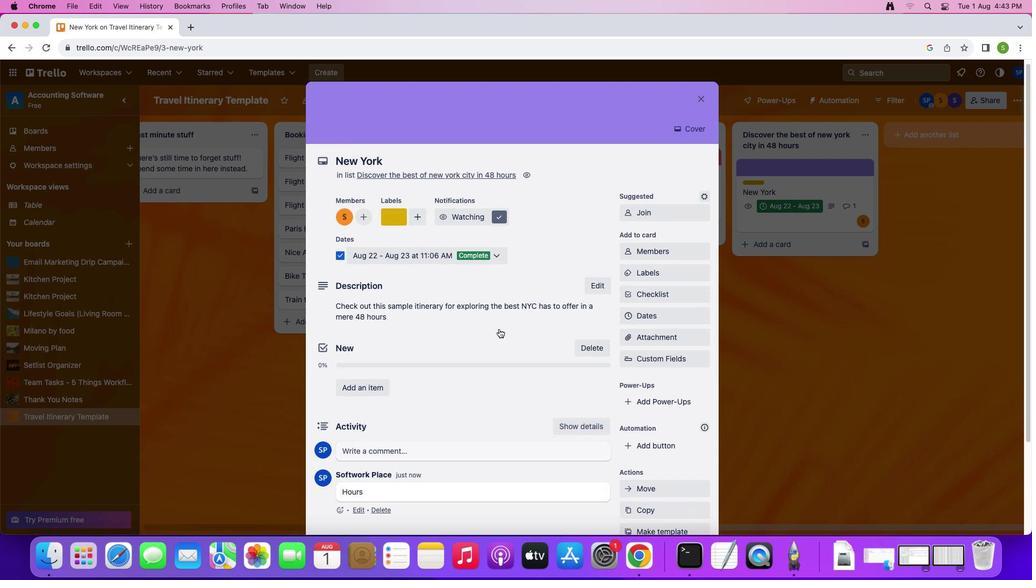 
Action: Mouse scrolled (505, 282) with delta (32, 138)
Screenshot: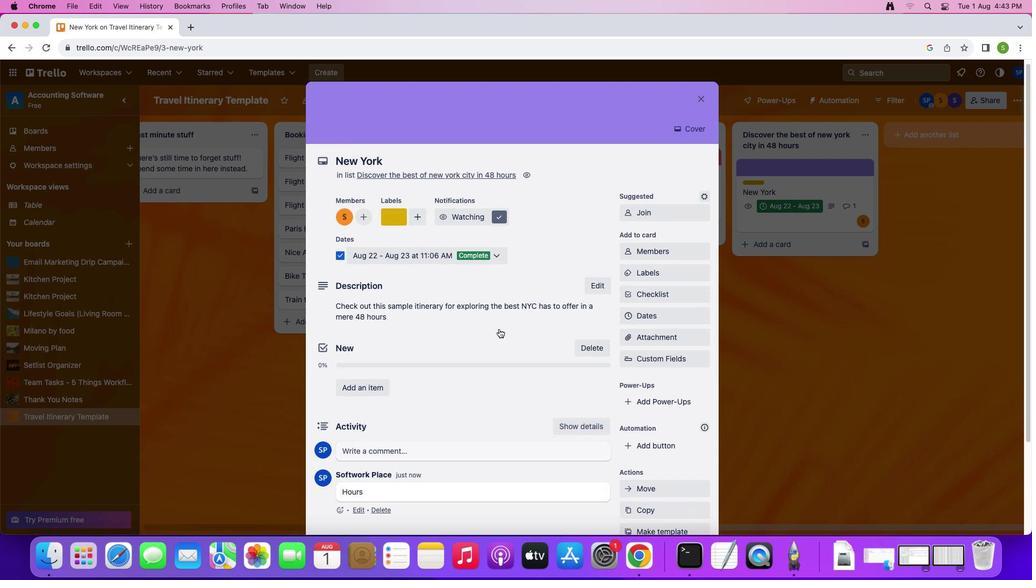 
Action: Mouse scrolled (505, 282) with delta (32, 138)
Screenshot: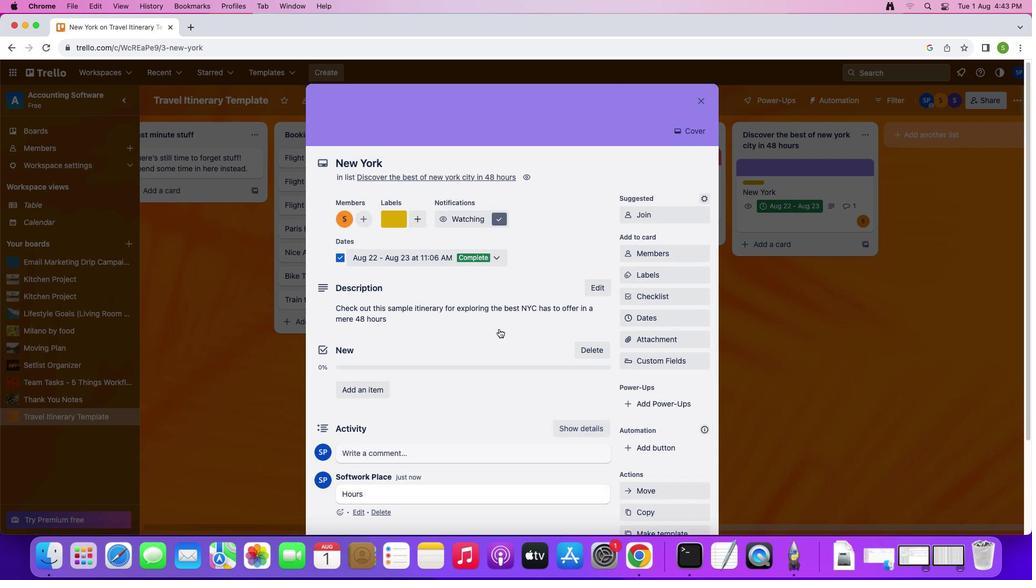 
Action: Mouse scrolled (505, 282) with delta (32, 138)
Screenshot: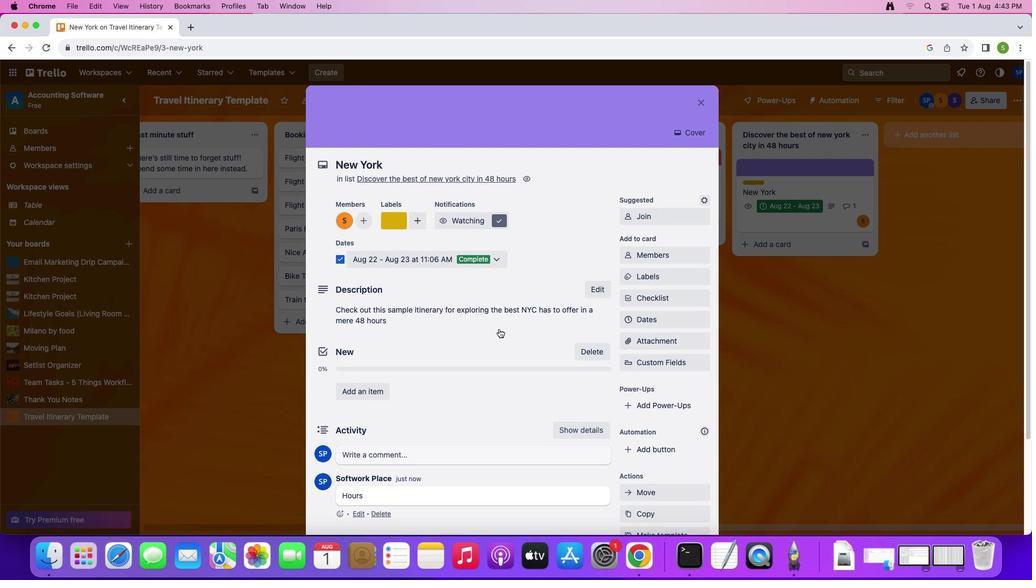 
Action: Mouse scrolled (505, 282) with delta (32, 138)
Screenshot: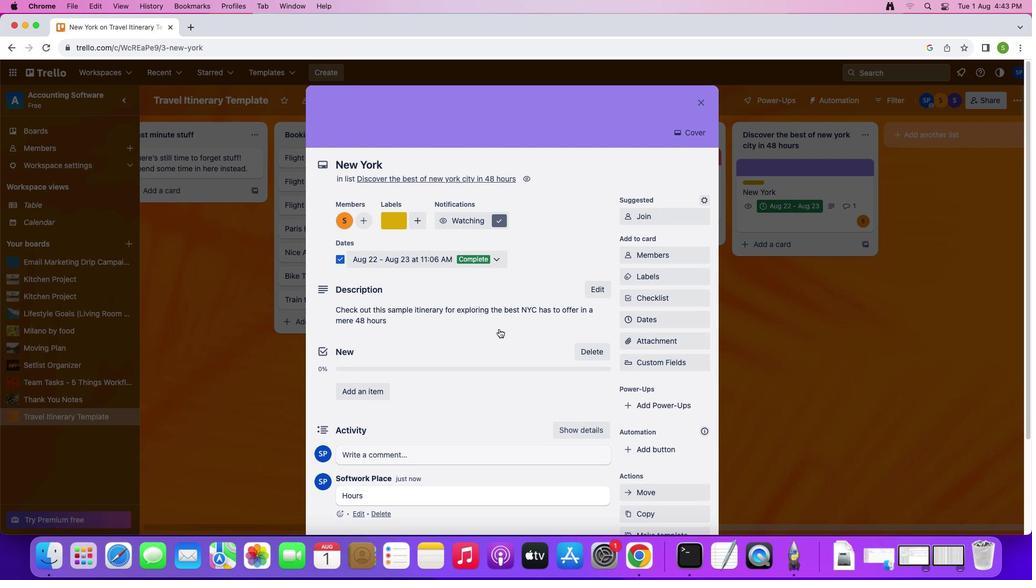 
Action: Mouse scrolled (505, 282) with delta (32, 138)
Screenshot: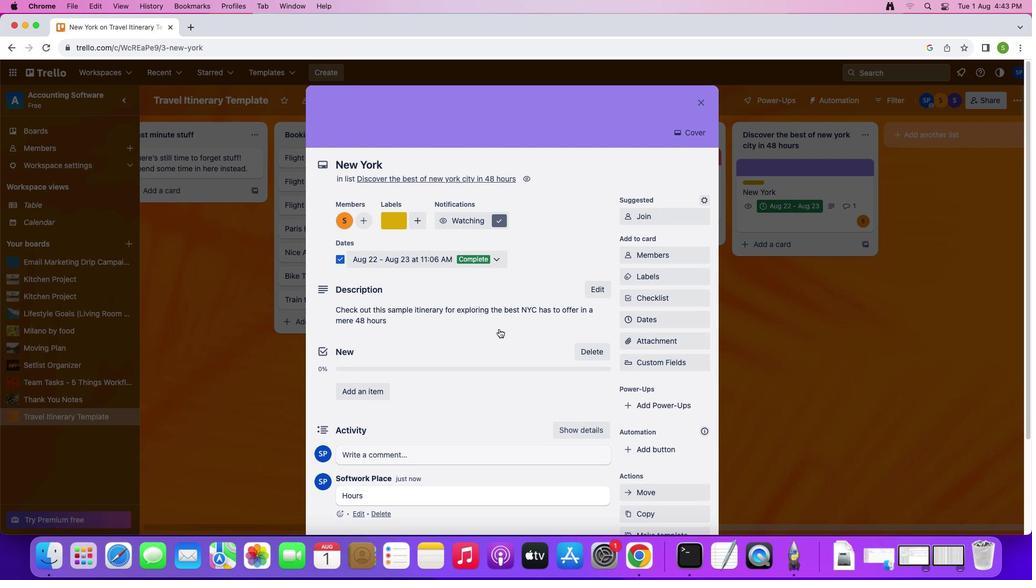
Action: Mouse moved to (694, 182)
Screenshot: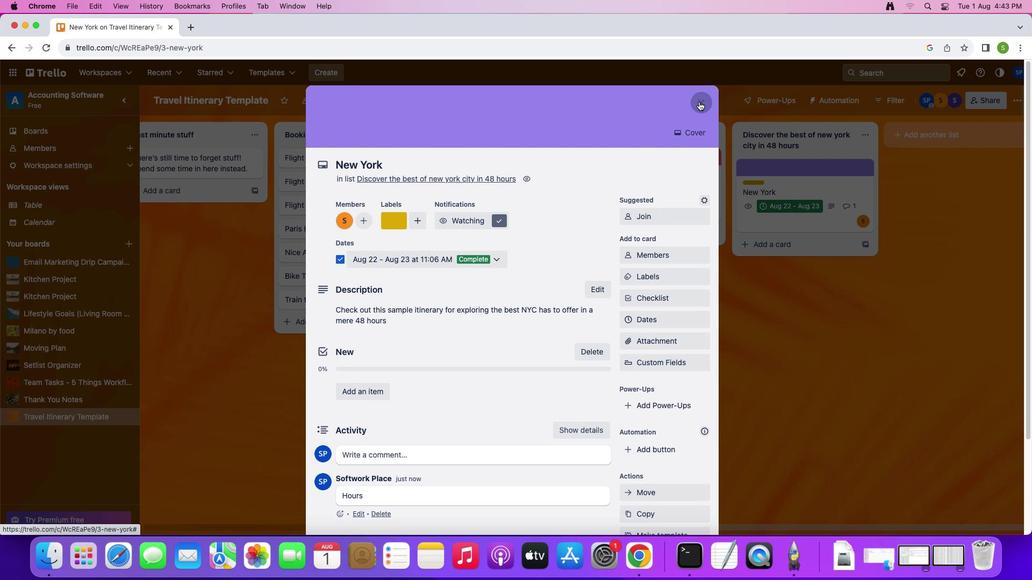 
Action: Mouse pressed left at (694, 182)
Screenshot: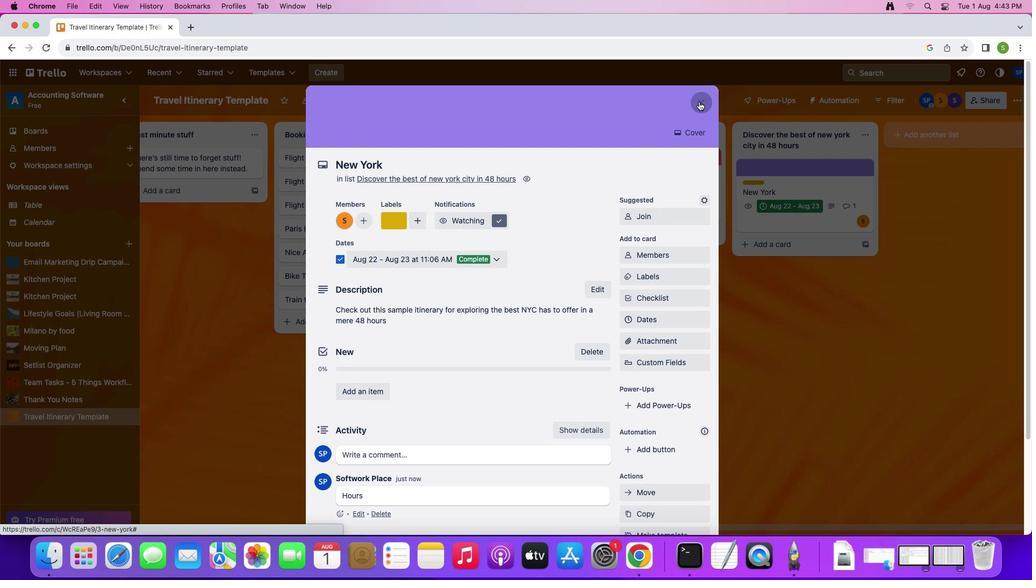 
Action: Mouse moved to (665, 282)
Screenshot: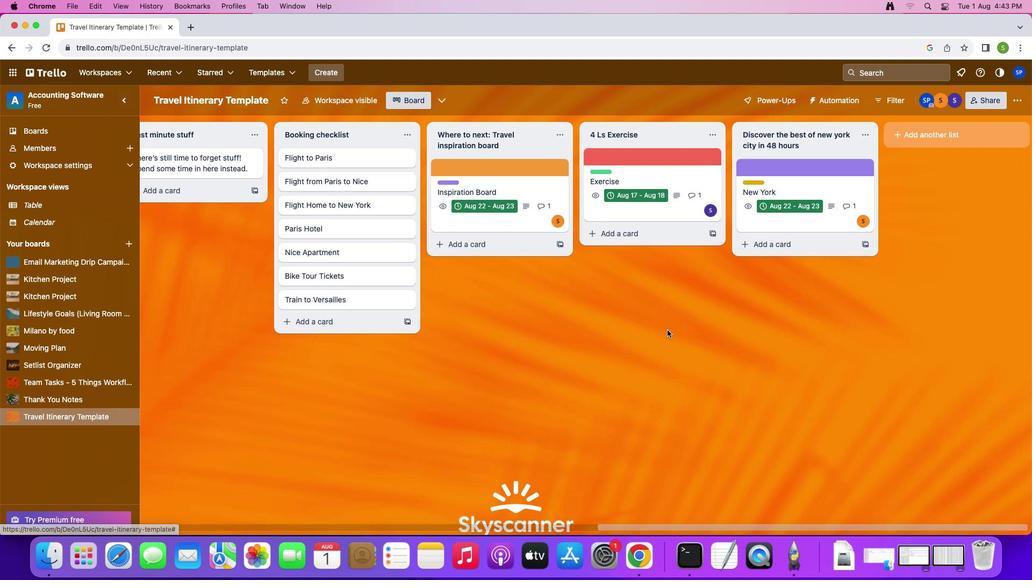 
